Task: Play online Dominion game.
Action: Mouse moved to (577, 475)
Screenshot: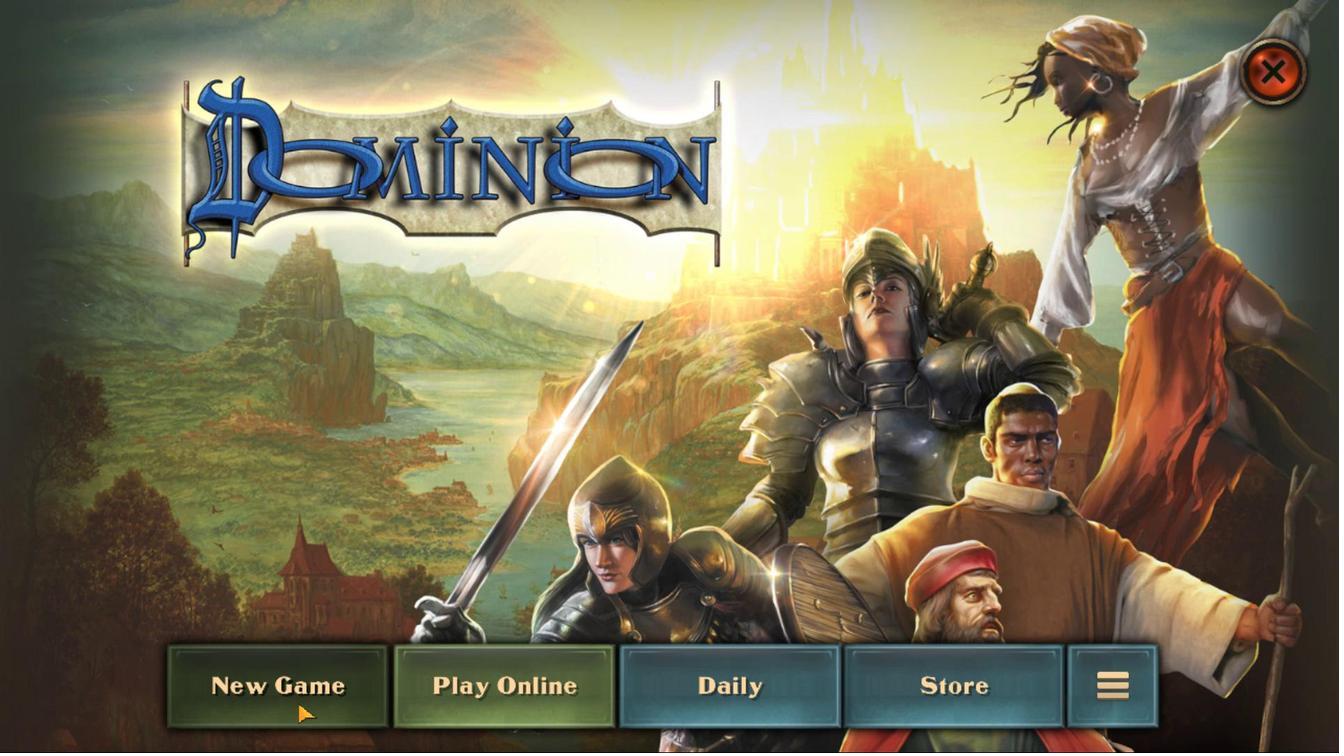 
Action: Mouse pressed left at (577, 475)
Screenshot: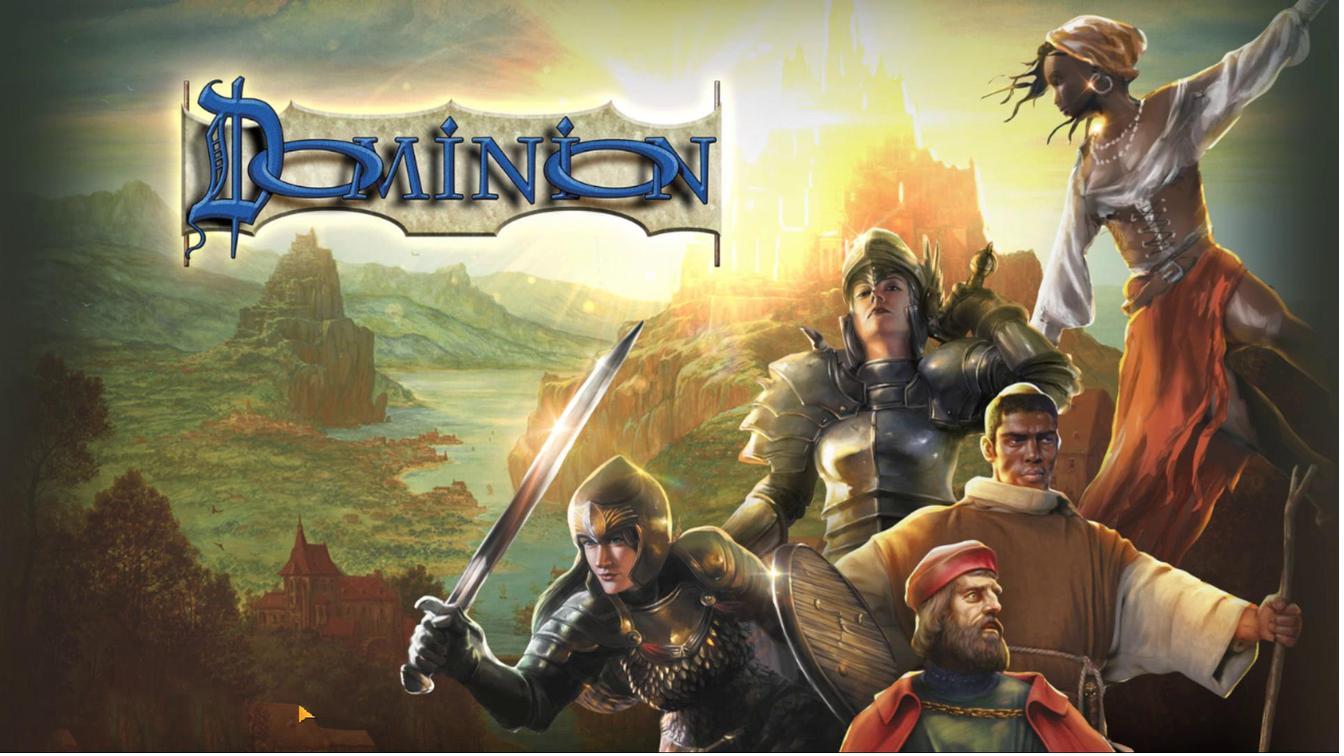 
Action: Mouse moved to (642, 471)
Screenshot: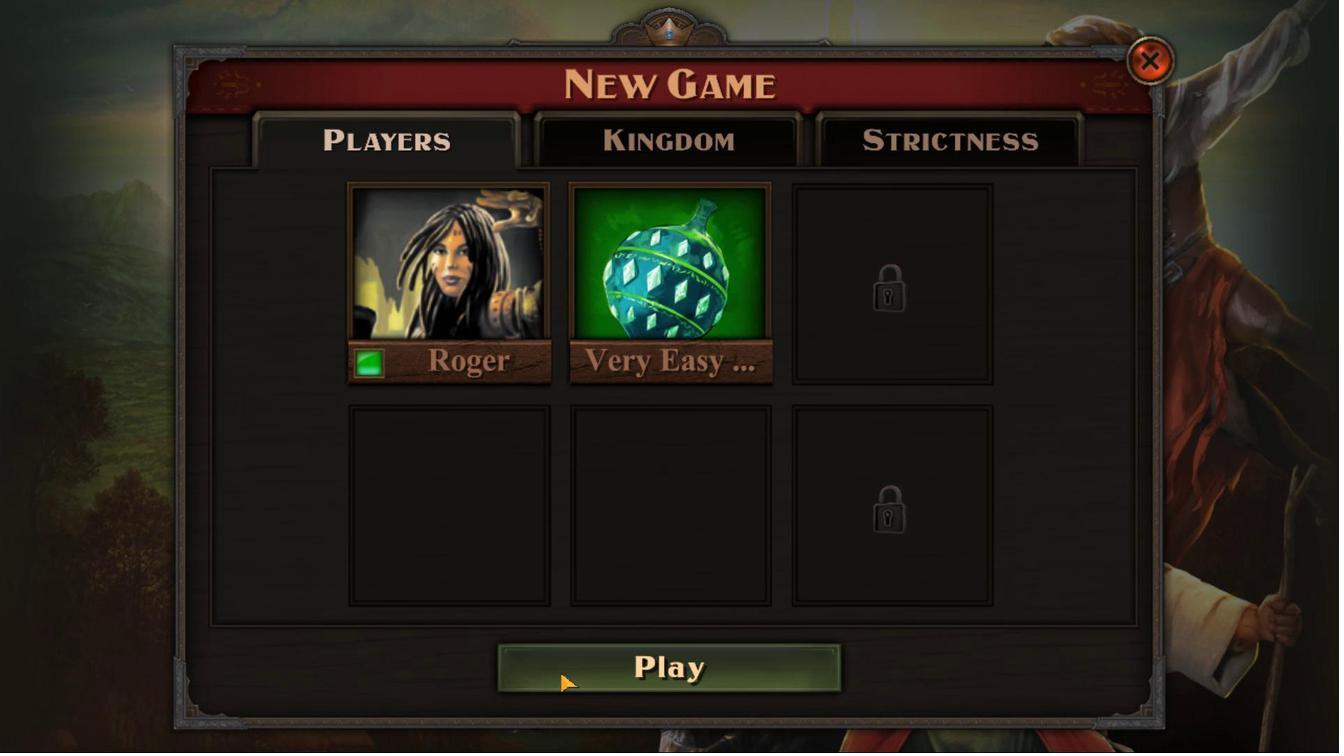 
Action: Mouse pressed left at (642, 471)
Screenshot: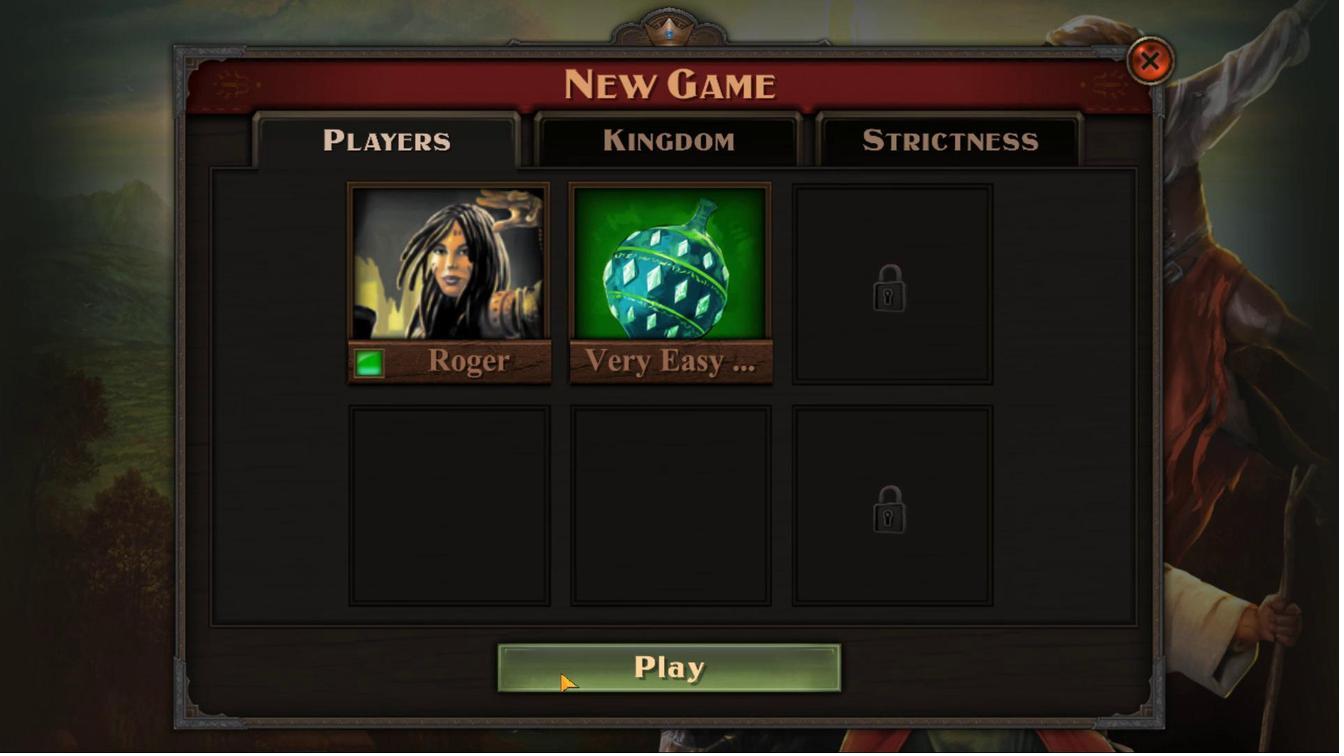 
Action: Mouse moved to (667, 473)
Screenshot: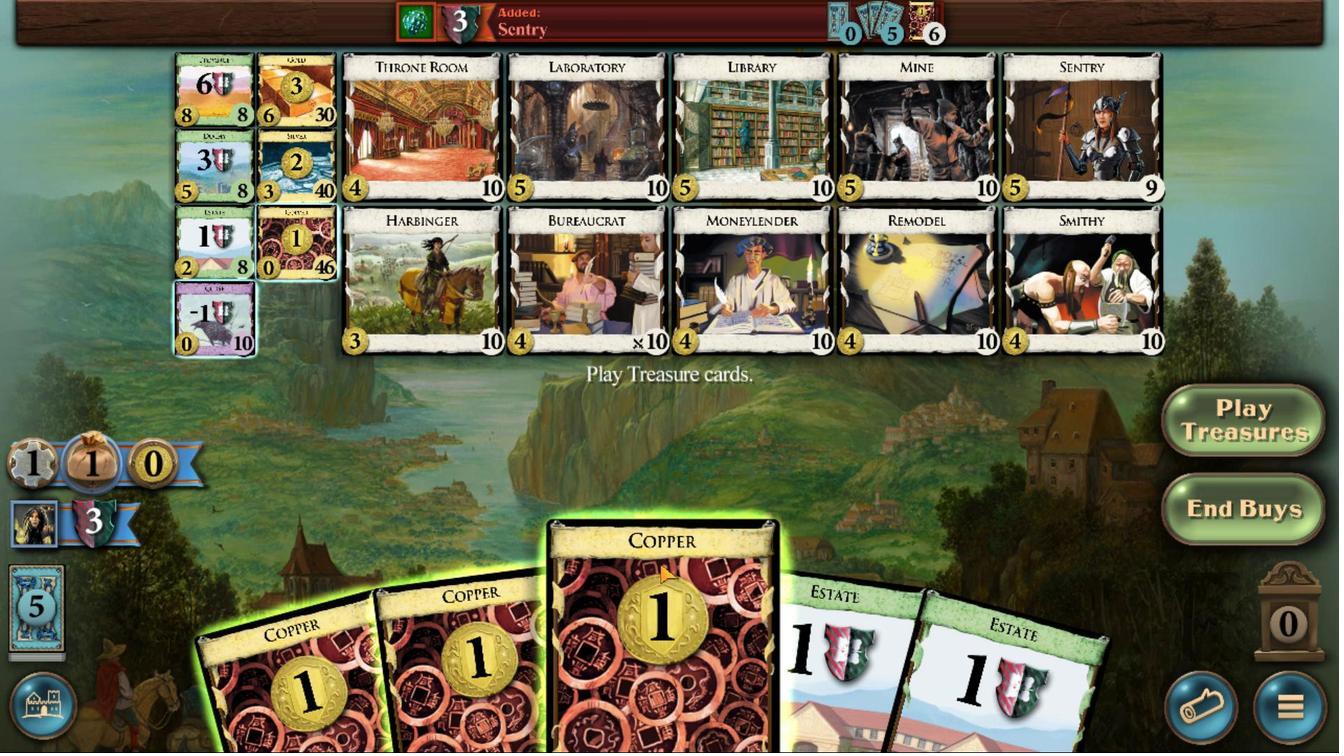 
Action: Mouse pressed left at (667, 473)
Screenshot: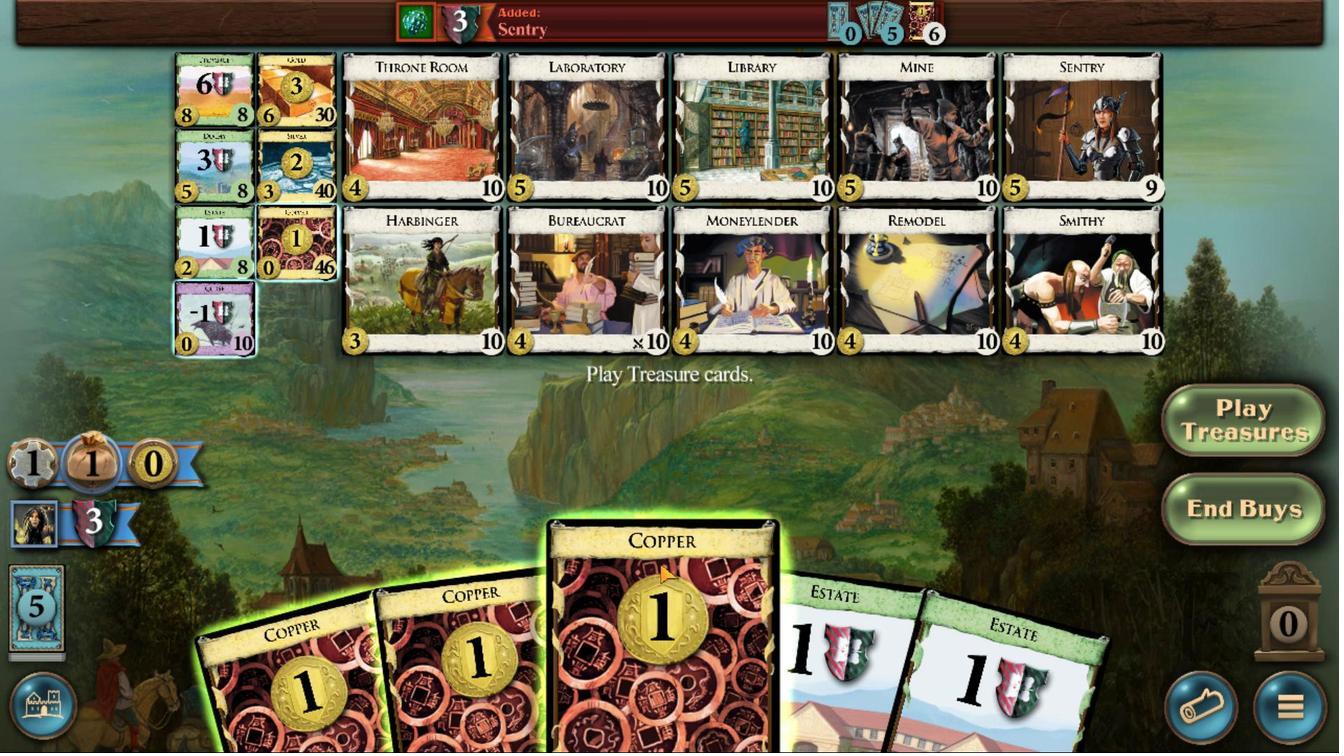 
Action: Mouse moved to (652, 466)
Screenshot: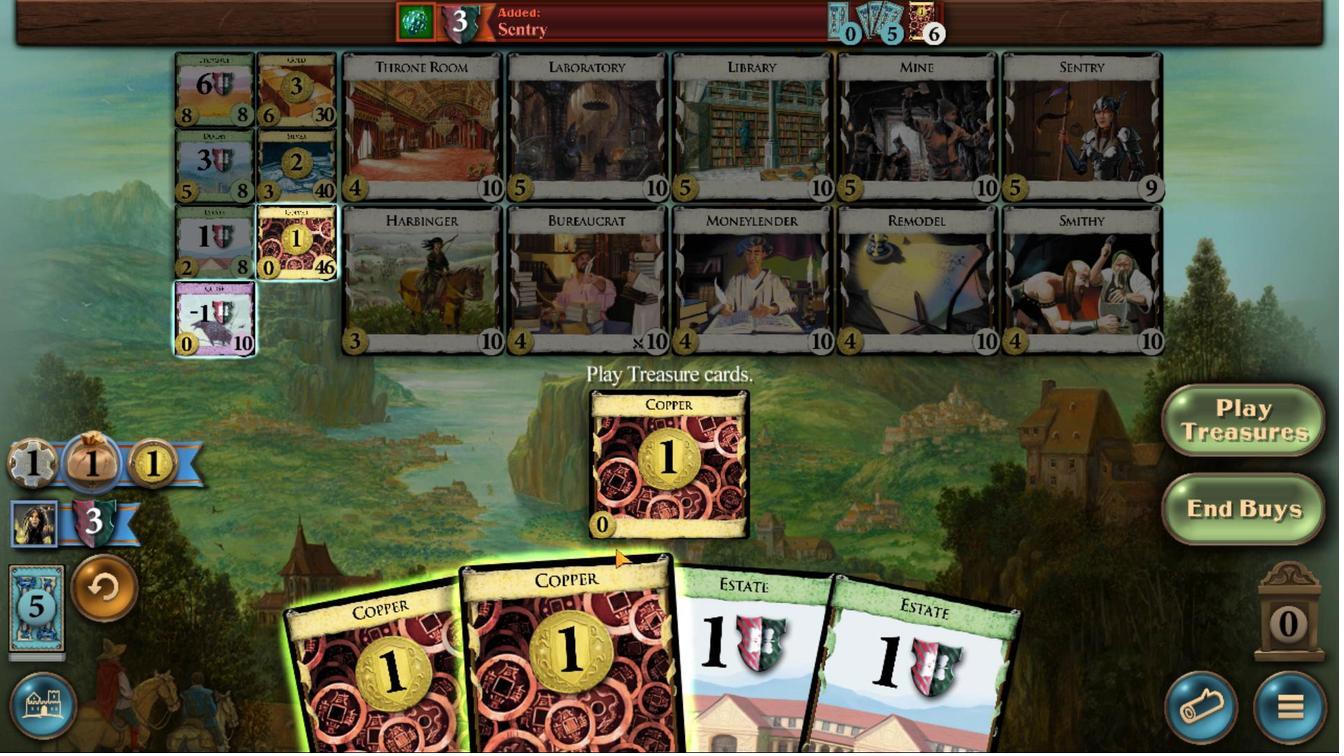 
Action: Mouse pressed left at (652, 466)
Screenshot: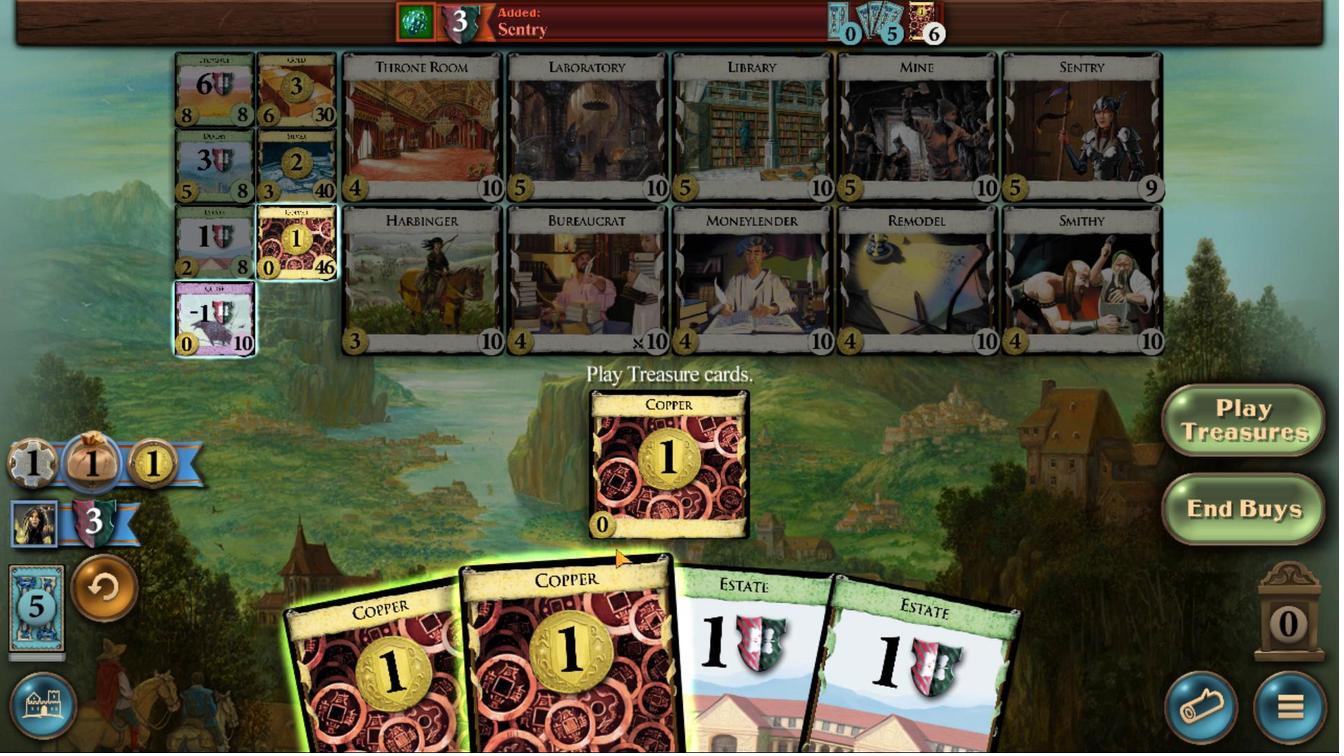
Action: Mouse moved to (614, 461)
Screenshot: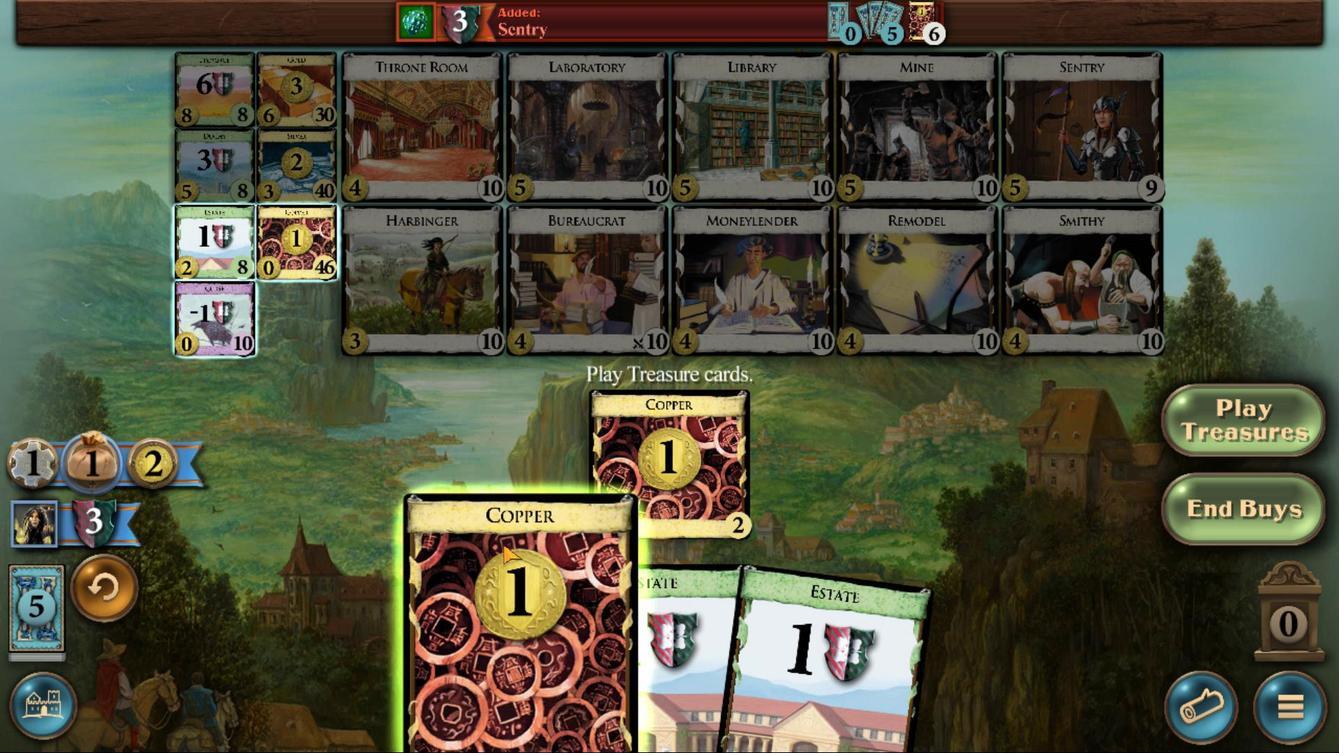 
Action: Mouse pressed left at (614, 461)
Screenshot: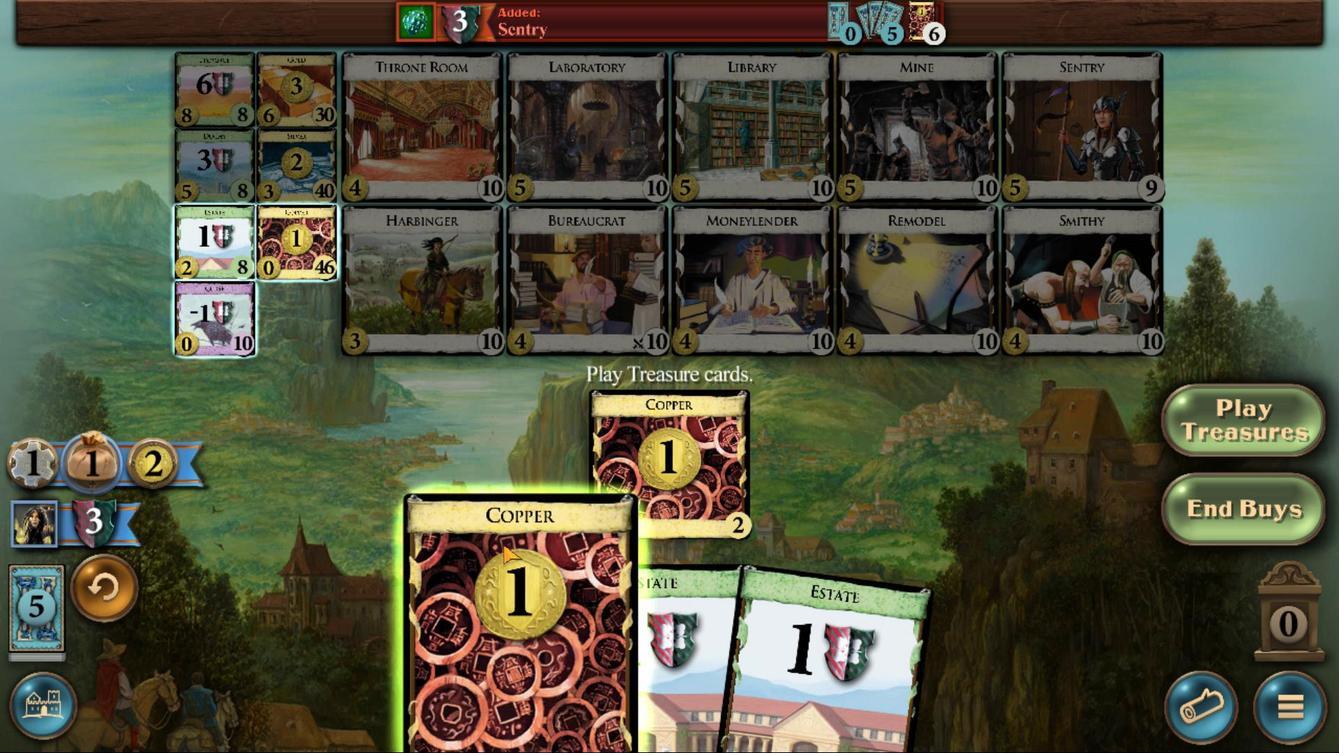 
Action: Mouse moved to (575, 393)
Screenshot: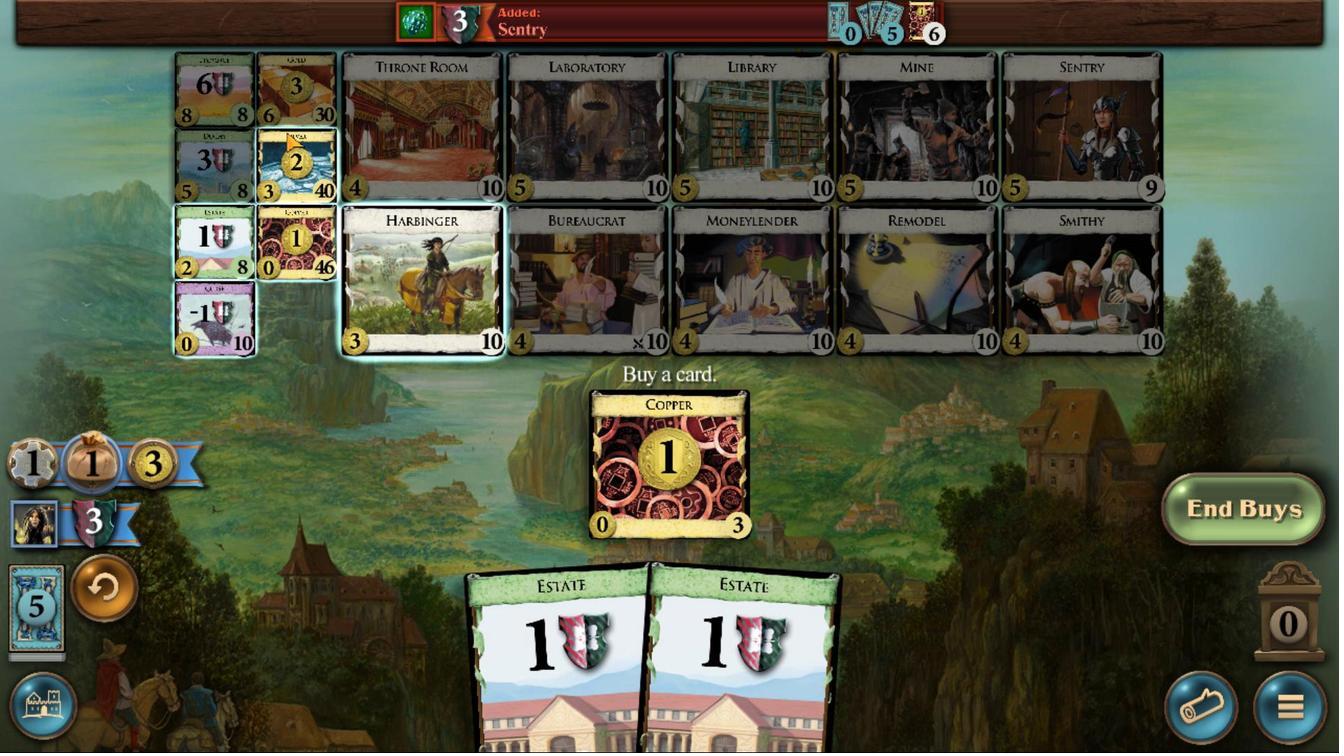 
Action: Mouse pressed left at (575, 393)
Screenshot: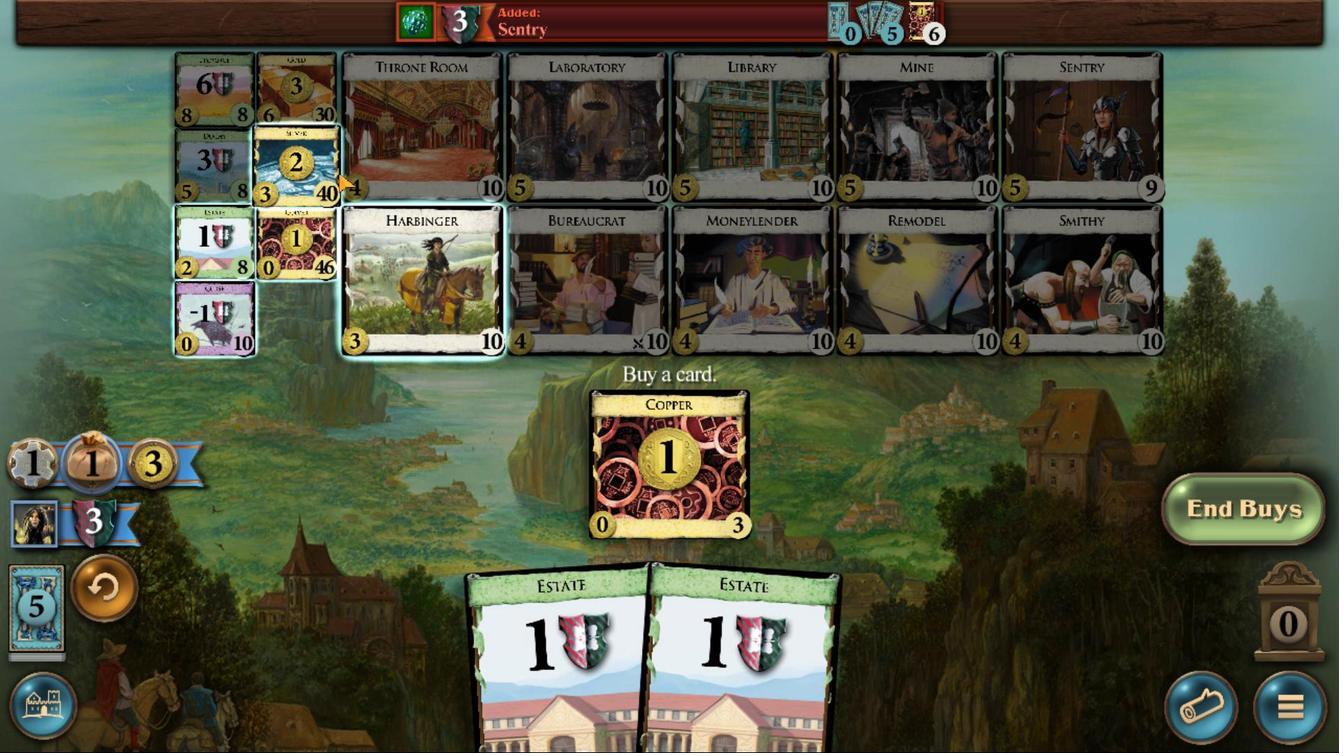 
Action: Mouse moved to (699, 461)
Screenshot: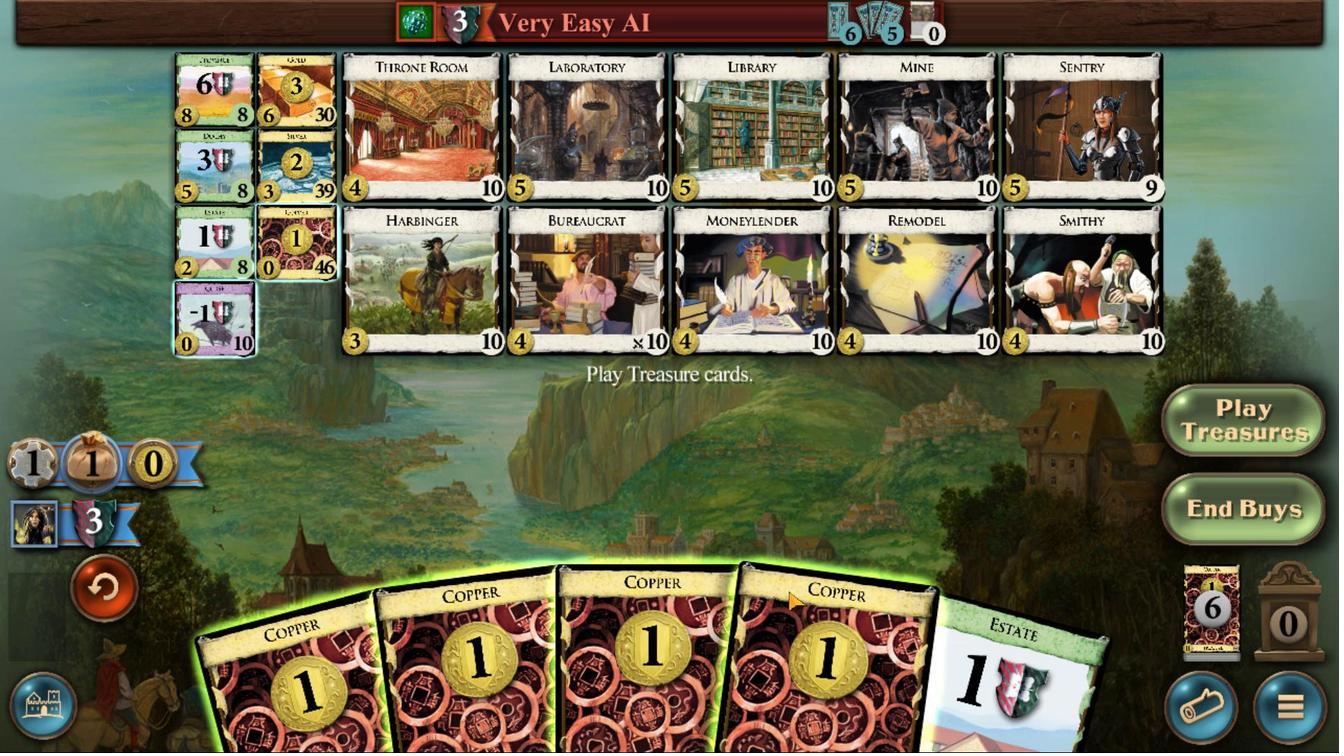 
Action: Mouse pressed left at (699, 461)
Screenshot: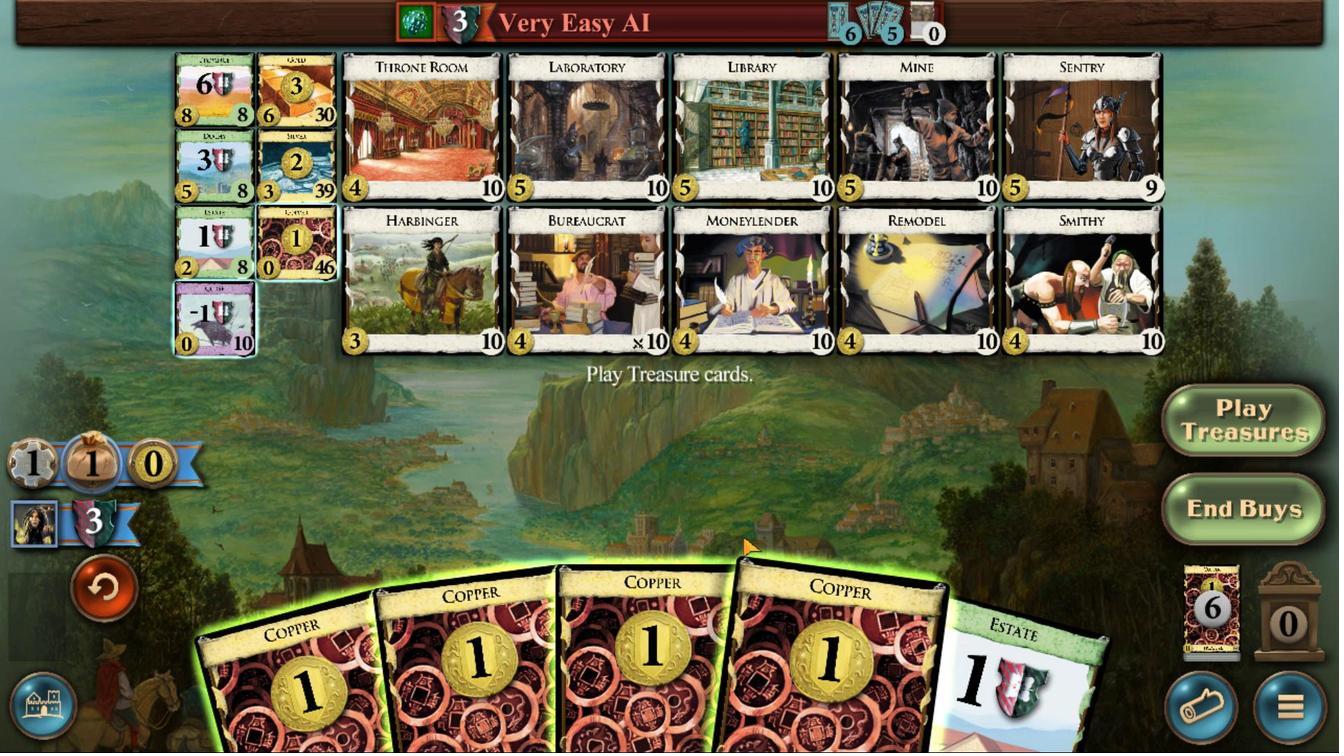 
Action: Mouse moved to (675, 460)
Screenshot: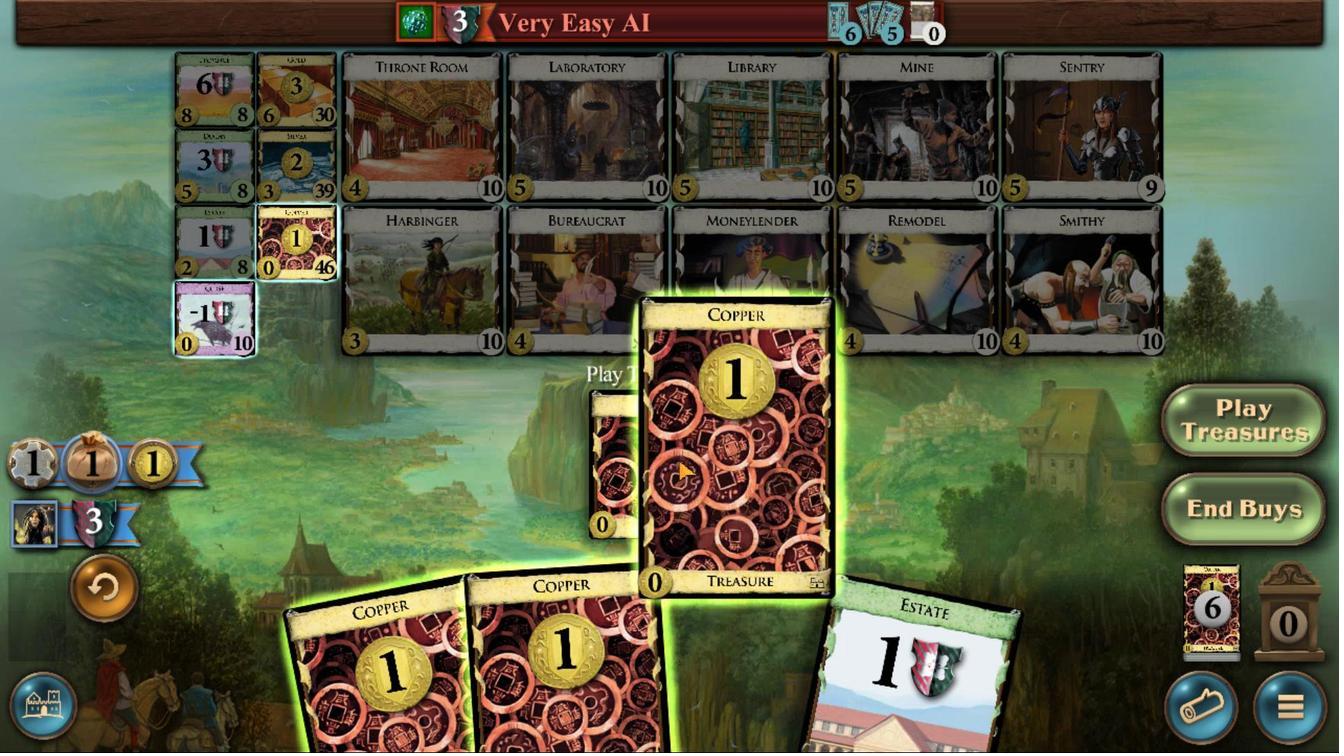 
Action: Mouse pressed left at (675, 460)
Screenshot: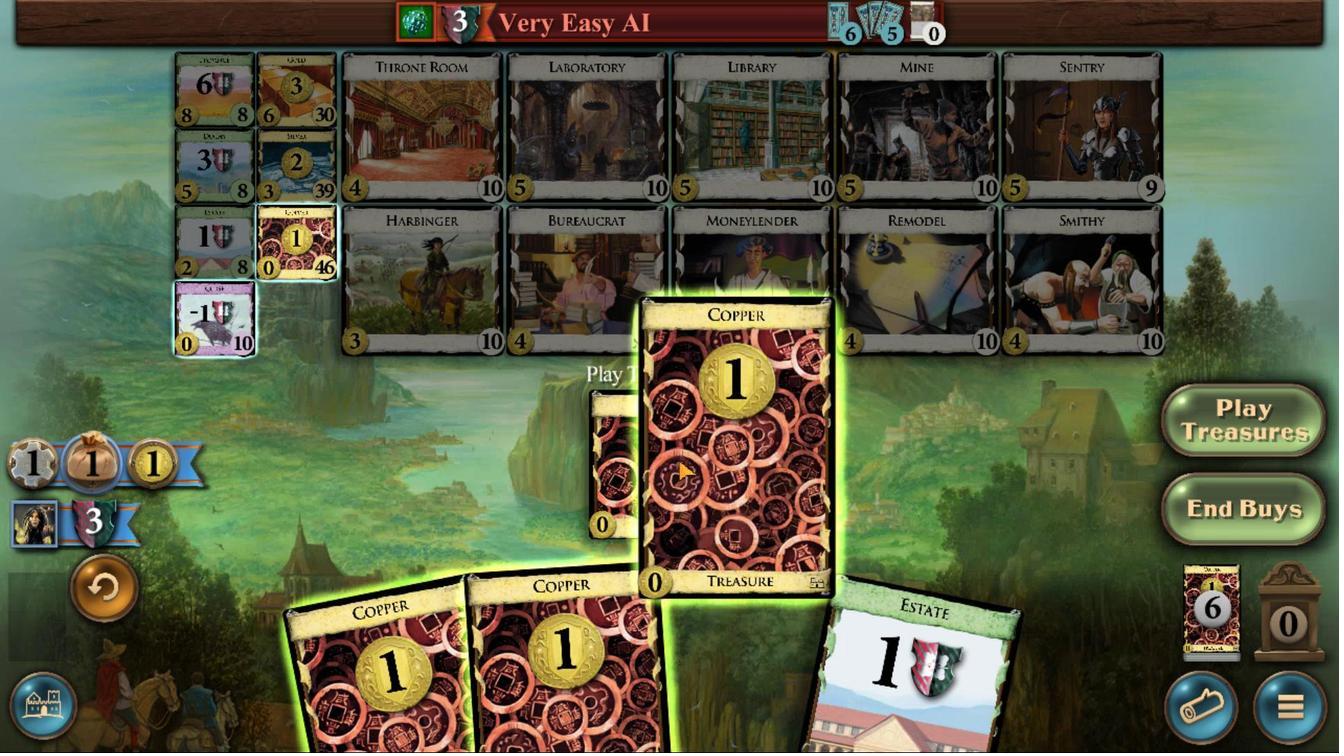 
Action: Mouse moved to (664, 461)
Screenshot: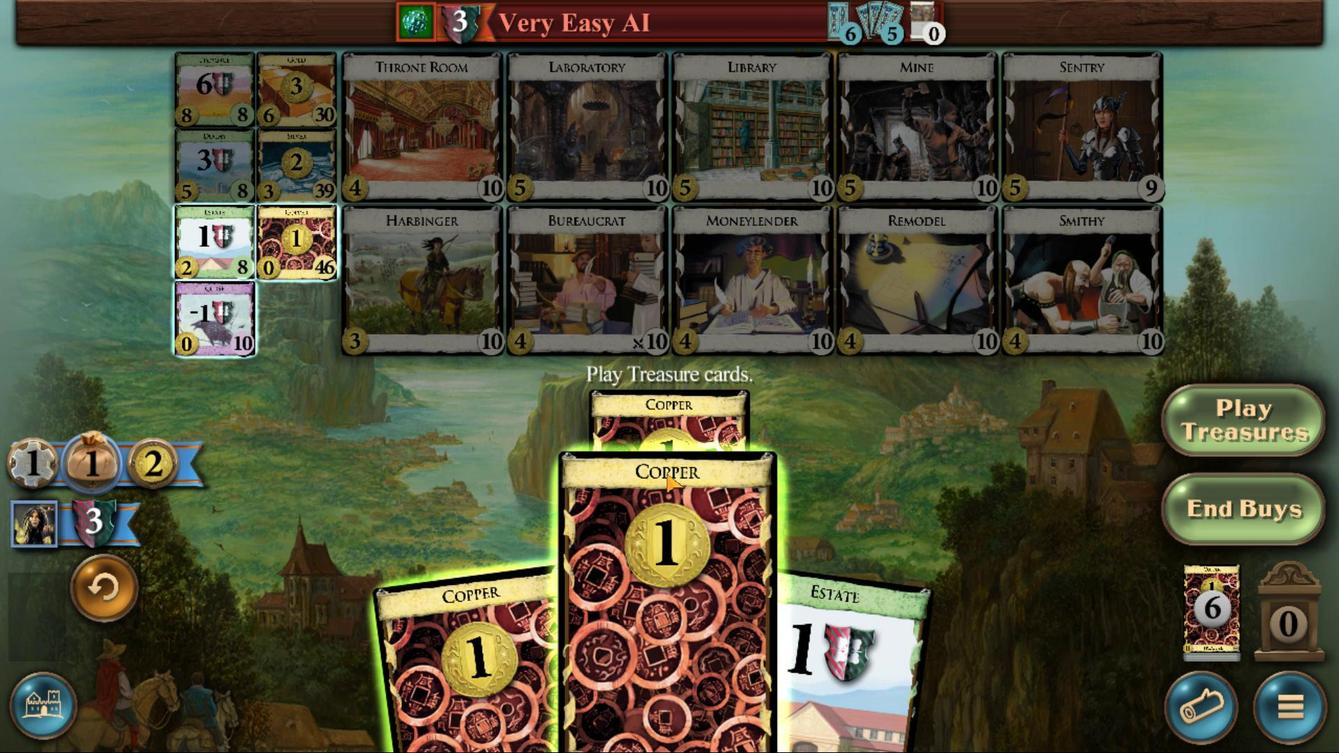 
Action: Mouse pressed left at (664, 461)
Screenshot: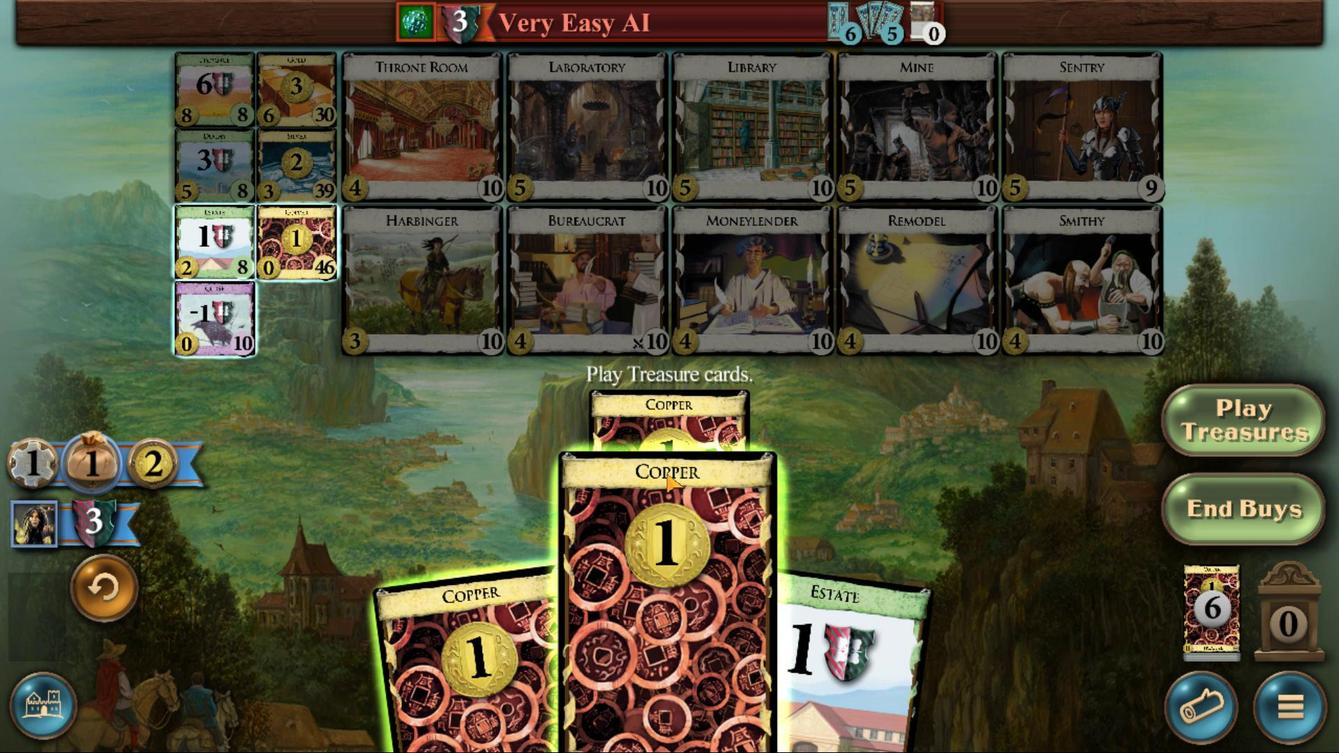 
Action: Mouse moved to (578, 395)
Screenshot: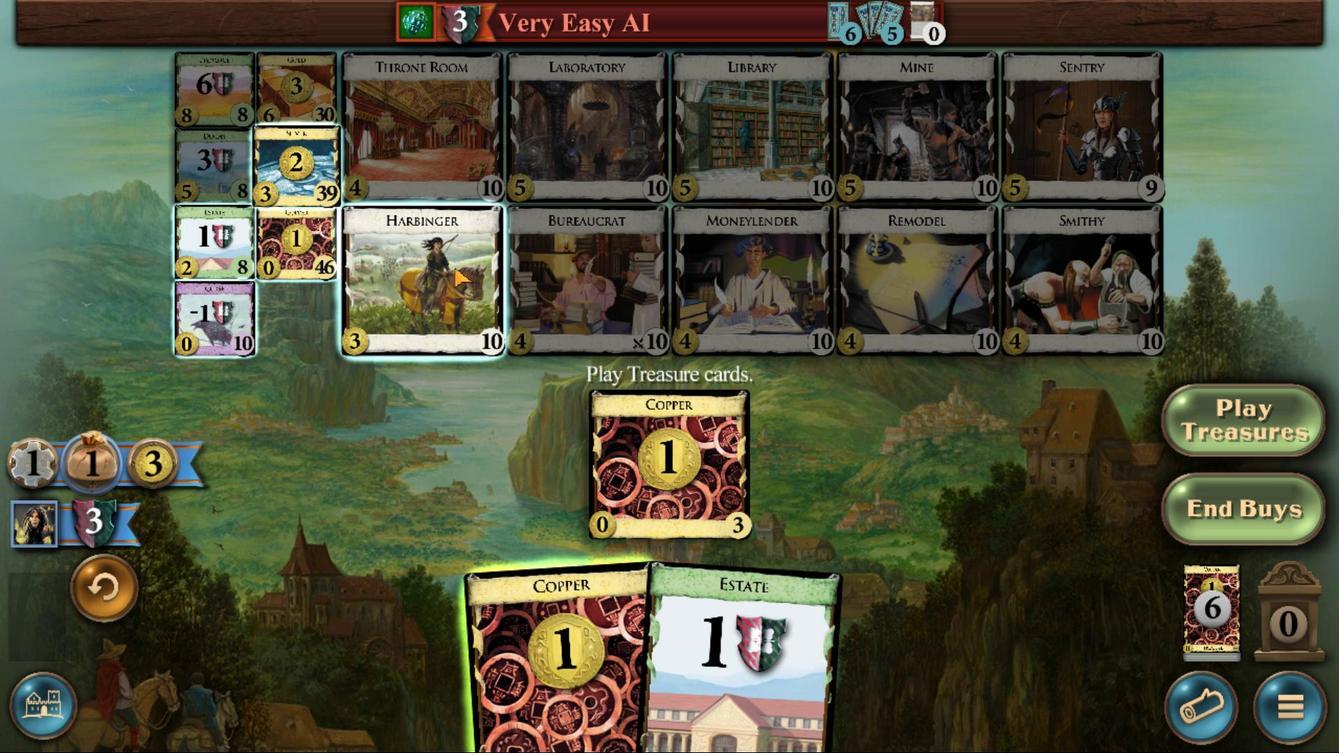 
Action: Mouse pressed left at (578, 395)
Screenshot: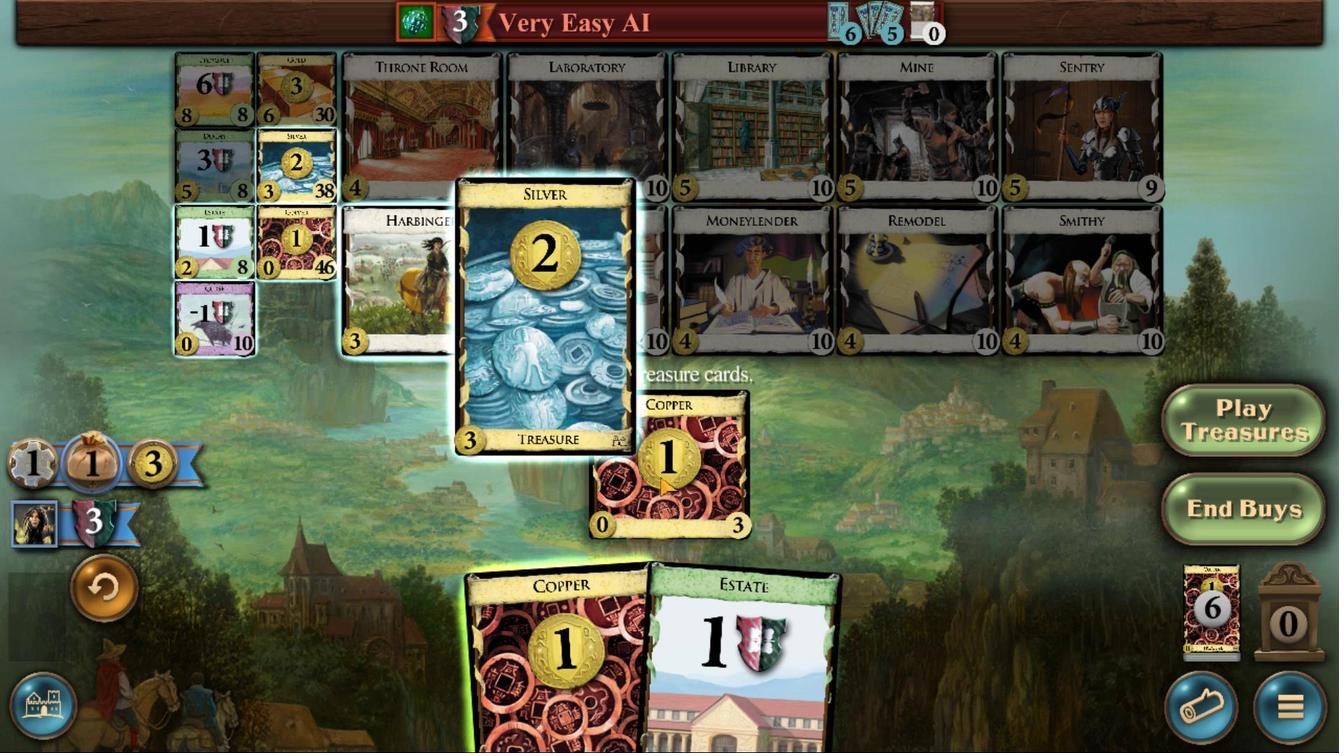 
Action: Mouse moved to (655, 463)
Screenshot: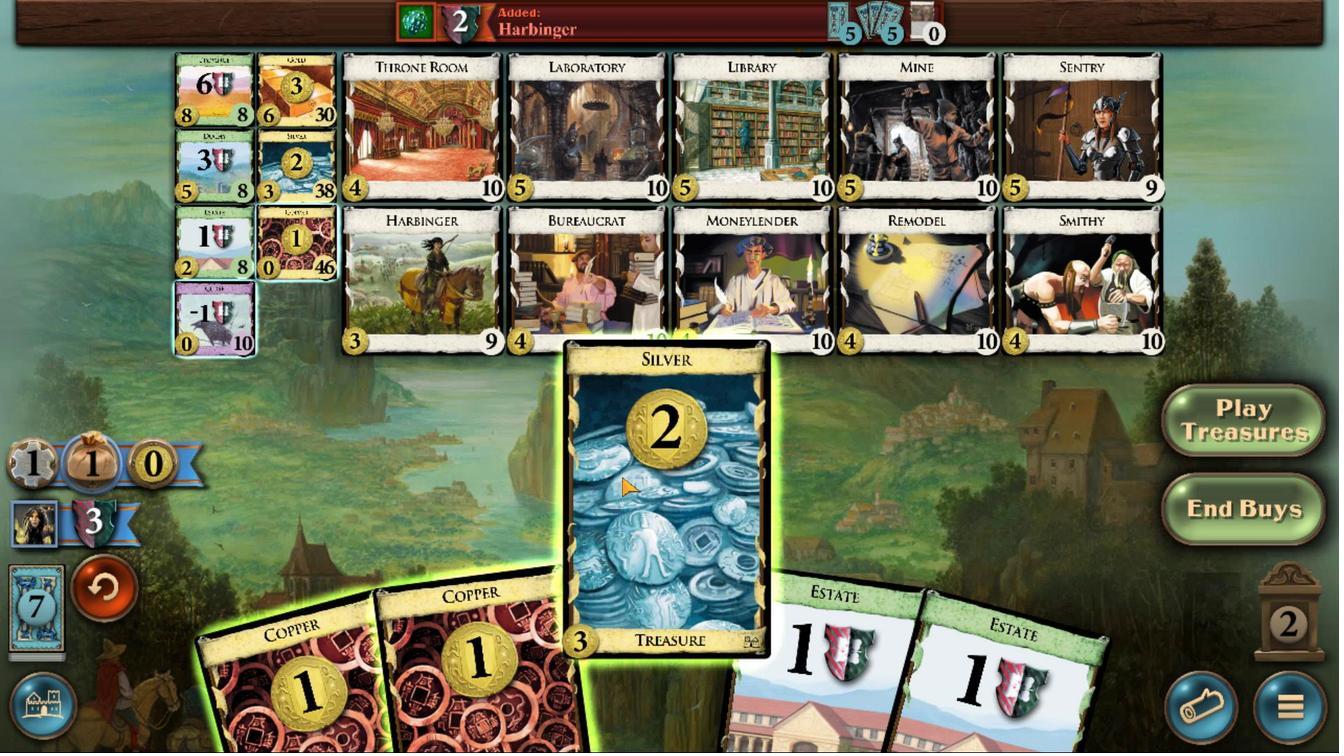 
Action: Mouse pressed left at (655, 463)
Screenshot: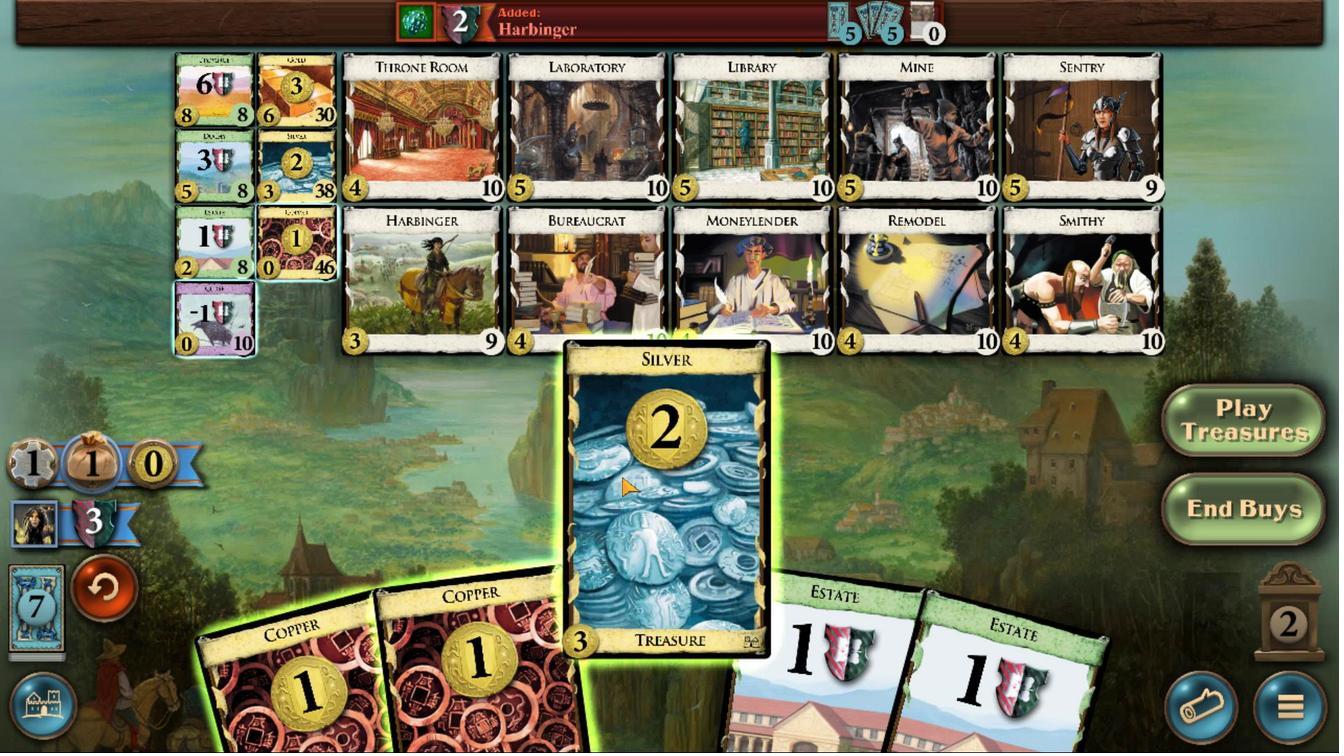 
Action: Mouse moved to (646, 460)
Screenshot: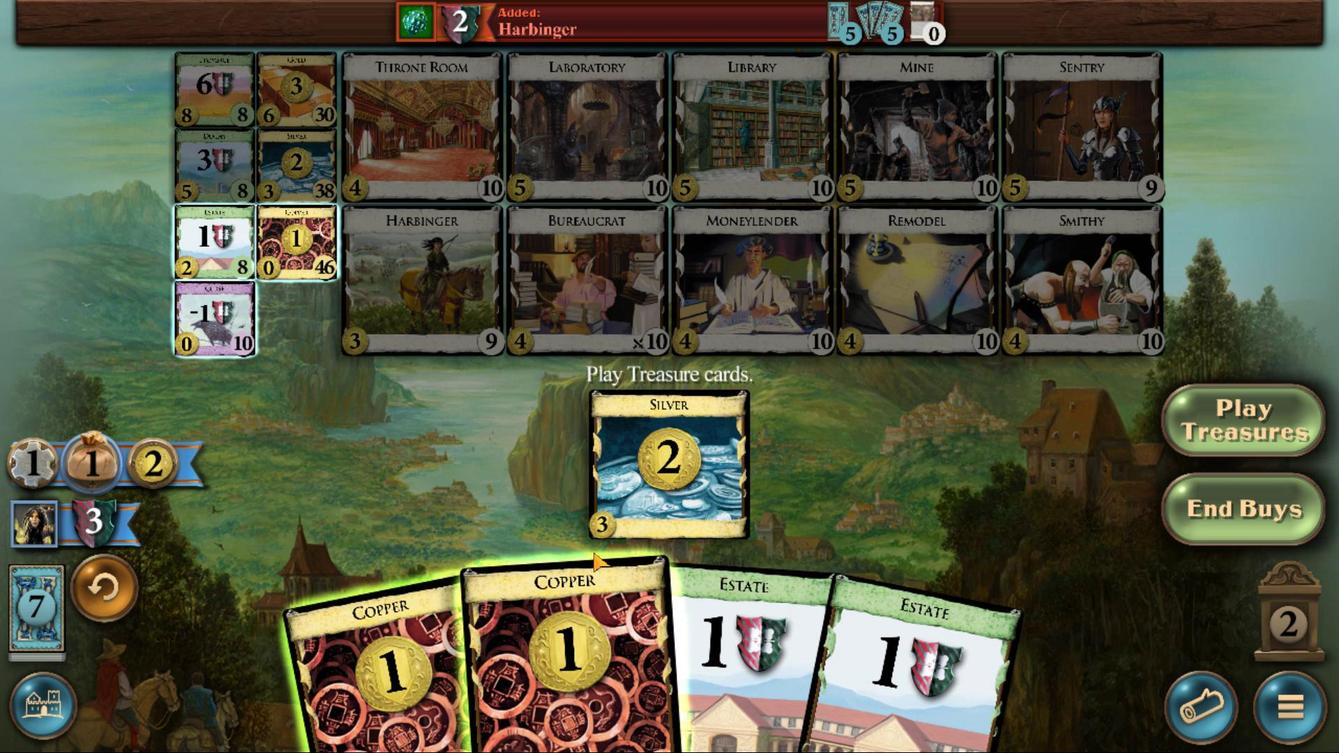 
Action: Mouse pressed left at (646, 460)
Screenshot: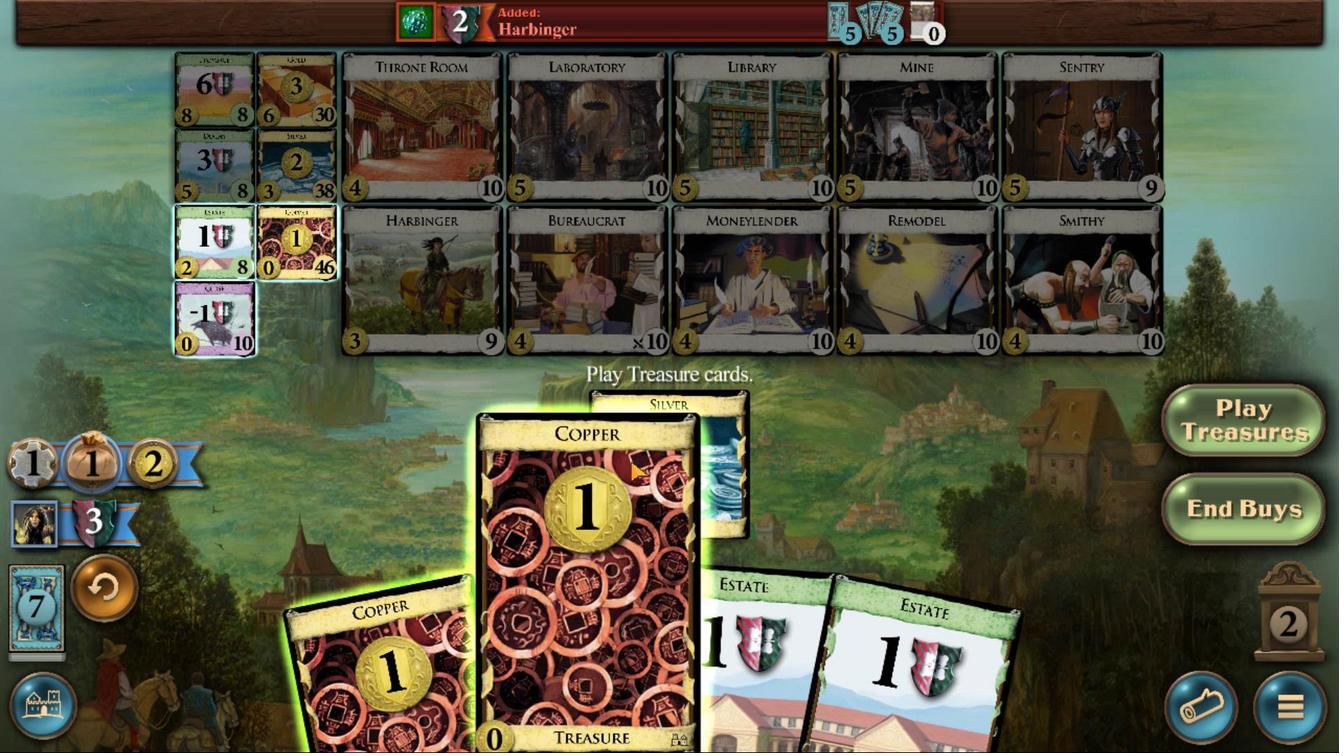 
Action: Mouse moved to (578, 393)
Screenshot: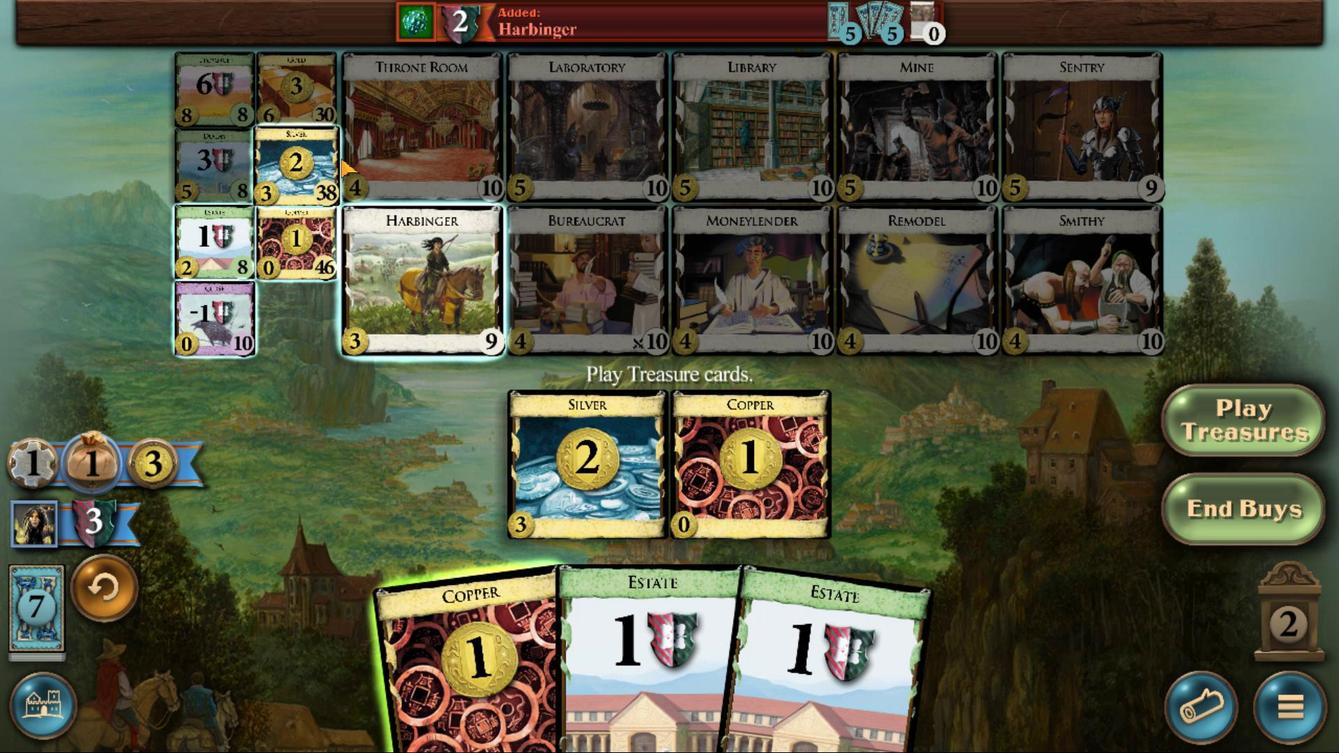 
Action: Mouse pressed left at (578, 393)
Screenshot: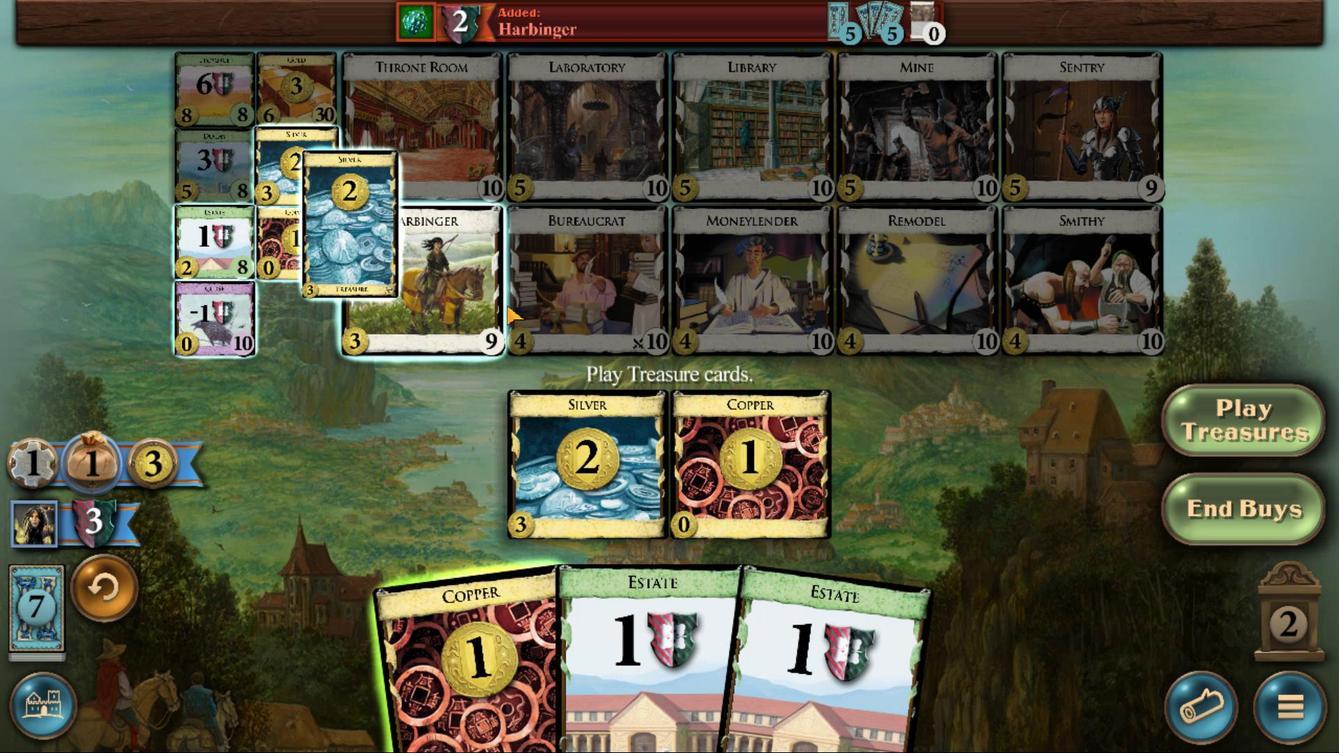 
Action: Mouse moved to (703, 461)
Screenshot: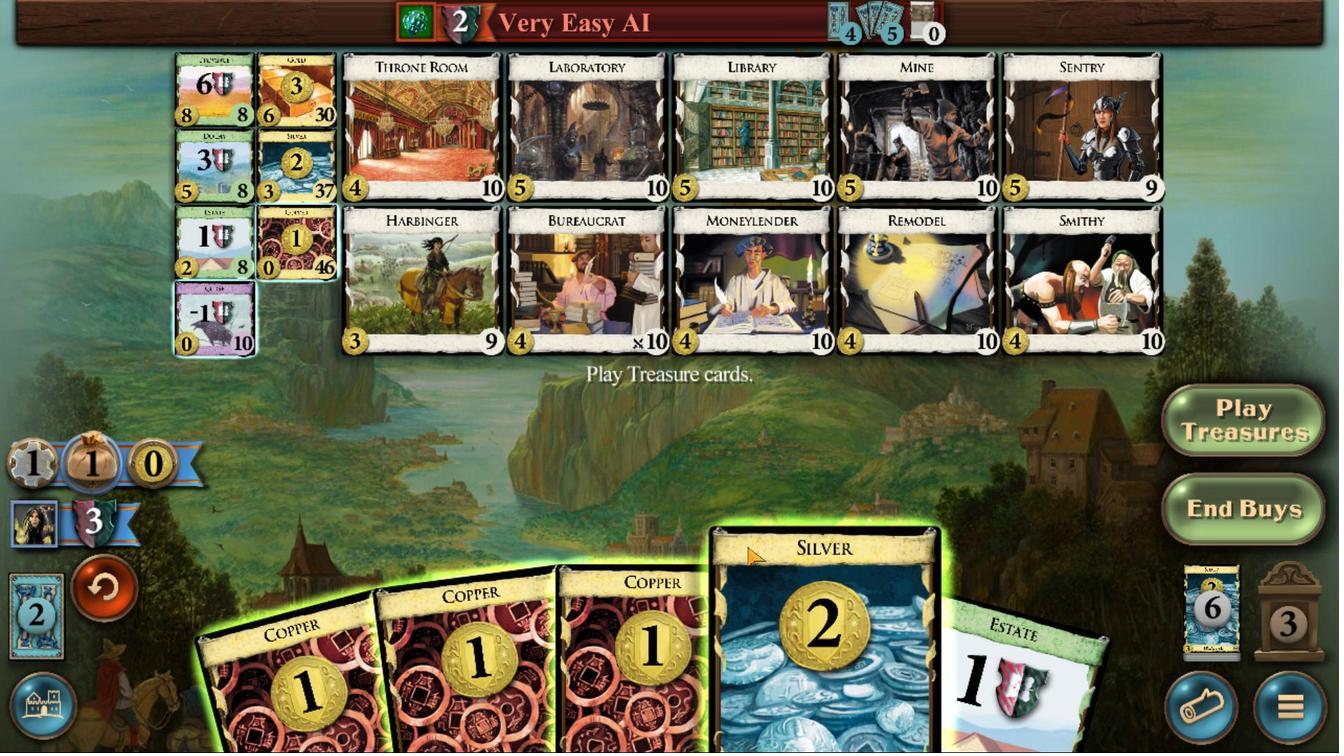 
Action: Mouse pressed left at (703, 461)
Screenshot: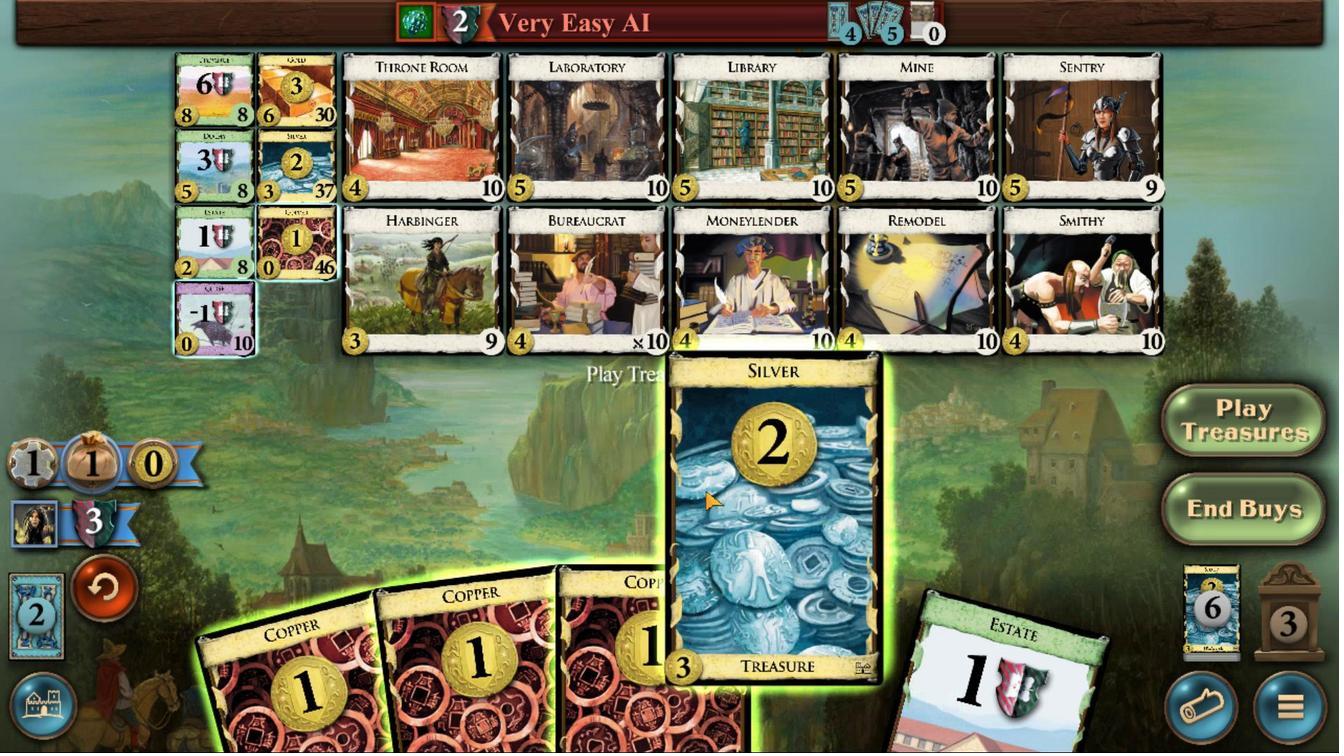 
Action: Mouse moved to (676, 457)
Screenshot: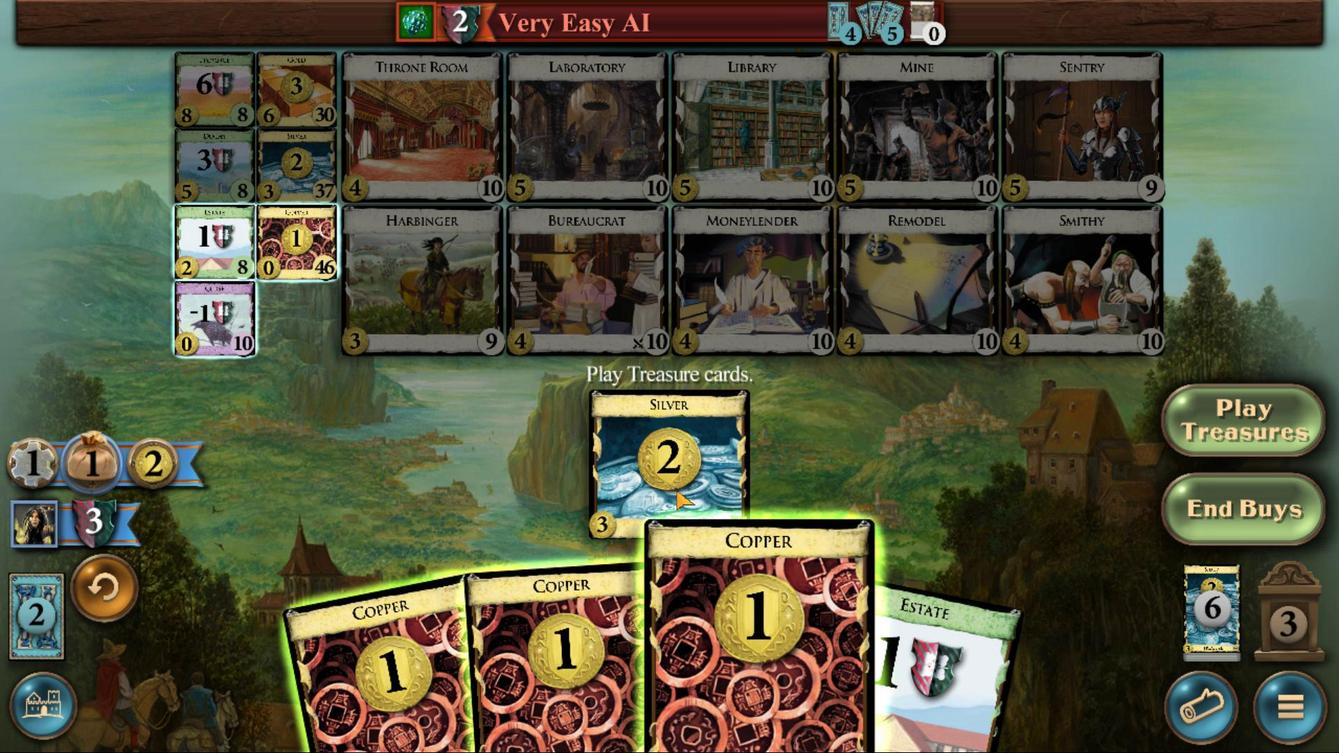 
Action: Mouse pressed left at (676, 457)
Screenshot: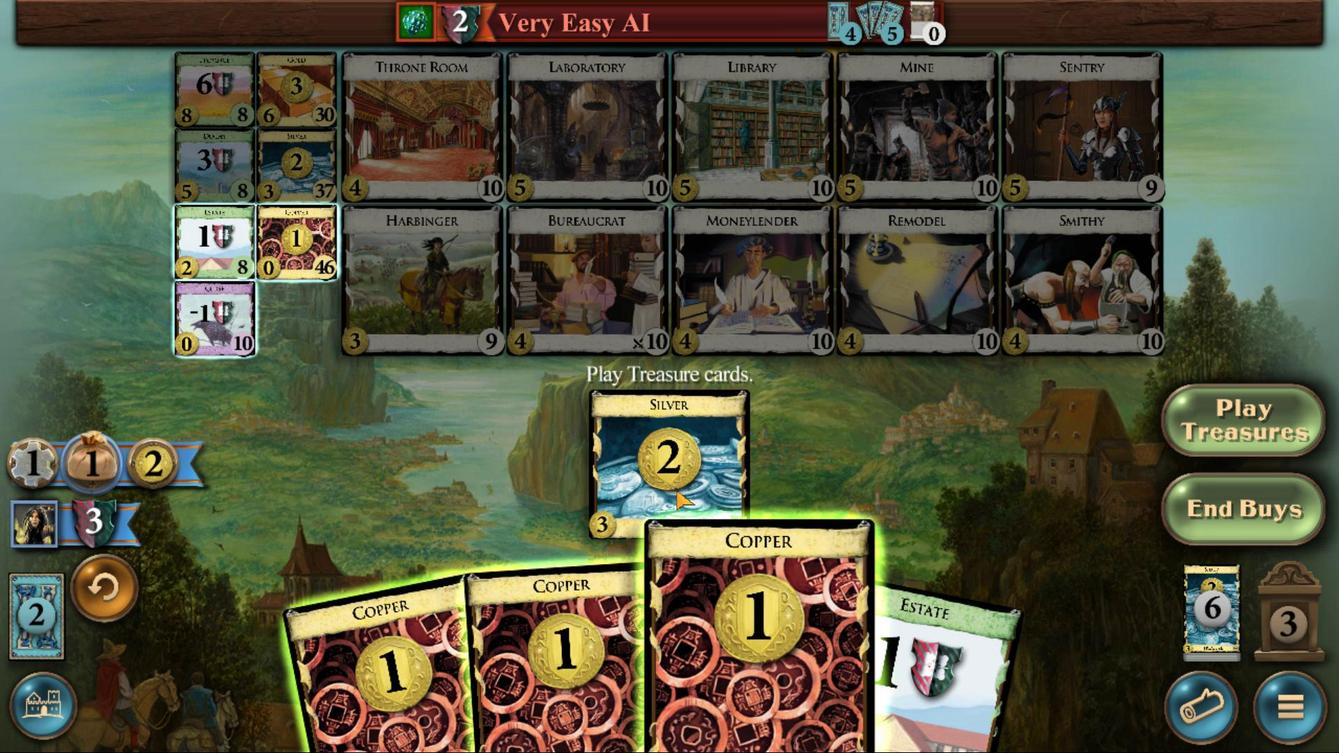 
Action: Mouse moved to (656, 460)
Screenshot: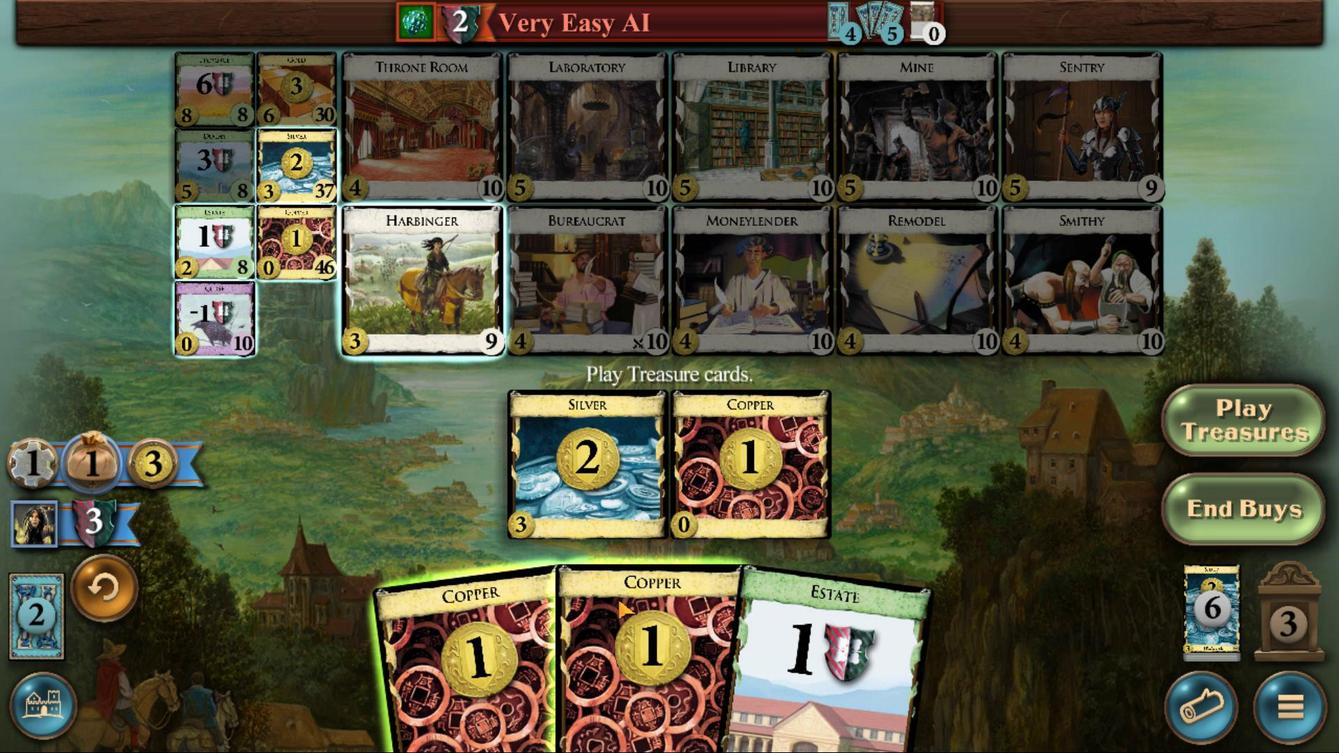
Action: Mouse pressed left at (656, 460)
Screenshot: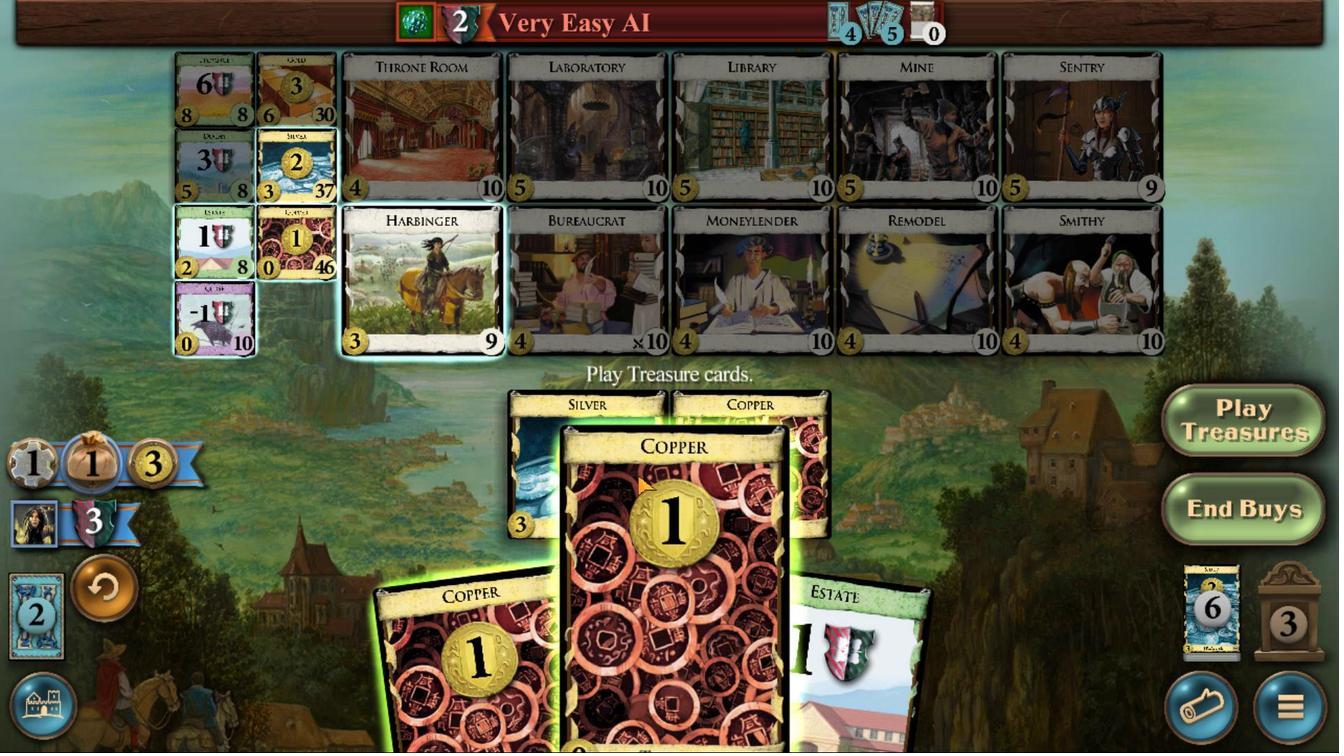 
Action: Mouse moved to (638, 466)
Screenshot: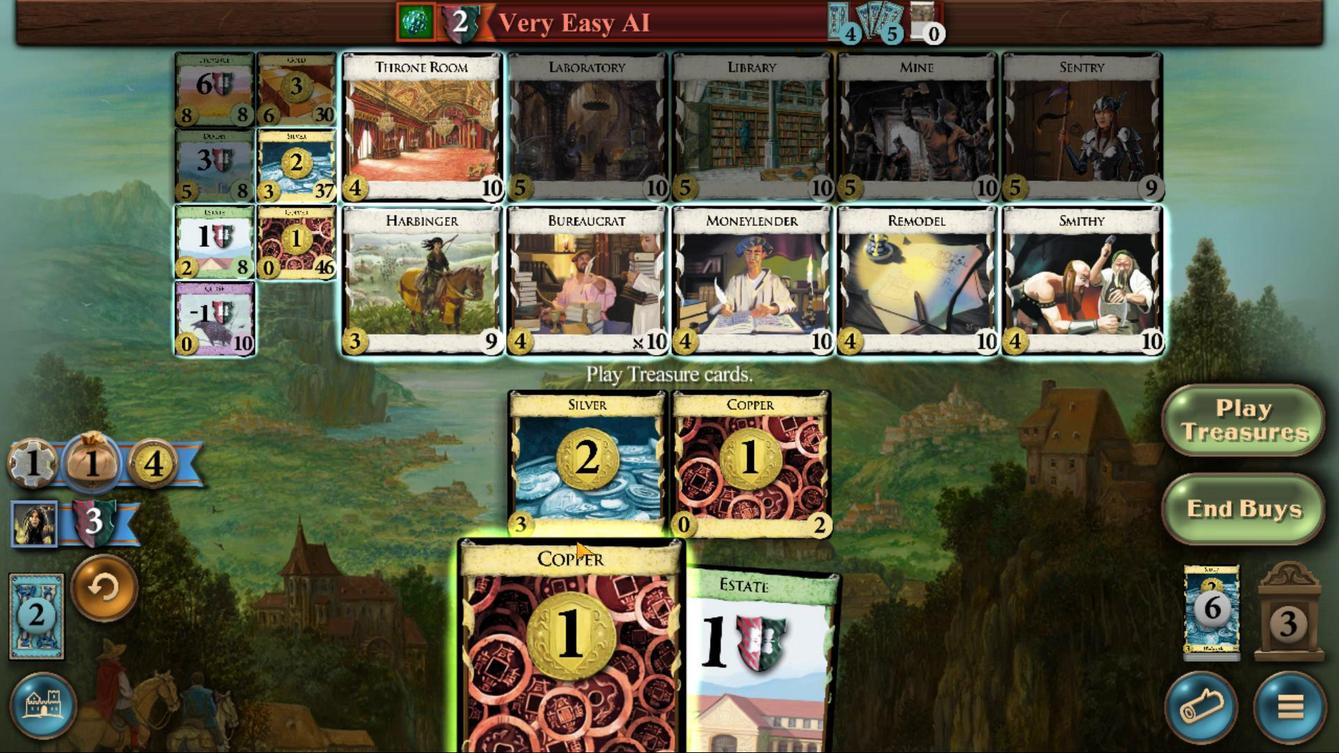 
Action: Mouse pressed left at (638, 466)
Screenshot: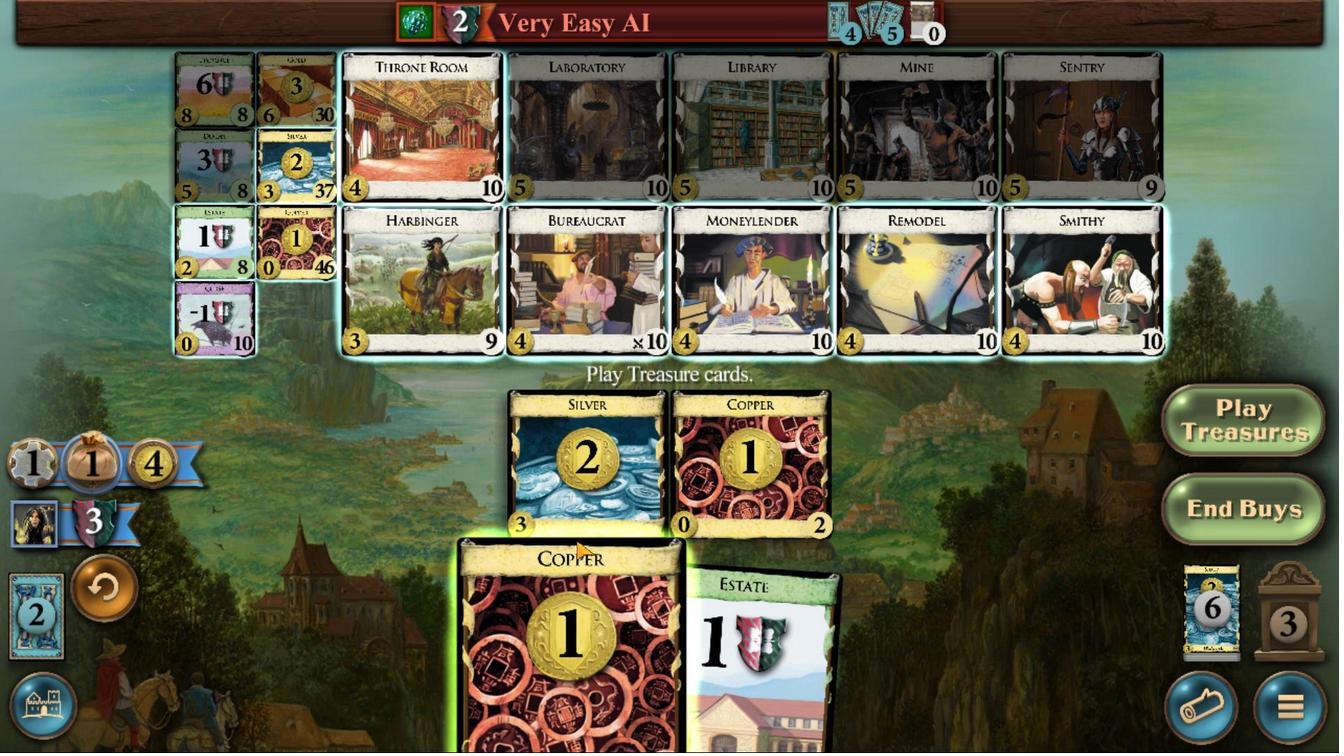 
Action: Mouse moved to (559, 394)
Screenshot: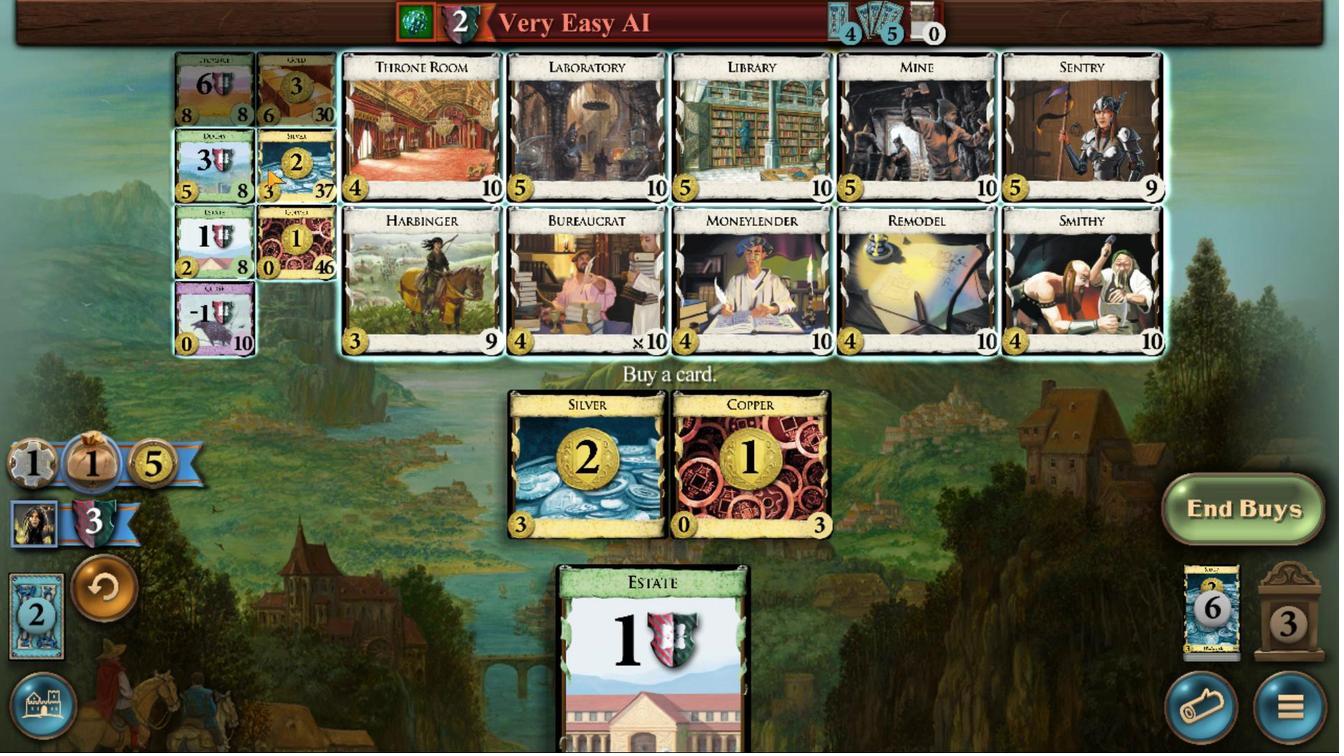 
Action: Mouse pressed left at (559, 394)
Screenshot: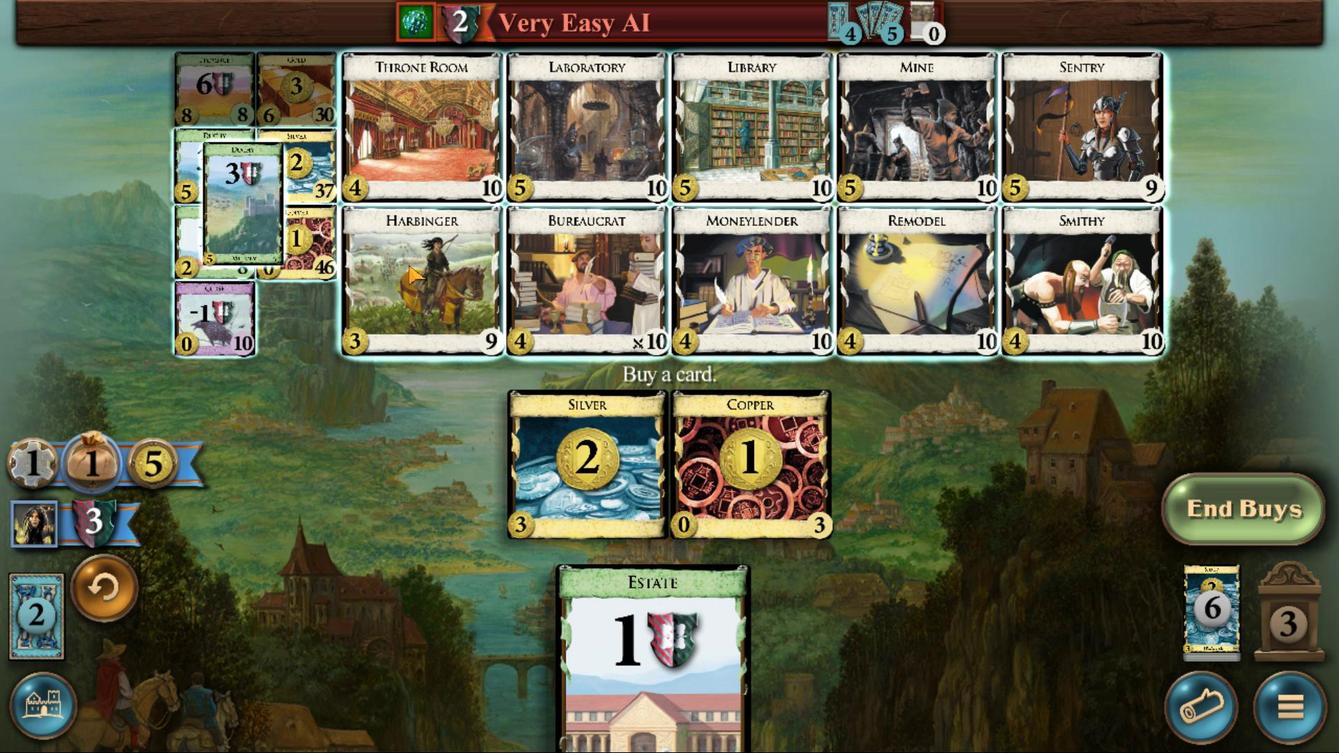 
Action: Mouse moved to (704, 461)
Screenshot: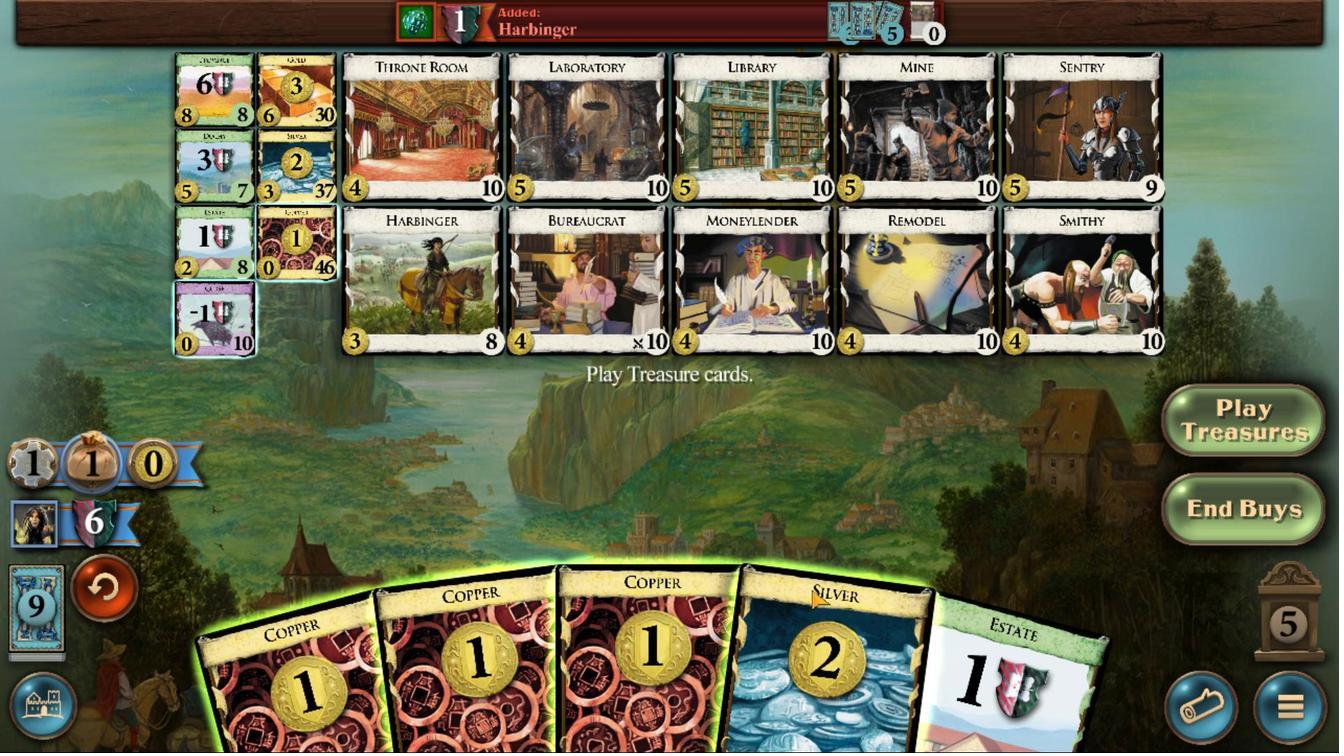 
Action: Mouse pressed left at (704, 461)
Screenshot: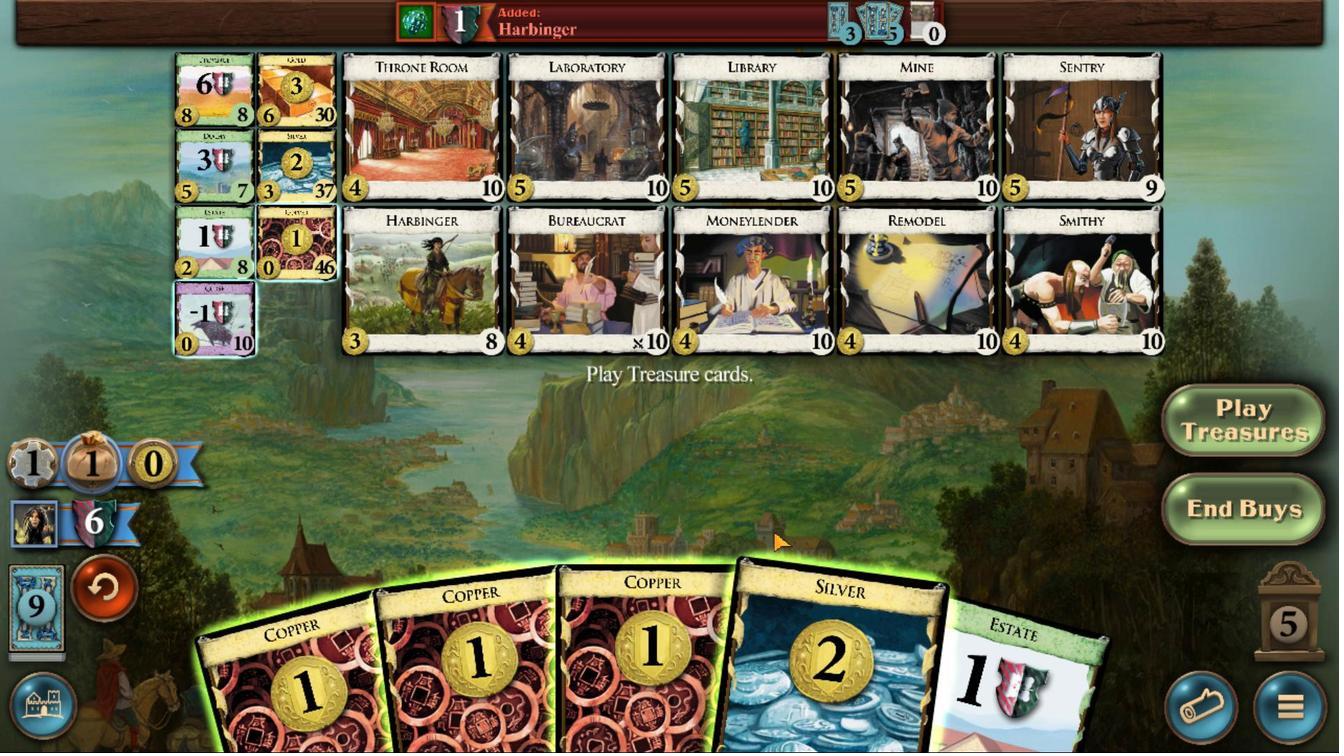 
Action: Mouse moved to (681, 461)
Screenshot: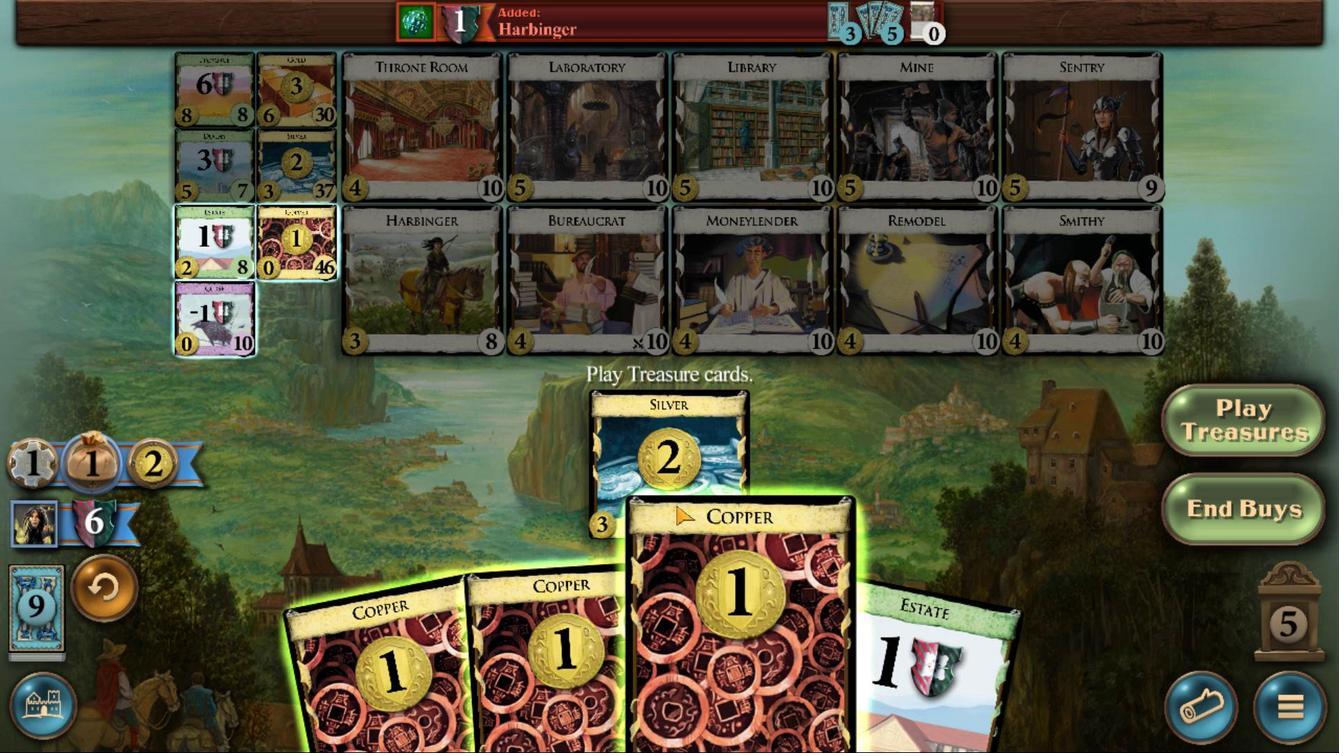 
Action: Mouse pressed left at (681, 461)
Screenshot: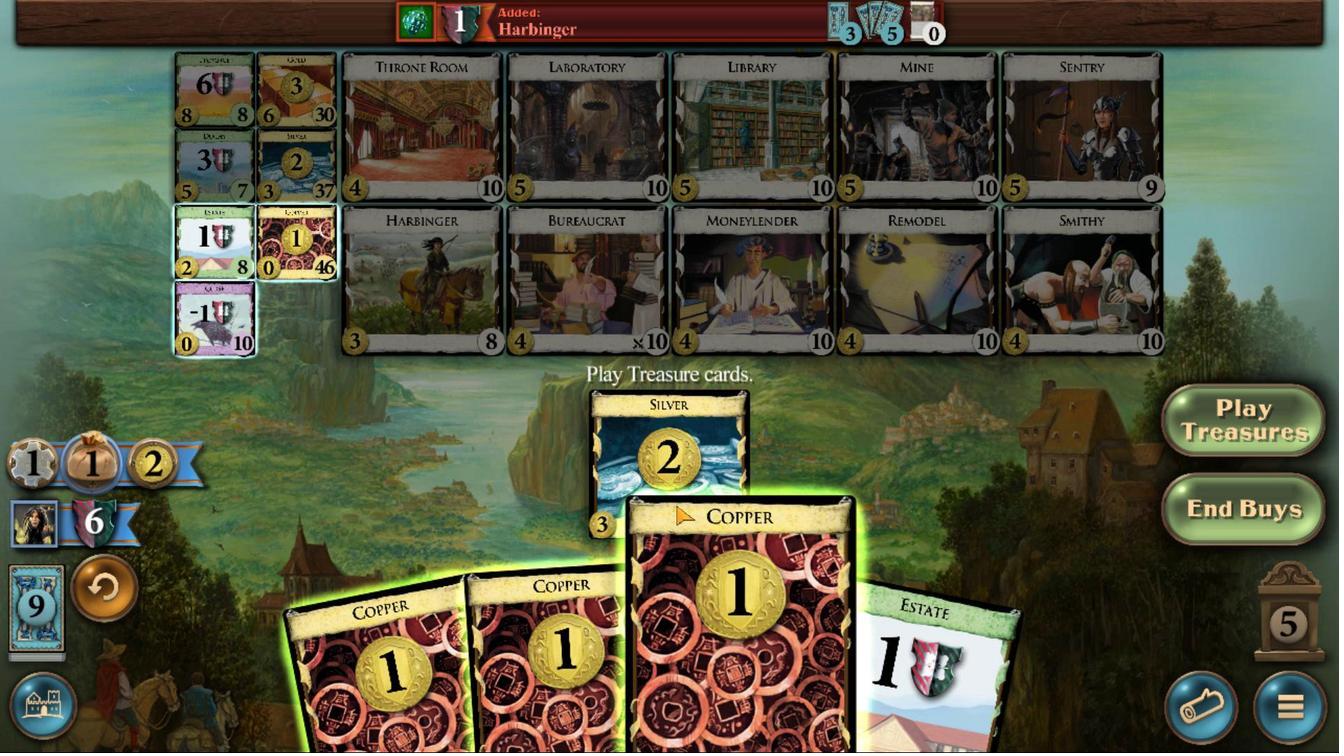
Action: Mouse moved to (658, 459)
Screenshot: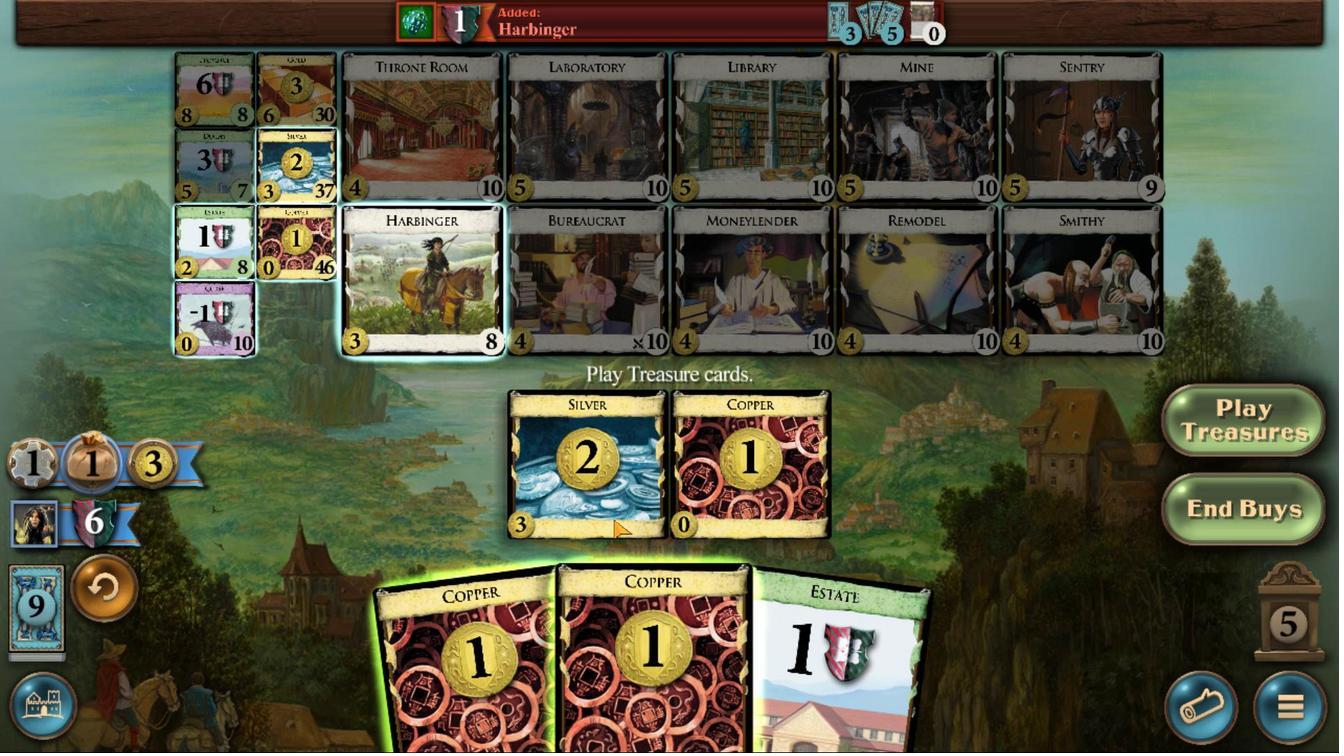 
Action: Mouse pressed left at (658, 459)
Screenshot: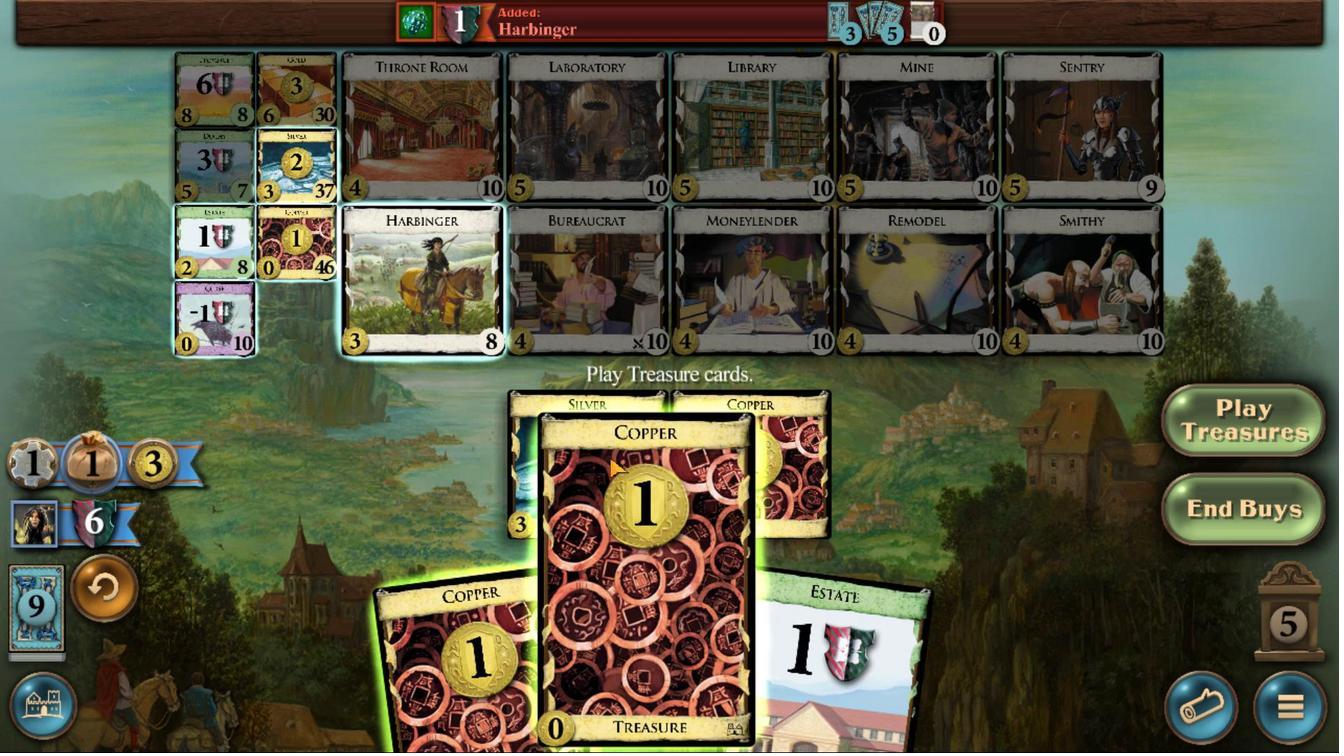 
Action: Mouse moved to (640, 459)
Screenshot: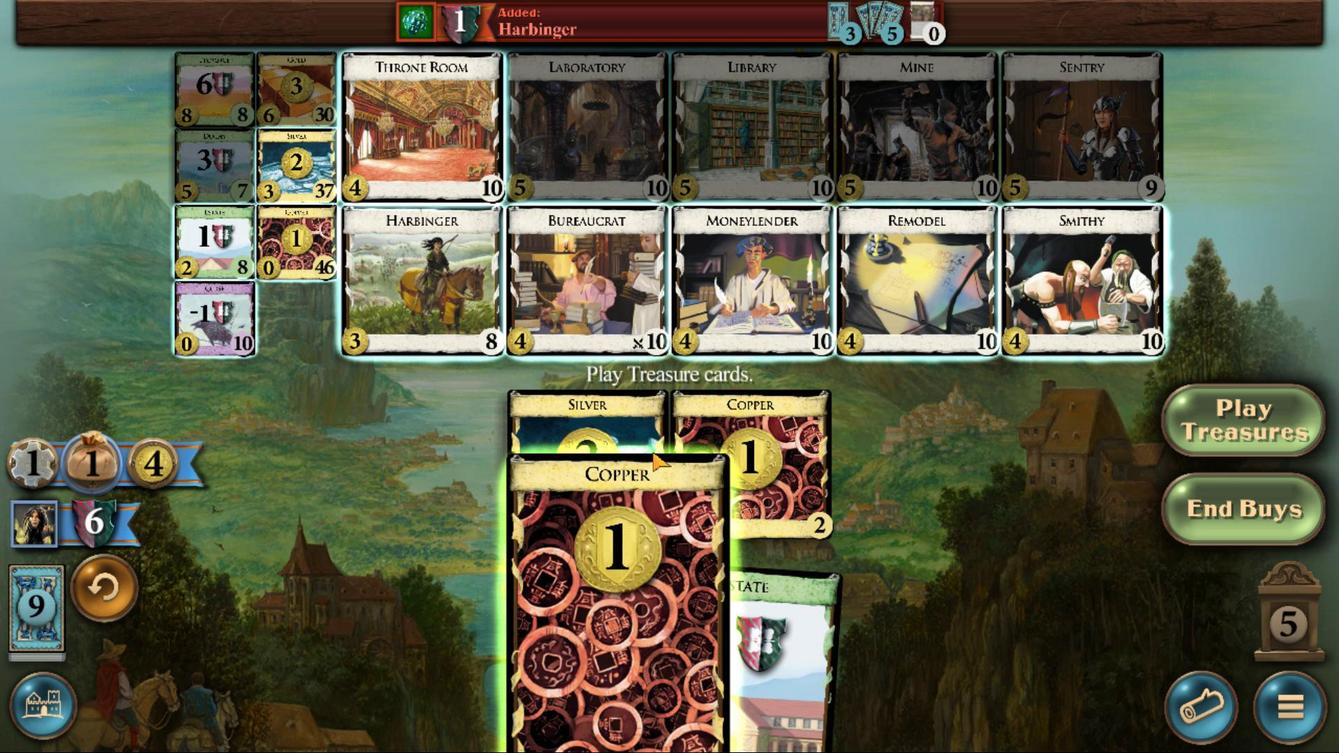 
Action: Mouse pressed left at (640, 459)
Screenshot: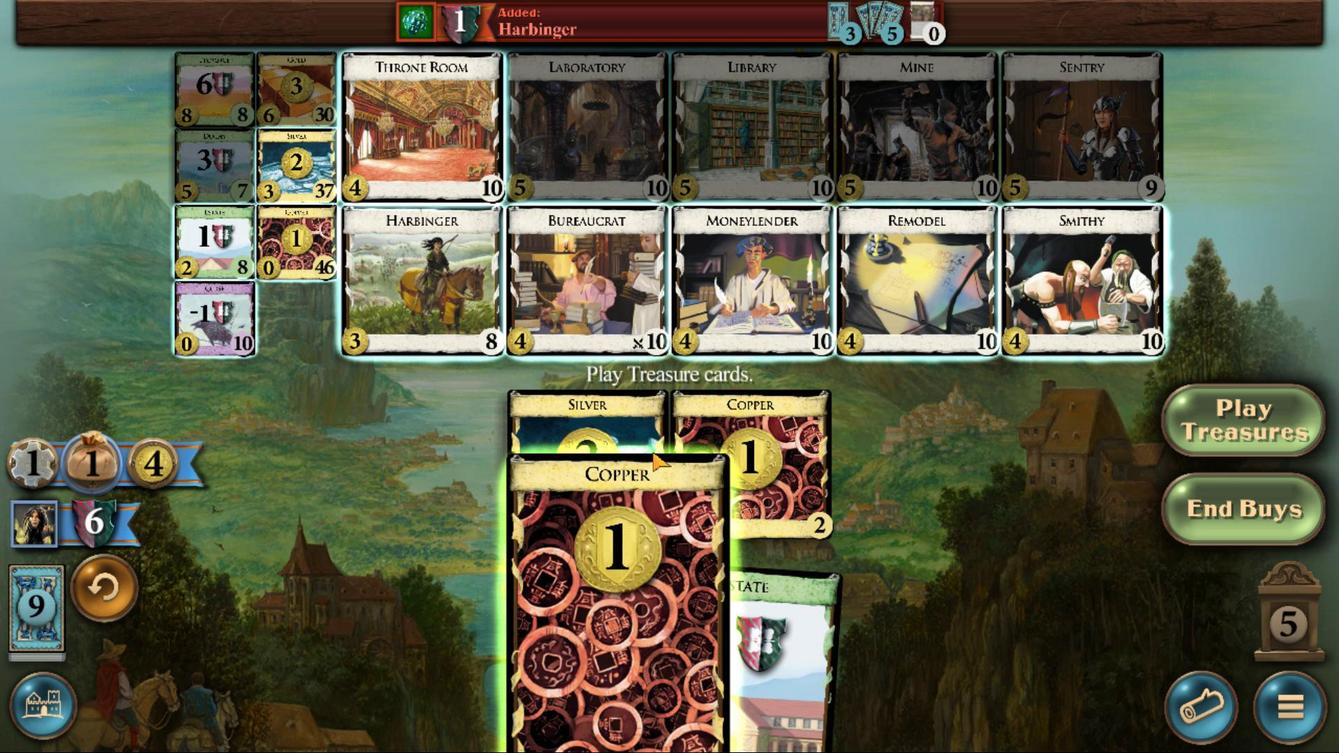 
Action: Mouse moved to (563, 394)
Screenshot: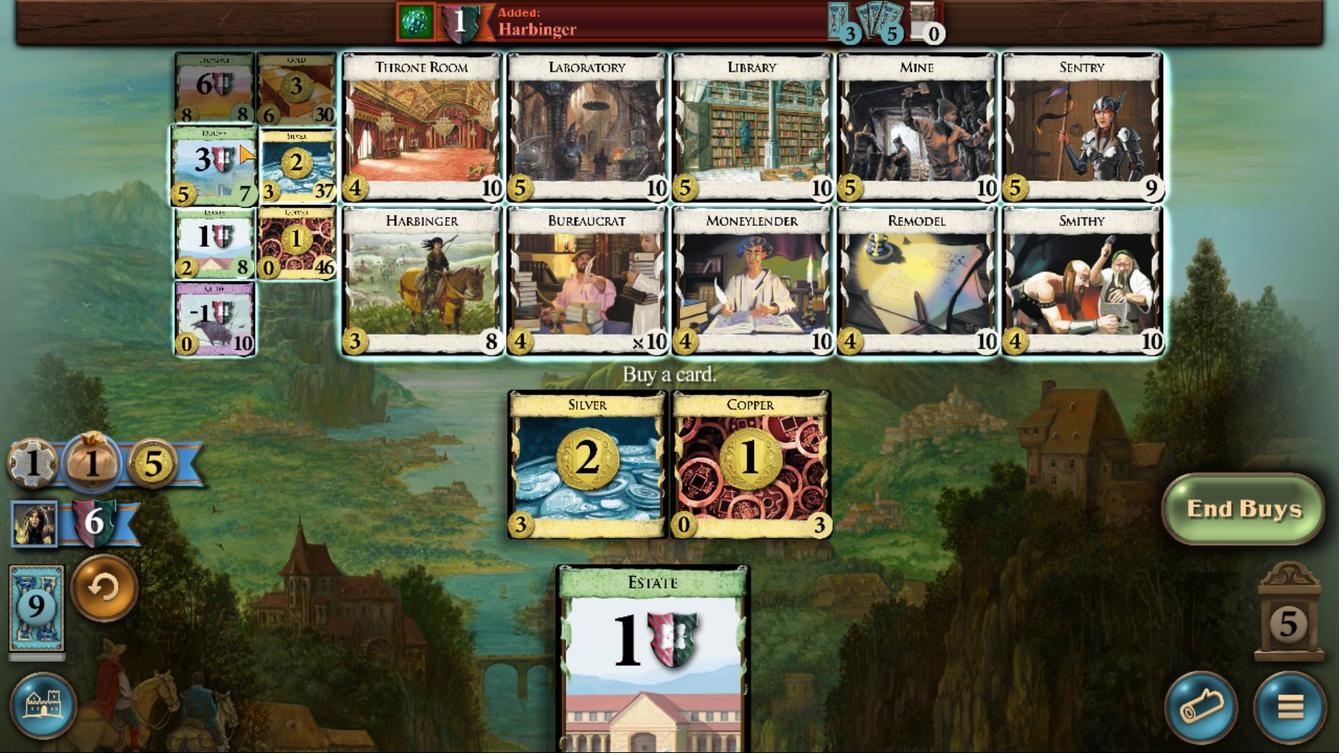 
Action: Mouse pressed left at (563, 394)
Screenshot: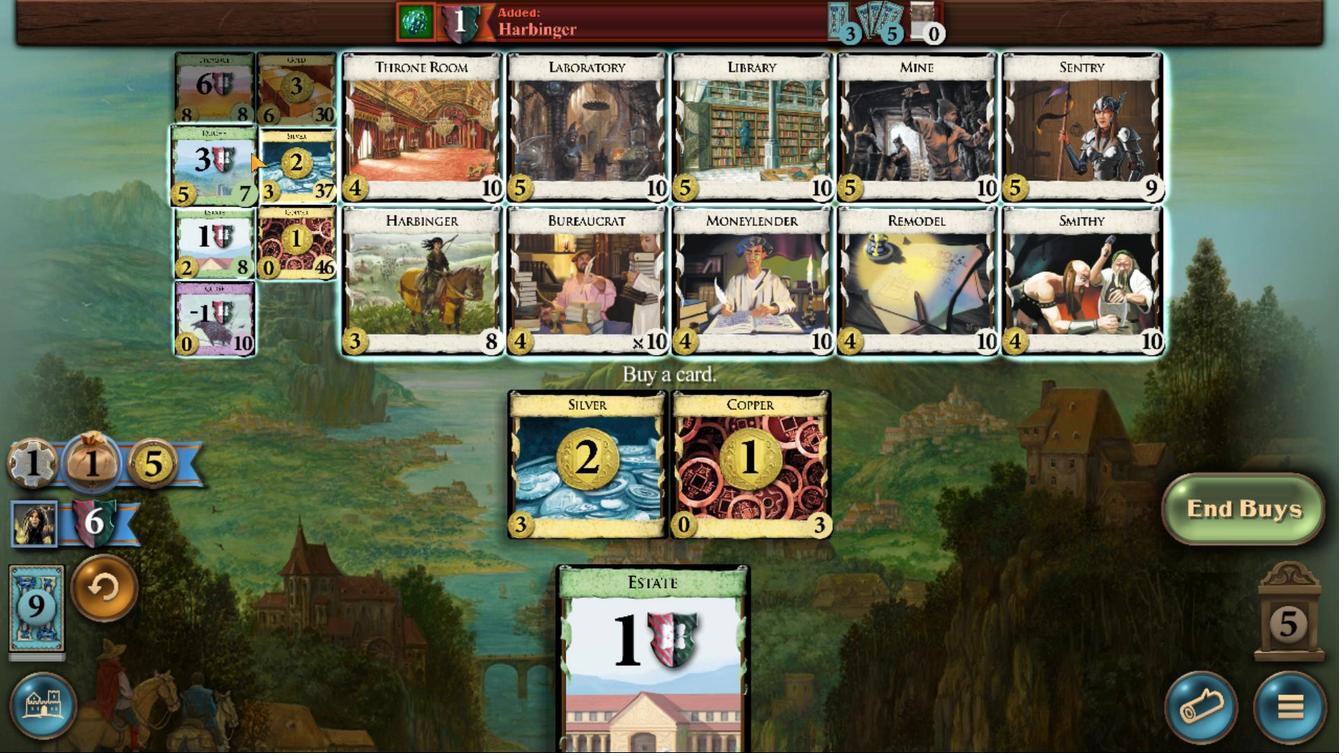 
Action: Mouse moved to (694, 462)
Screenshot: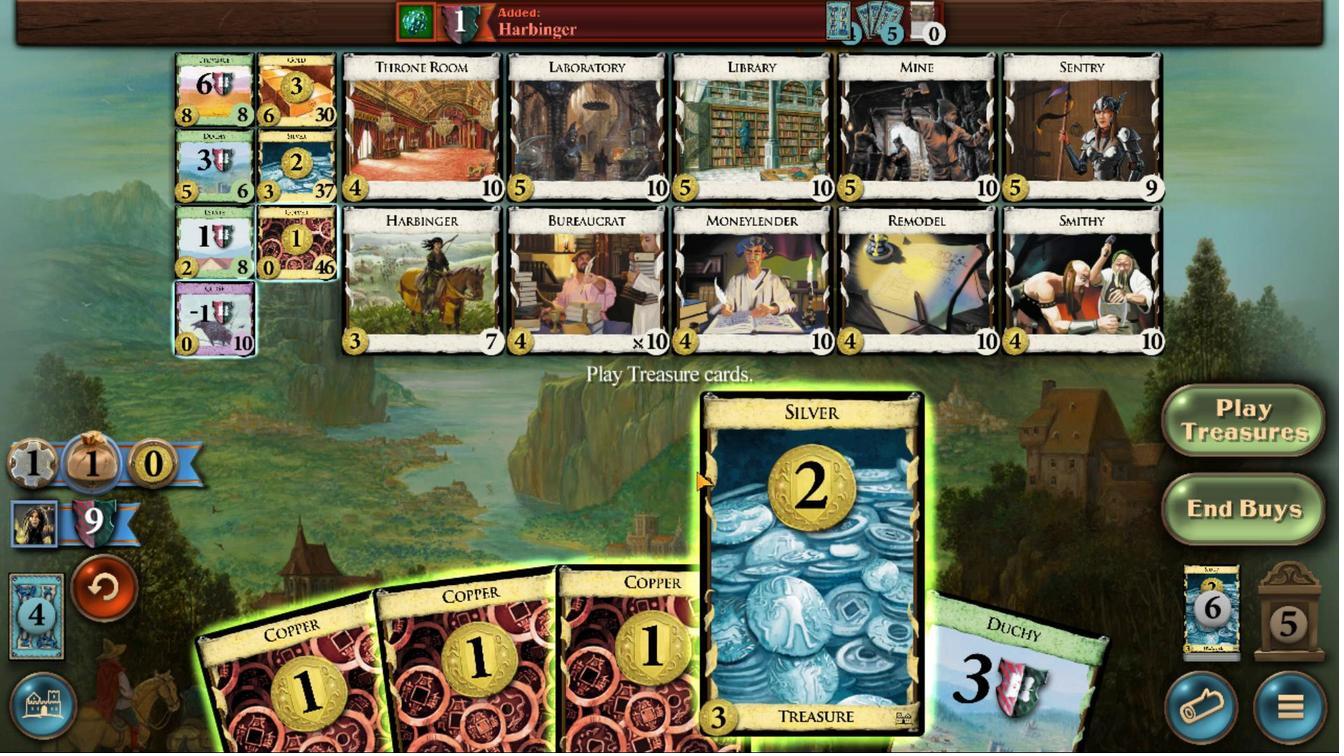 
Action: Mouse pressed left at (694, 462)
Screenshot: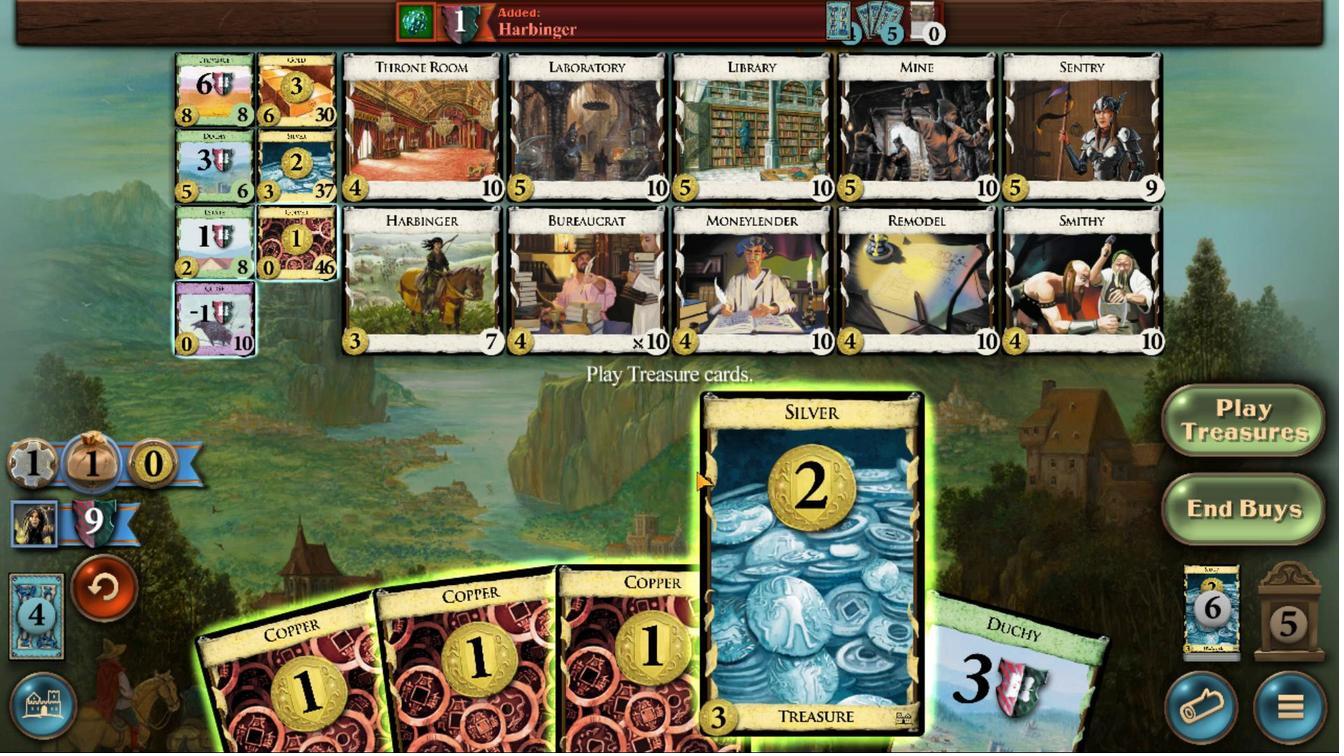 
Action: Mouse moved to (681, 461)
Screenshot: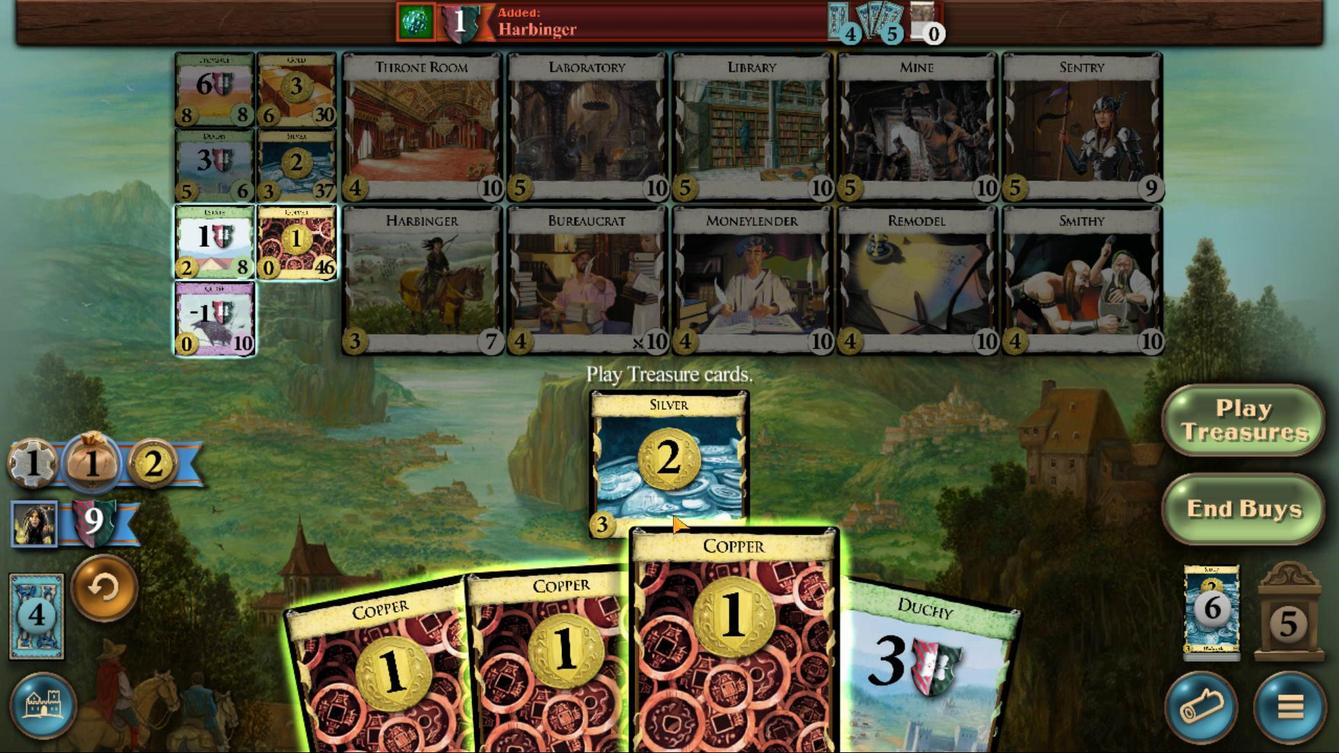 
Action: Mouse pressed left at (681, 461)
Screenshot: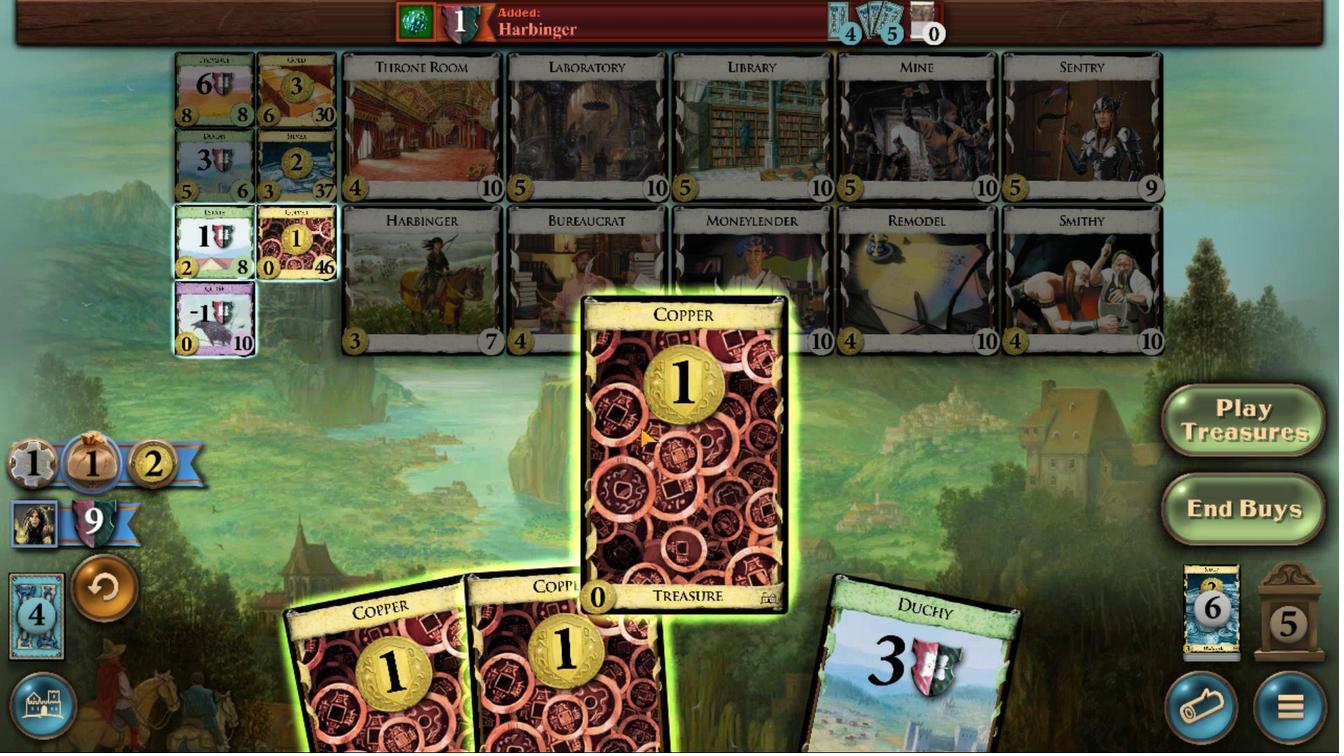 
Action: Mouse moved to (661, 460)
Screenshot: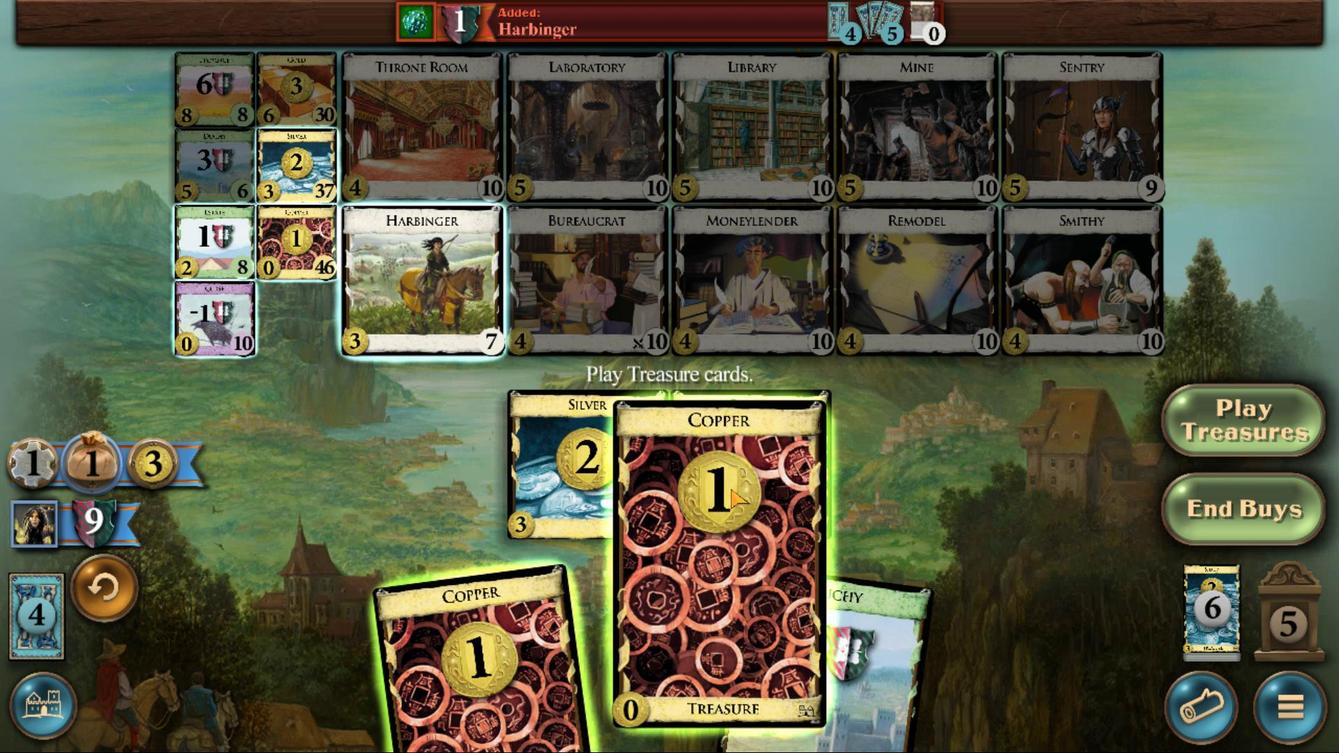 
Action: Mouse pressed left at (661, 460)
Screenshot: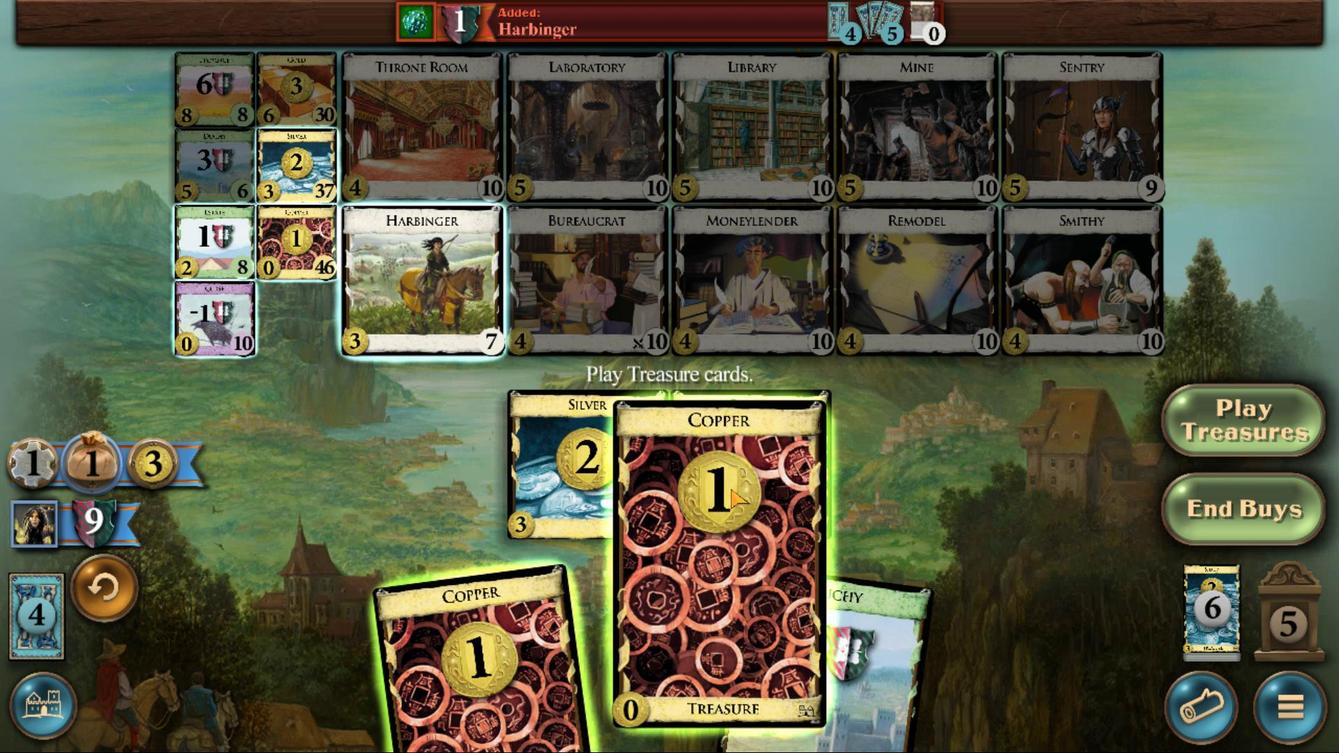 
Action: Mouse moved to (648, 461)
Screenshot: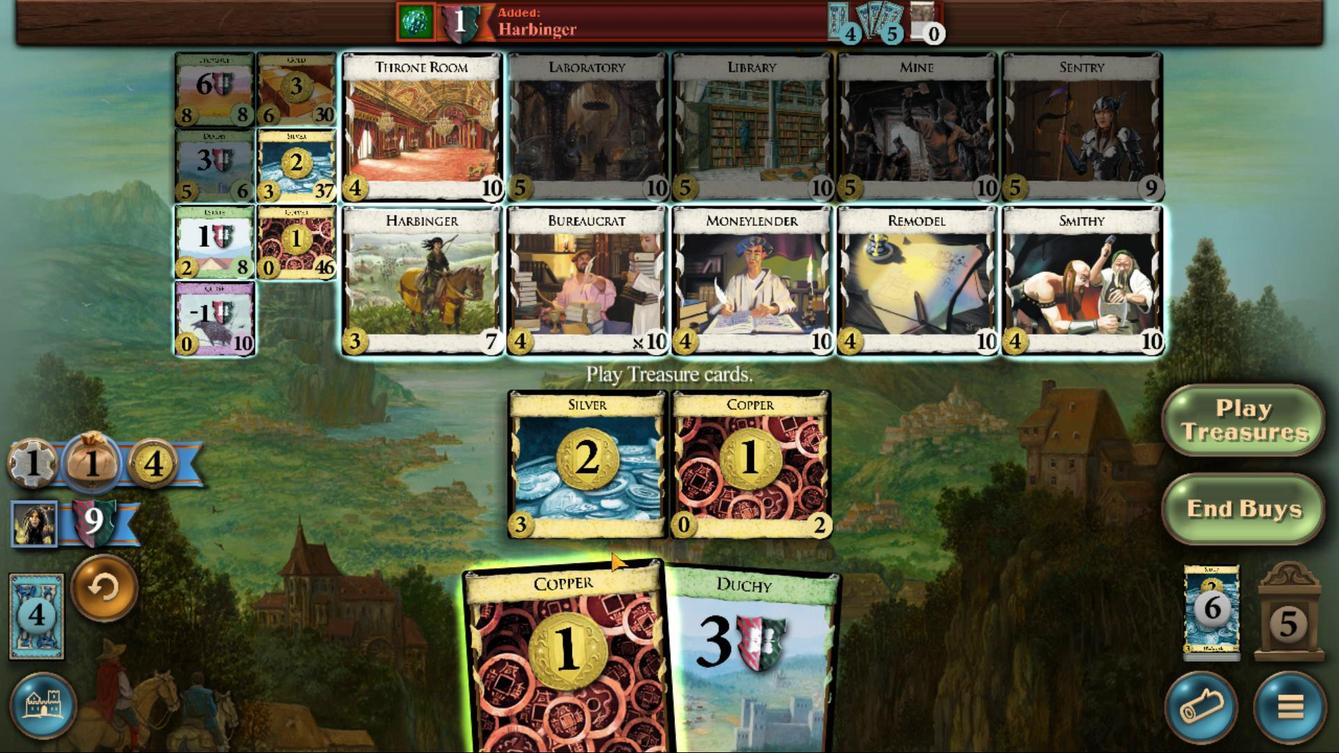 
Action: Mouse pressed left at (648, 461)
Screenshot: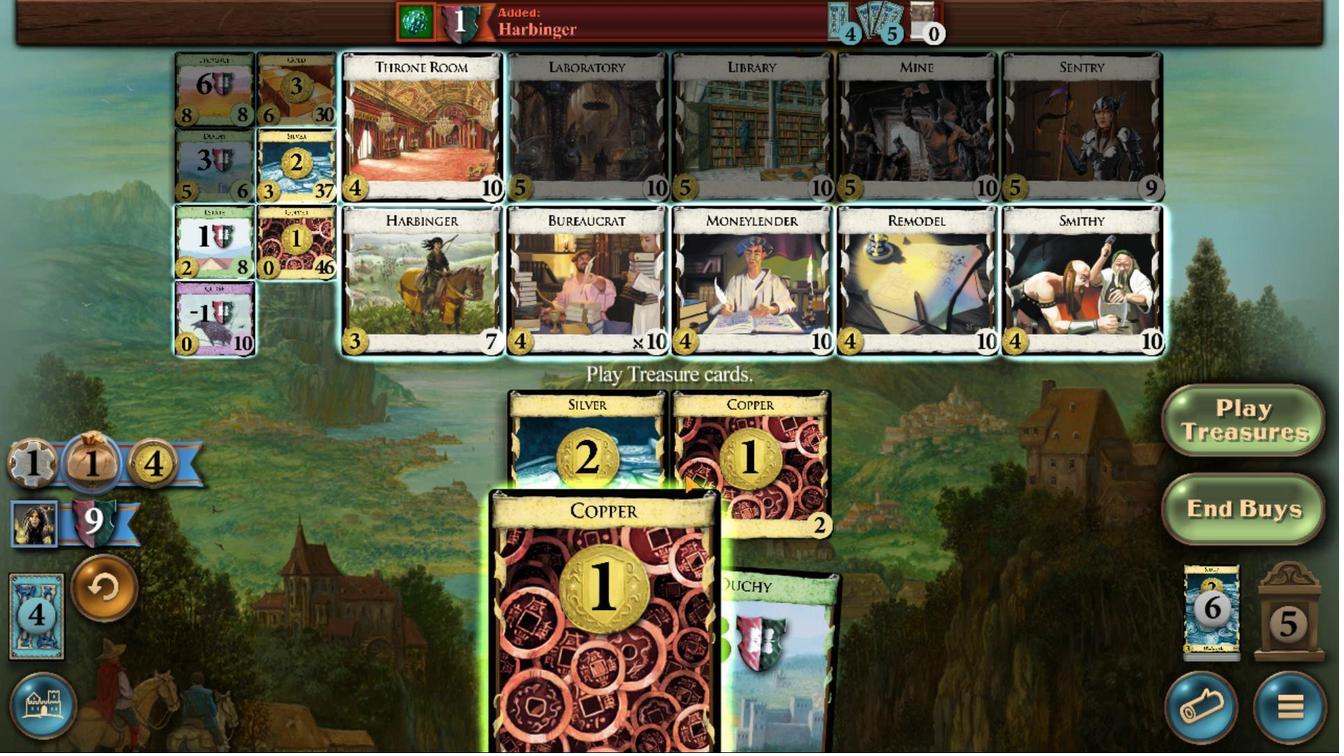 
Action: Mouse moved to (552, 394)
Screenshot: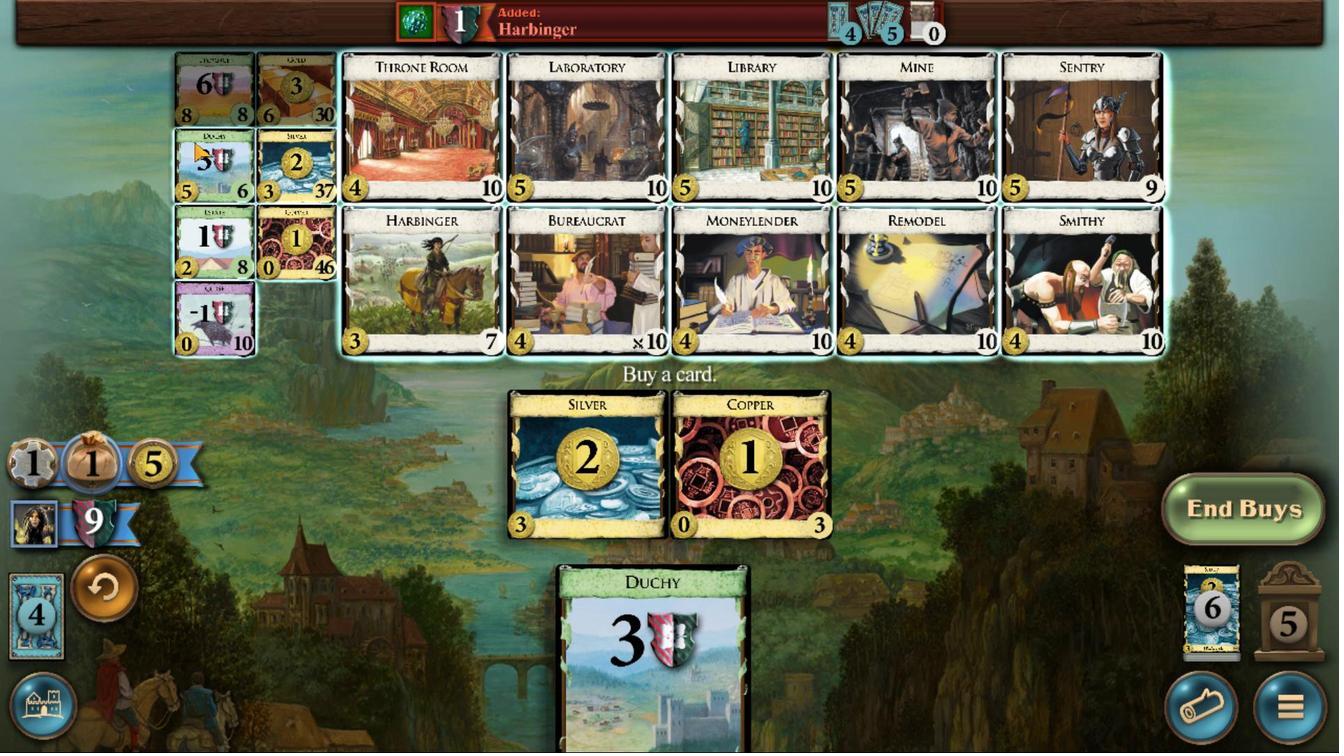 
Action: Mouse pressed left at (552, 394)
Screenshot: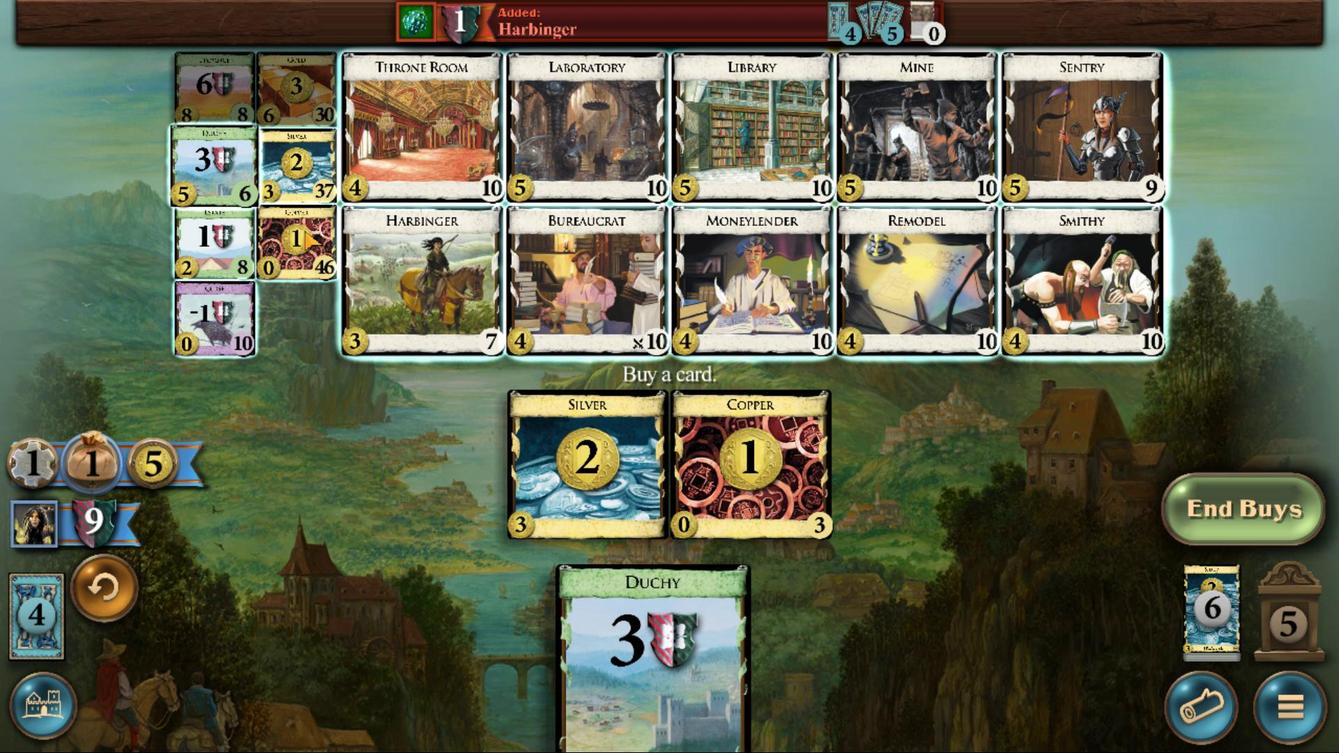 
Action: Mouse moved to (617, 459)
Screenshot: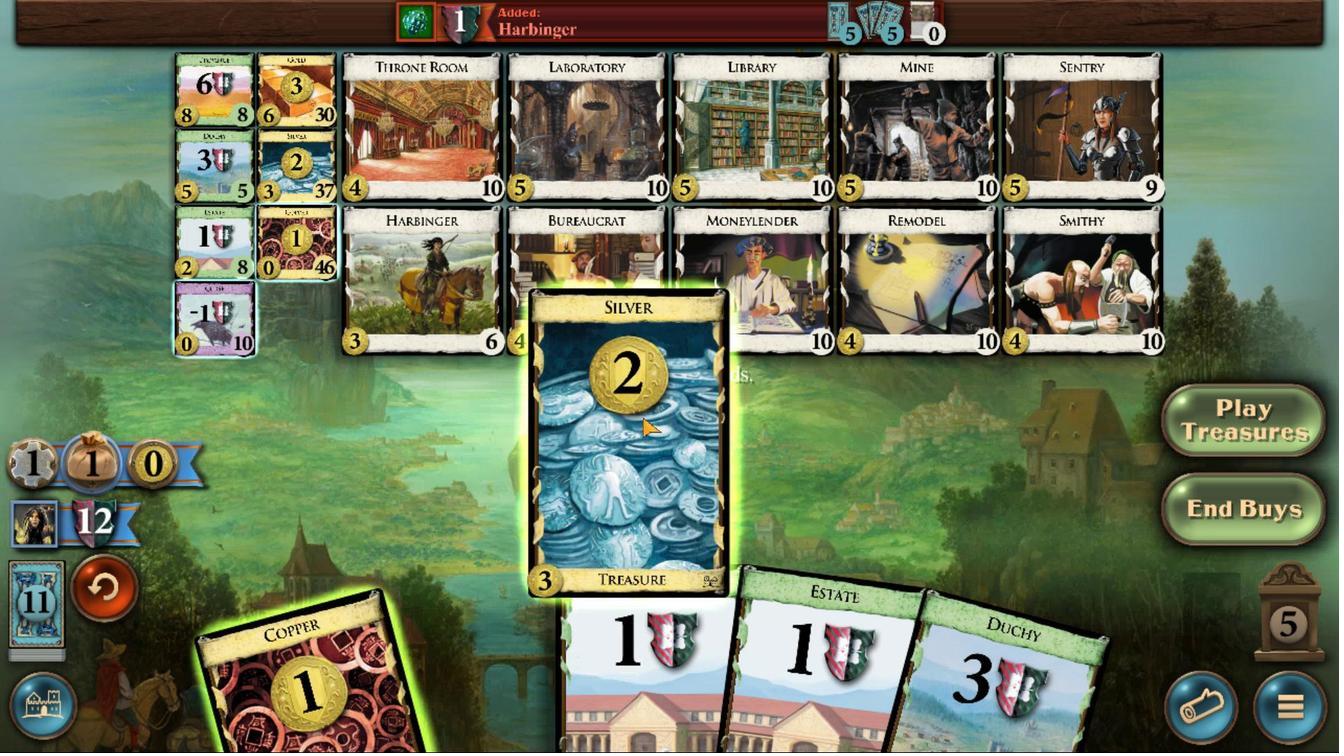 
Action: Mouse pressed left at (617, 459)
Screenshot: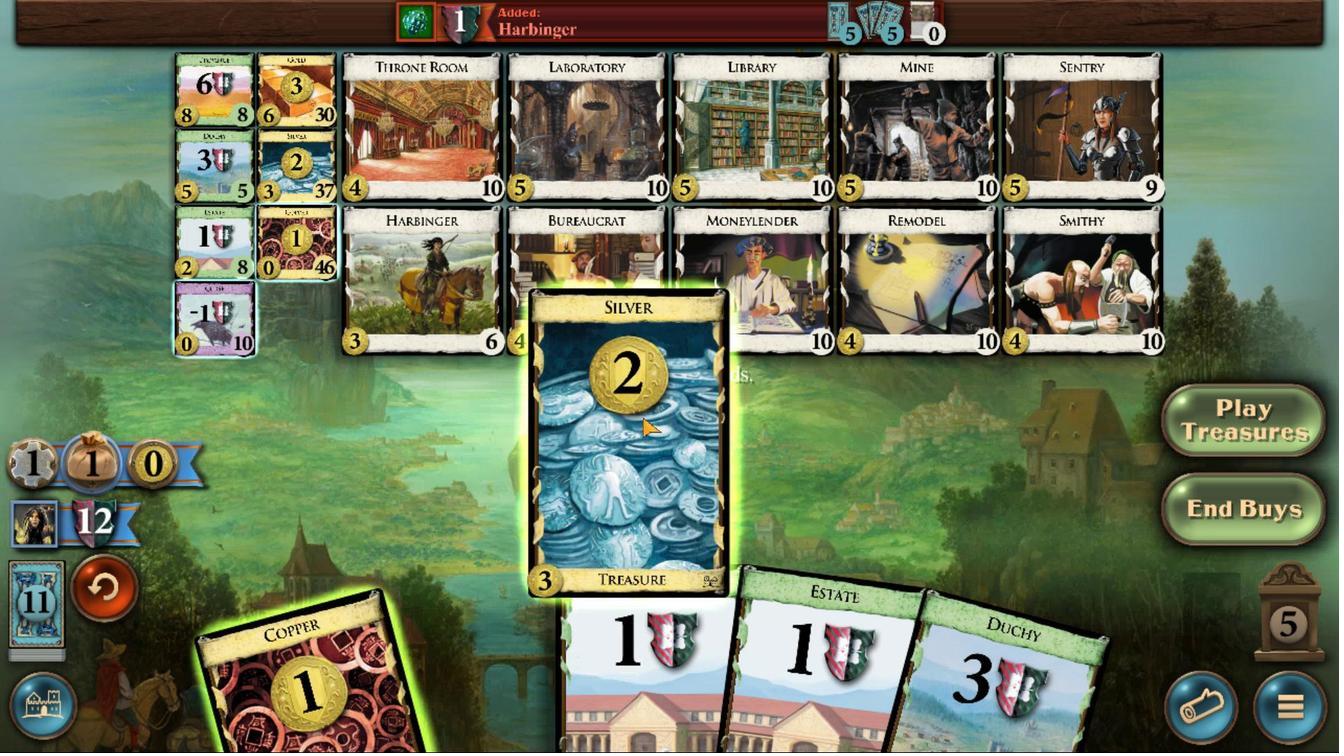 
Action: Mouse moved to (599, 462)
Screenshot: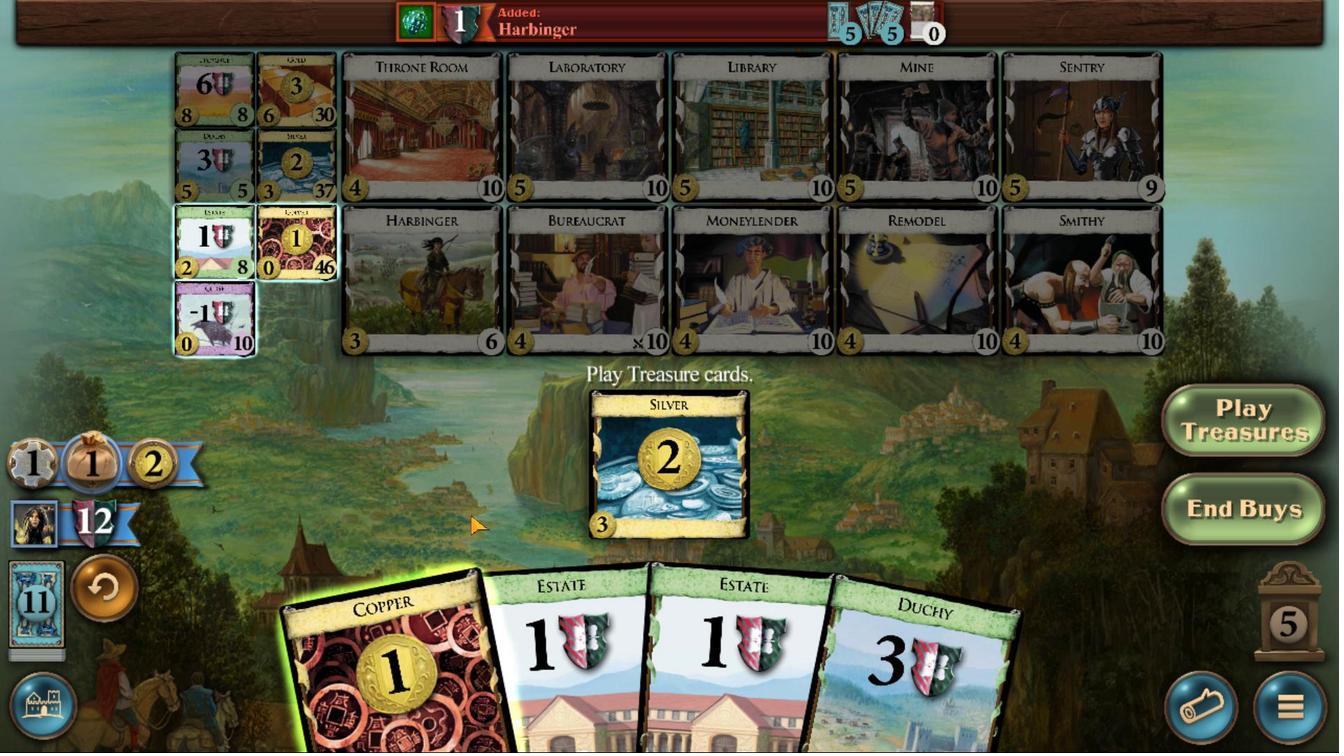 
Action: Mouse pressed left at (599, 462)
Screenshot: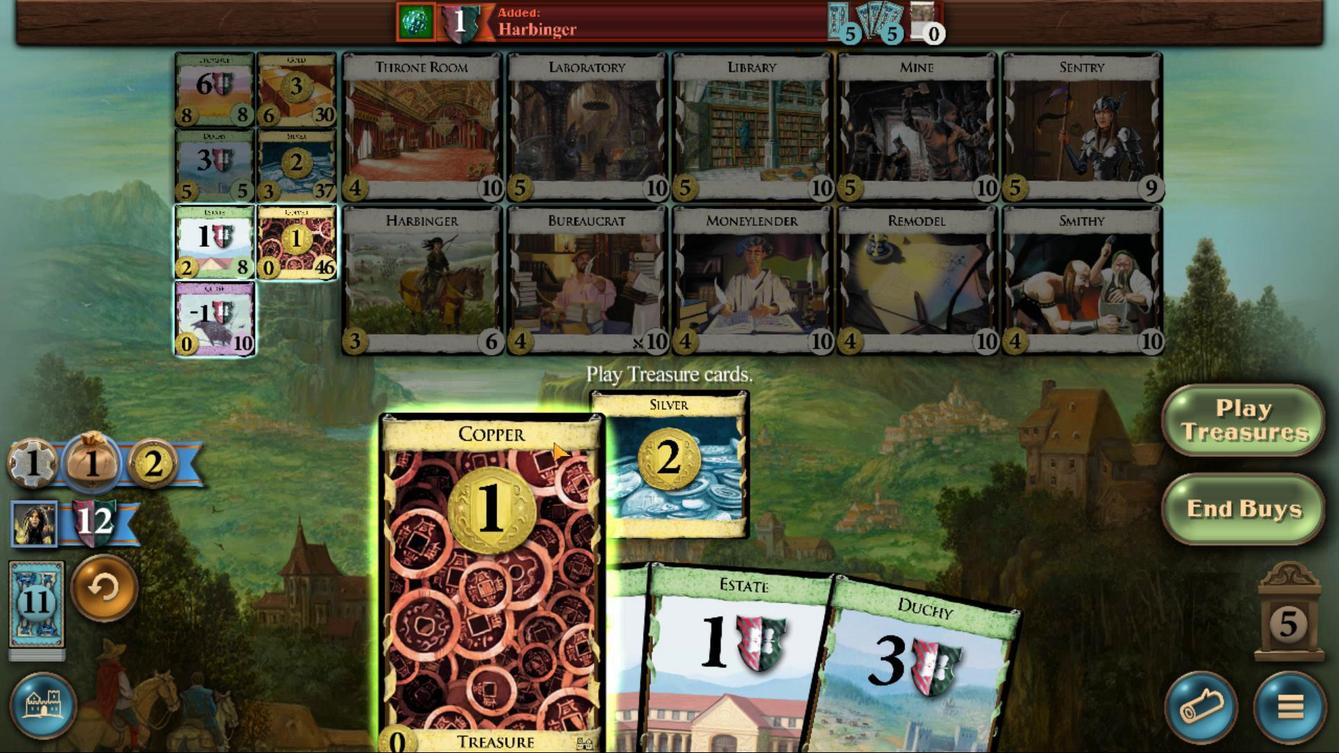 
Action: Mouse moved to (575, 393)
Screenshot: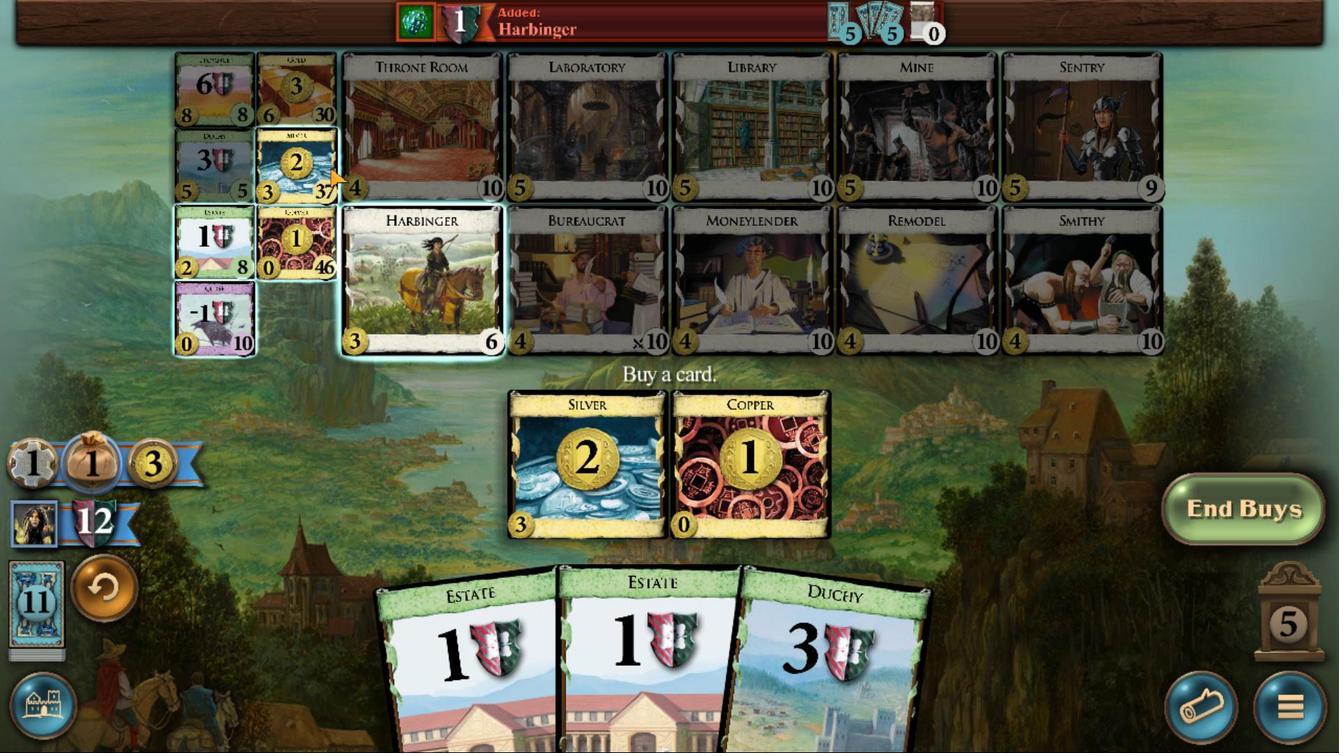 
Action: Mouse pressed left at (575, 393)
Screenshot: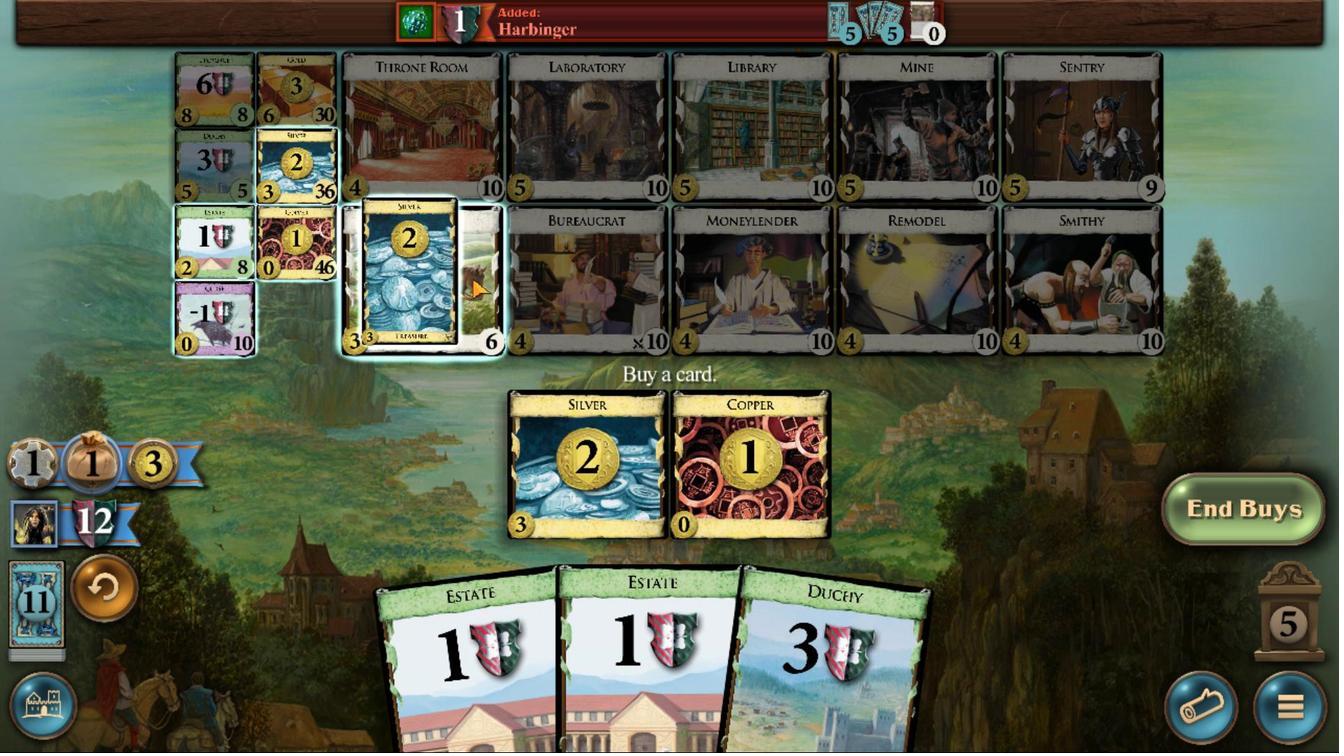 
Action: Mouse moved to (579, 408)
Screenshot: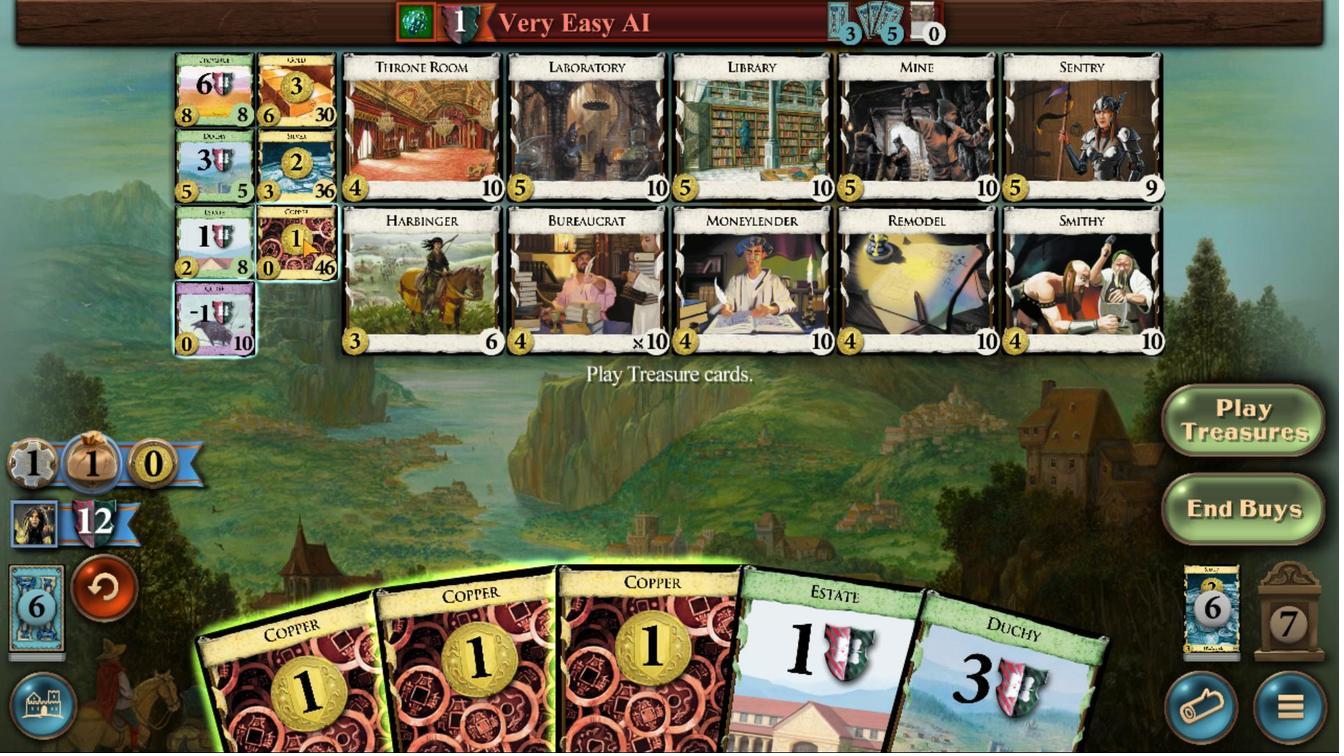
Action: Mouse pressed left at (579, 408)
Screenshot: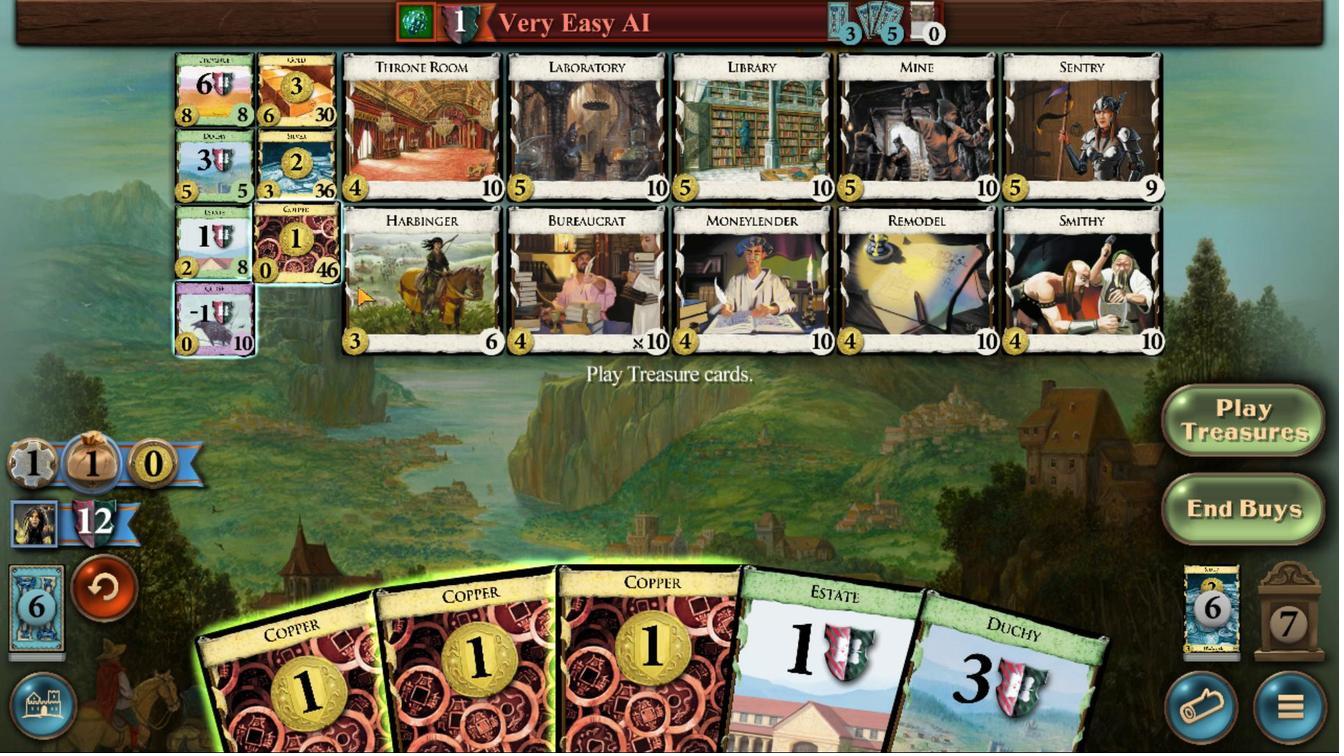 
Action: Mouse moved to (662, 470)
Screenshot: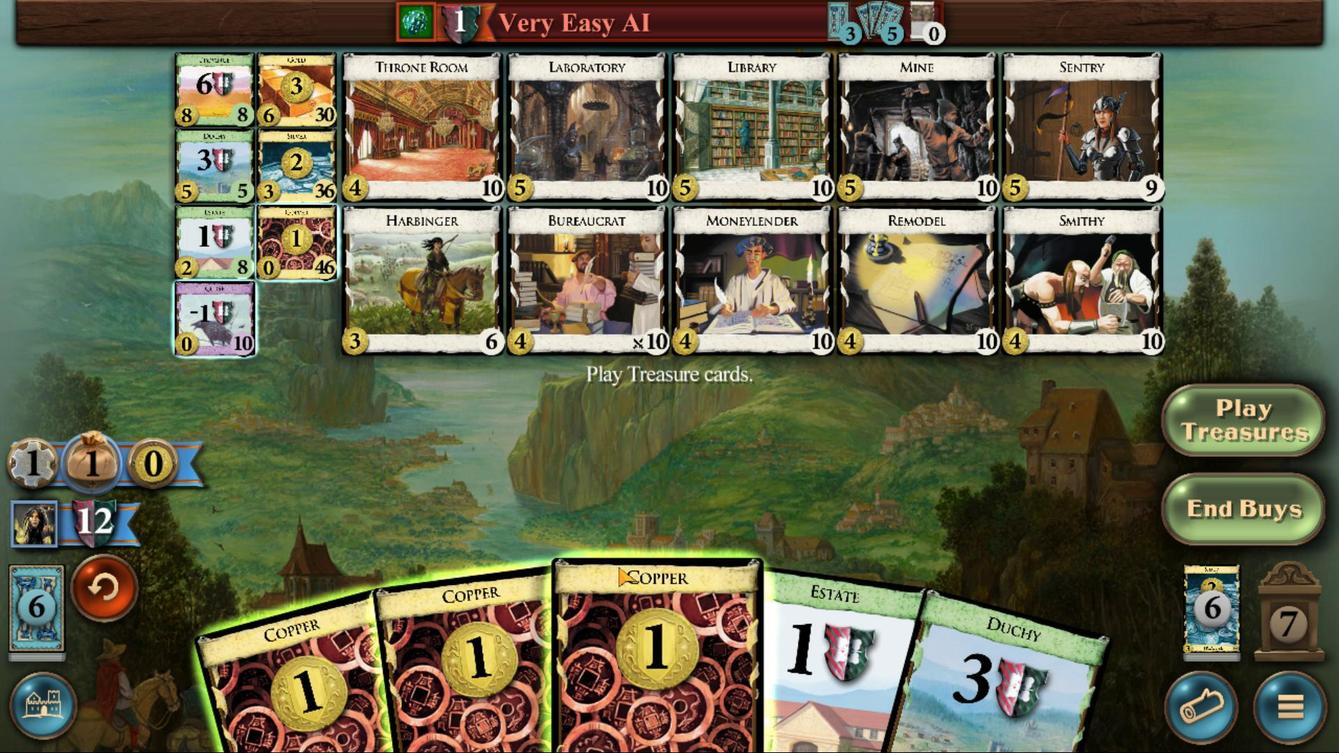 
Action: Mouse pressed left at (662, 470)
Screenshot: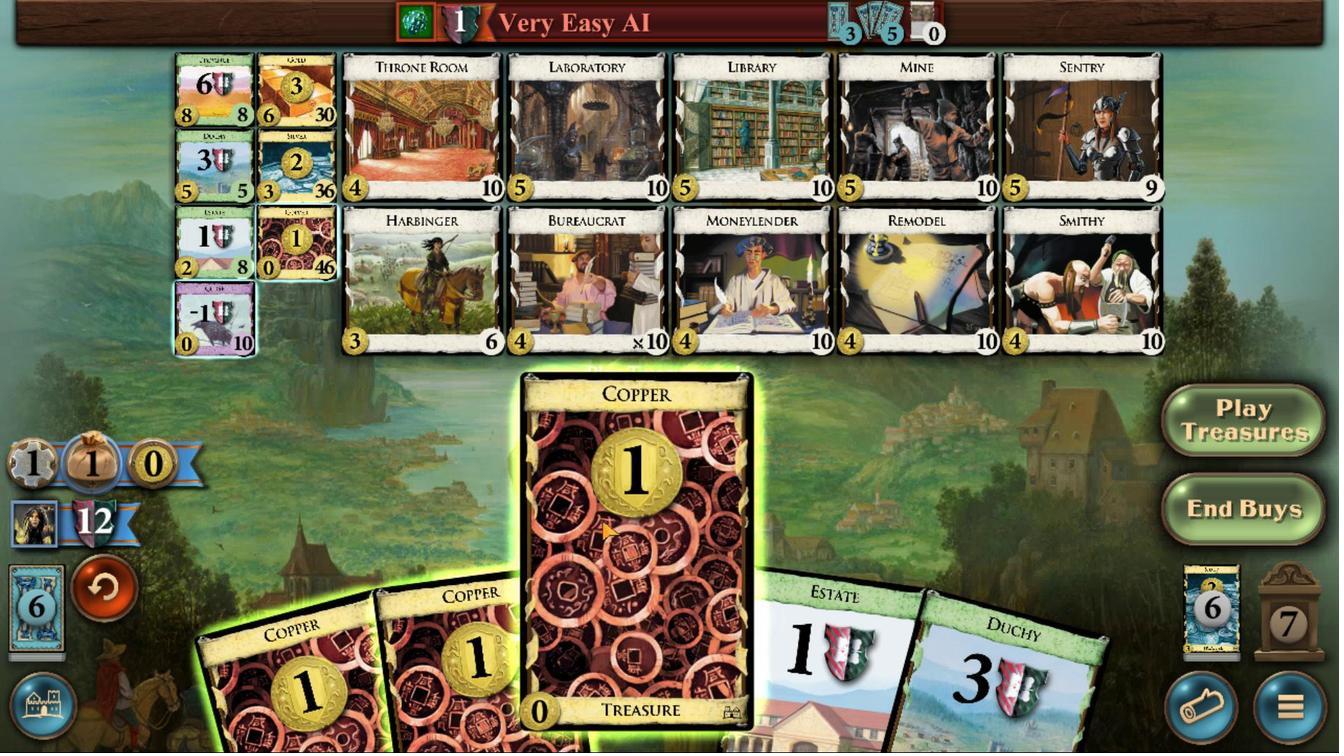 
Action: Mouse moved to (639, 468)
Screenshot: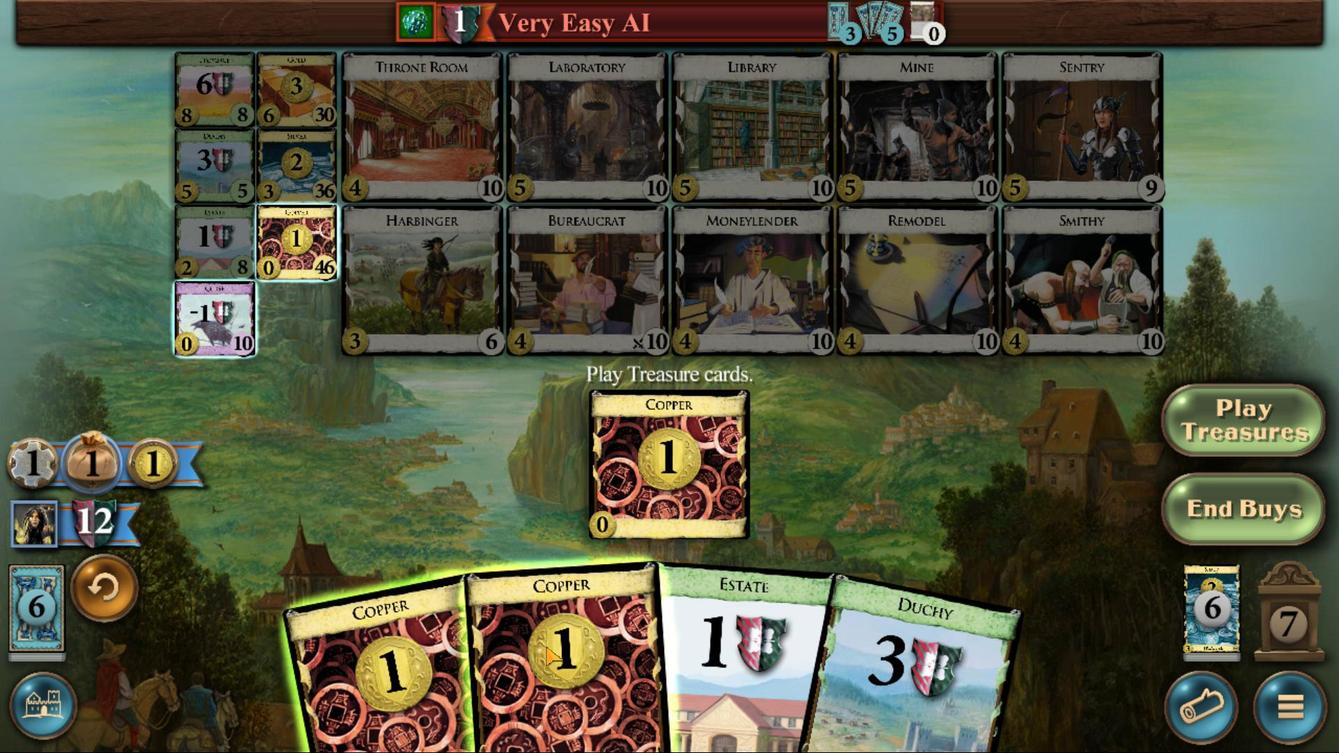 
Action: Mouse pressed left at (639, 468)
Screenshot: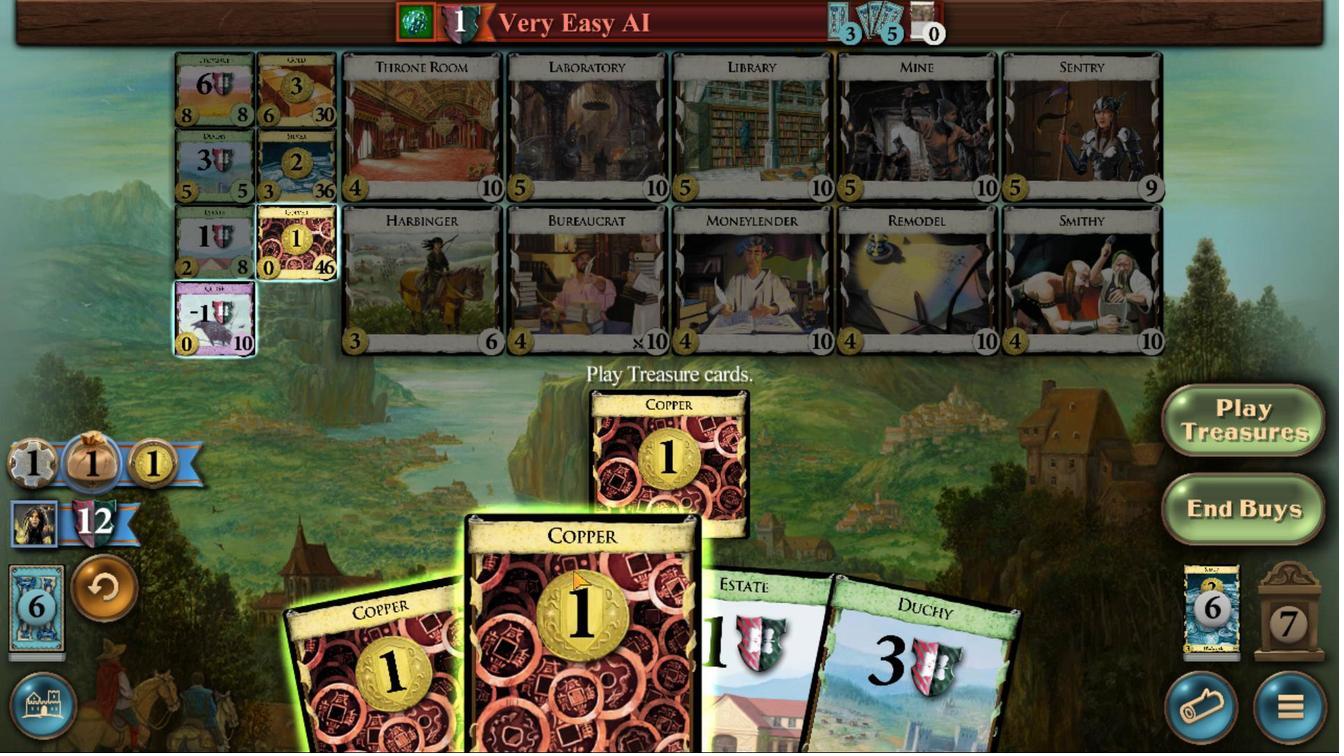 
Action: Mouse moved to (615, 479)
Screenshot: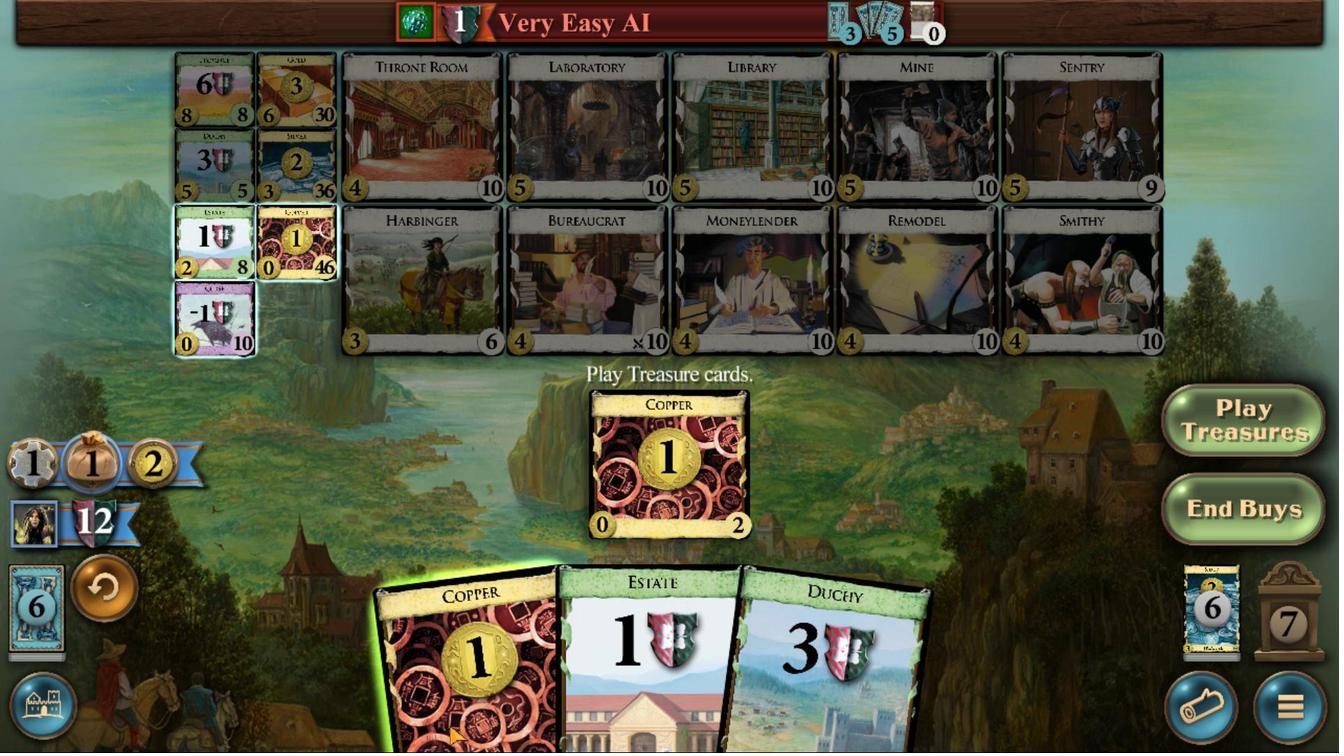 
Action: Mouse pressed left at (615, 479)
Screenshot: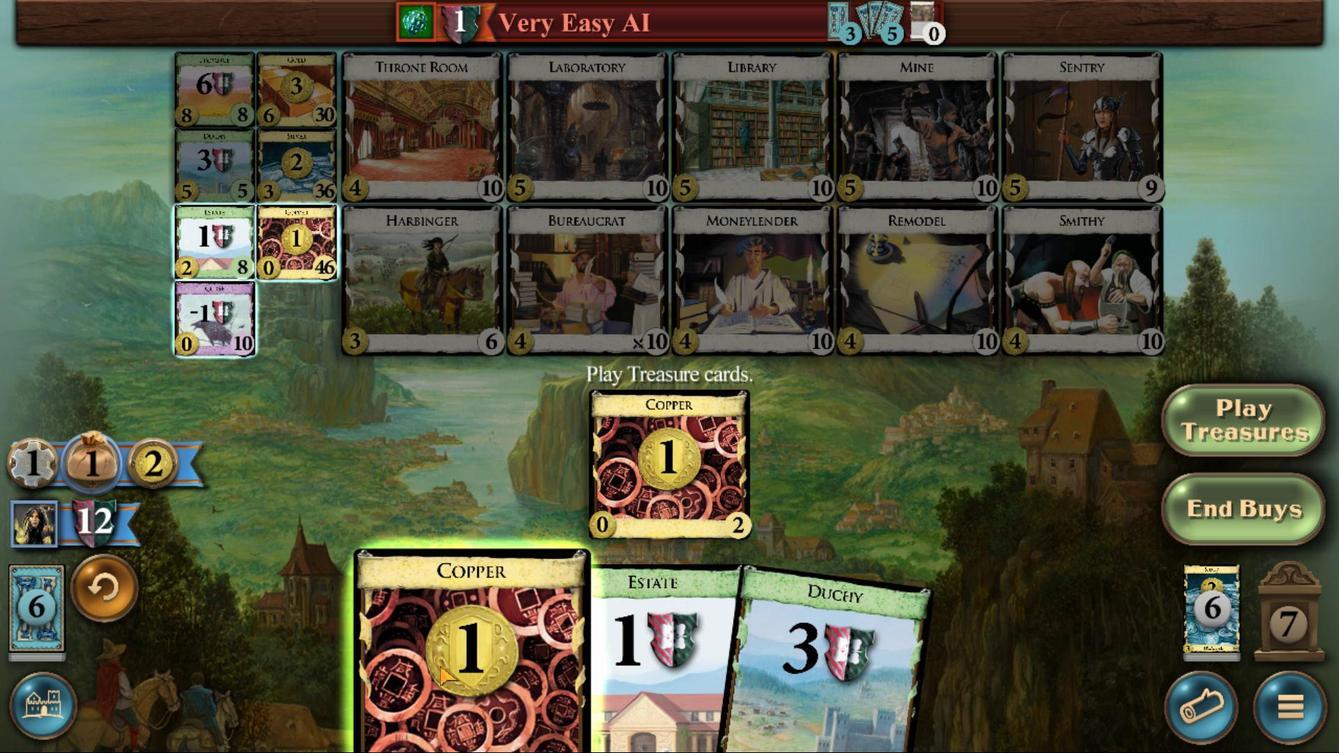 
Action: Mouse moved to (575, 395)
Screenshot: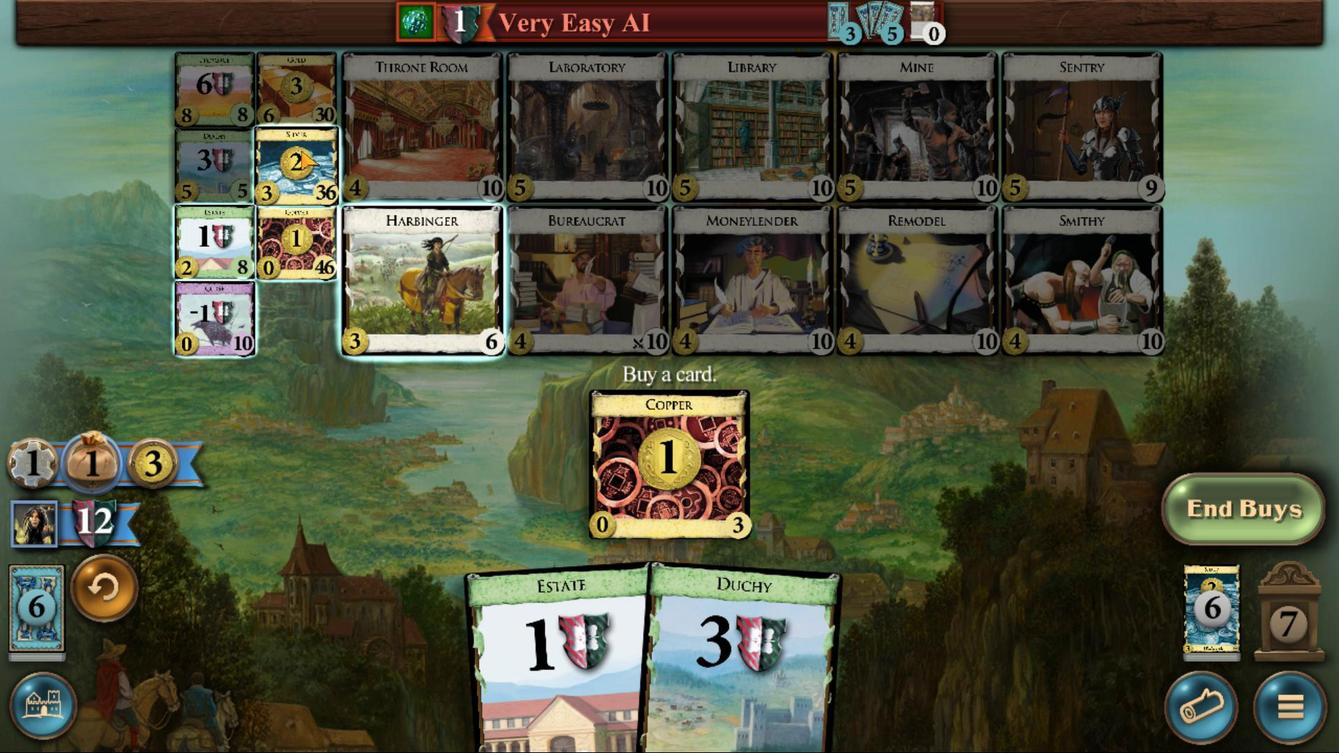
Action: Mouse pressed left at (575, 395)
Screenshot: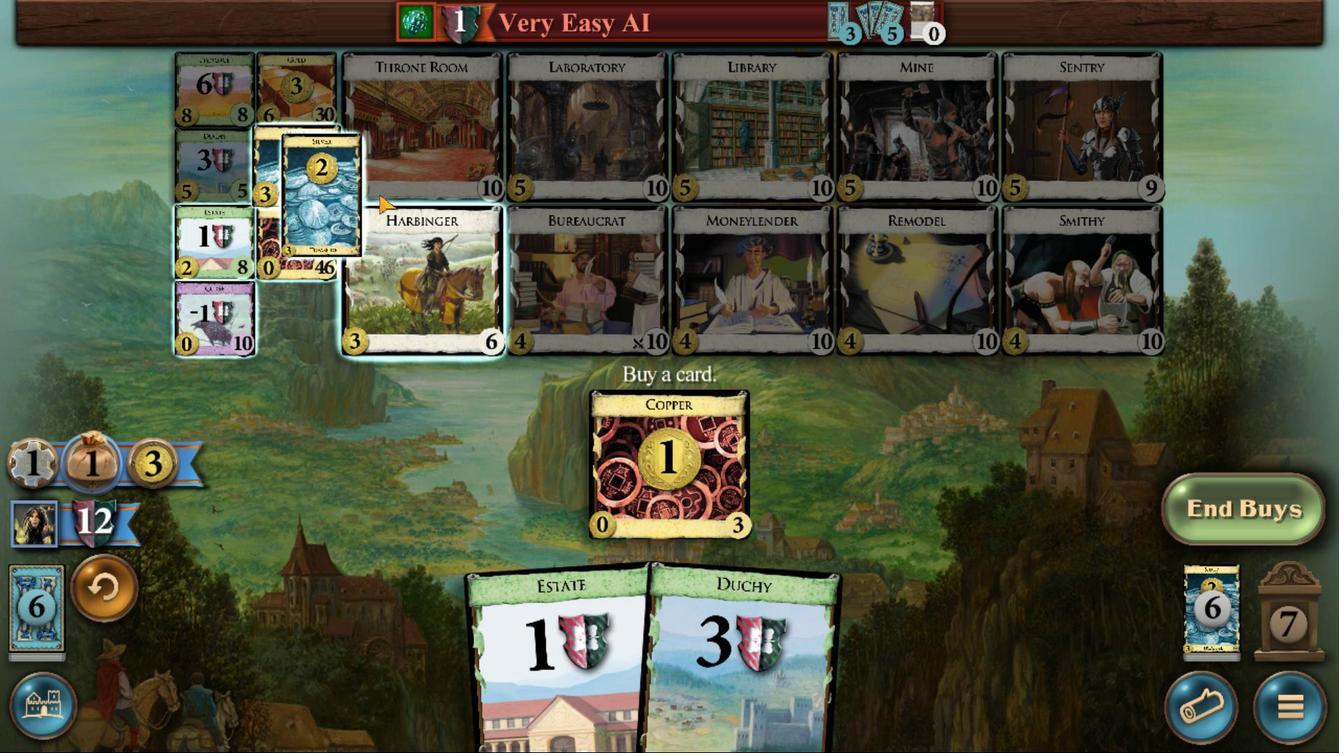 
Action: Mouse moved to (711, 461)
Screenshot: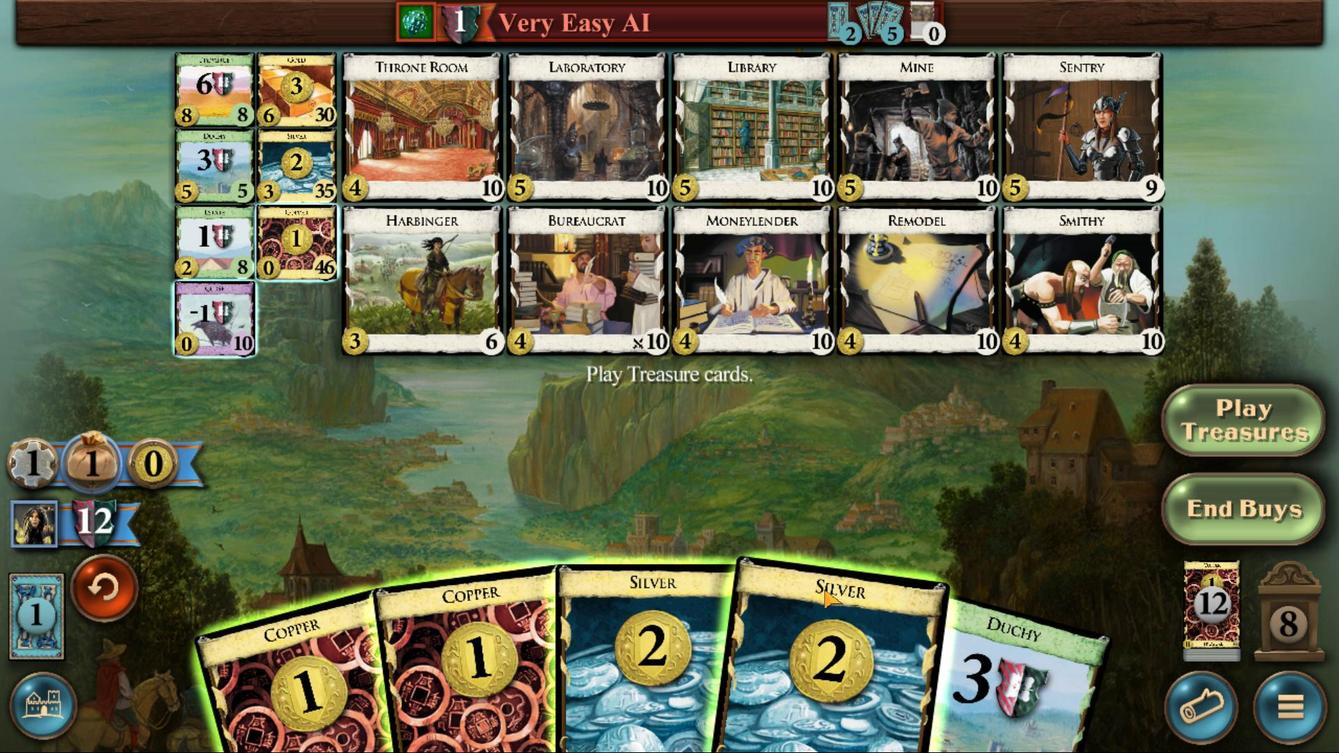 
Action: Mouse pressed left at (711, 461)
Screenshot: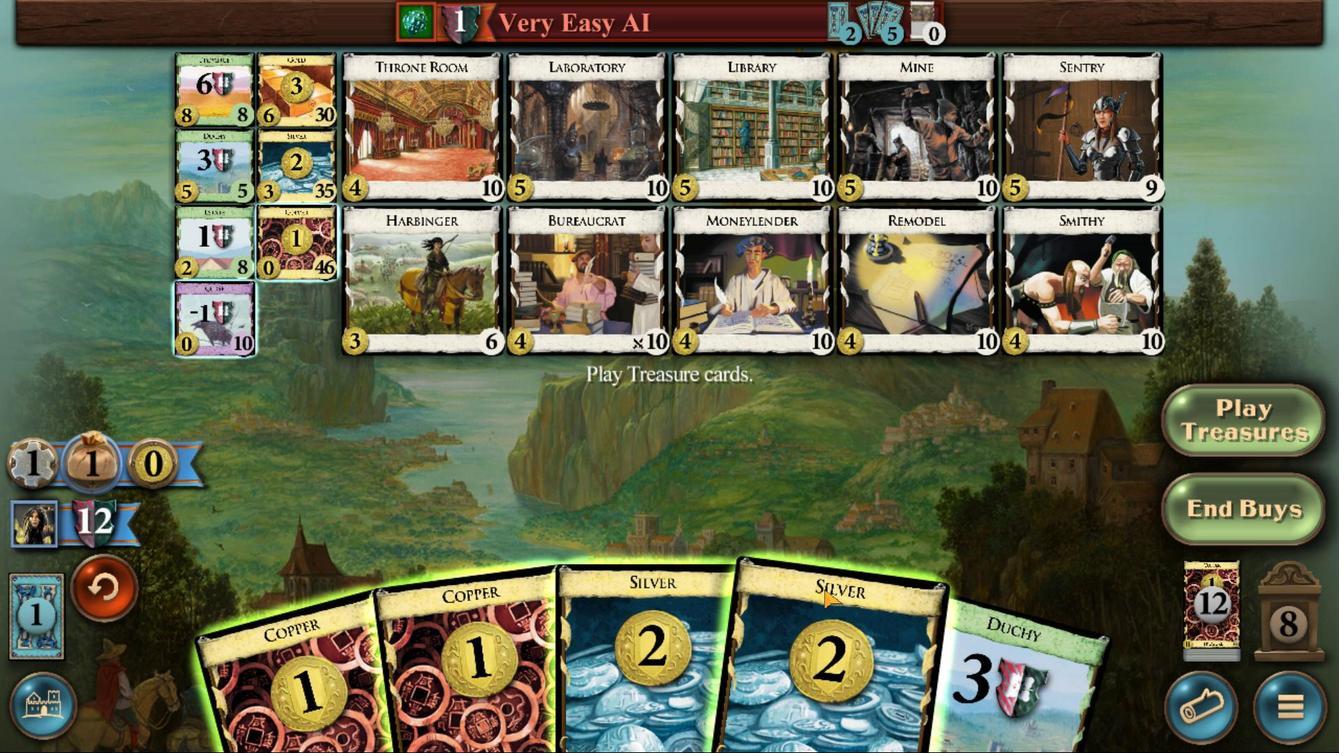 
Action: Mouse moved to (685, 460)
Screenshot: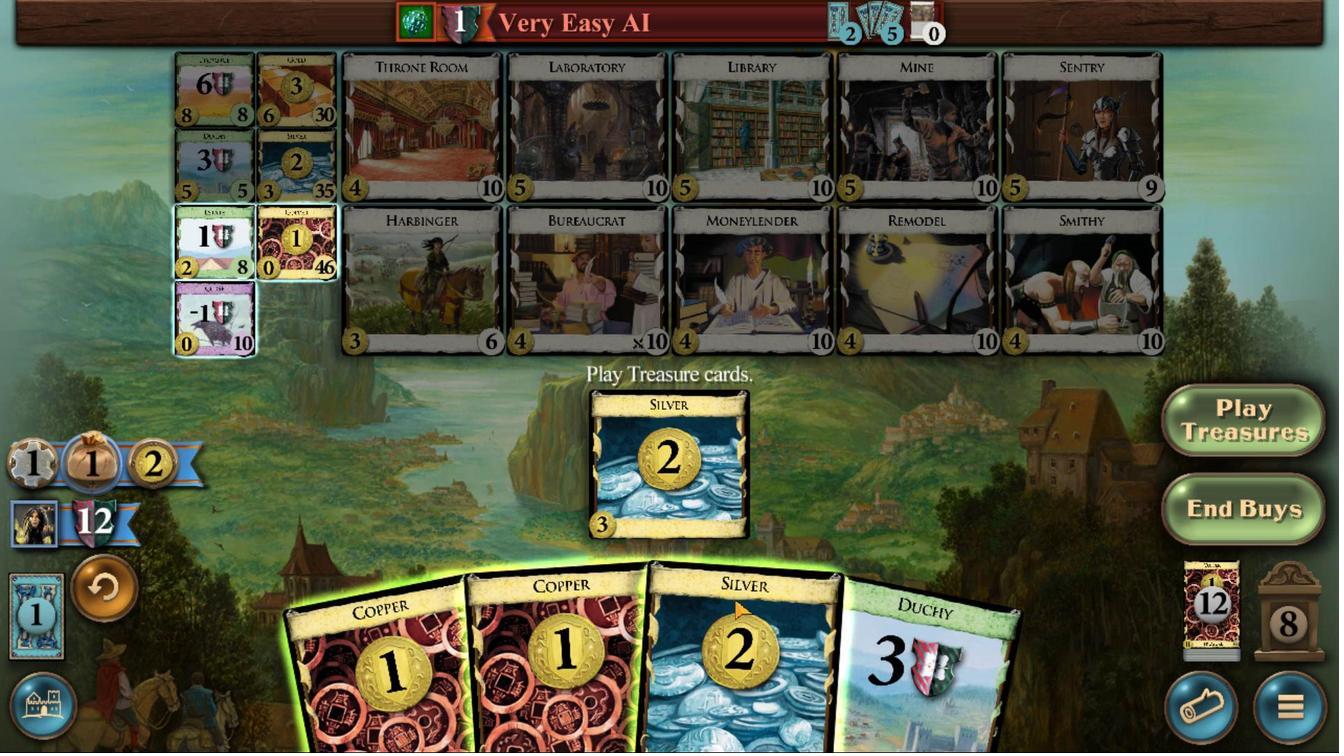 
Action: Mouse pressed left at (685, 460)
Screenshot: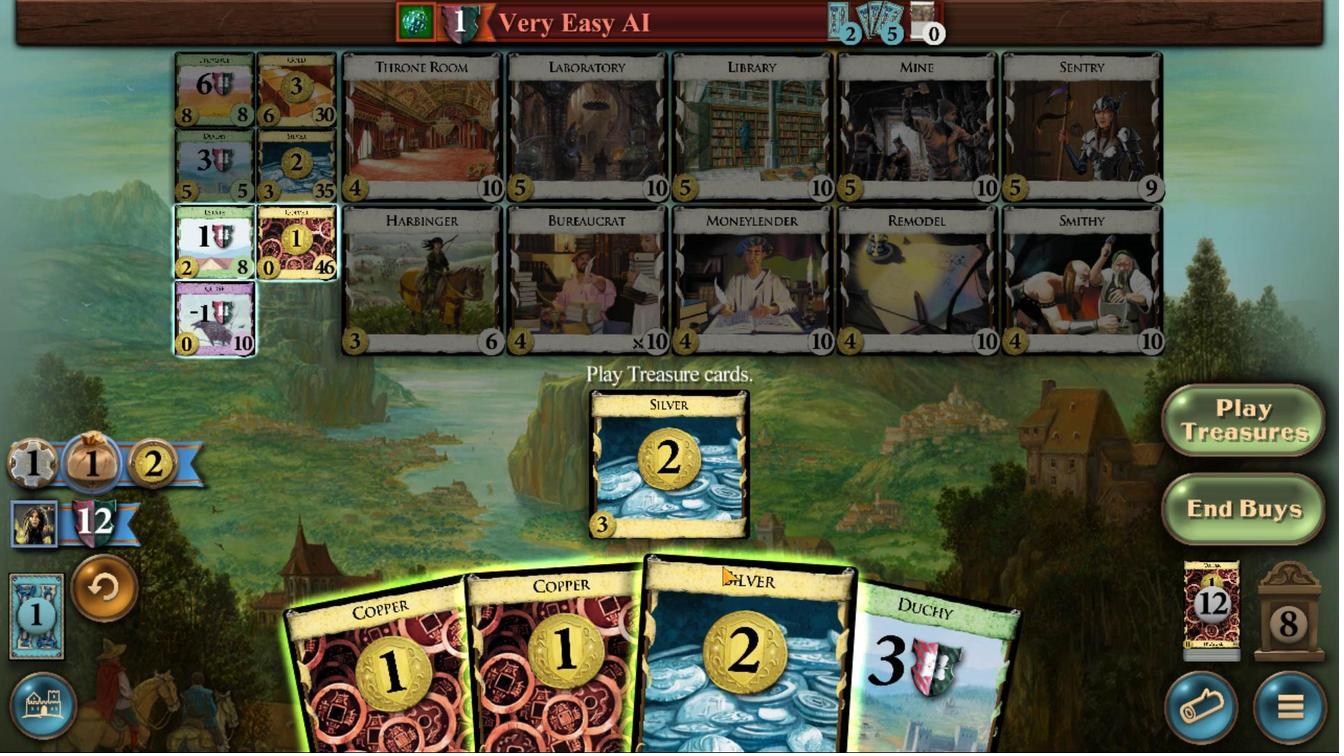 
Action: Mouse moved to (663, 457)
Screenshot: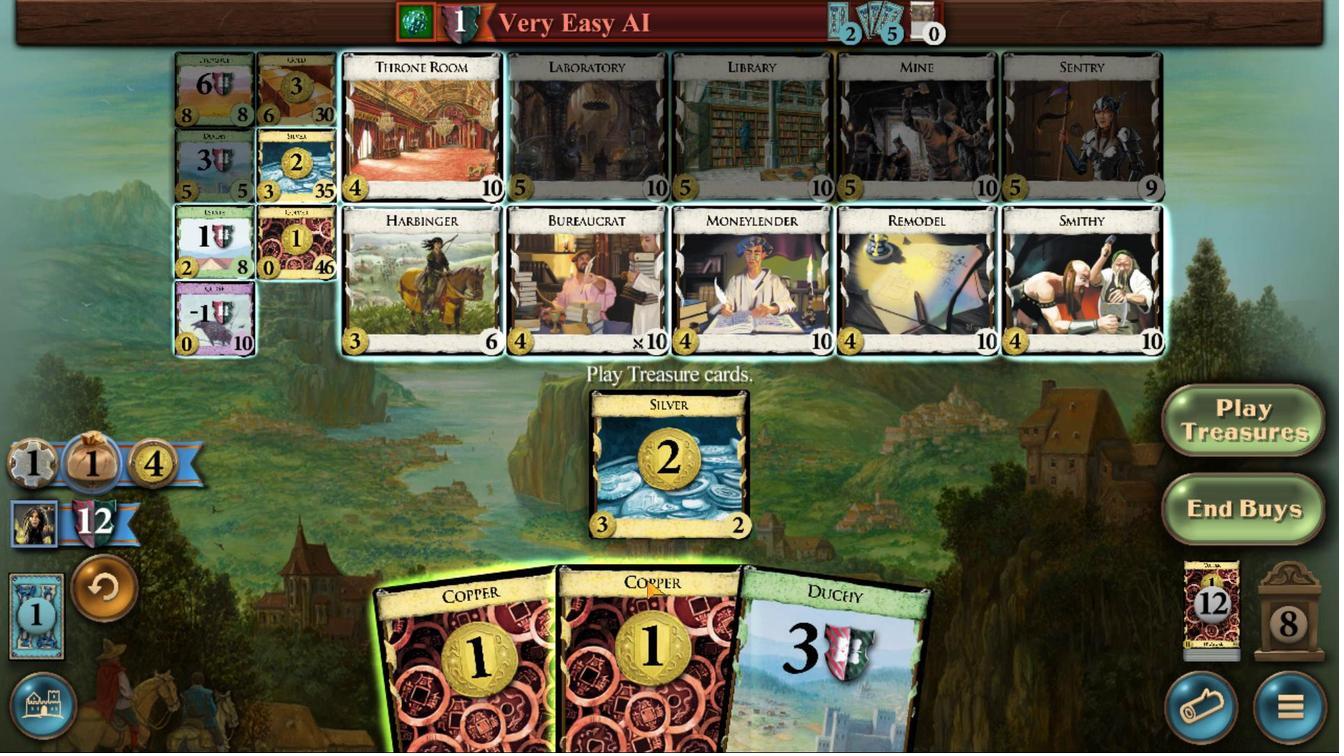 
Action: Mouse pressed left at (663, 457)
Screenshot: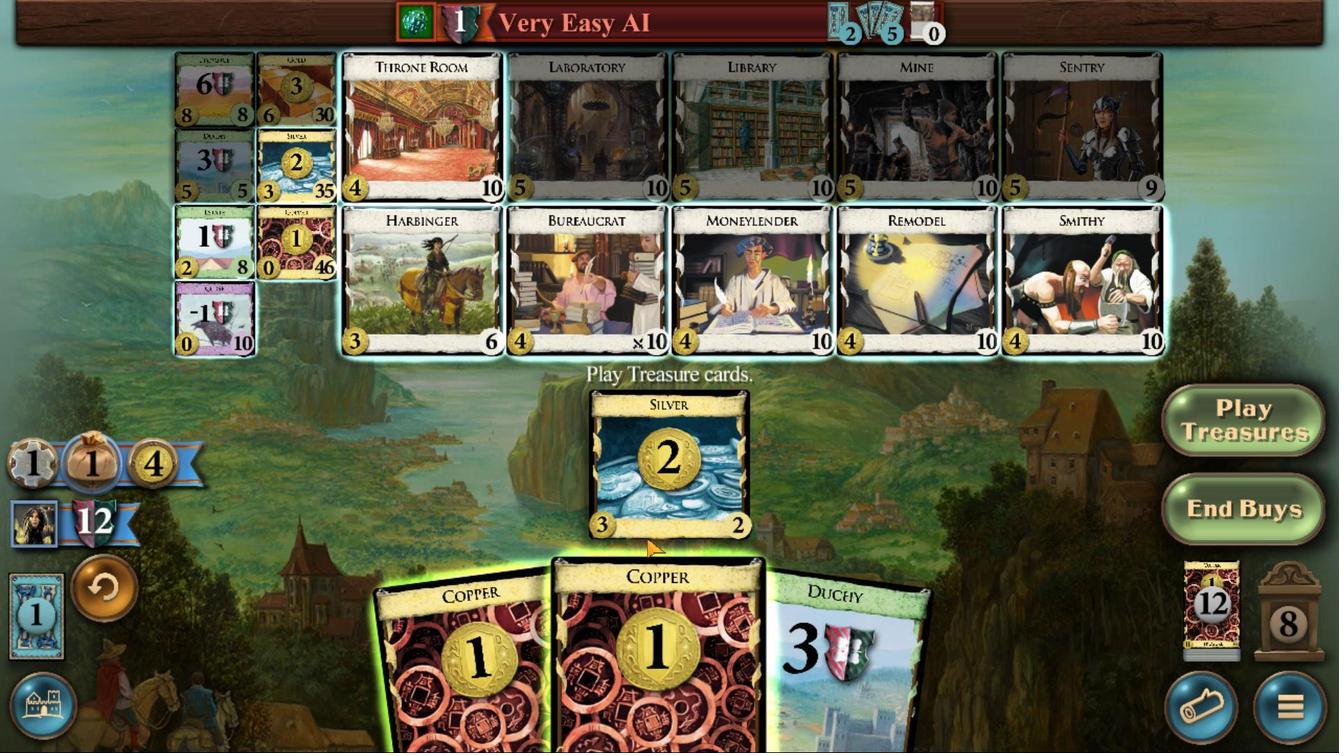 
Action: Mouse moved to (642, 466)
Screenshot: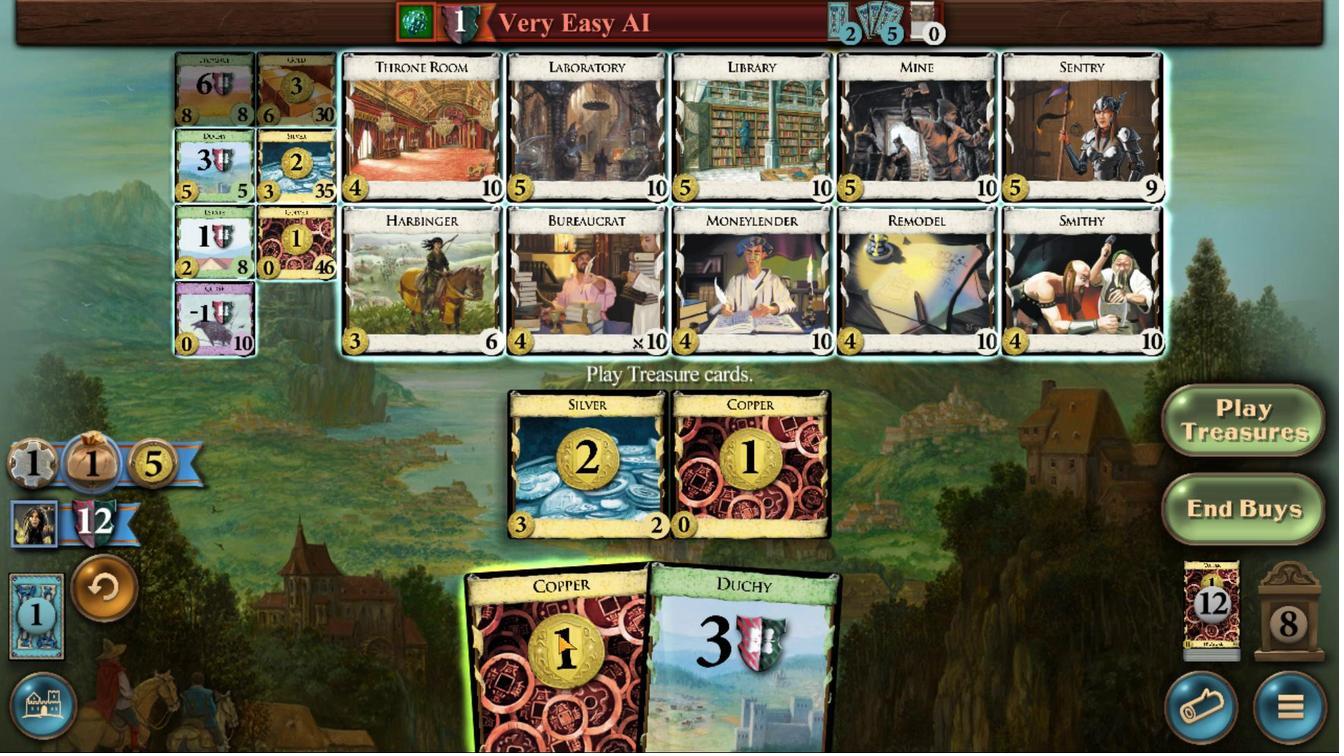 
Action: Mouse pressed left at (642, 466)
Screenshot: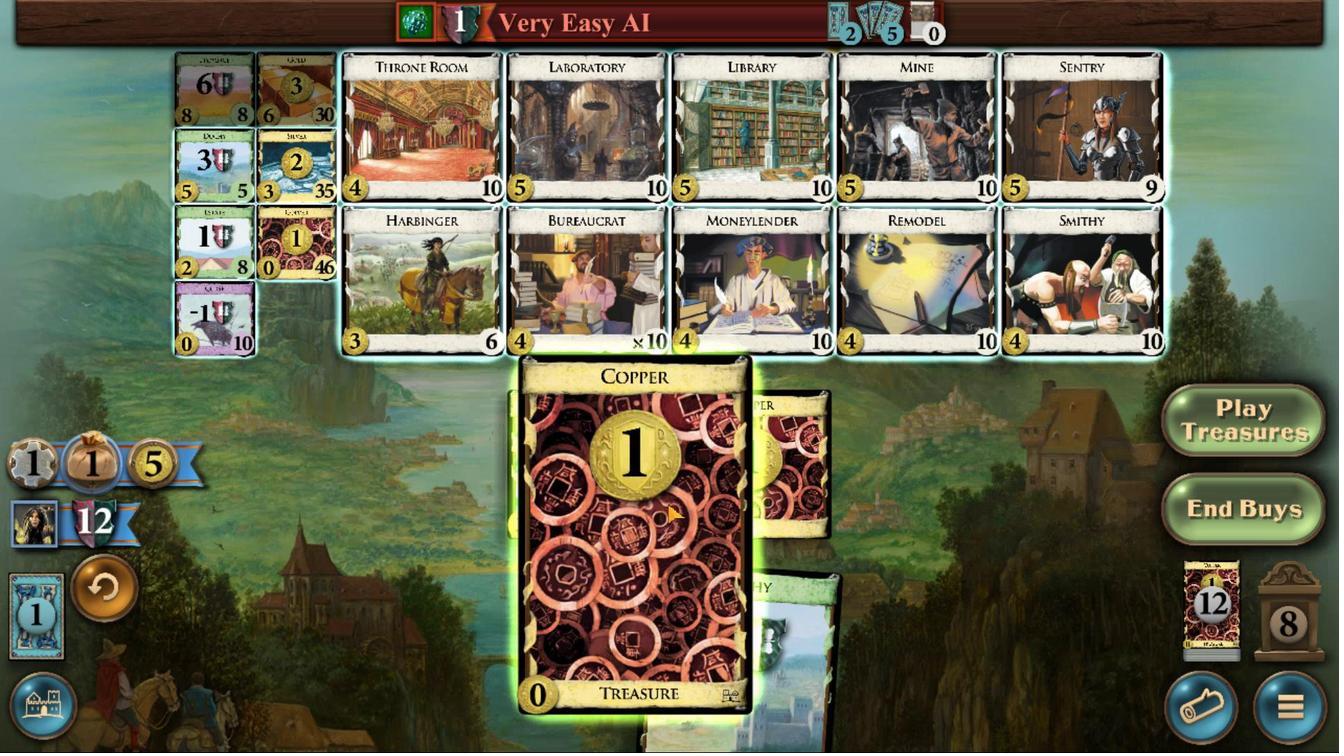 
Action: Mouse moved to (575, 384)
Screenshot: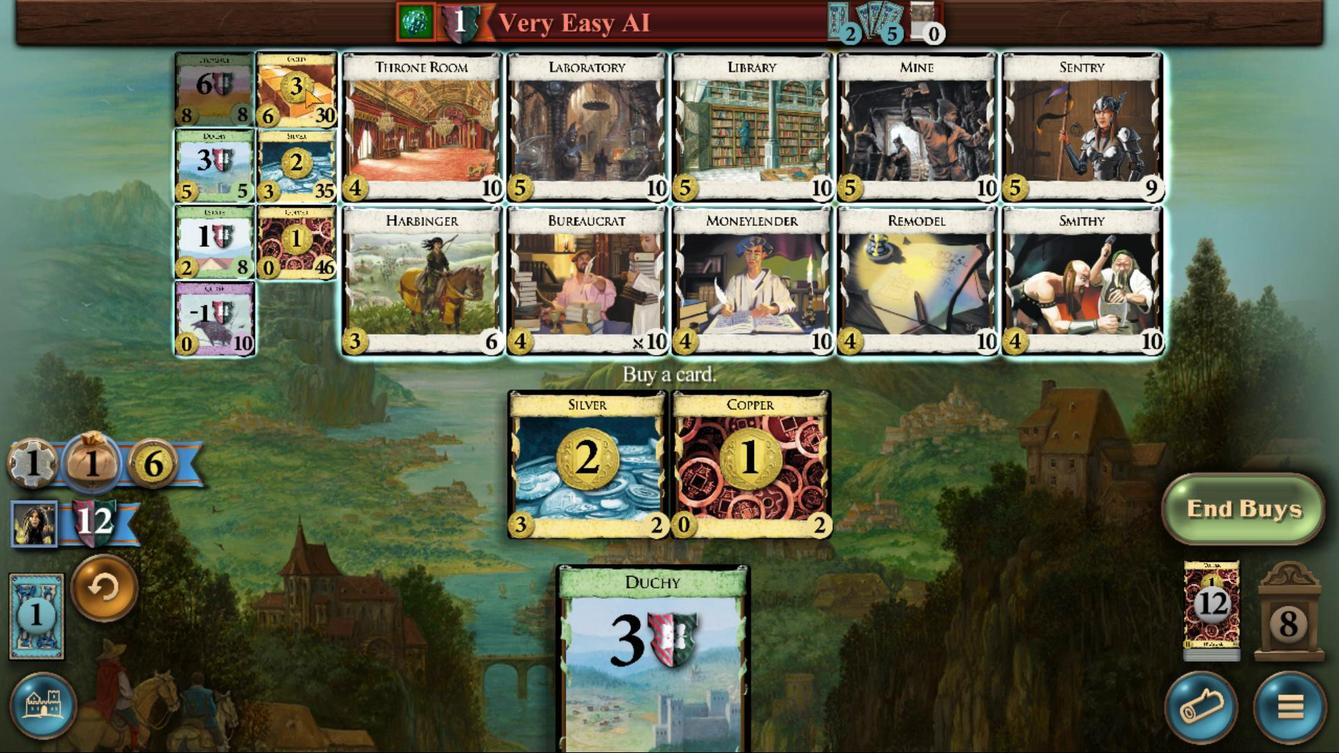 
Action: Mouse pressed left at (575, 384)
Screenshot: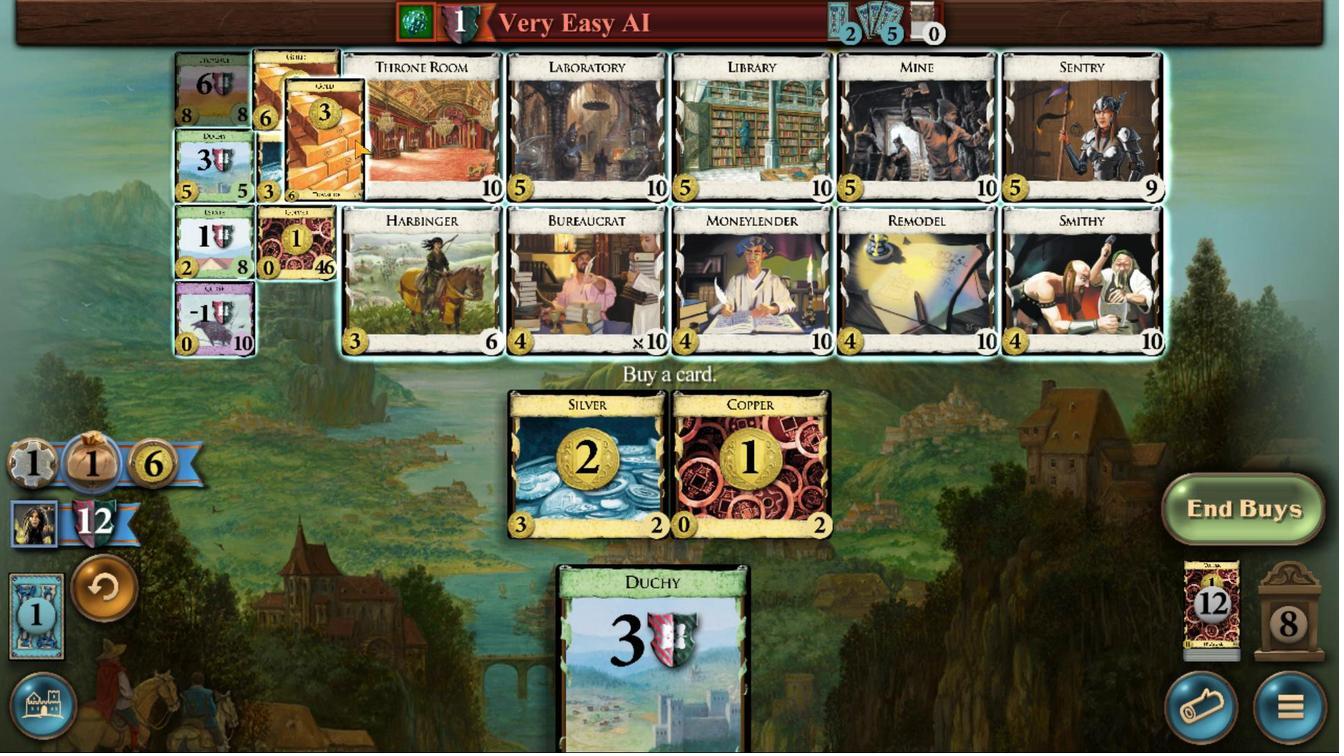
Action: Mouse moved to (709, 462)
Screenshot: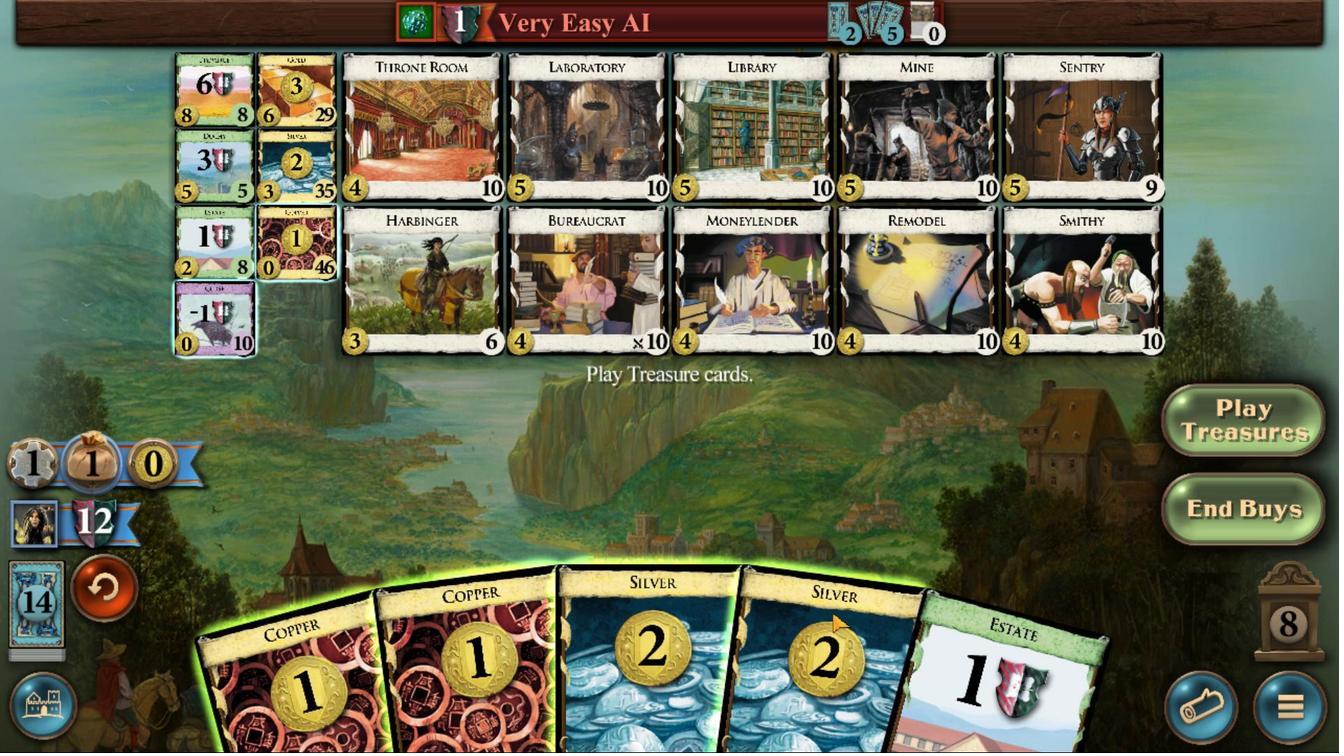 
Action: Mouse pressed left at (709, 462)
Screenshot: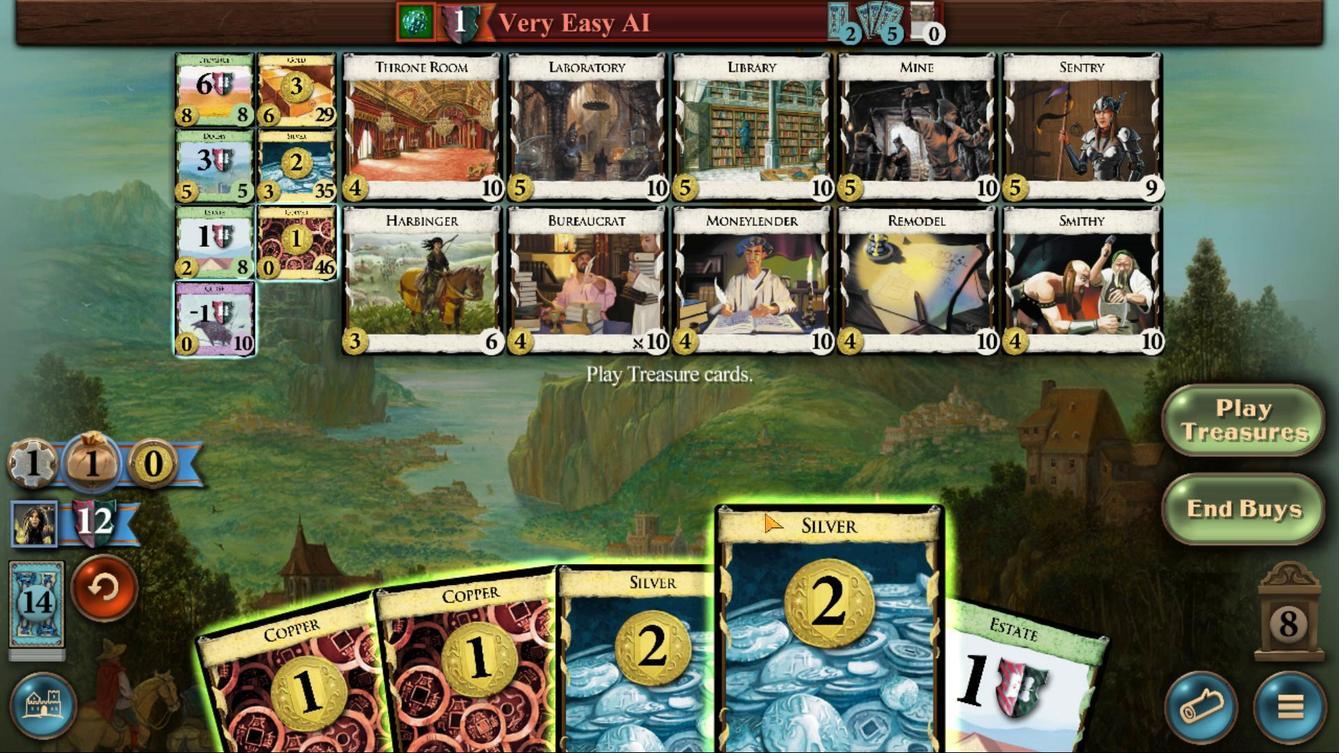 
Action: Mouse moved to (684, 459)
Screenshot: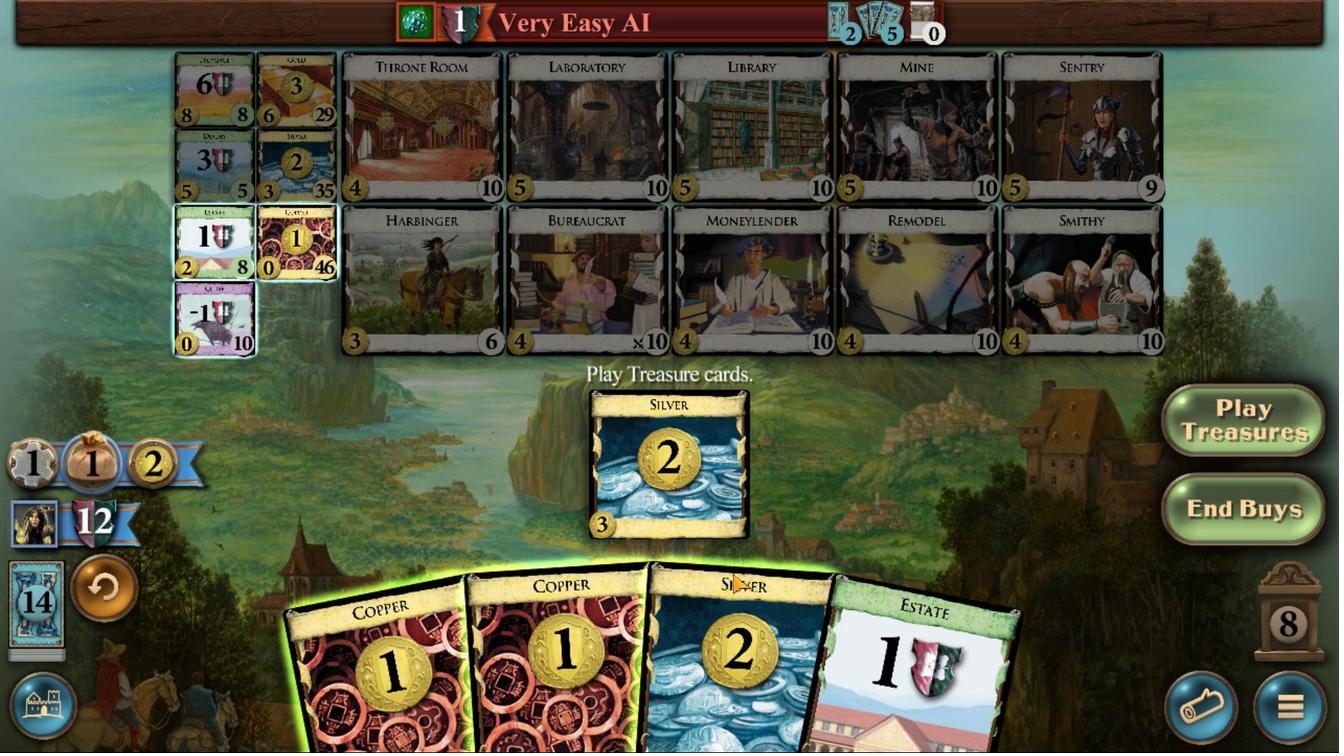 
Action: Mouse pressed left at (684, 459)
Screenshot: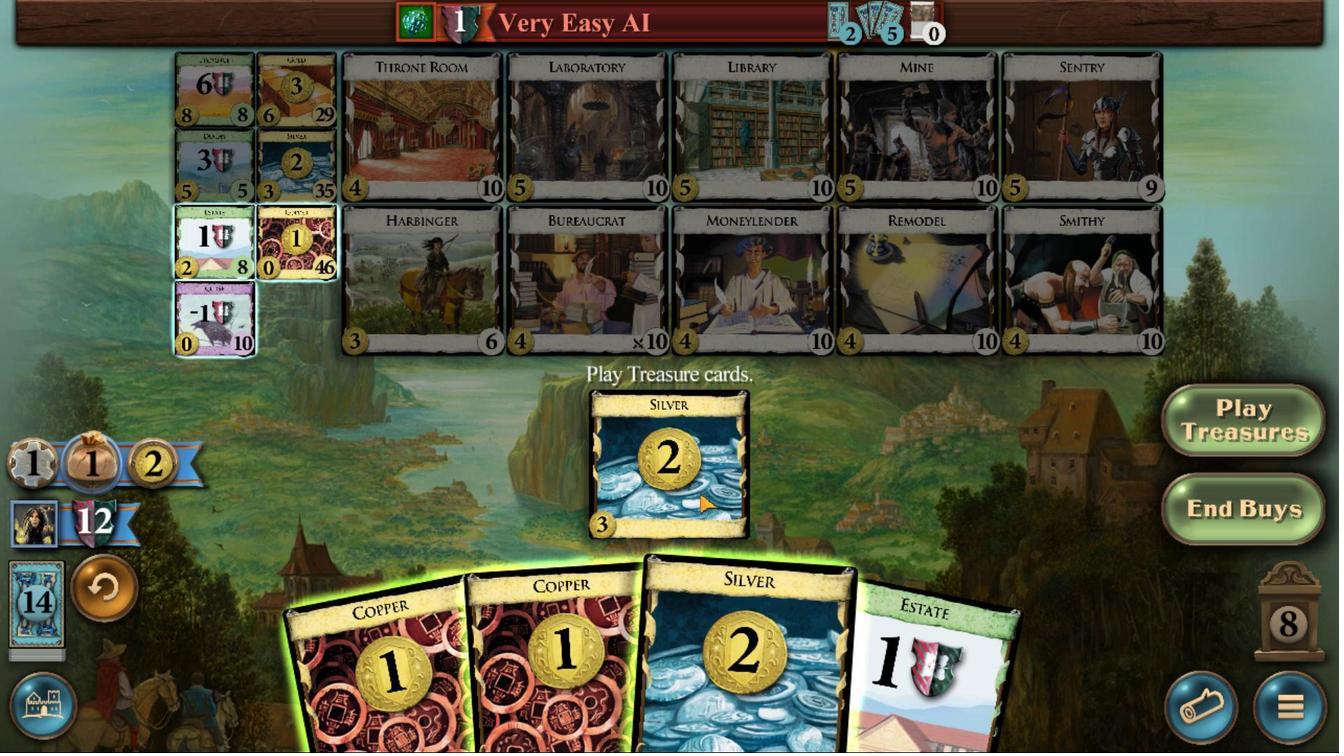 
Action: Mouse moved to (662, 461)
Screenshot: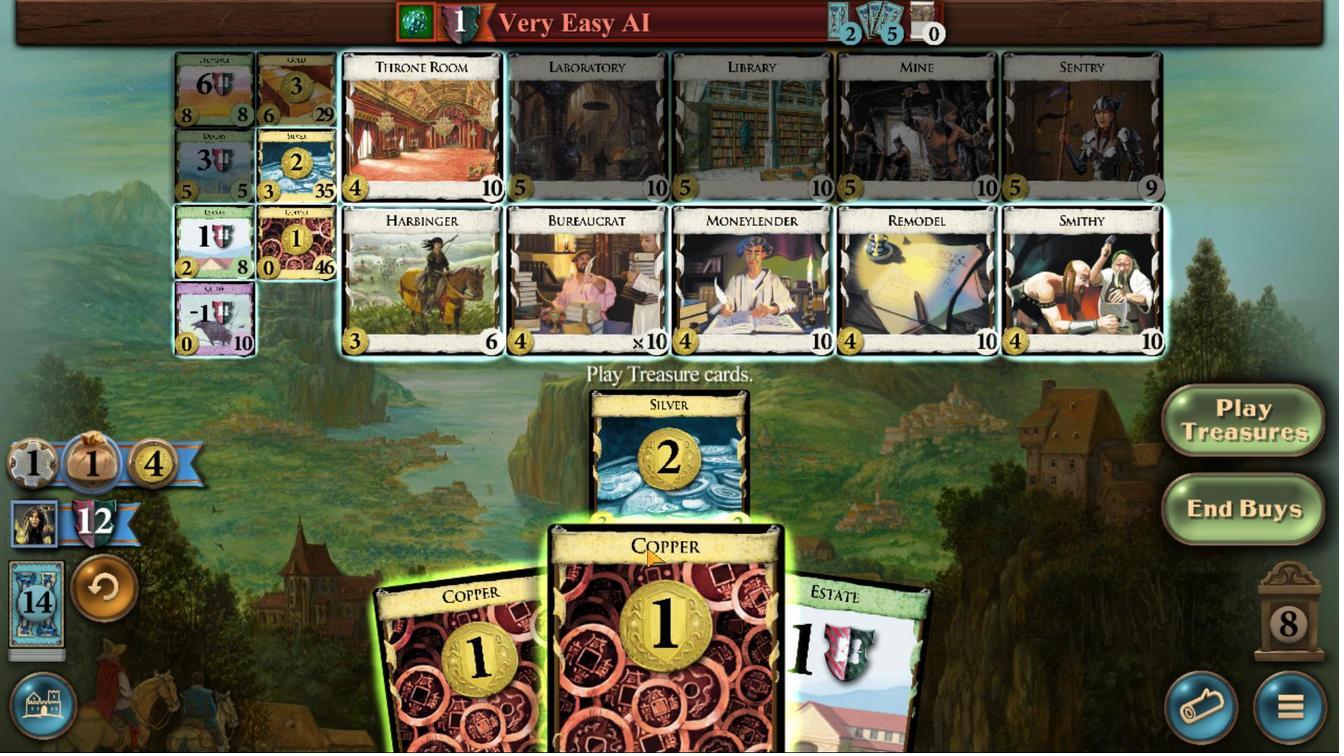 
Action: Mouse pressed left at (662, 461)
Screenshot: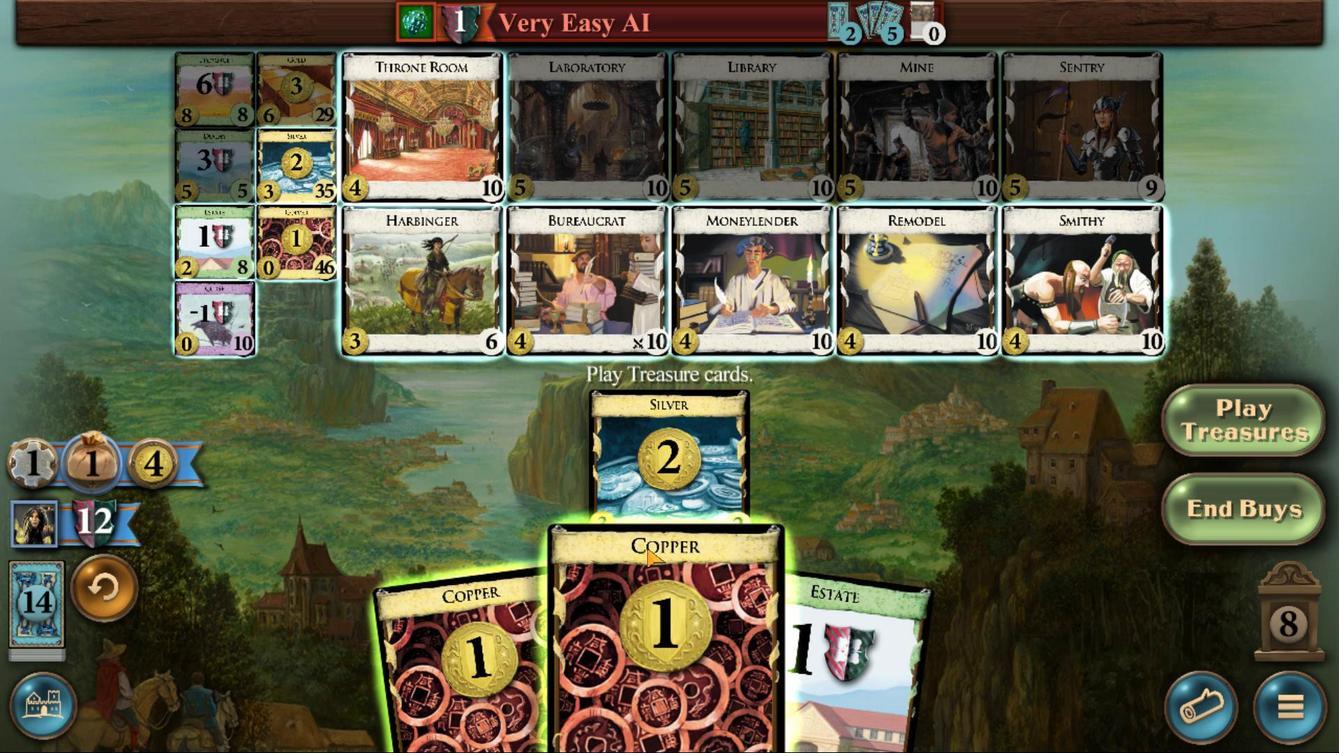 
Action: Mouse moved to (644, 460)
Screenshot: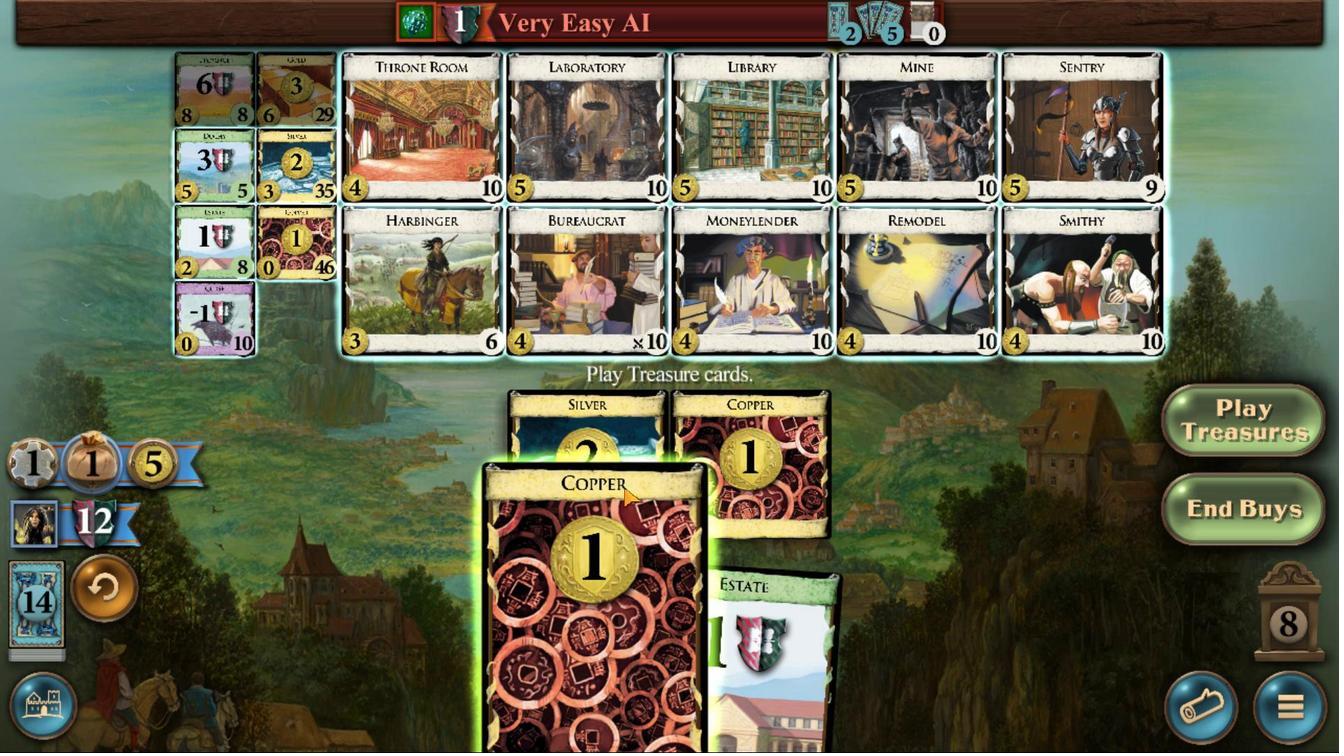 
Action: Mouse pressed left at (644, 460)
Screenshot: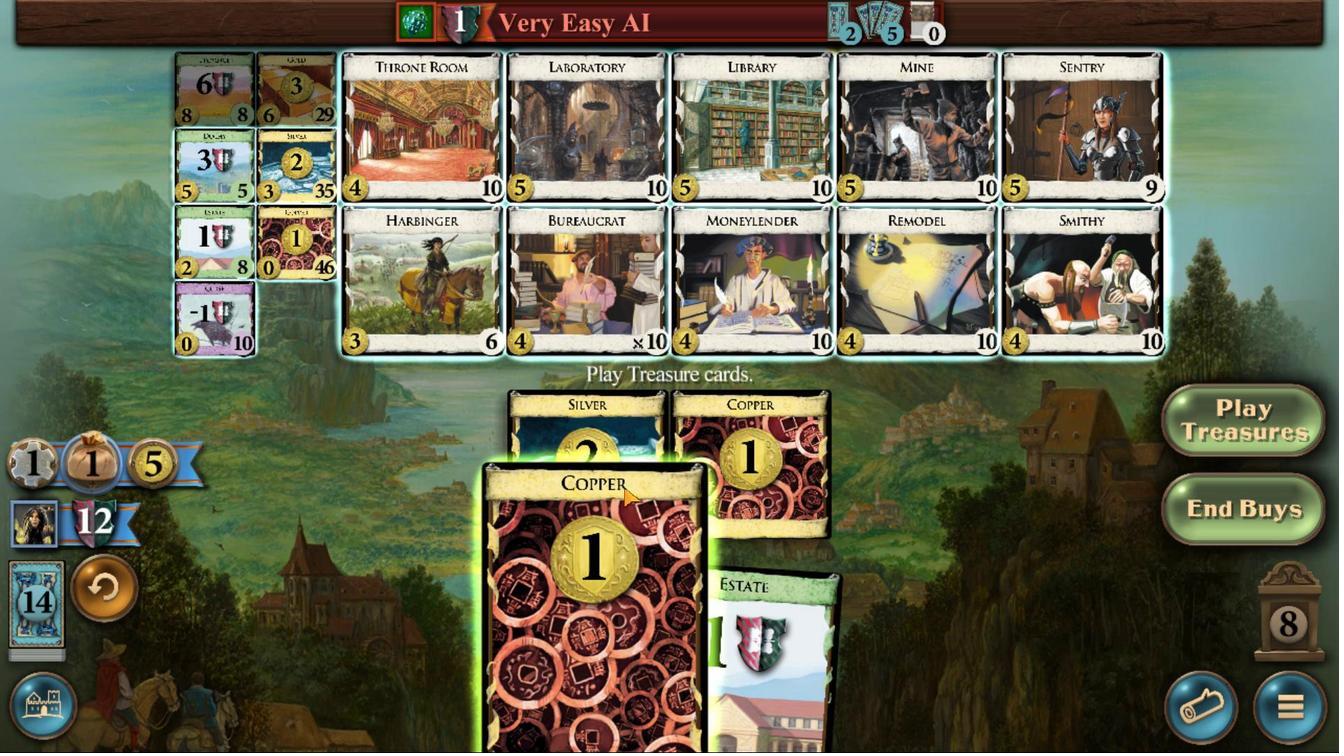 
Action: Mouse moved to (577, 385)
Screenshot: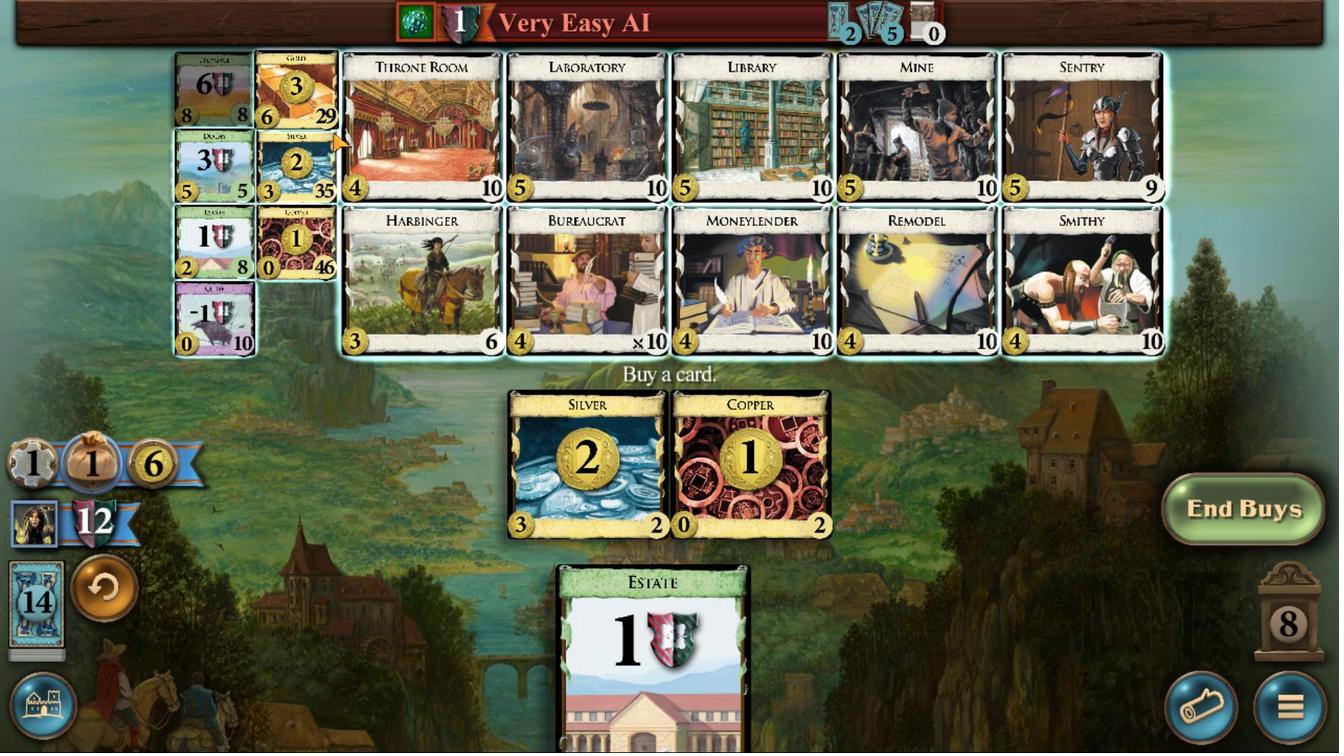 
Action: Mouse pressed left at (577, 385)
Screenshot: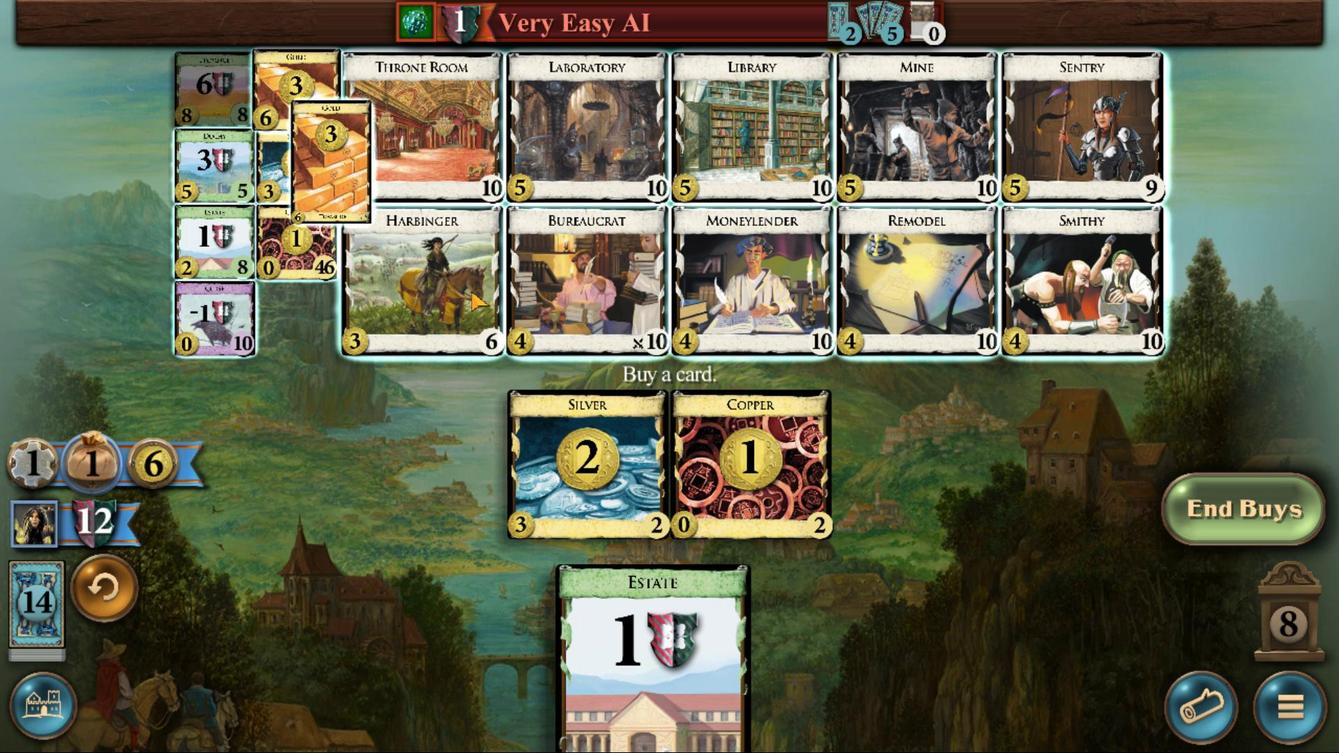 
Action: Mouse moved to (714, 464)
Screenshot: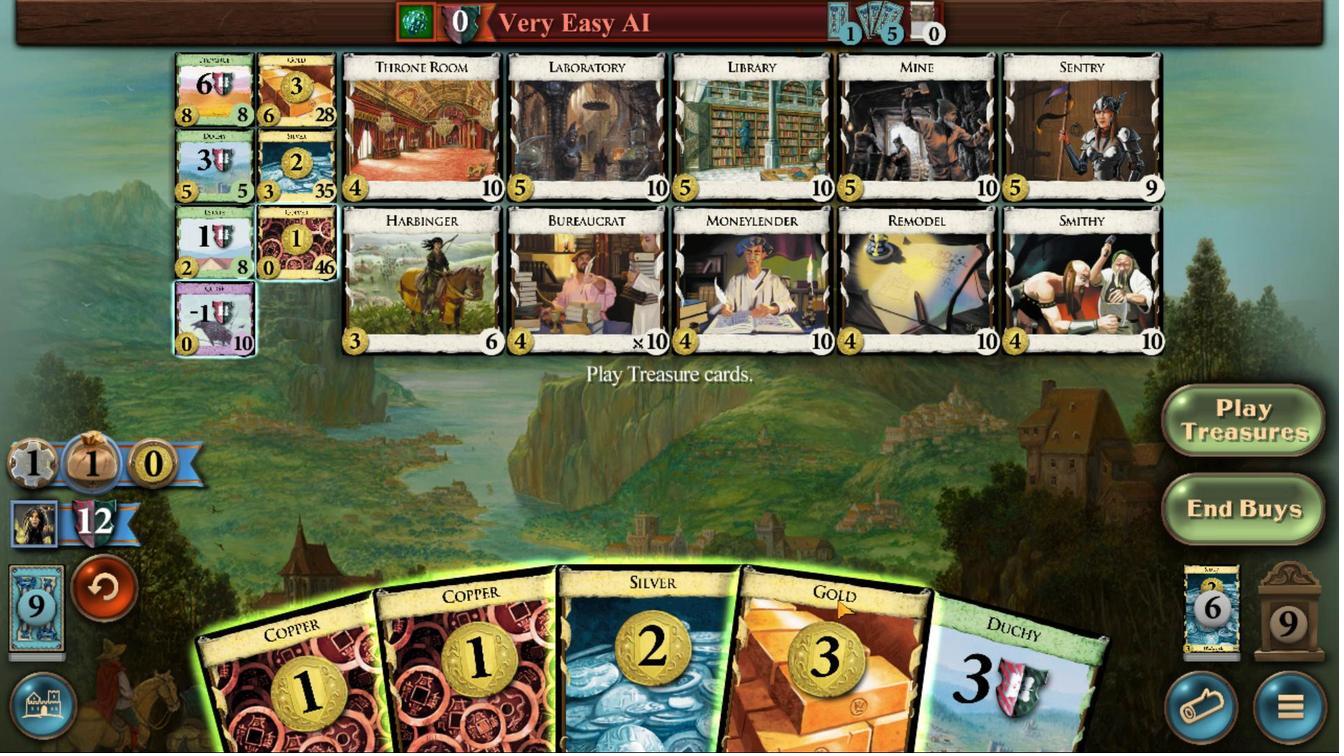 
Action: Mouse pressed left at (714, 464)
Screenshot: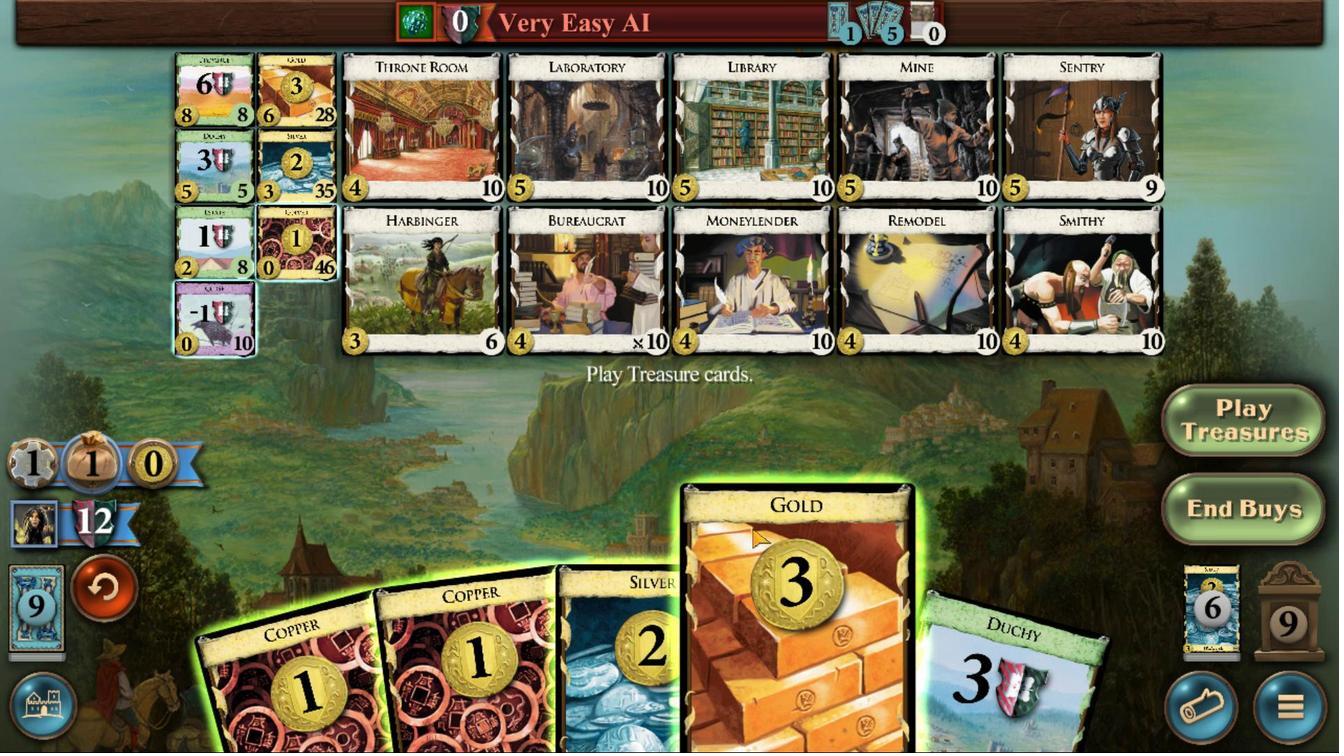 
Action: Mouse moved to (677, 457)
Screenshot: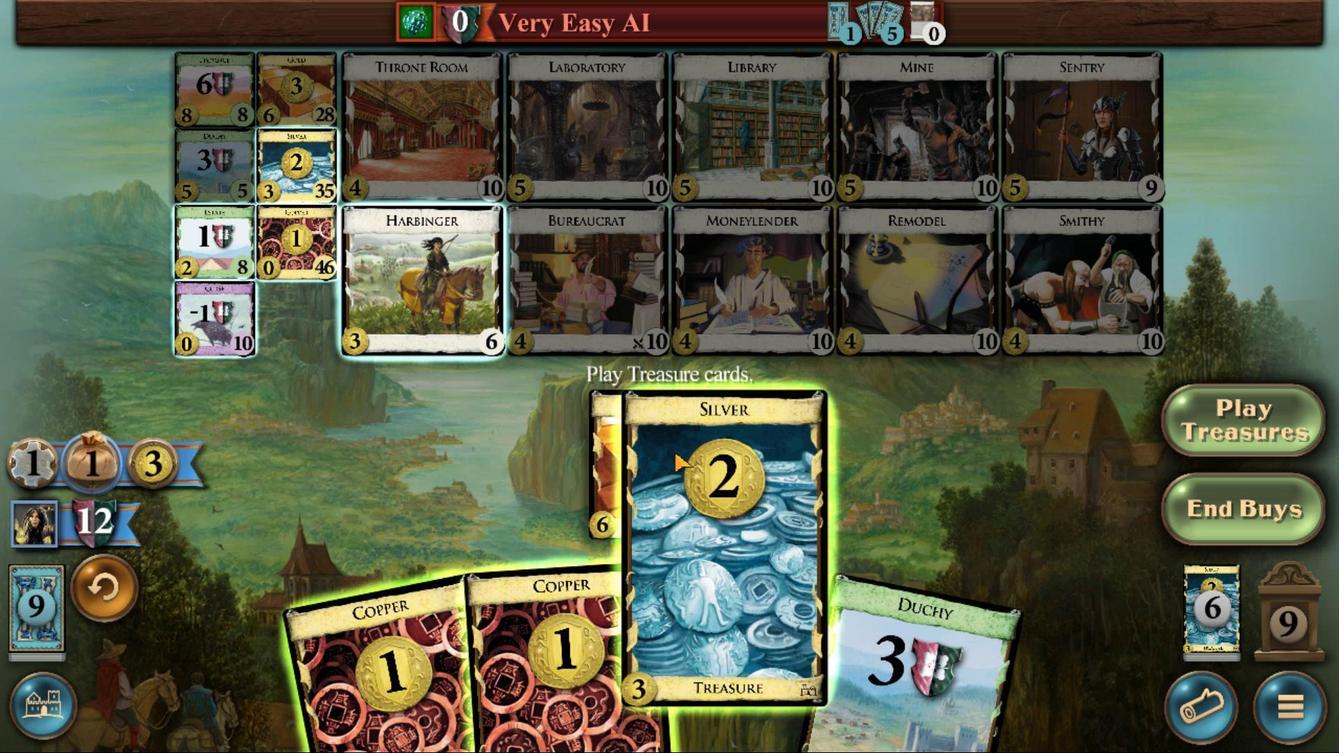 
Action: Mouse pressed left at (677, 457)
Screenshot: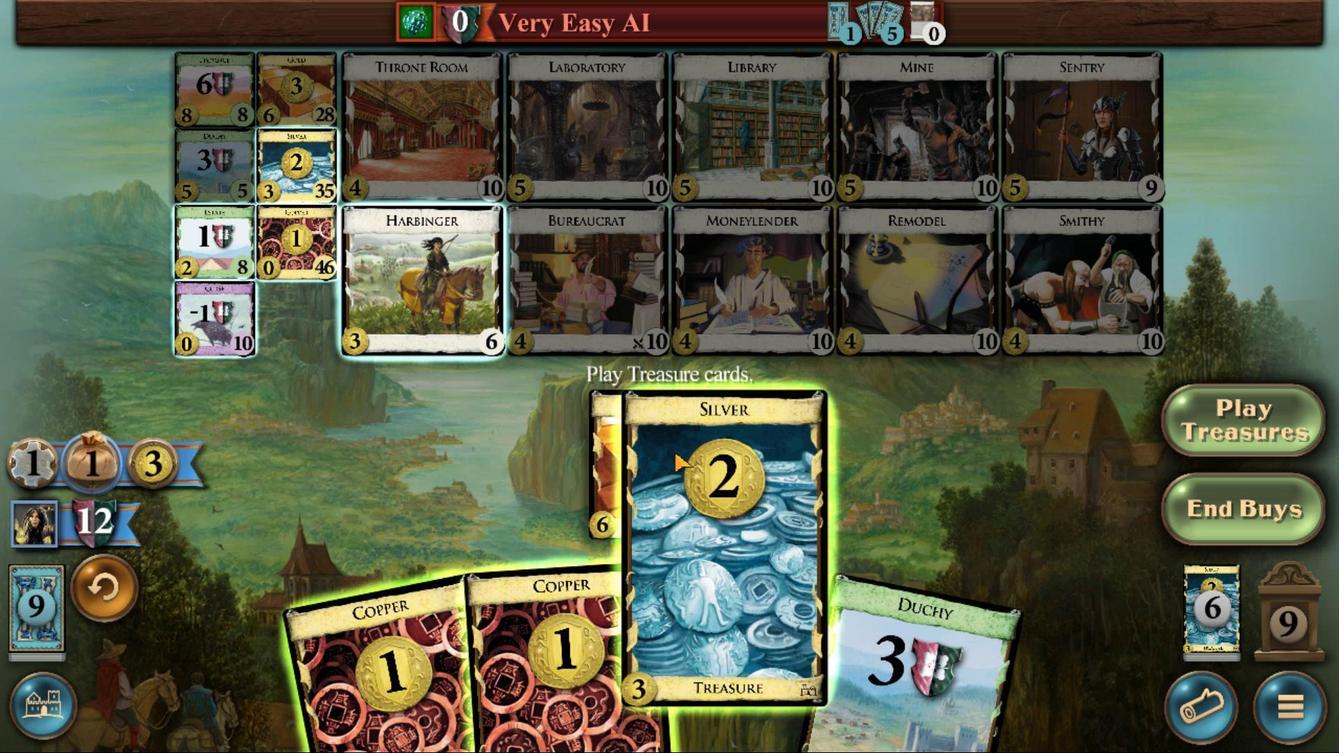 
Action: Mouse moved to (658, 458)
Screenshot: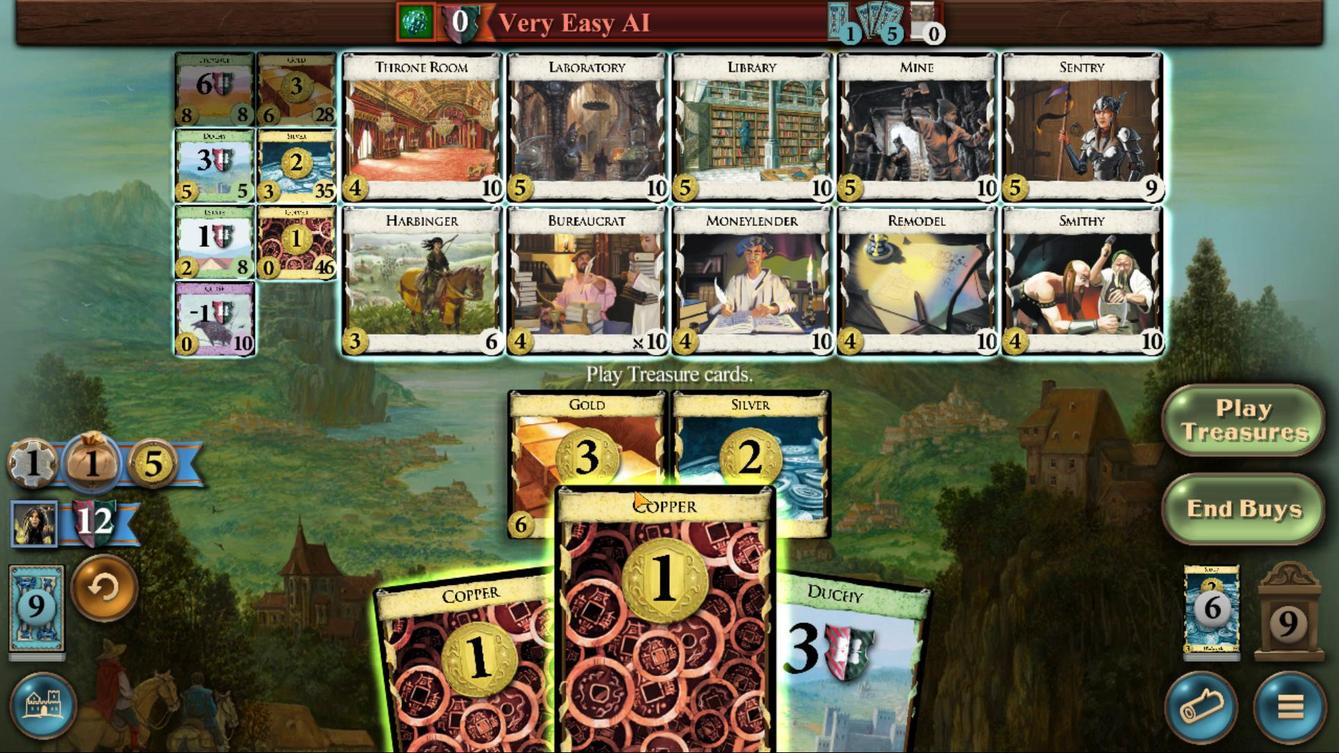 
Action: Mouse pressed left at (658, 458)
Screenshot: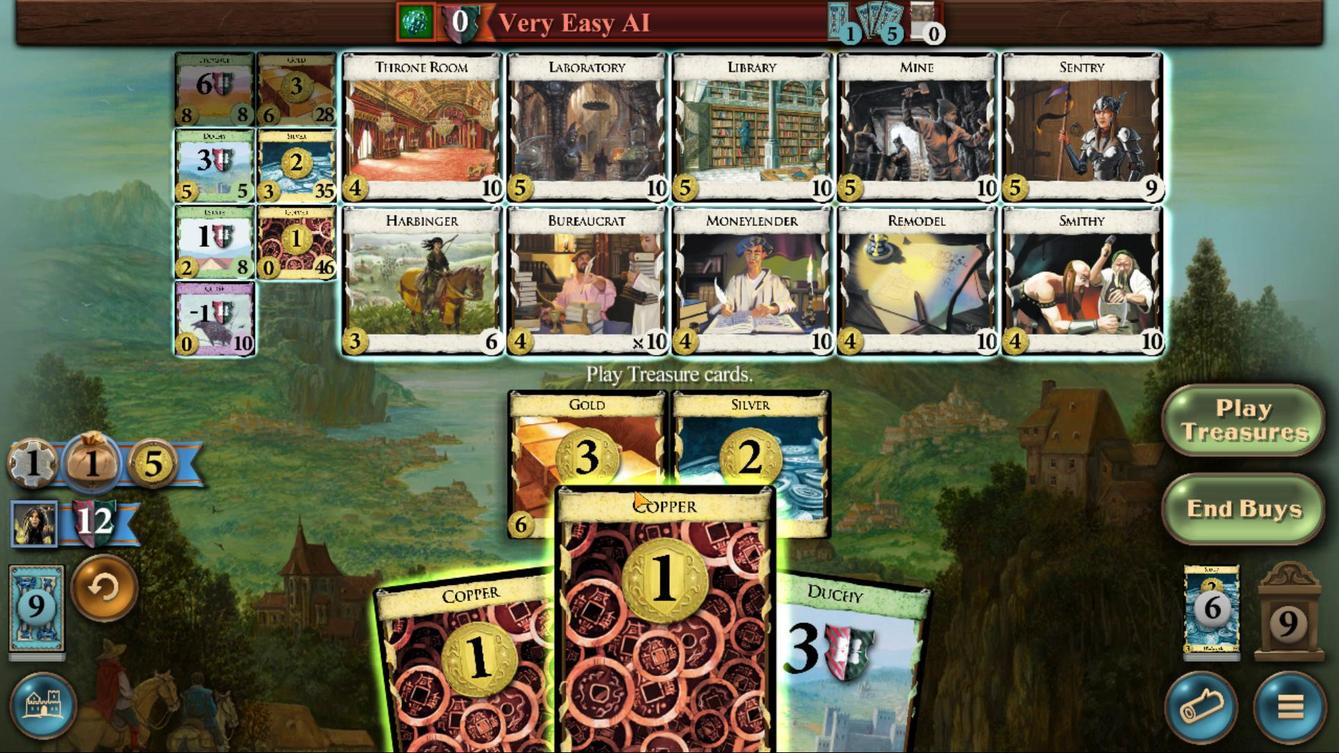 
Action: Mouse moved to (630, 469)
Screenshot: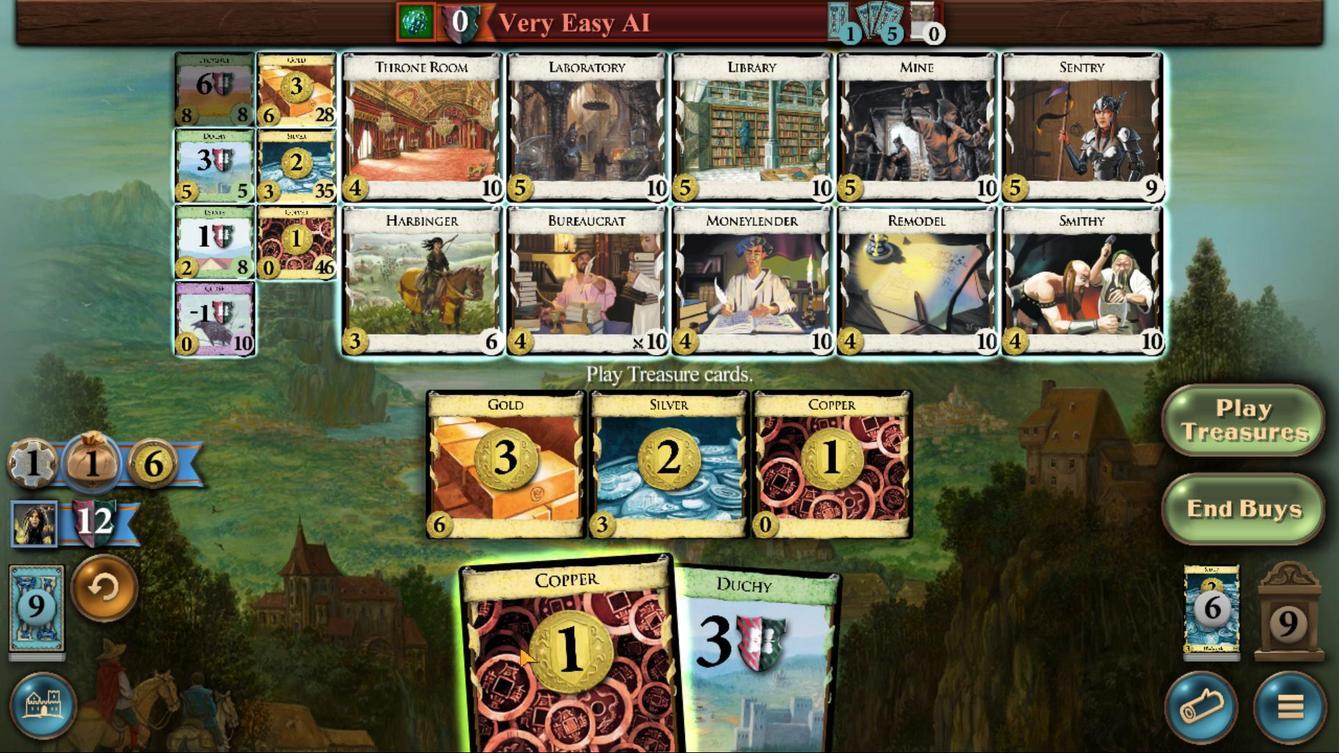 
Action: Mouse pressed left at (630, 469)
Screenshot: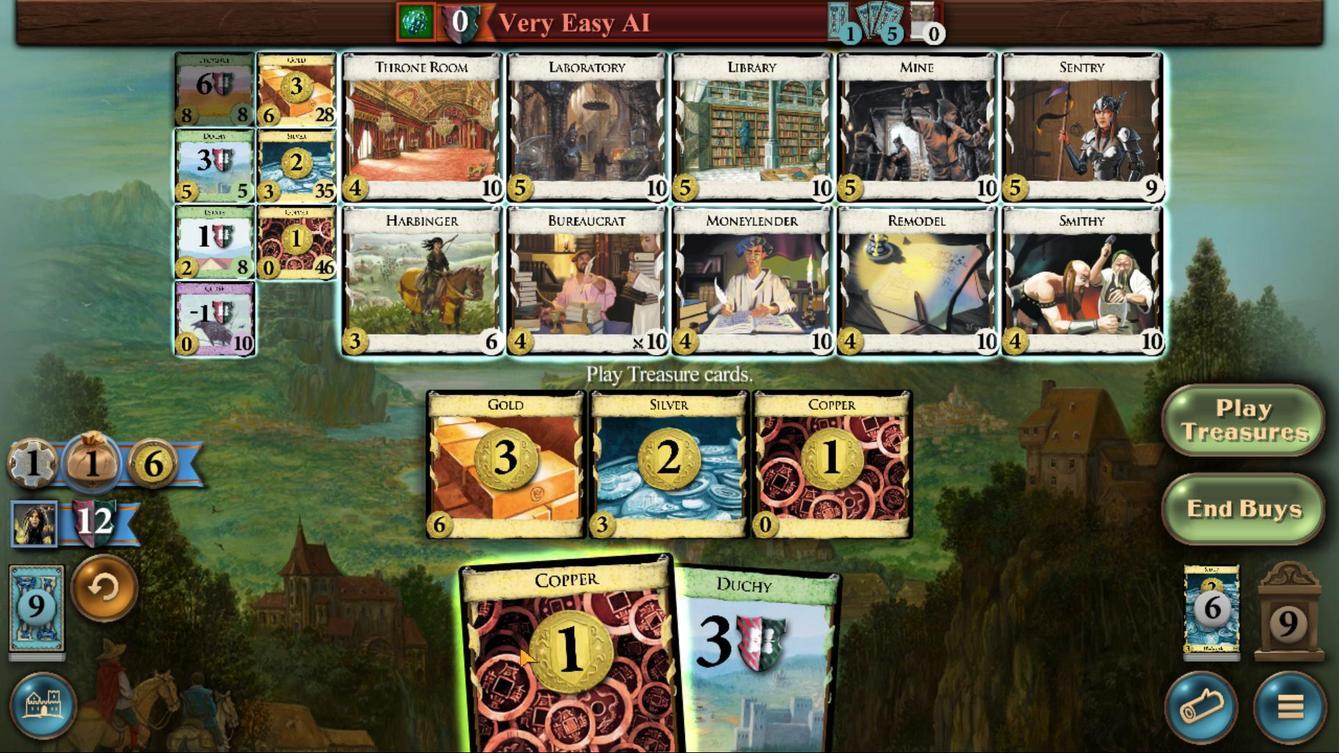 
Action: Mouse moved to (584, 436)
Screenshot: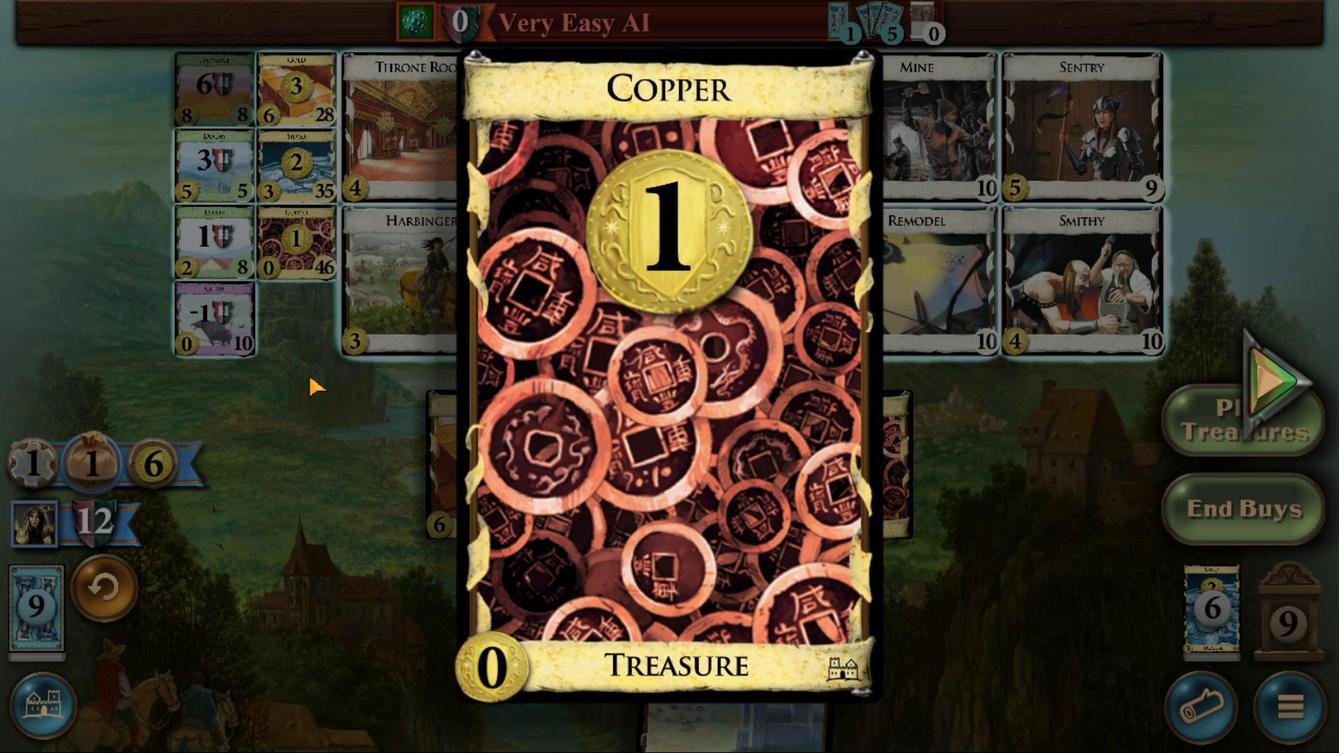 
Action: Mouse pressed left at (584, 436)
Screenshot: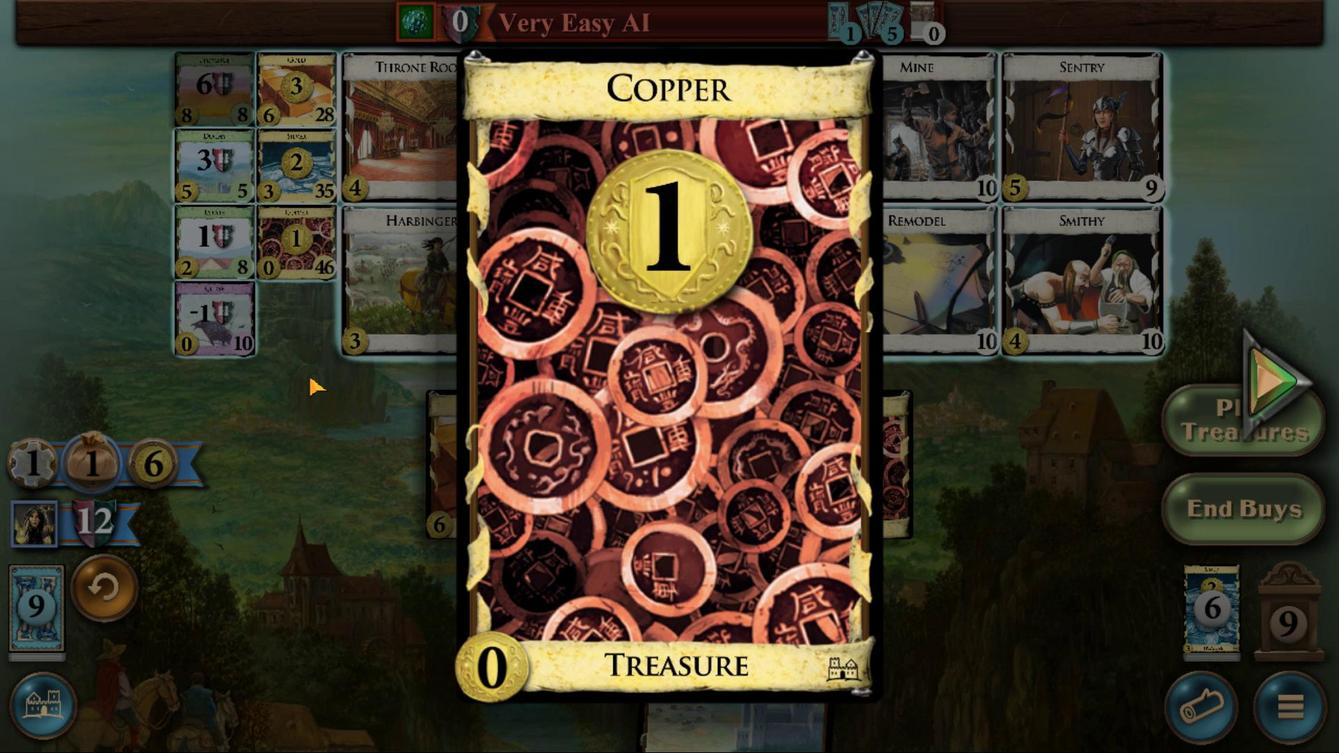 
Action: Mouse moved to (577, 387)
Screenshot: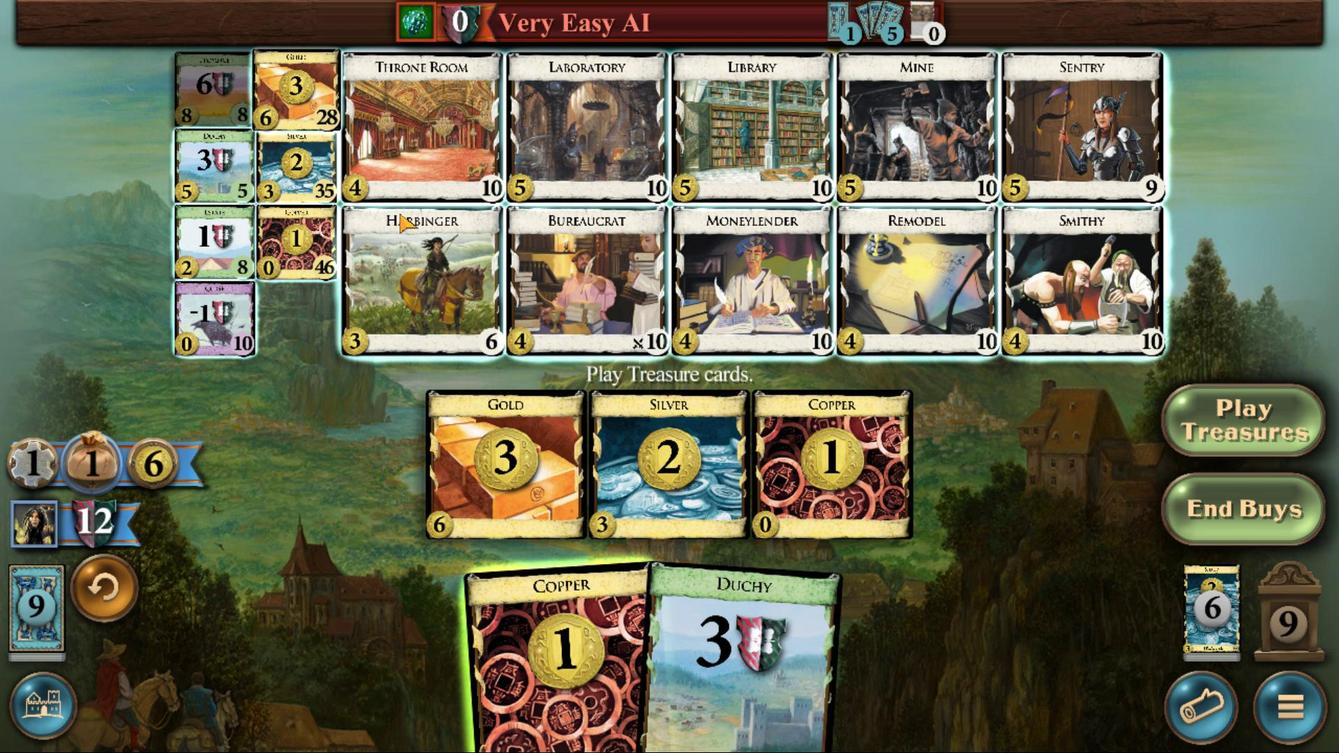 
Action: Mouse pressed left at (577, 387)
Screenshot: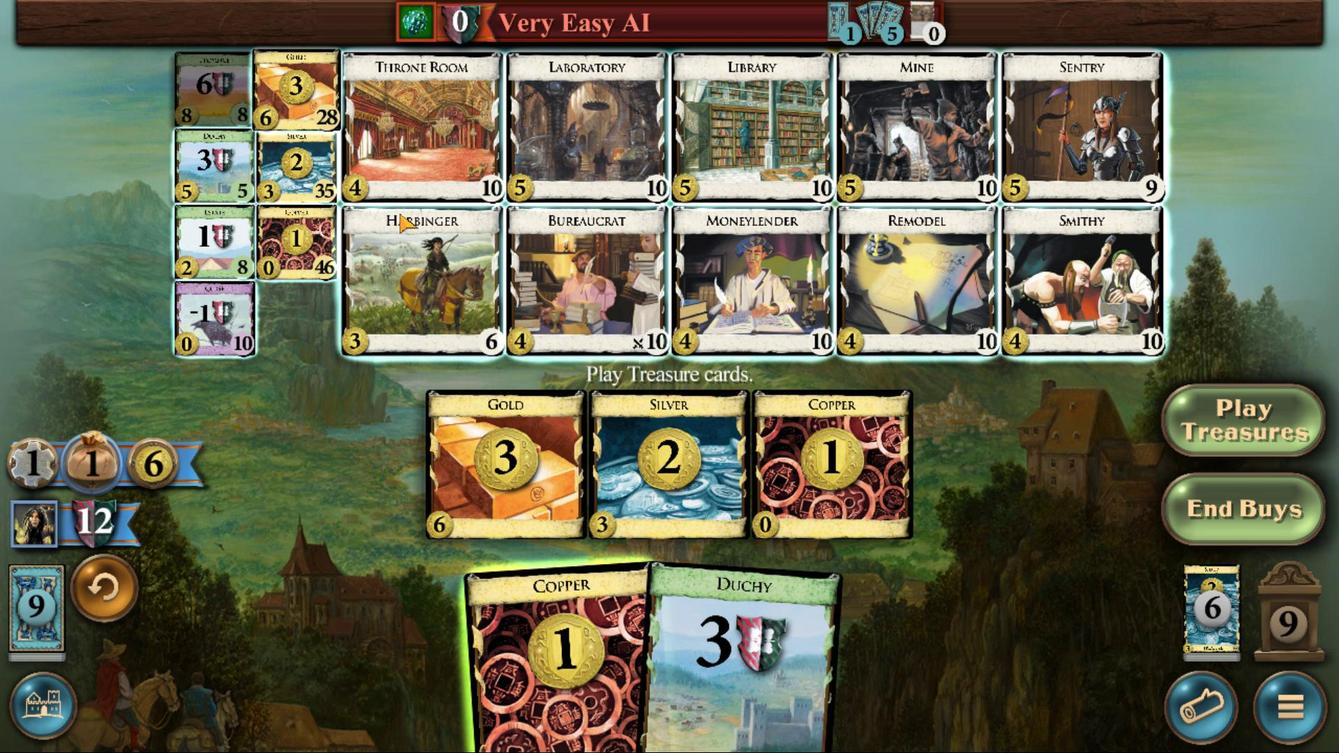 
Action: Mouse moved to (622, 464)
Screenshot: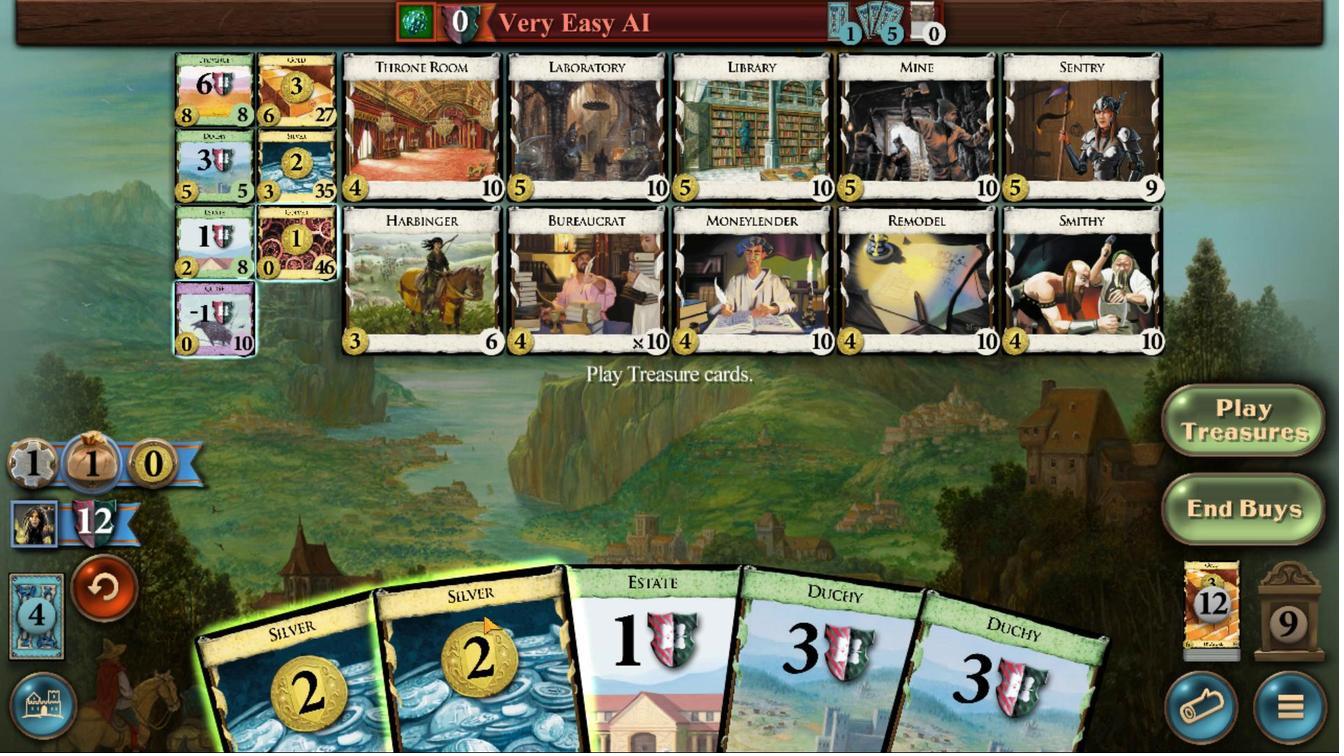 
Action: Mouse pressed left at (622, 464)
Screenshot: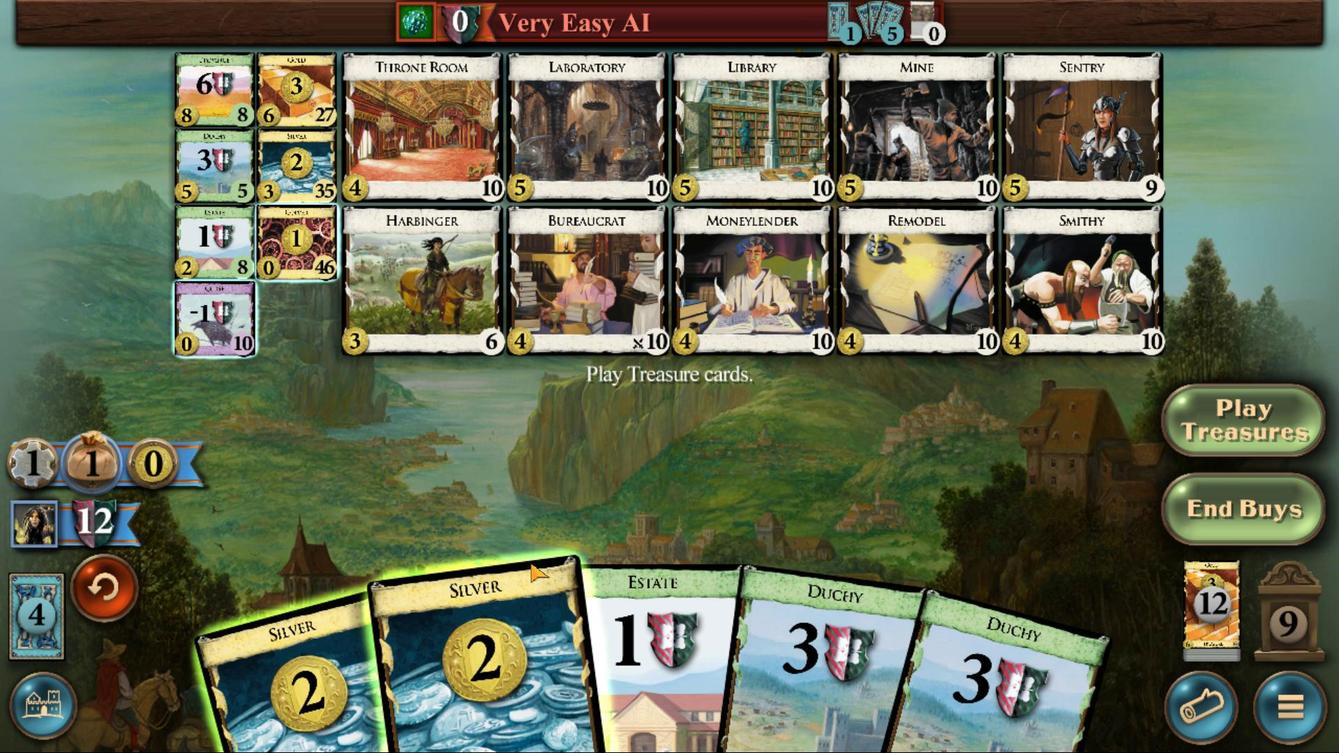 
Action: Mouse moved to (561, 410)
Screenshot: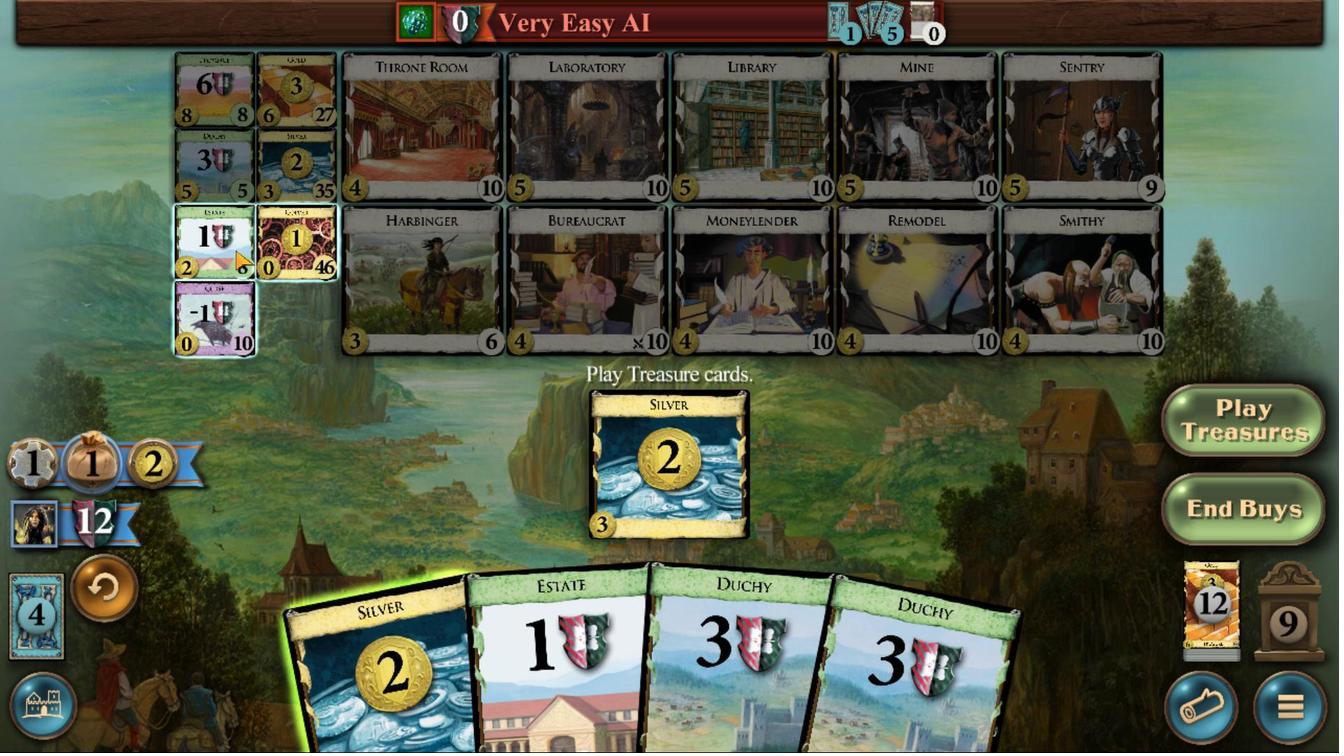 
Action: Mouse pressed left at (561, 410)
Screenshot: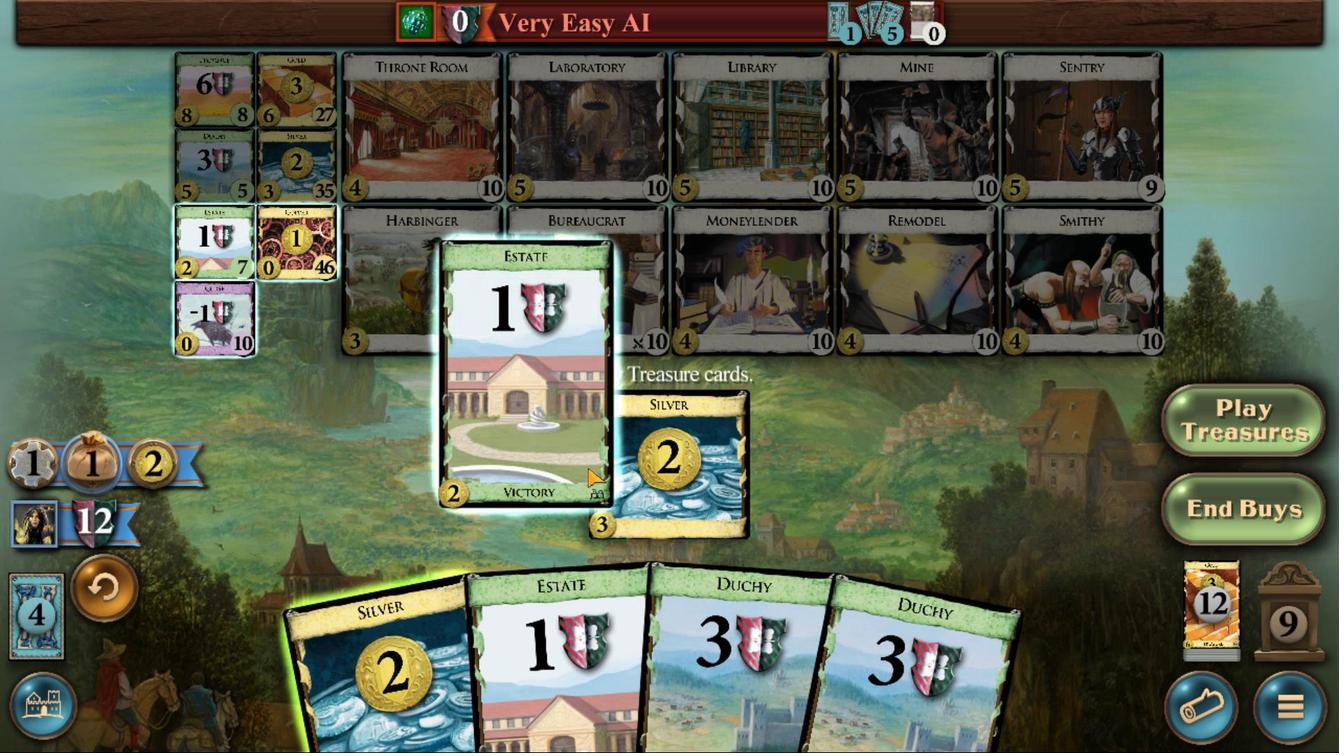 
Action: Mouse moved to (664, 463)
Screenshot: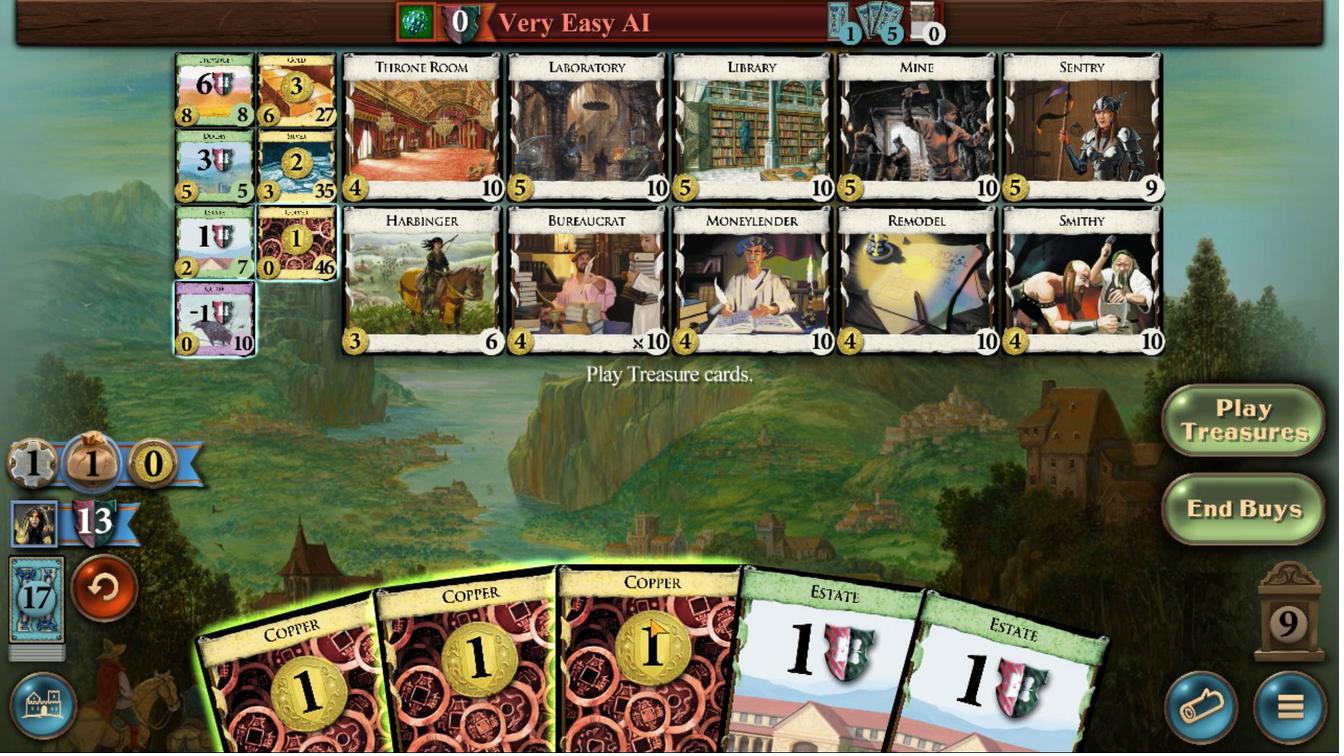 
Action: Mouse pressed left at (664, 463)
Screenshot: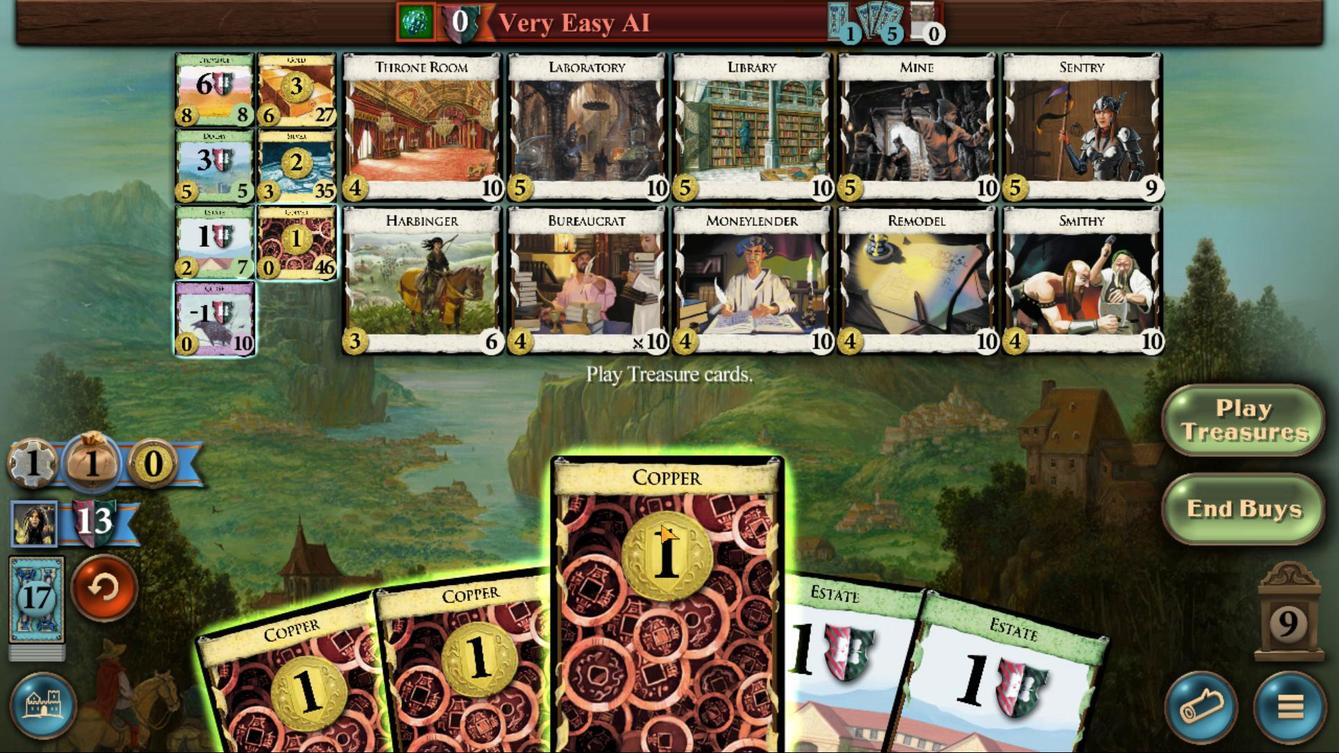 
Action: Mouse moved to (635, 467)
Screenshot: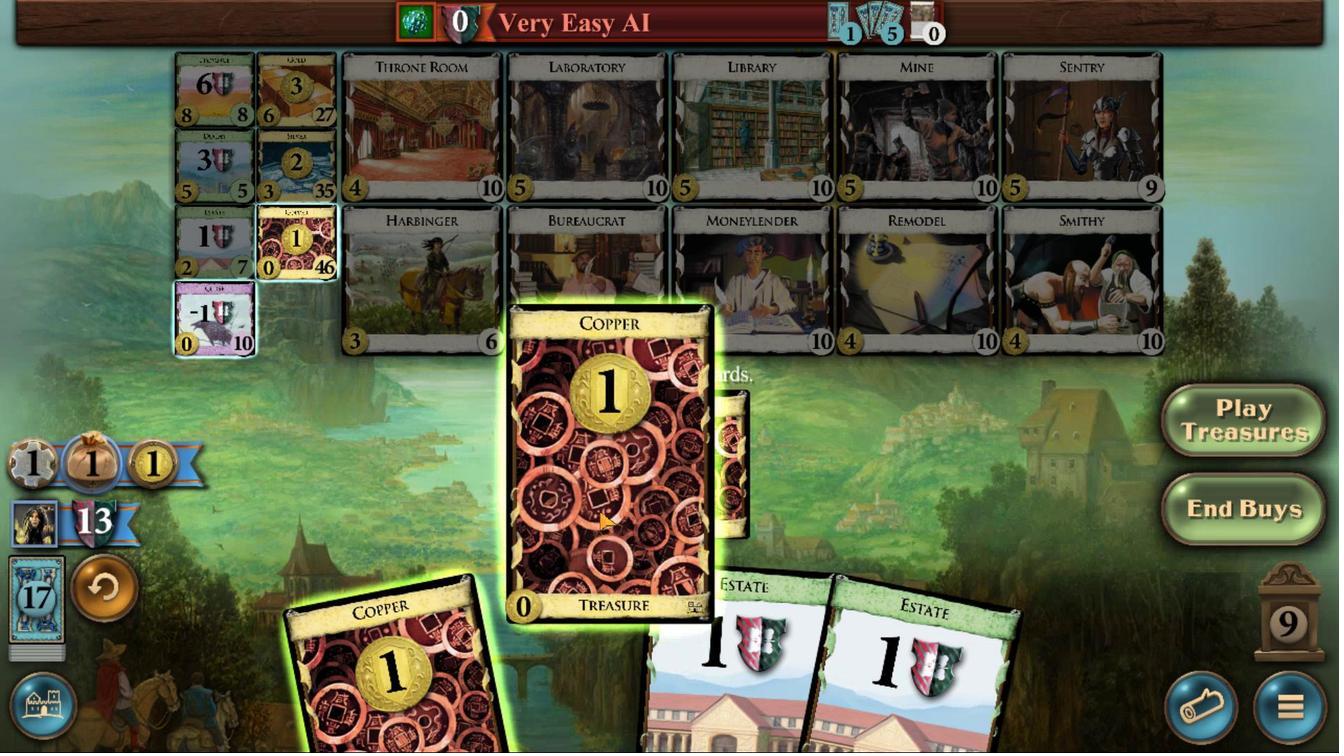 
Action: Mouse pressed left at (635, 467)
Screenshot: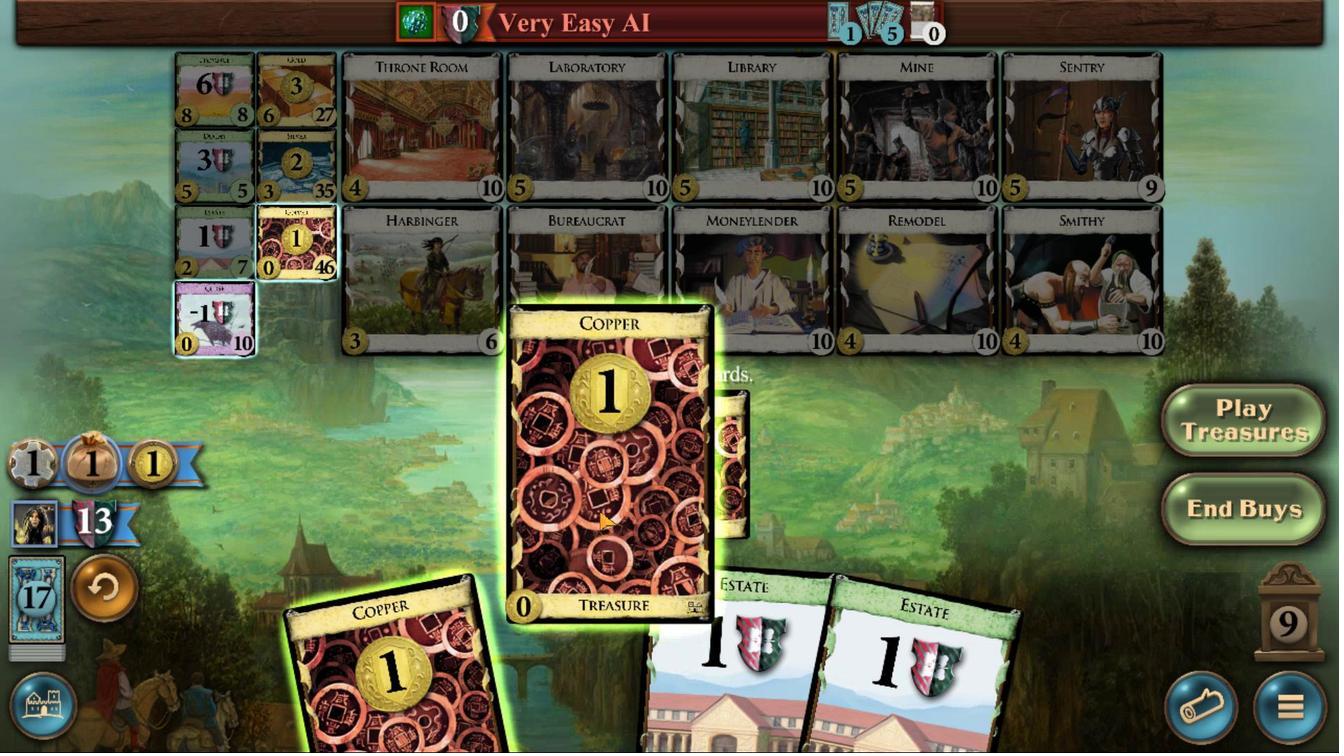 
Action: Mouse moved to (622, 463)
Screenshot: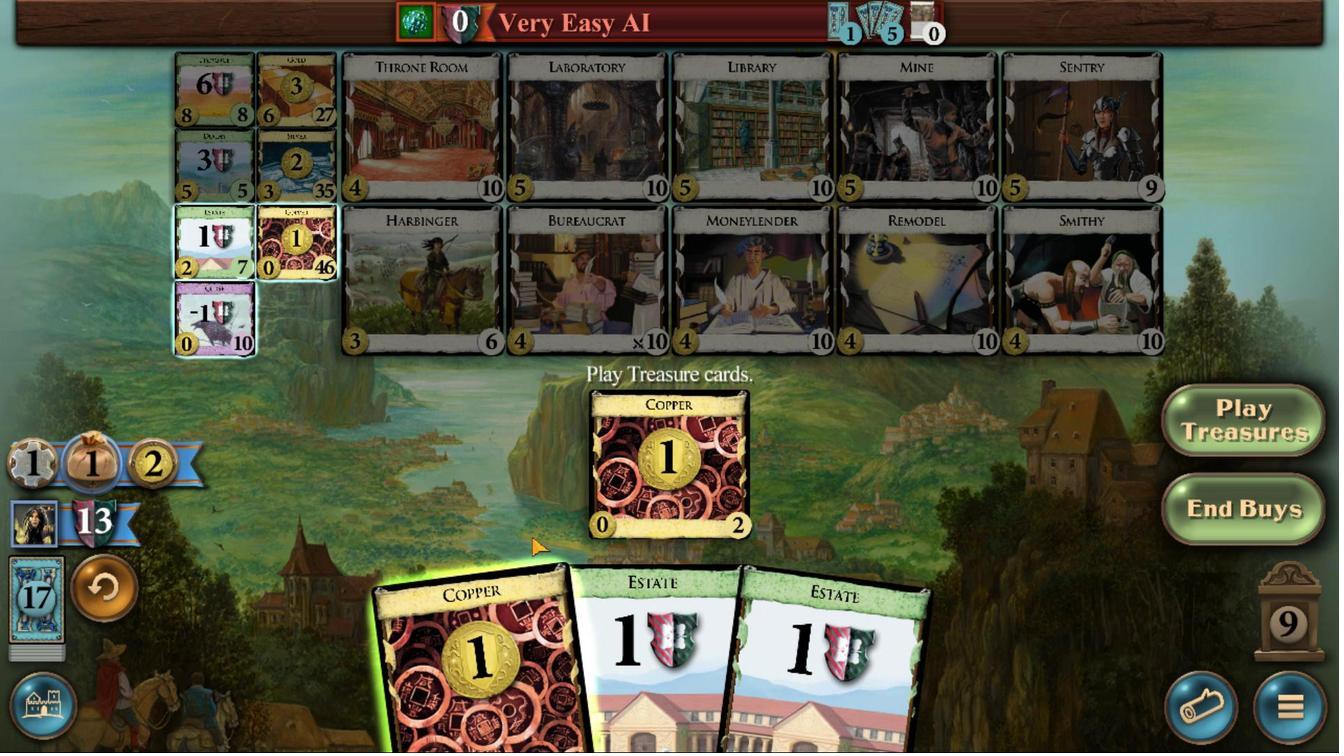 
Action: Mouse pressed left at (622, 463)
Screenshot: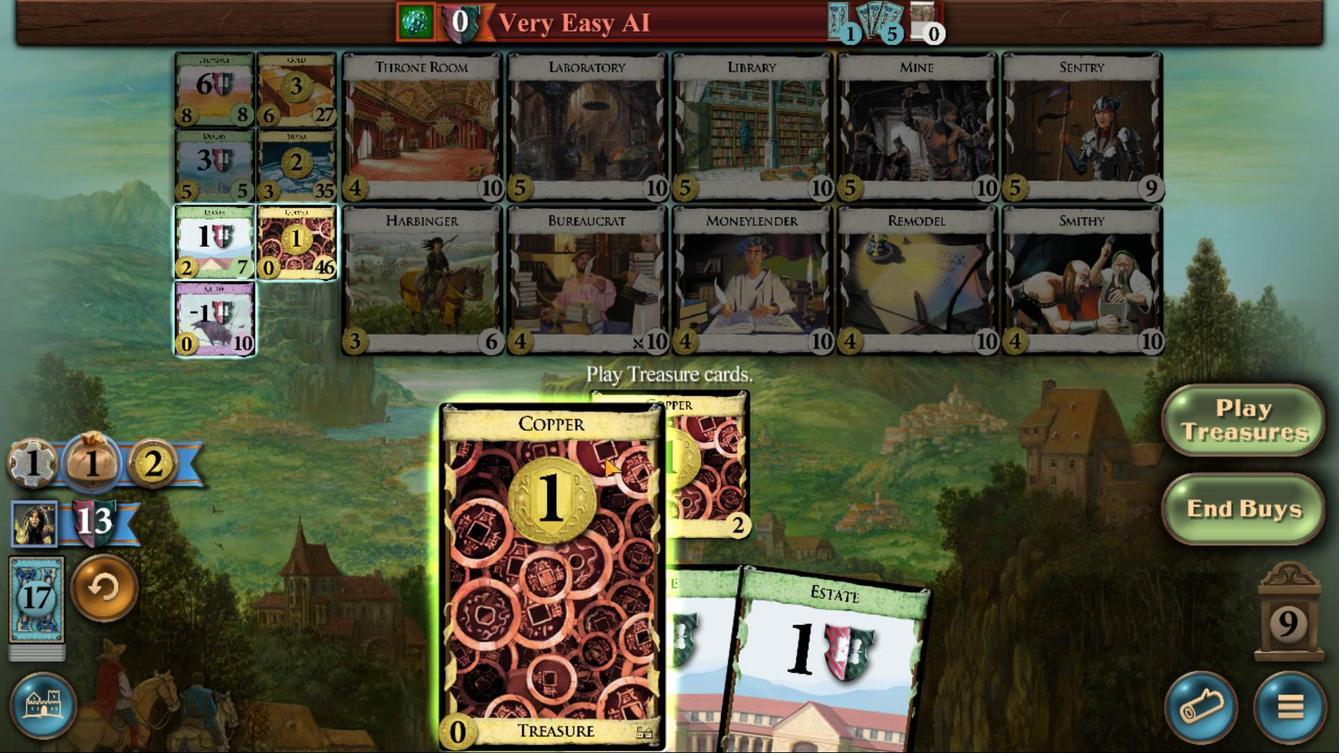 
Action: Mouse moved to (575, 395)
Screenshot: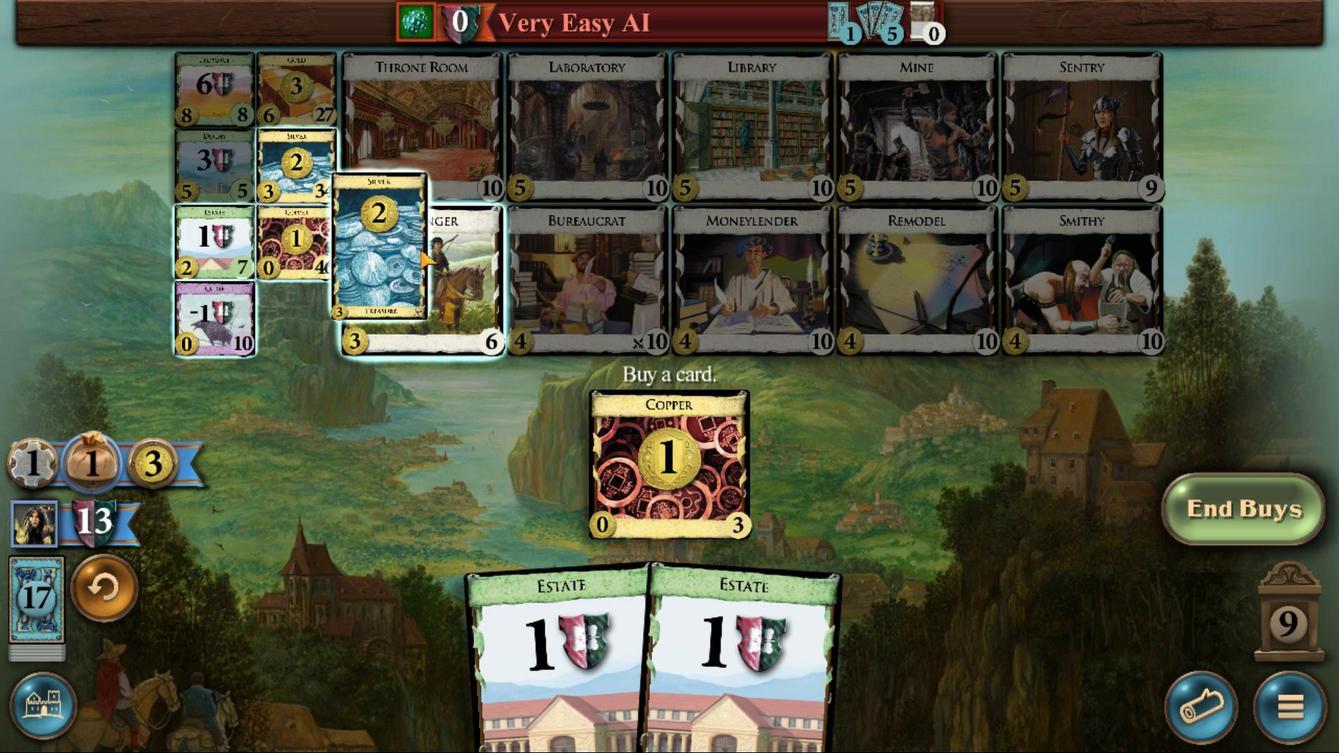 
Action: Mouse pressed left at (575, 395)
Screenshot: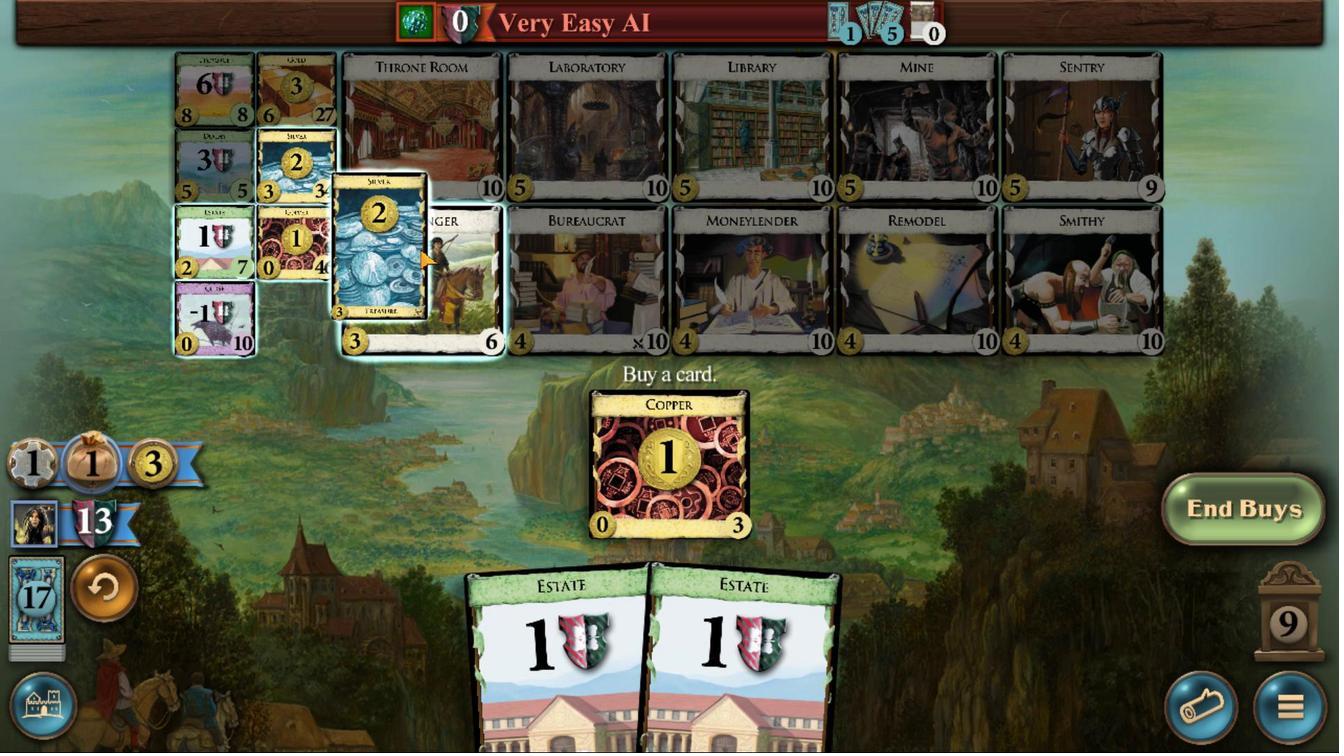 
Action: Mouse moved to (665, 459)
Screenshot: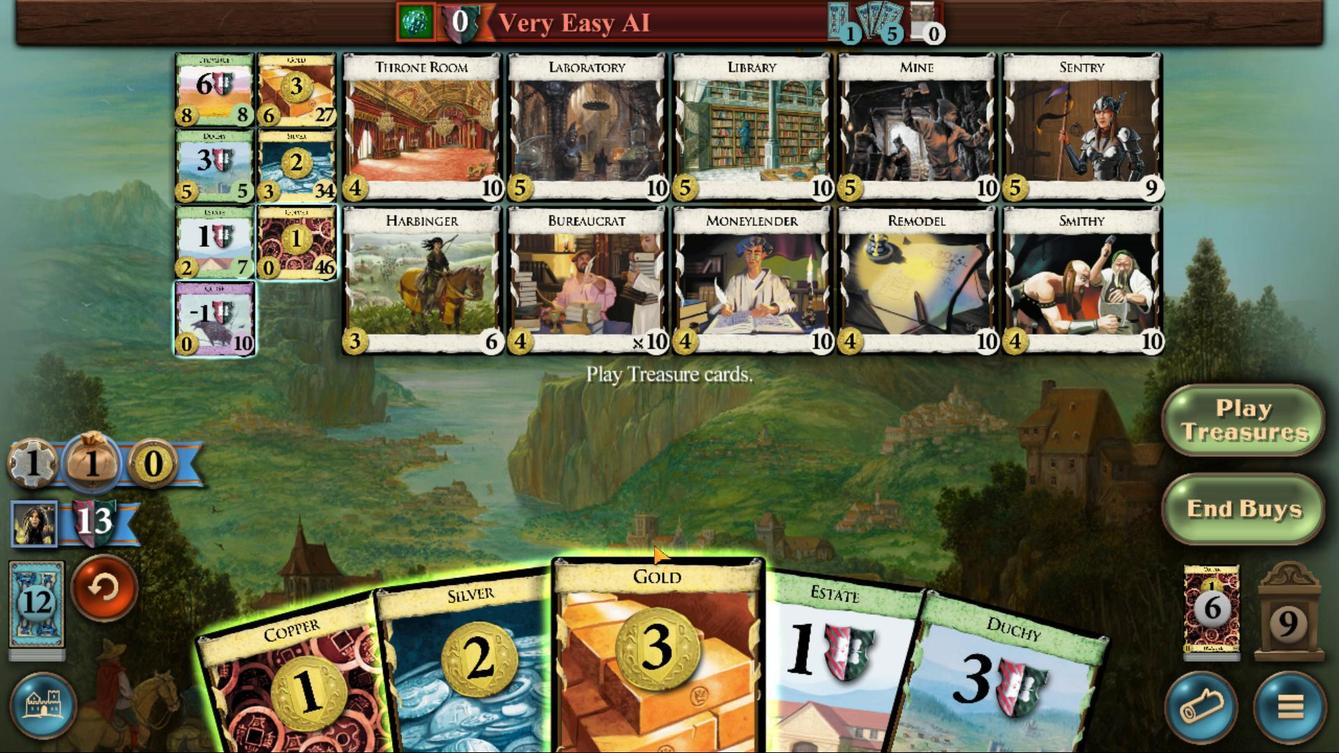 
Action: Mouse pressed left at (665, 459)
Screenshot: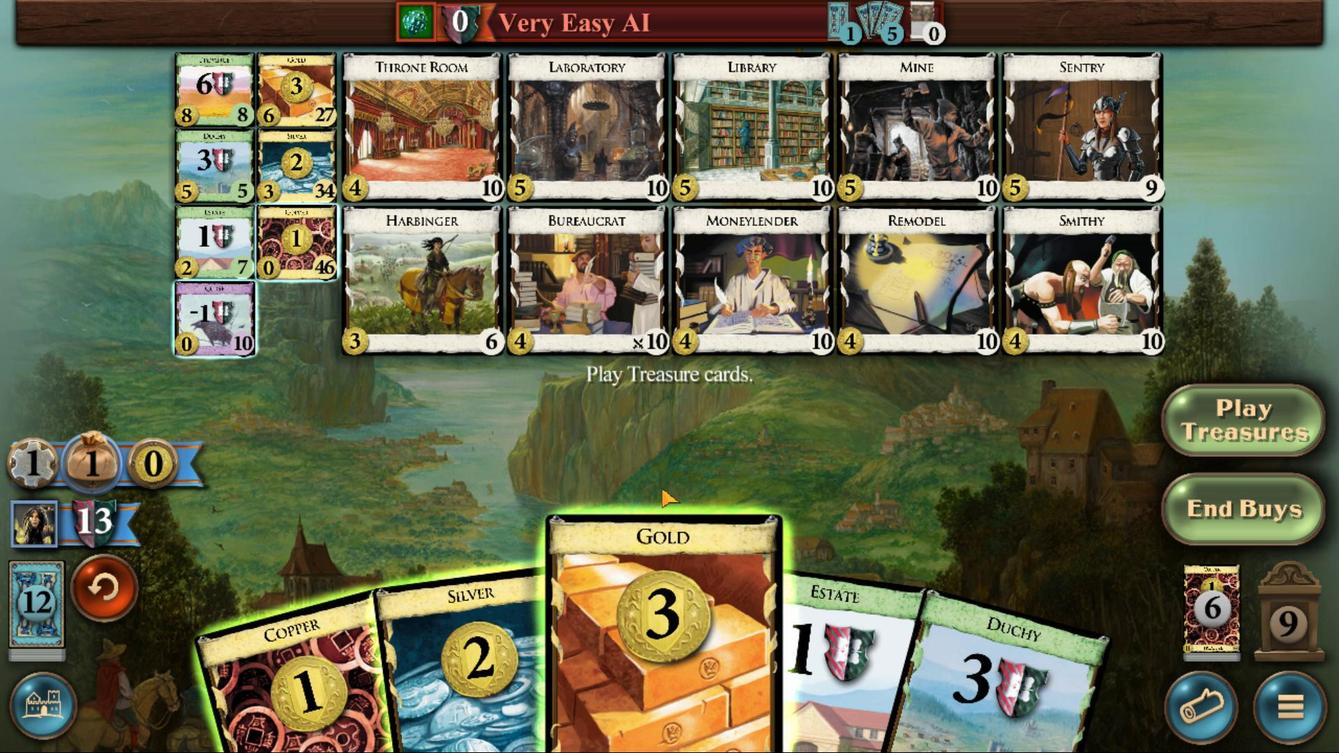 
Action: Mouse moved to (642, 460)
Screenshot: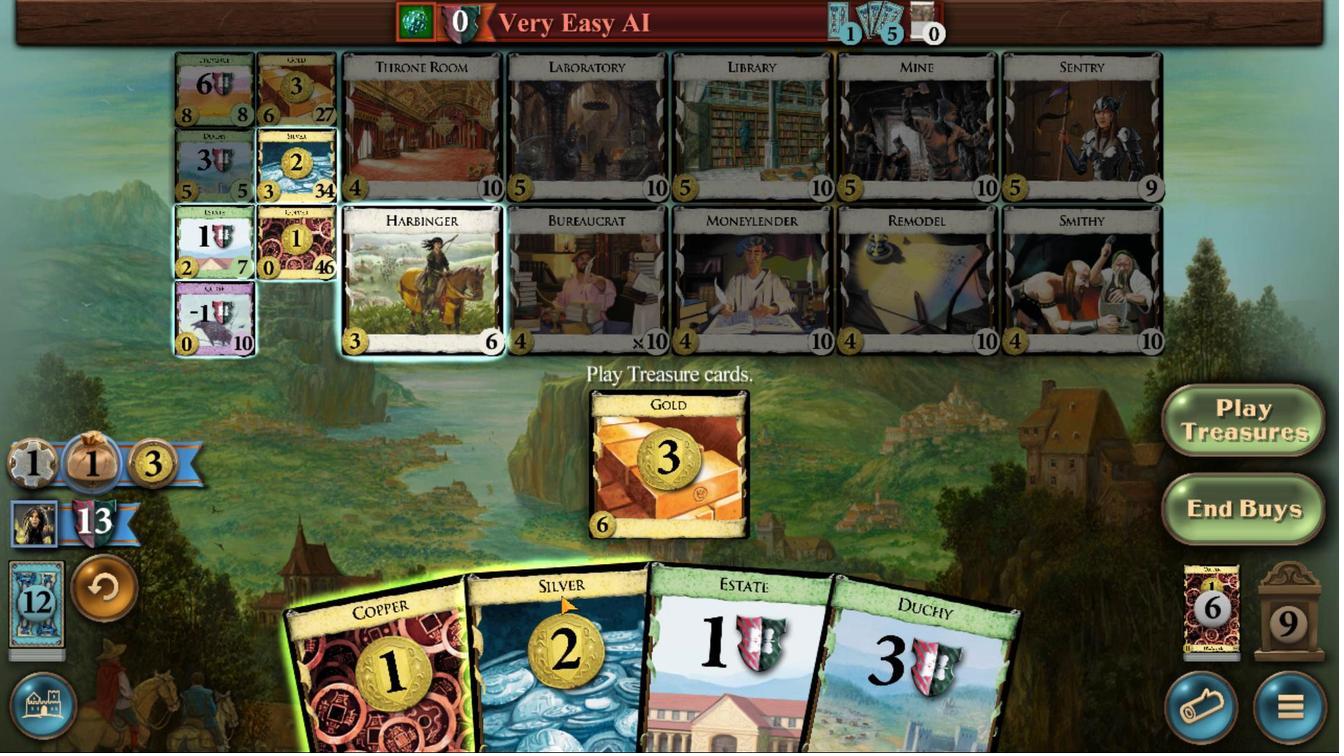 
Action: Mouse pressed left at (642, 460)
Screenshot: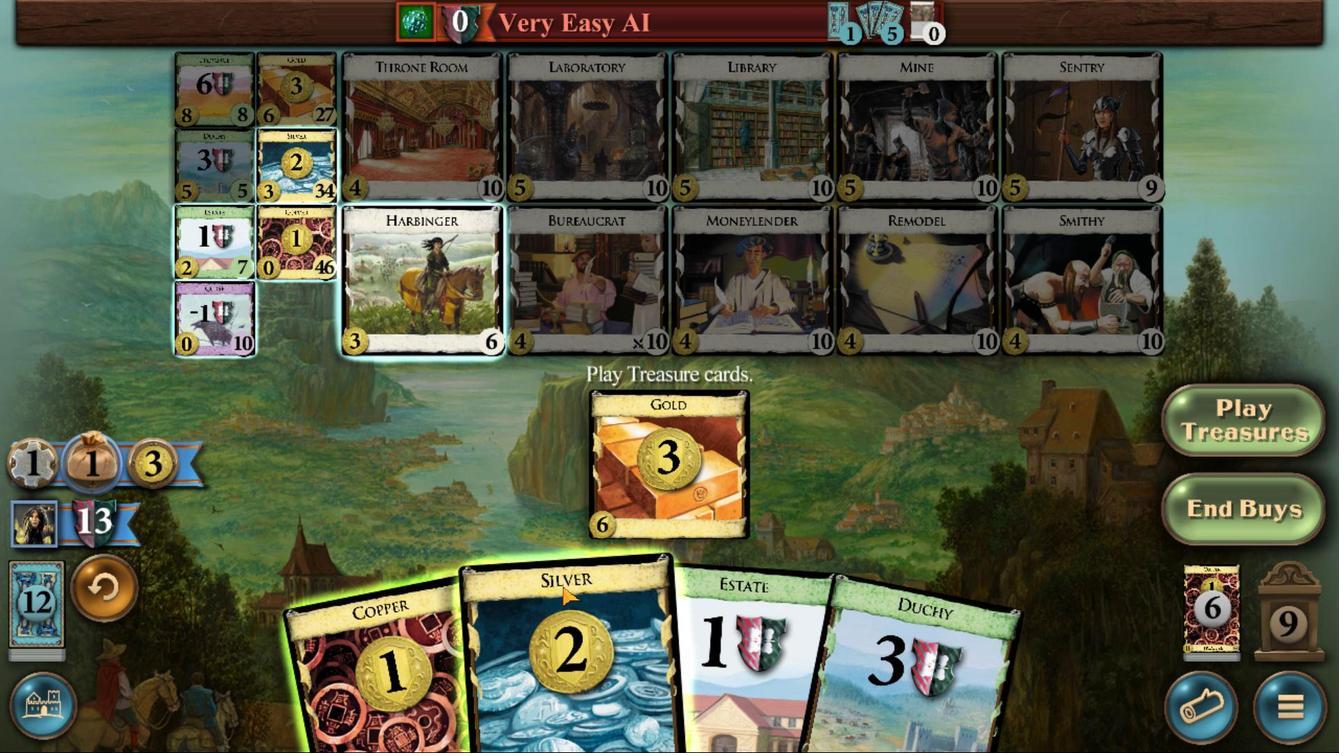 
Action: Mouse moved to (616, 460)
Screenshot: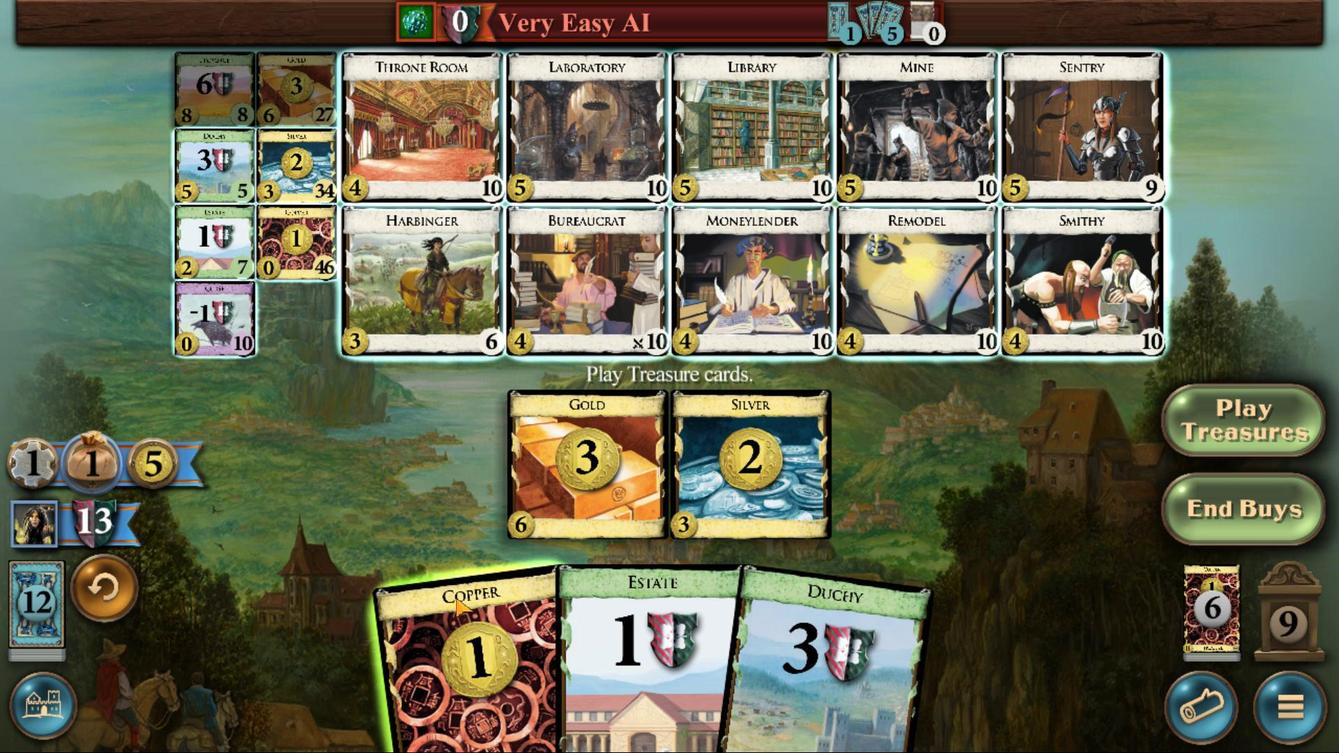
Action: Mouse pressed left at (616, 460)
Screenshot: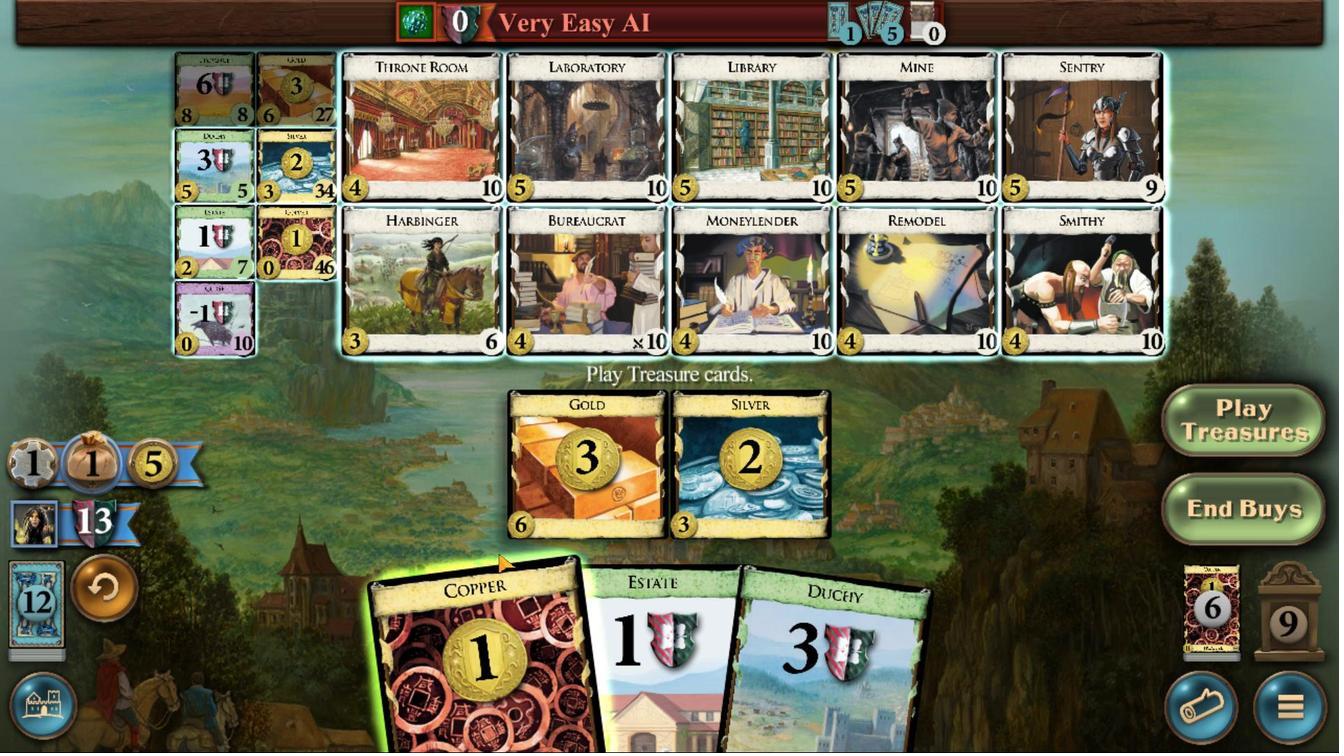 
Action: Mouse moved to (577, 385)
Screenshot: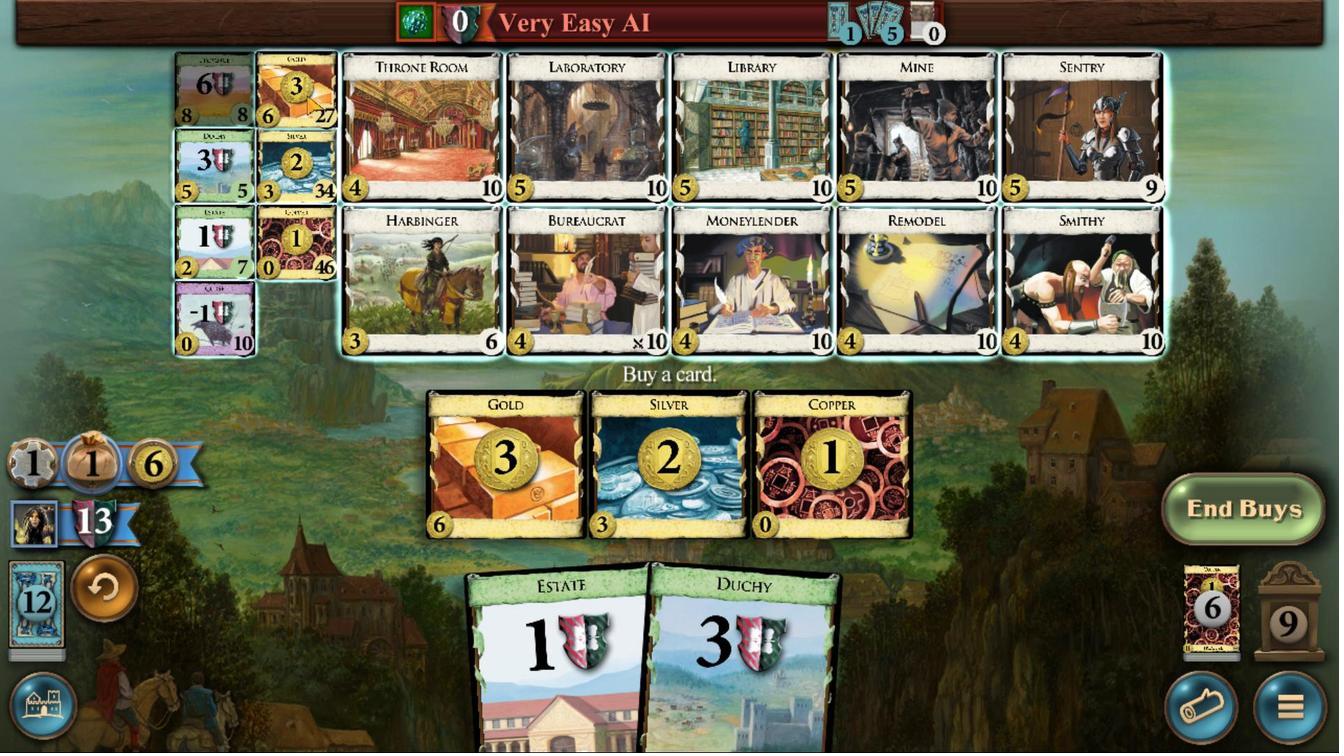 
Action: Mouse pressed left at (577, 385)
Screenshot: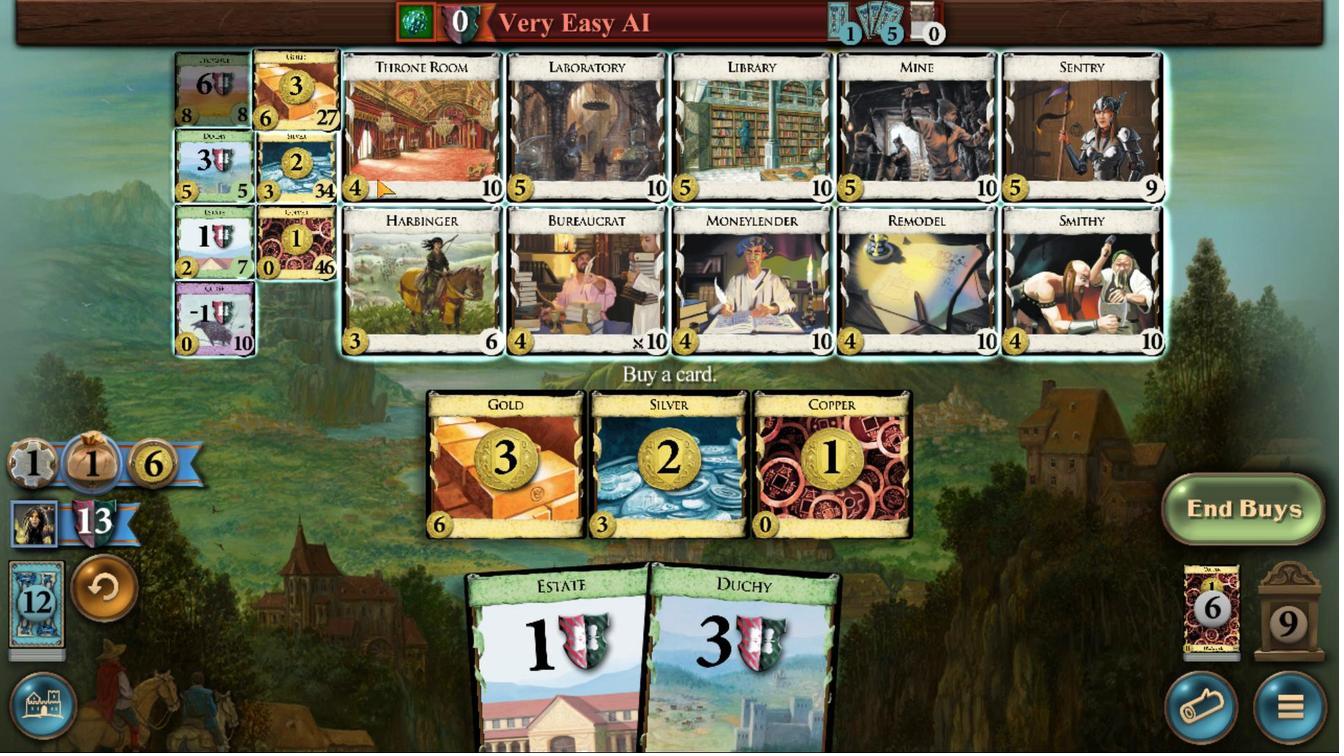 
Action: Mouse moved to (660, 457)
Screenshot: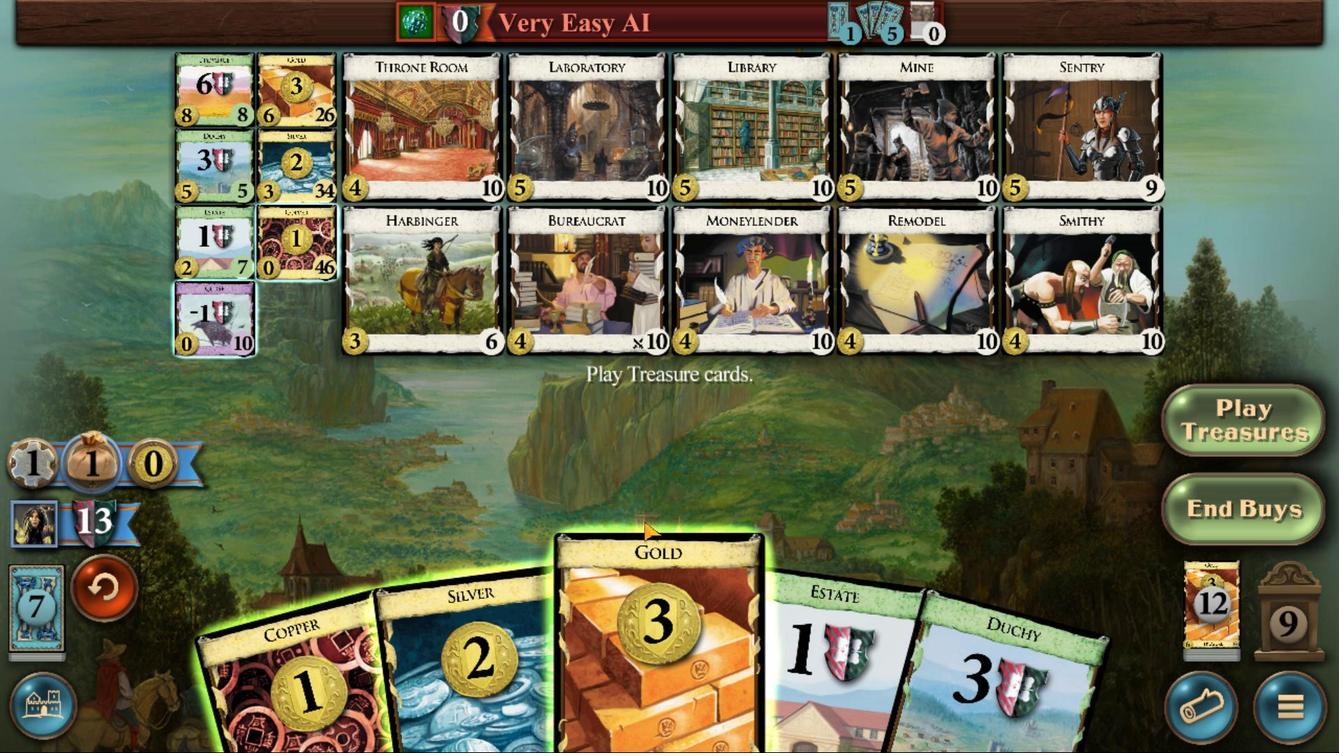 
Action: Mouse pressed left at (660, 457)
Screenshot: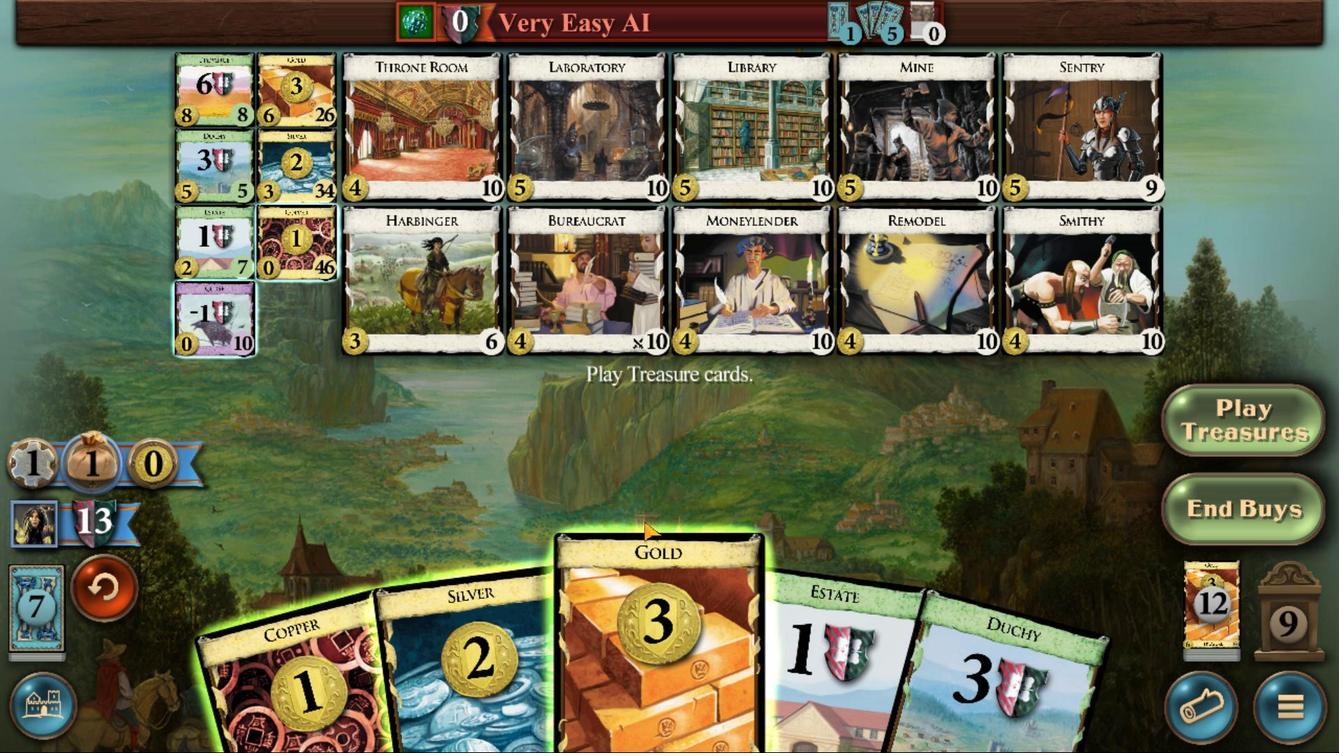 
Action: Mouse moved to (644, 459)
Screenshot: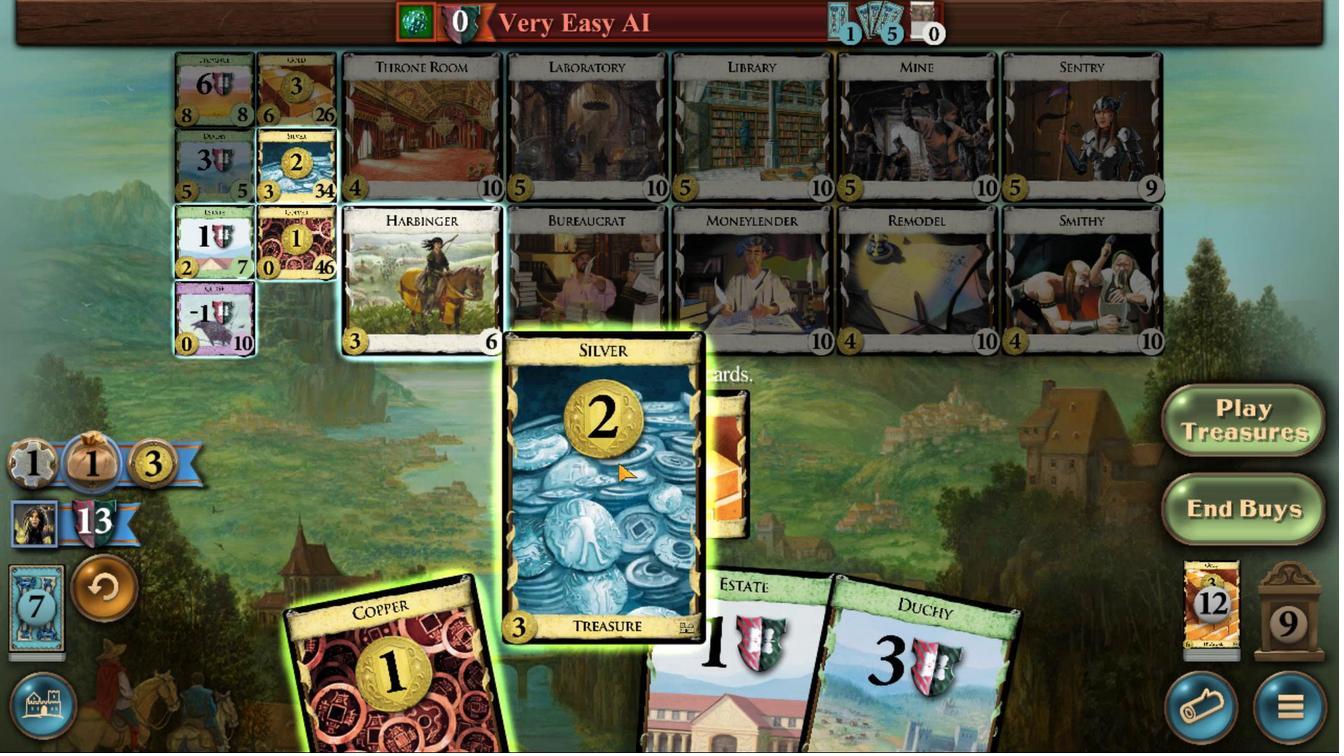 
Action: Mouse pressed left at (644, 459)
Screenshot: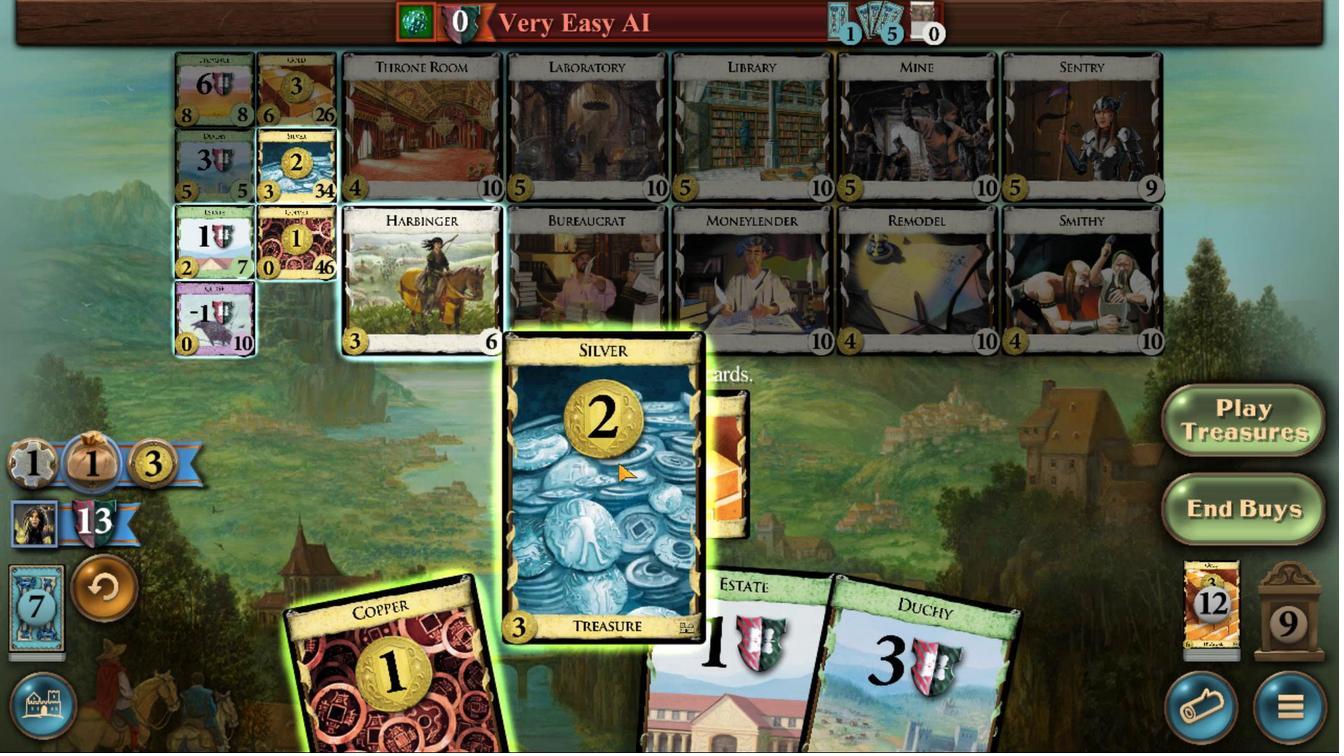 
Action: Mouse moved to (624, 461)
Screenshot: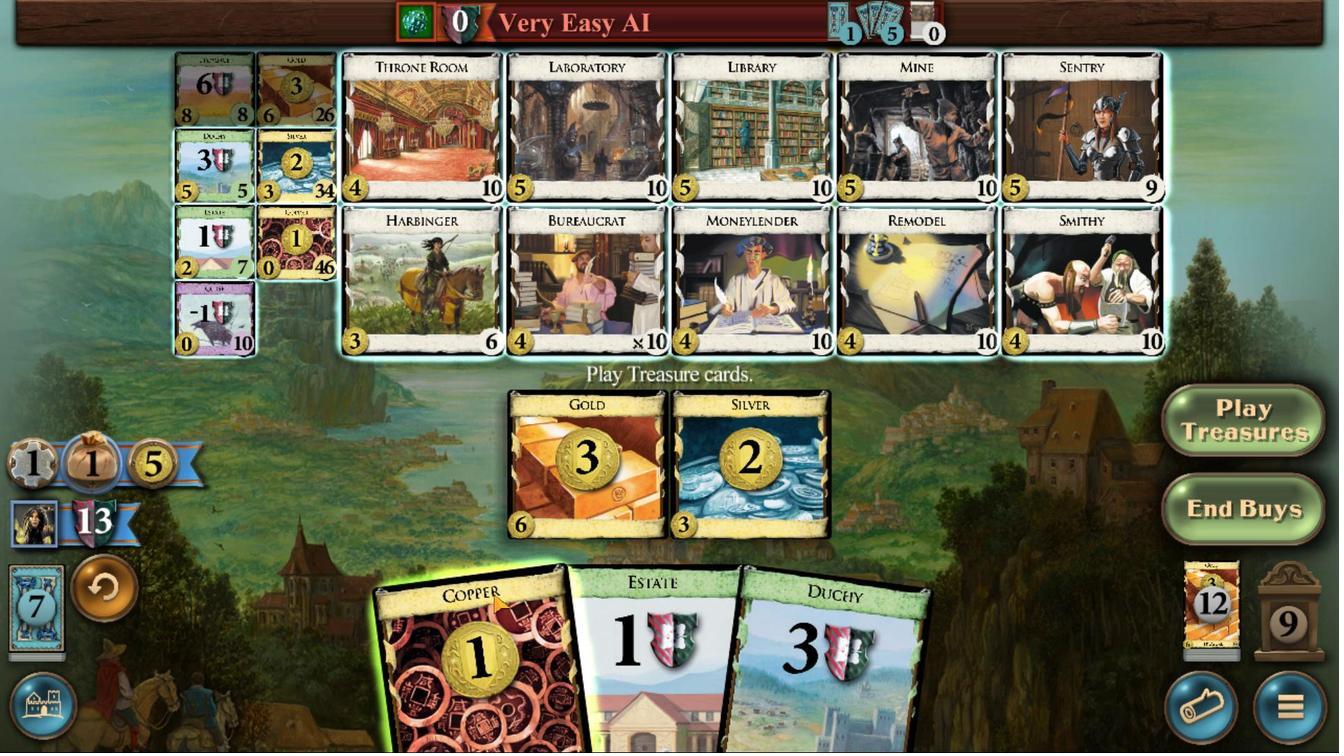 
Action: Mouse pressed left at (624, 461)
Screenshot: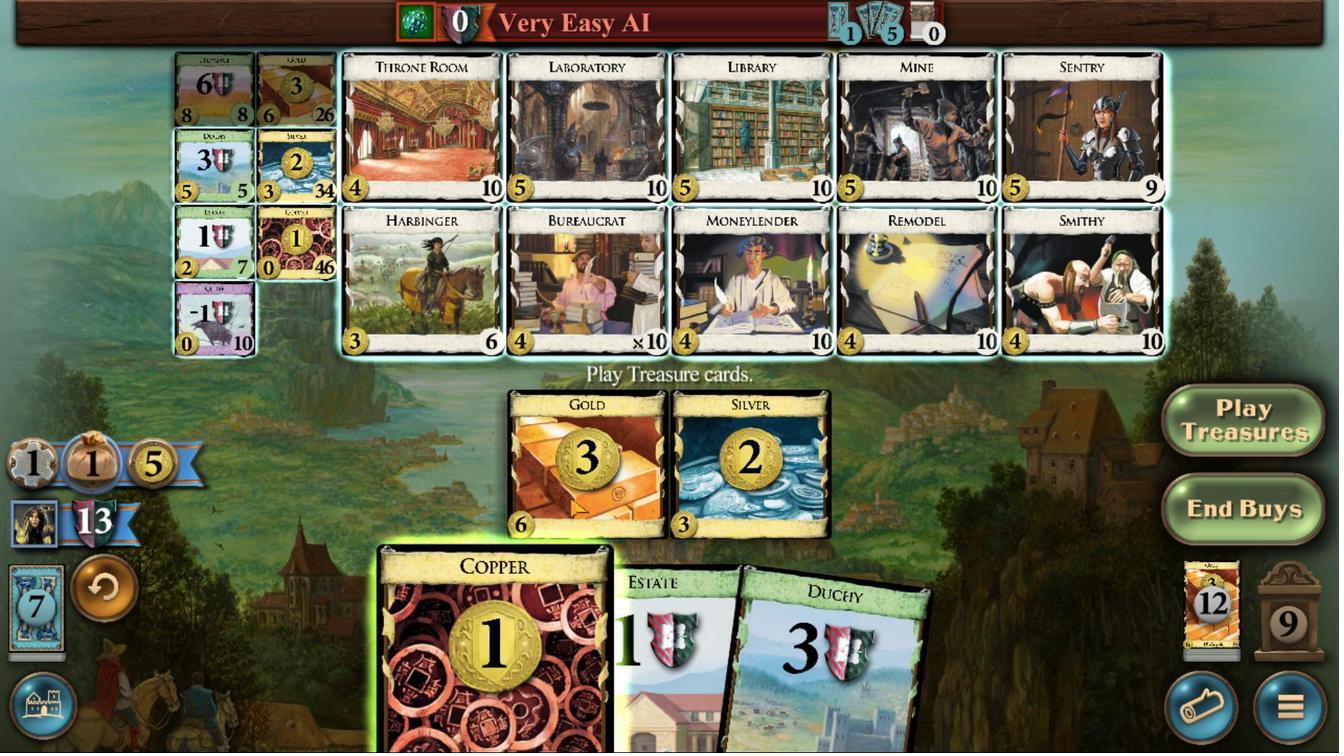 
Action: Mouse moved to (579, 385)
Screenshot: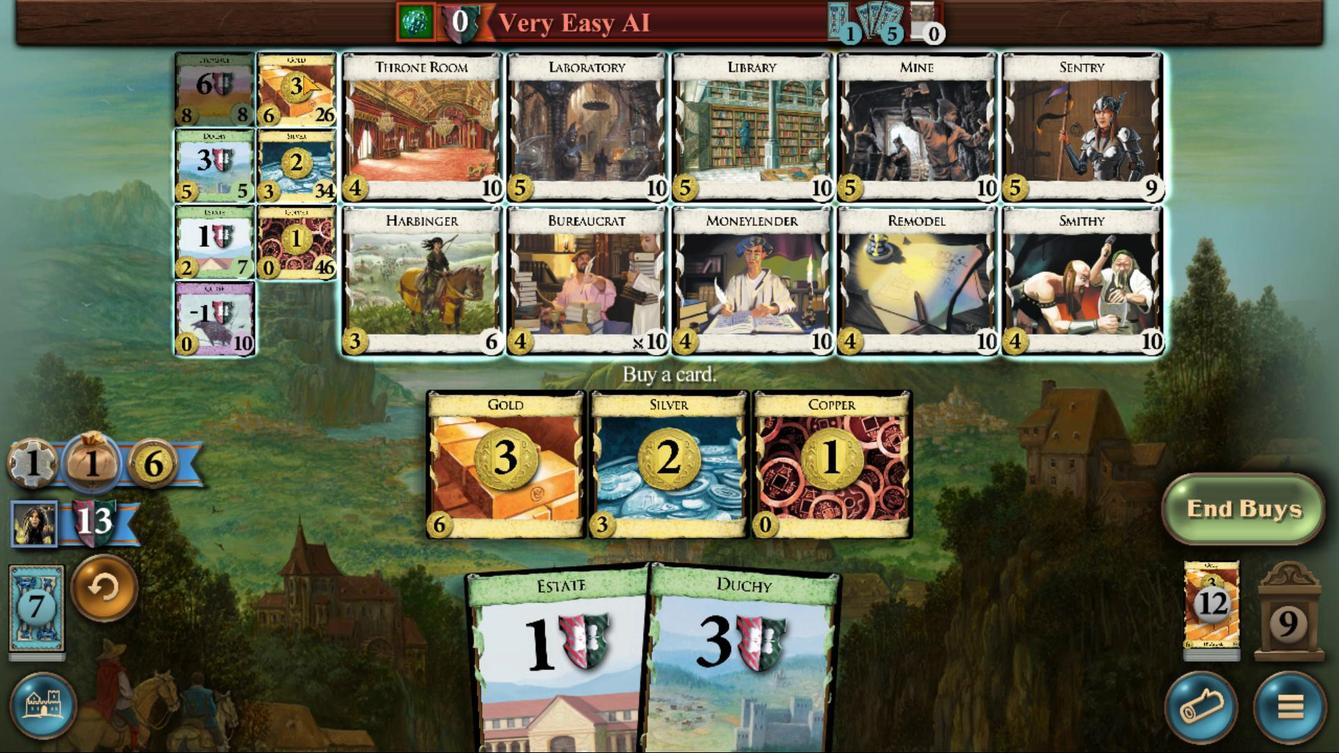 
Action: Mouse pressed left at (579, 385)
Screenshot: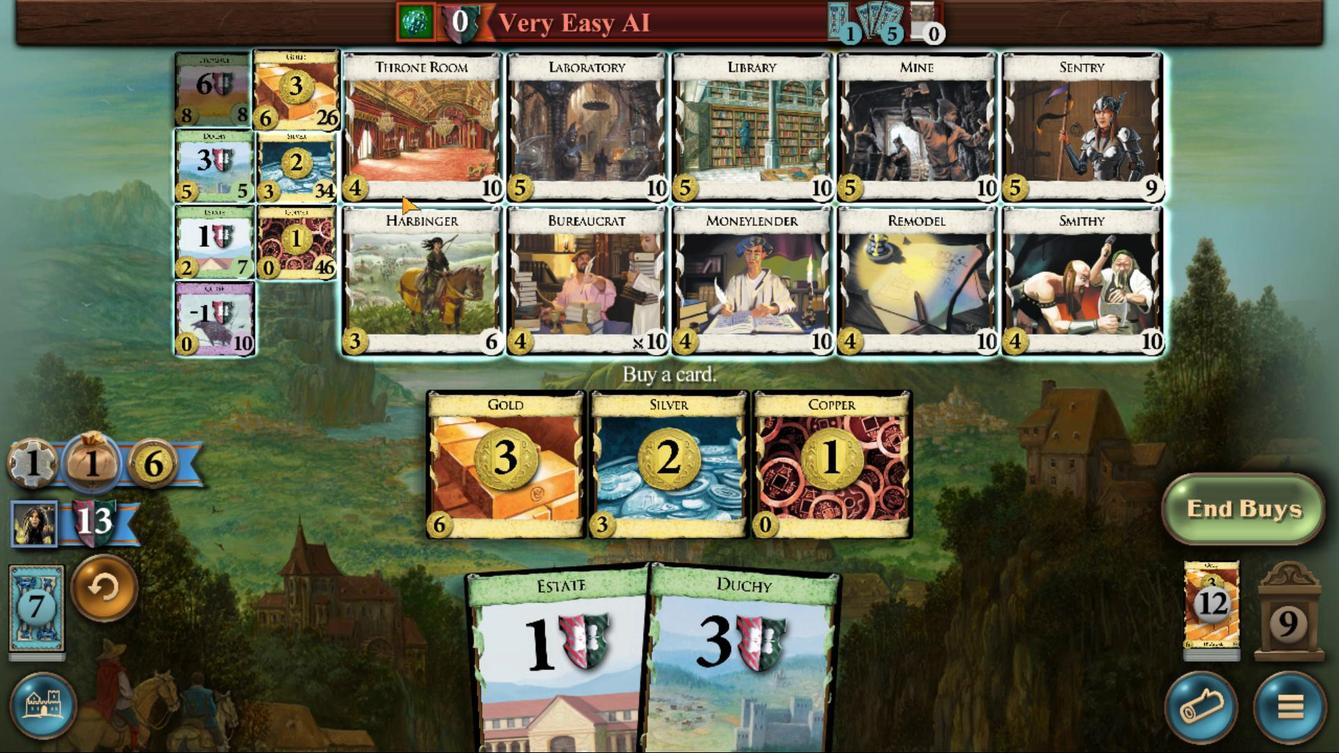 
Action: Mouse moved to (703, 460)
Screenshot: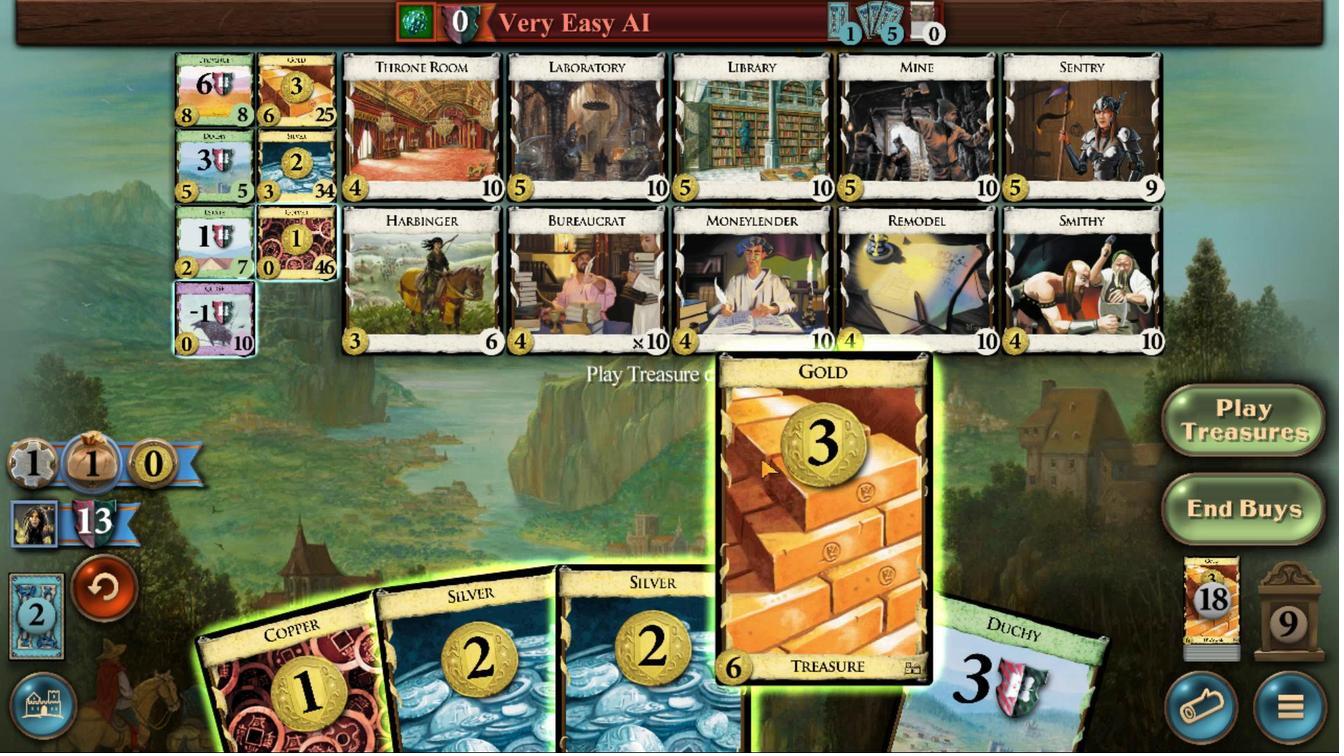 
Action: Mouse pressed left at (703, 460)
Screenshot: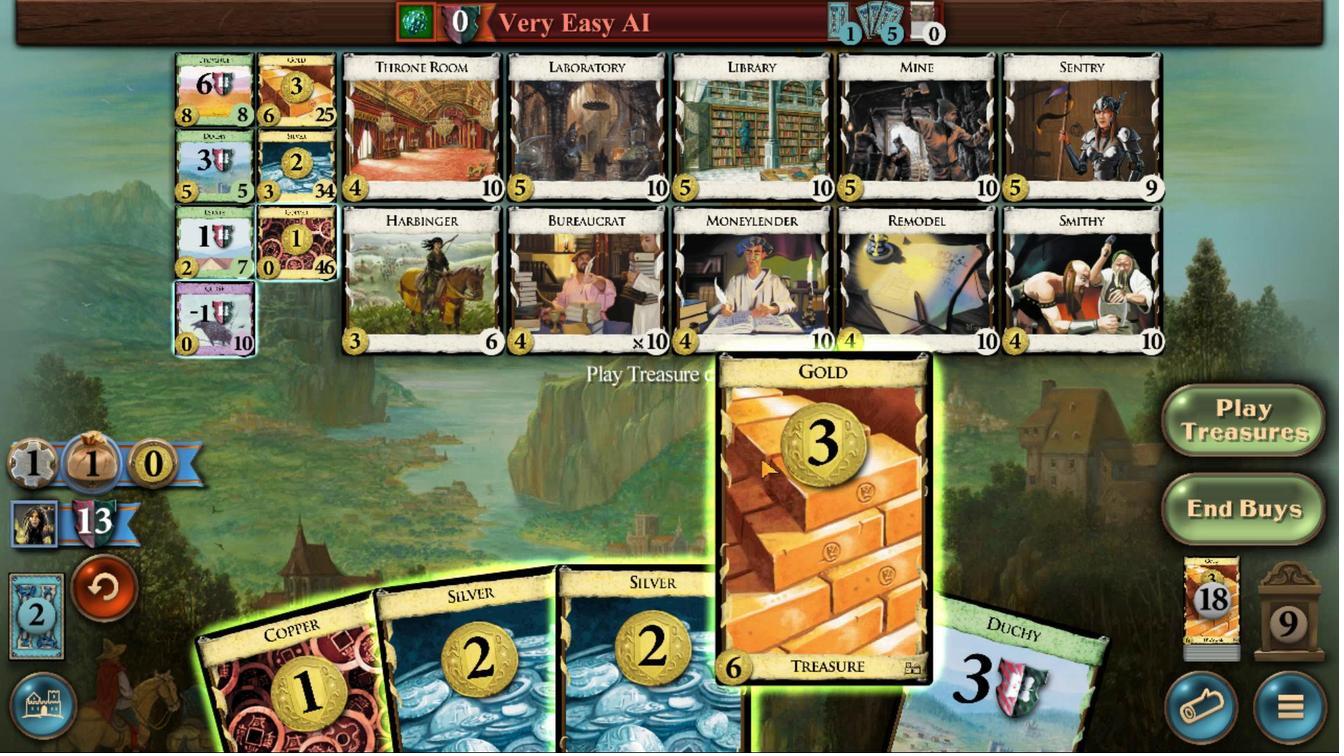 
Action: Mouse moved to (687, 461)
Screenshot: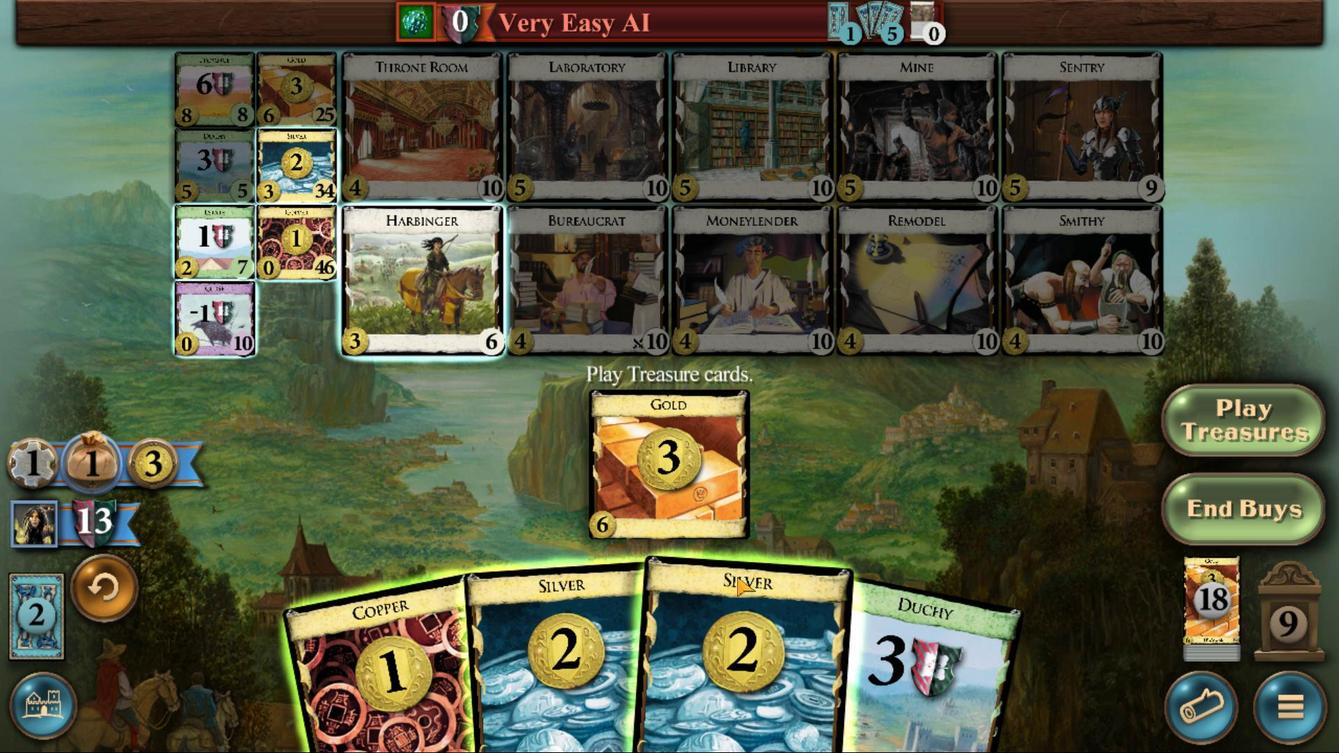 
Action: Mouse pressed left at (687, 461)
Screenshot: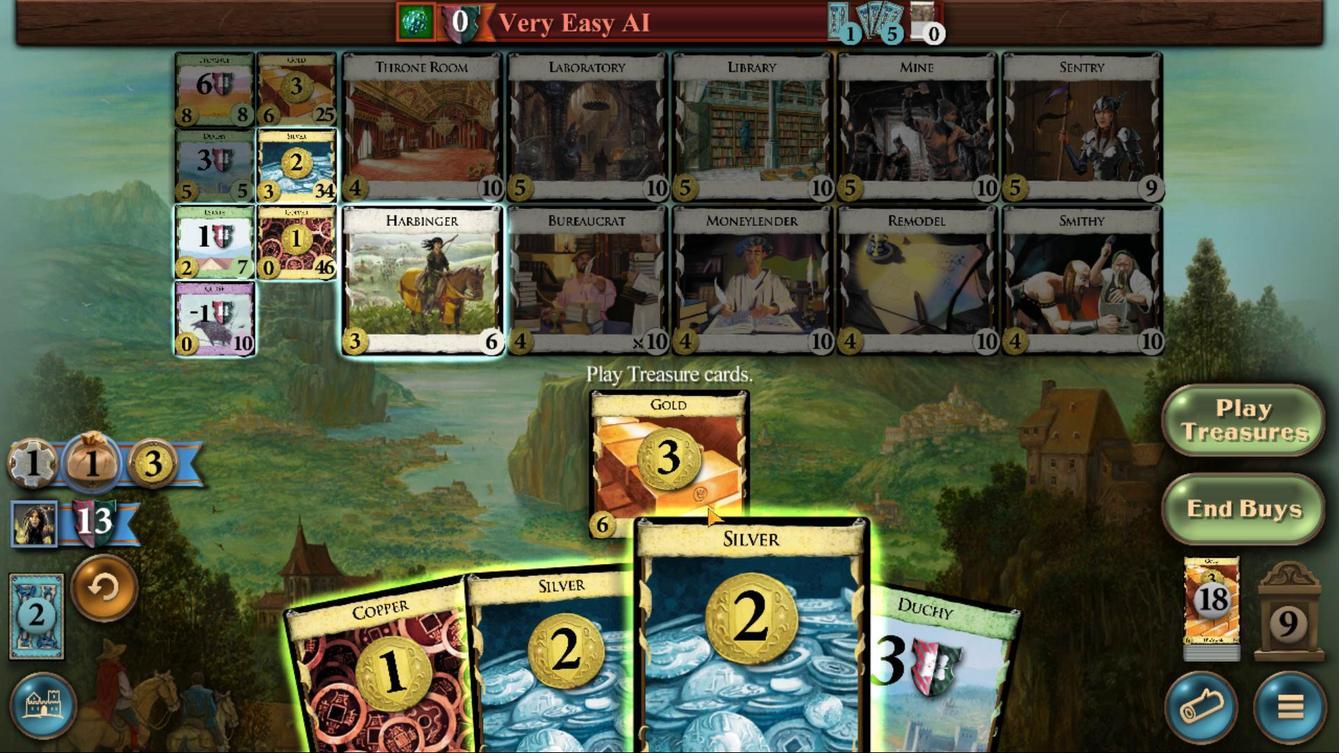 
Action: Mouse moved to (662, 461)
Screenshot: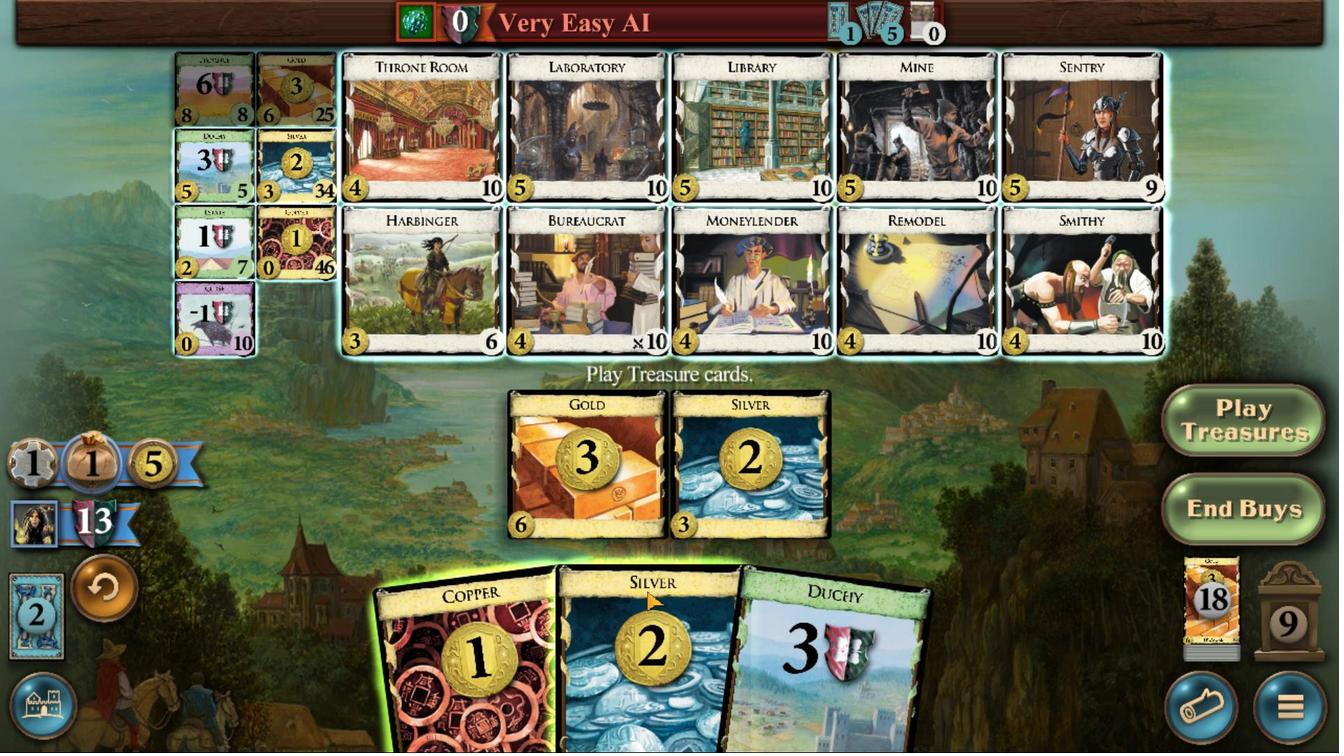 
Action: Mouse pressed left at (662, 461)
Screenshot: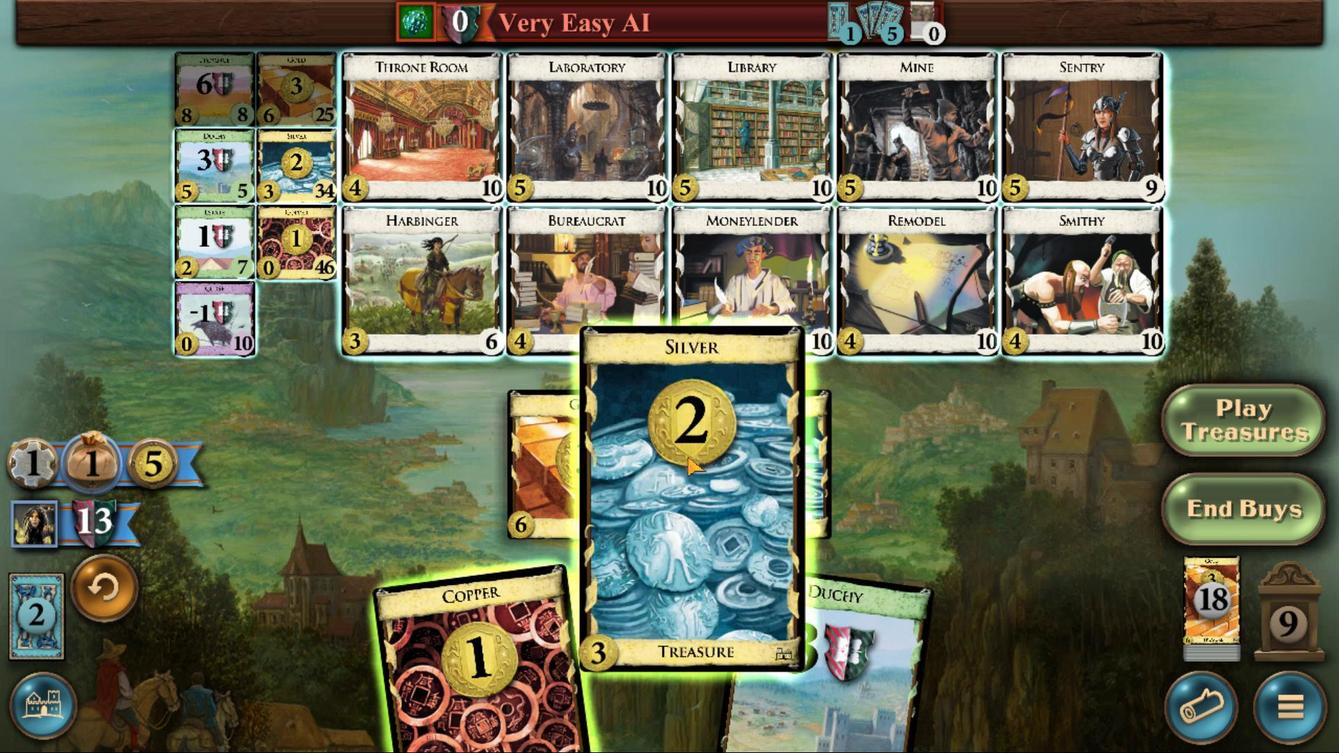
Action: Mouse moved to (640, 464)
Screenshot: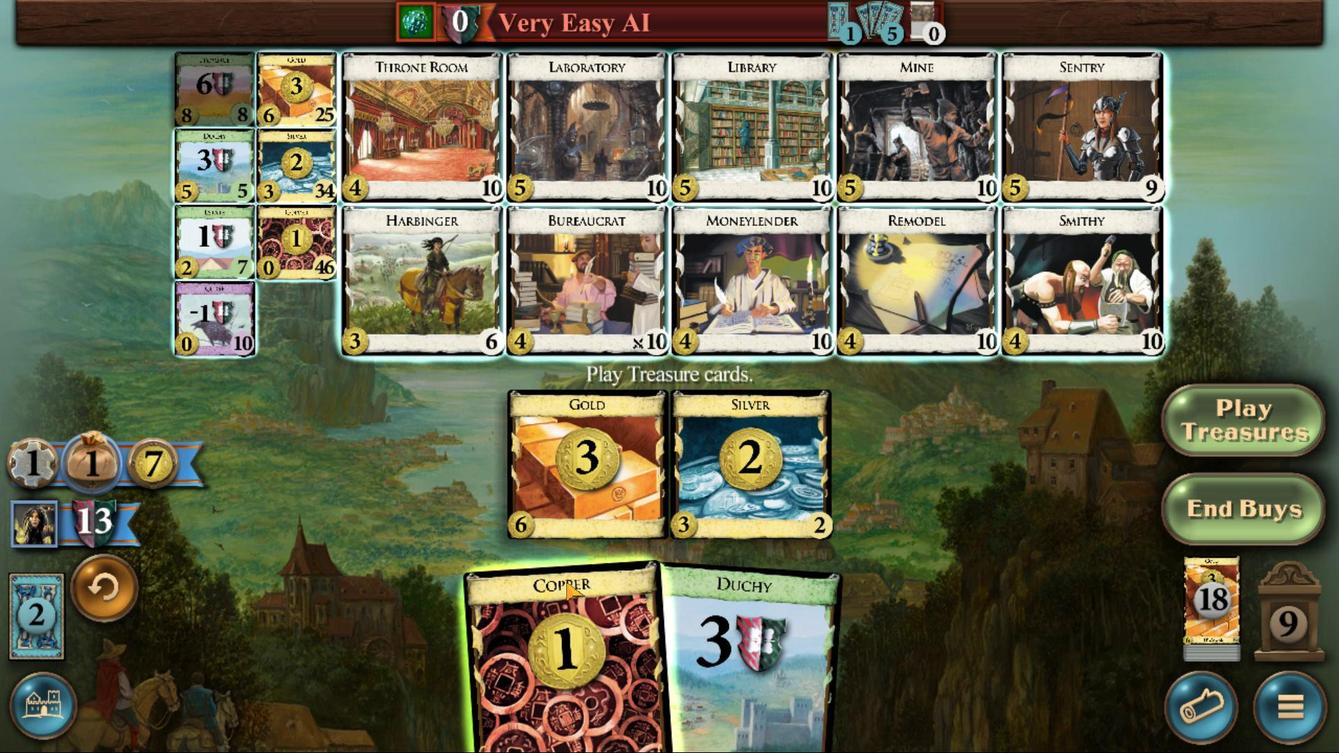 
Action: Mouse pressed left at (640, 464)
Screenshot: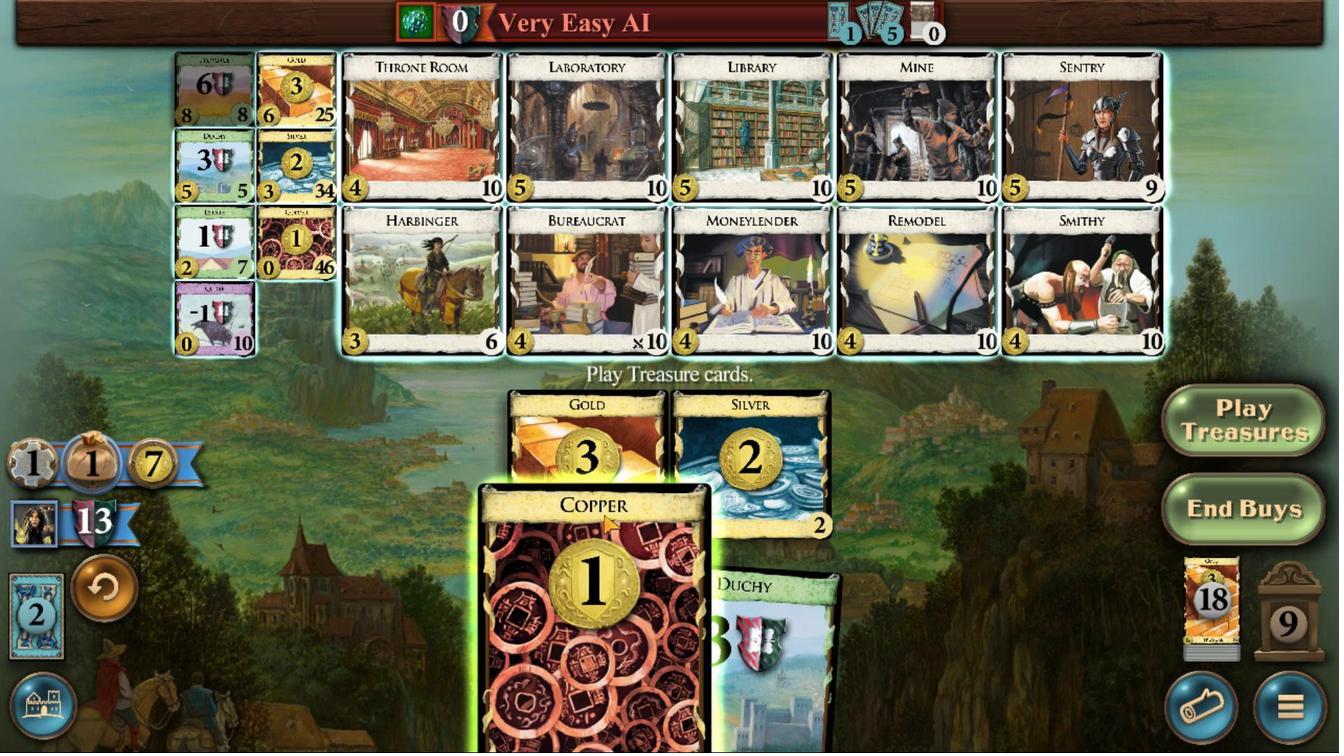 
Action: Mouse moved to (556, 383)
Screenshot: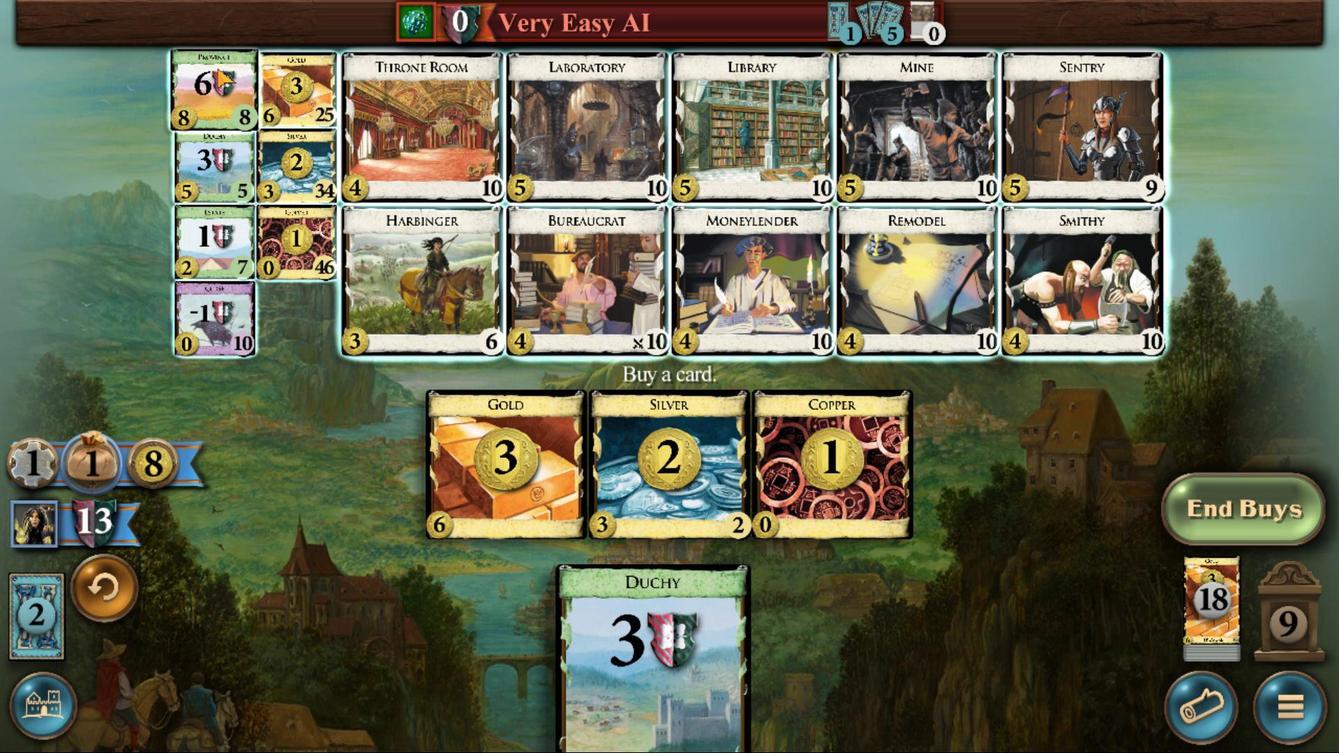 
Action: Mouse pressed left at (556, 383)
Screenshot: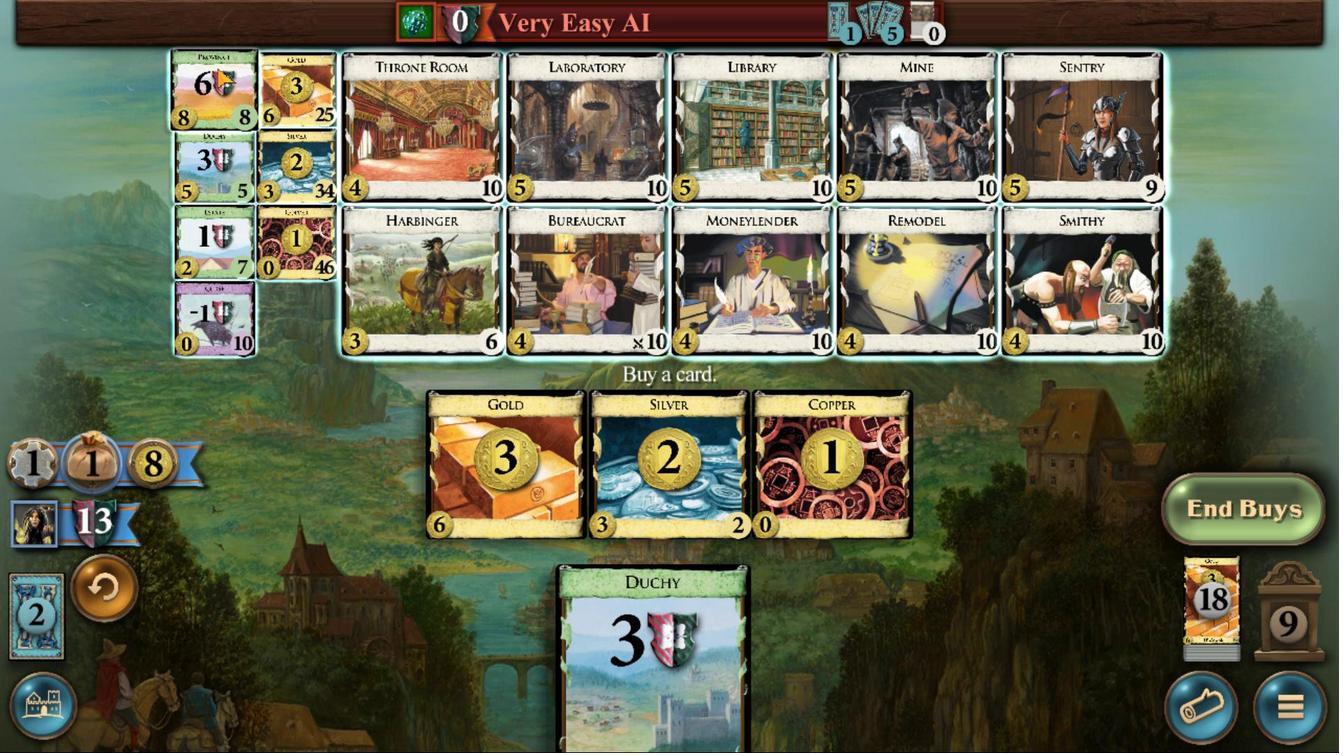 
Action: Mouse moved to (654, 443)
Screenshot: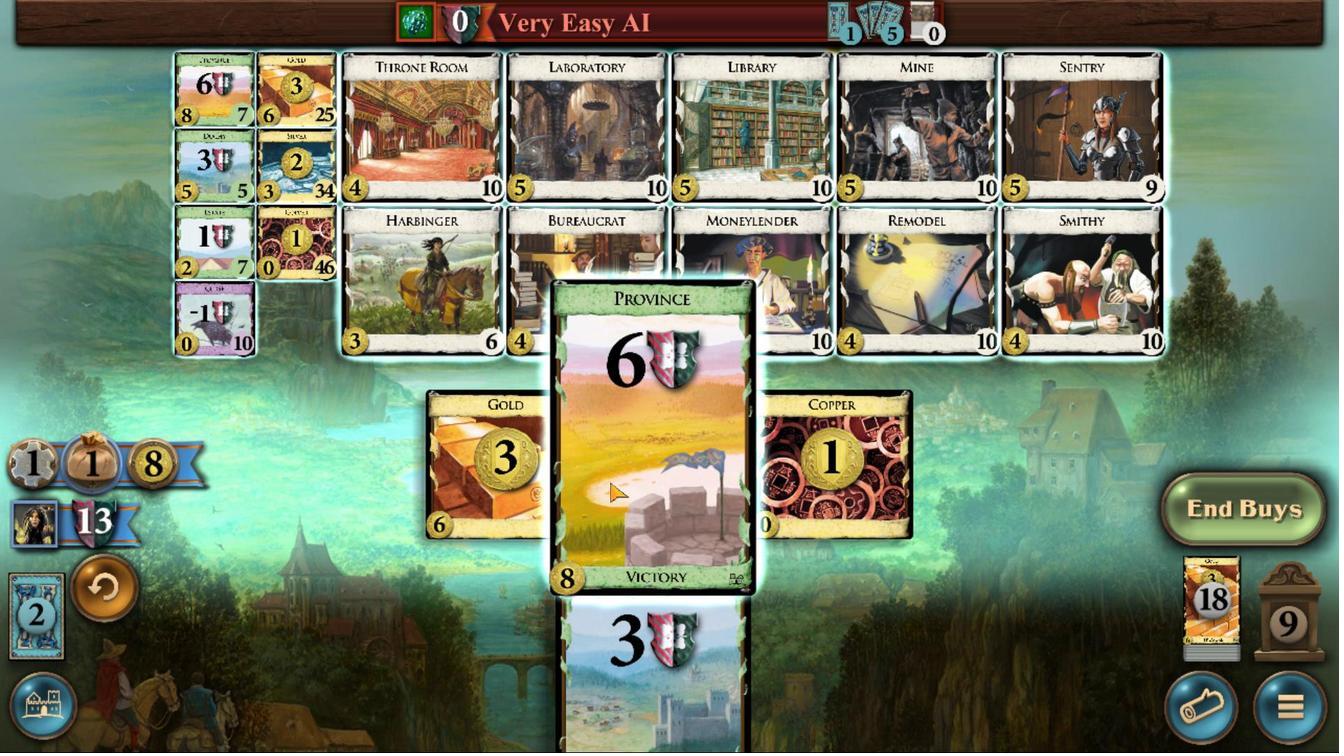 
Action: Mouse pressed left at (654, 443)
Screenshot: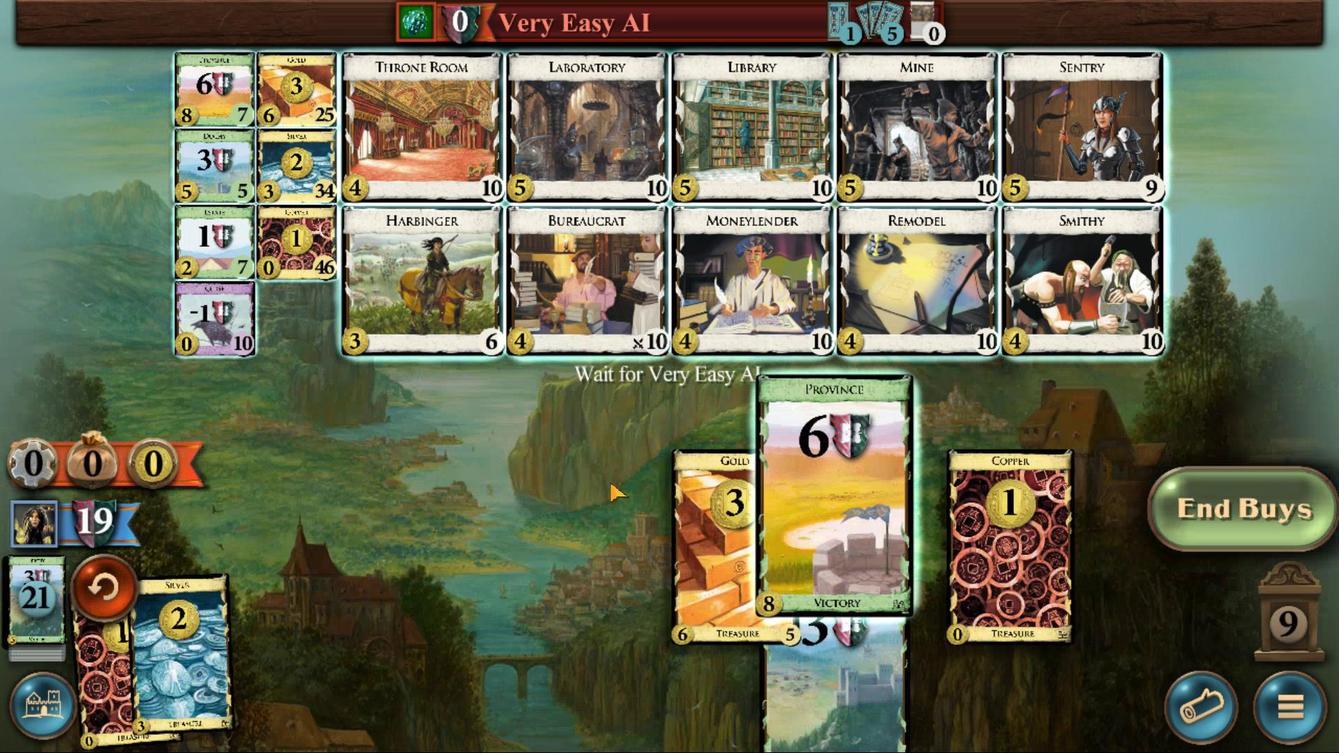 
Action: Mouse moved to (621, 460)
Screenshot: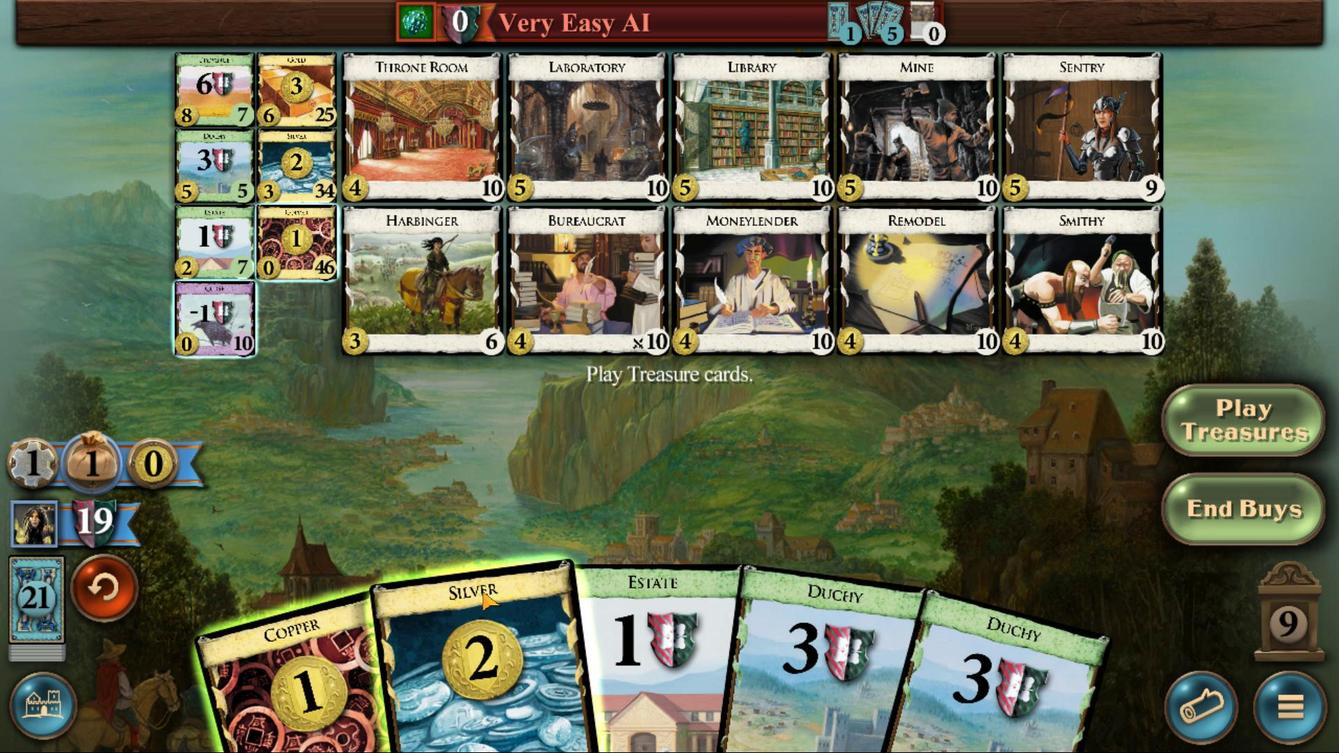 
Action: Mouse pressed left at (621, 460)
Screenshot: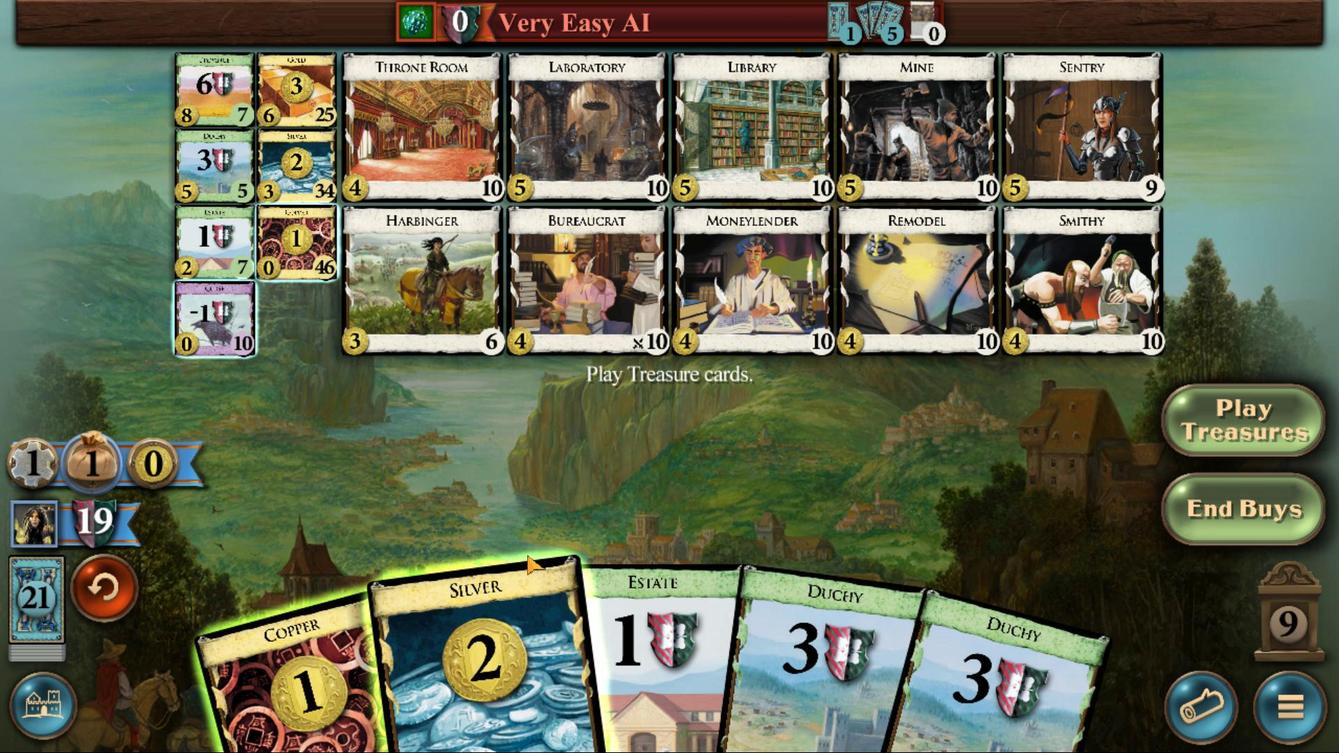 
Action: Mouse moved to (605, 460)
Screenshot: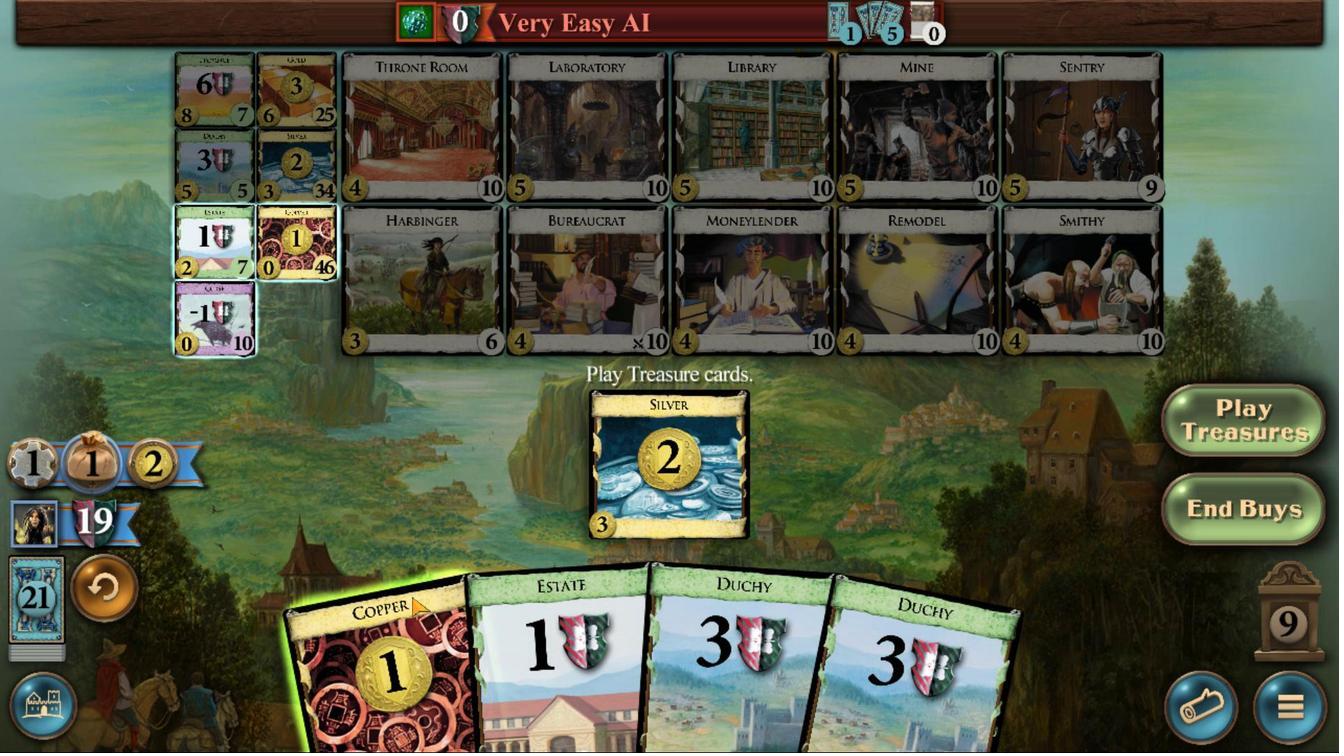 
Action: Mouse pressed left at (605, 460)
Screenshot: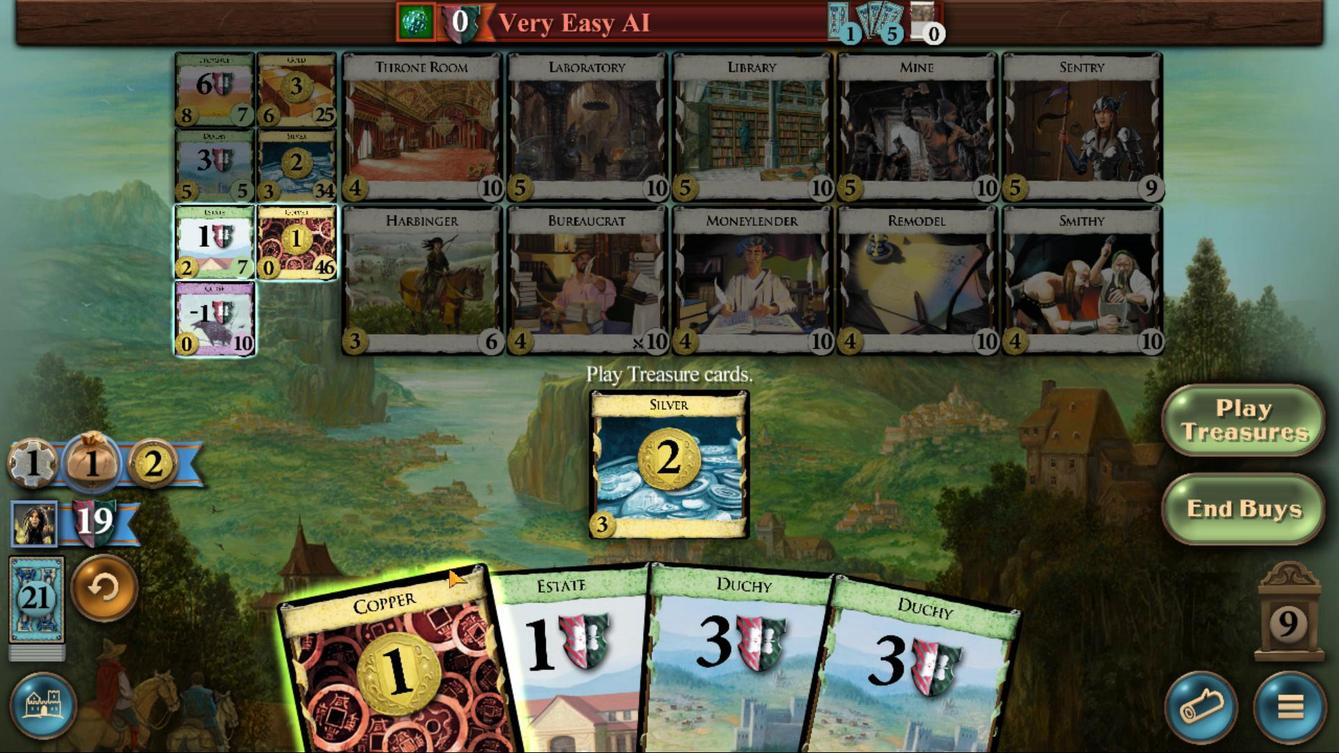 
Action: Mouse moved to (577, 393)
Screenshot: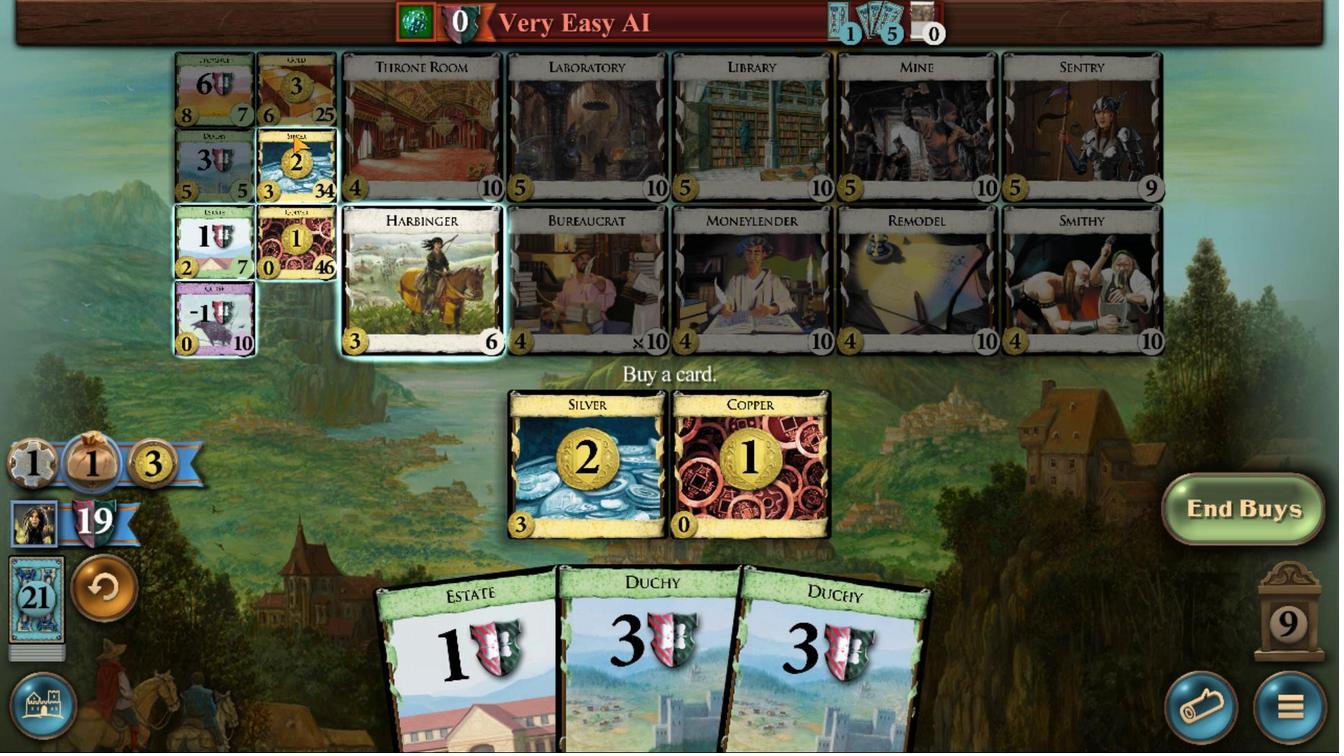 
Action: Mouse pressed left at (577, 393)
Screenshot: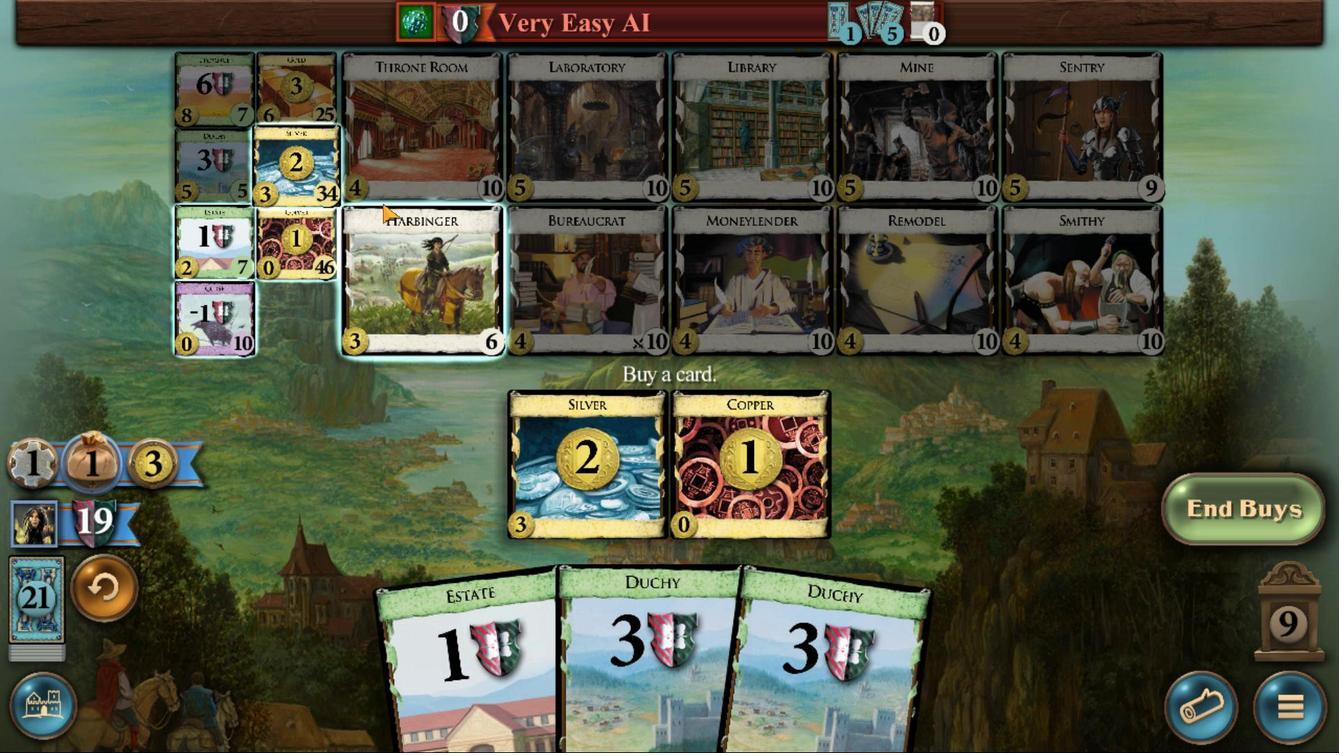
Action: Mouse moved to (665, 461)
Screenshot: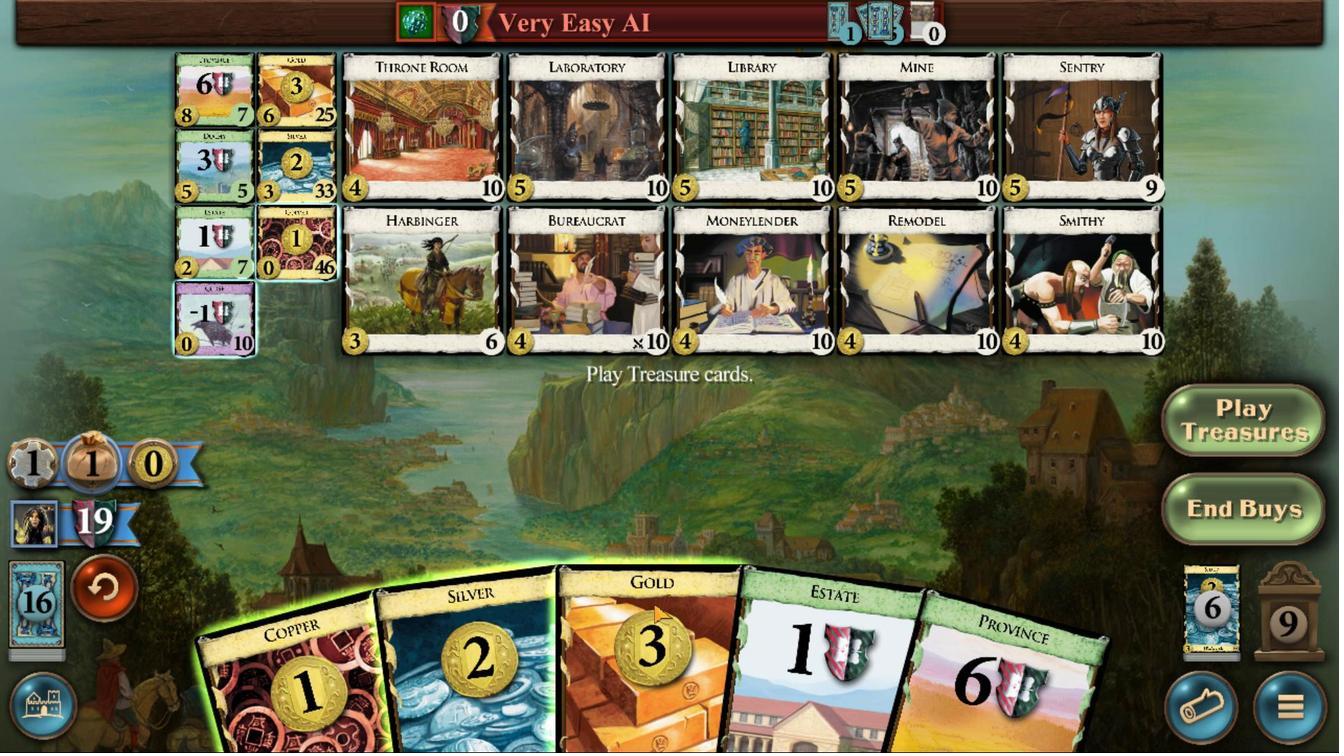 
Action: Mouse pressed left at (665, 461)
Screenshot: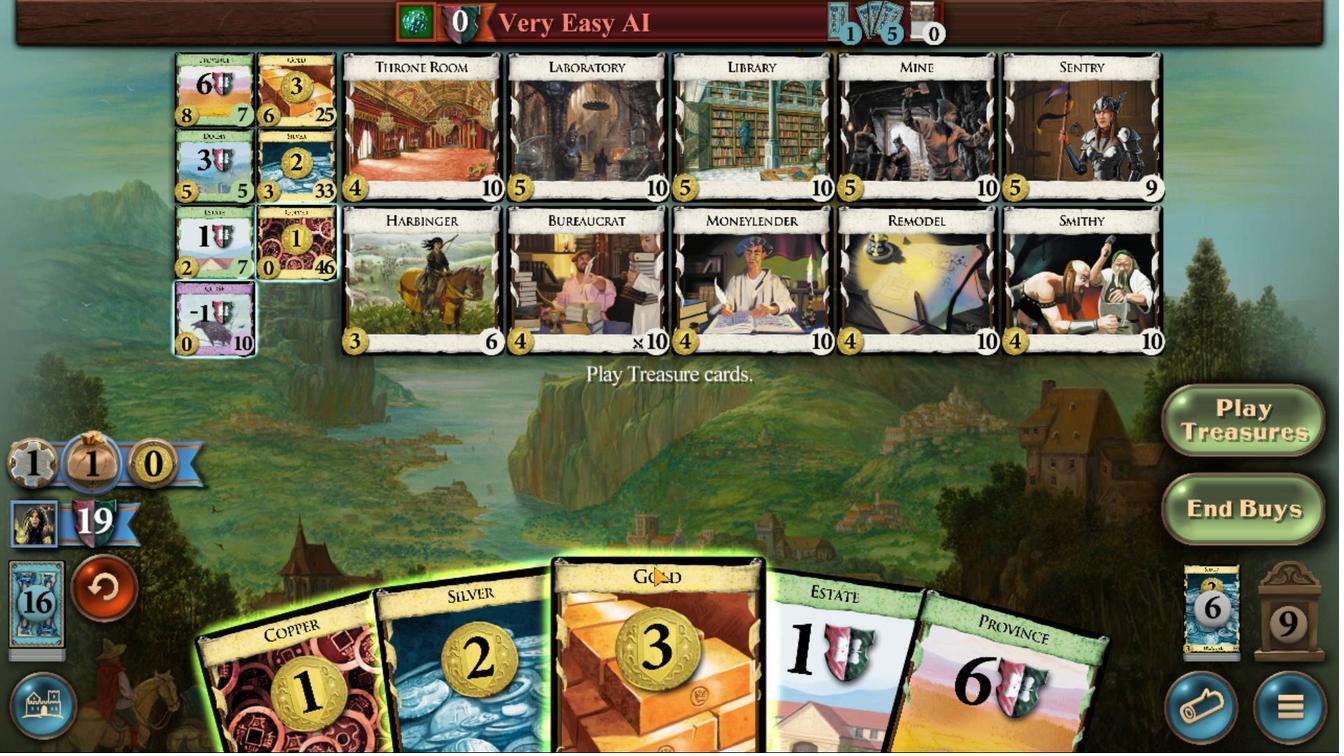 
Action: Mouse moved to (644, 458)
Screenshot: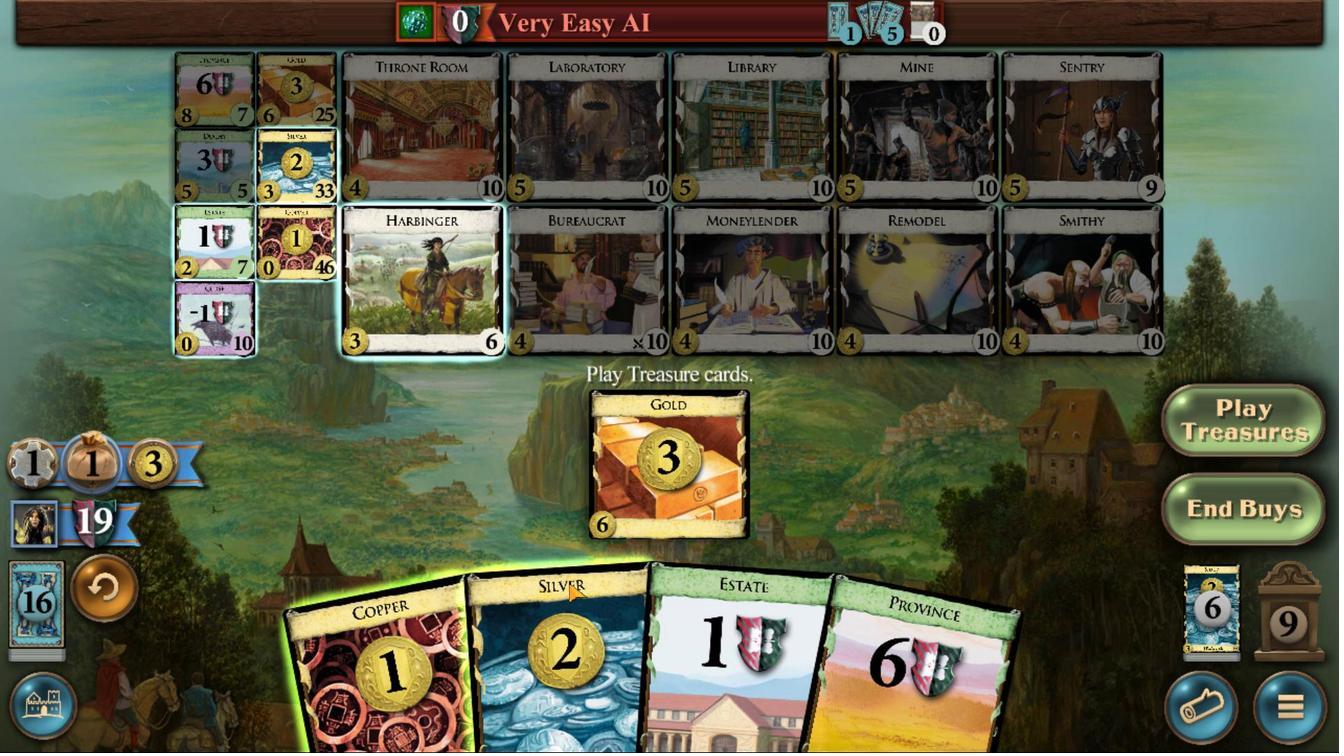 
Action: Mouse pressed left at (644, 458)
Screenshot: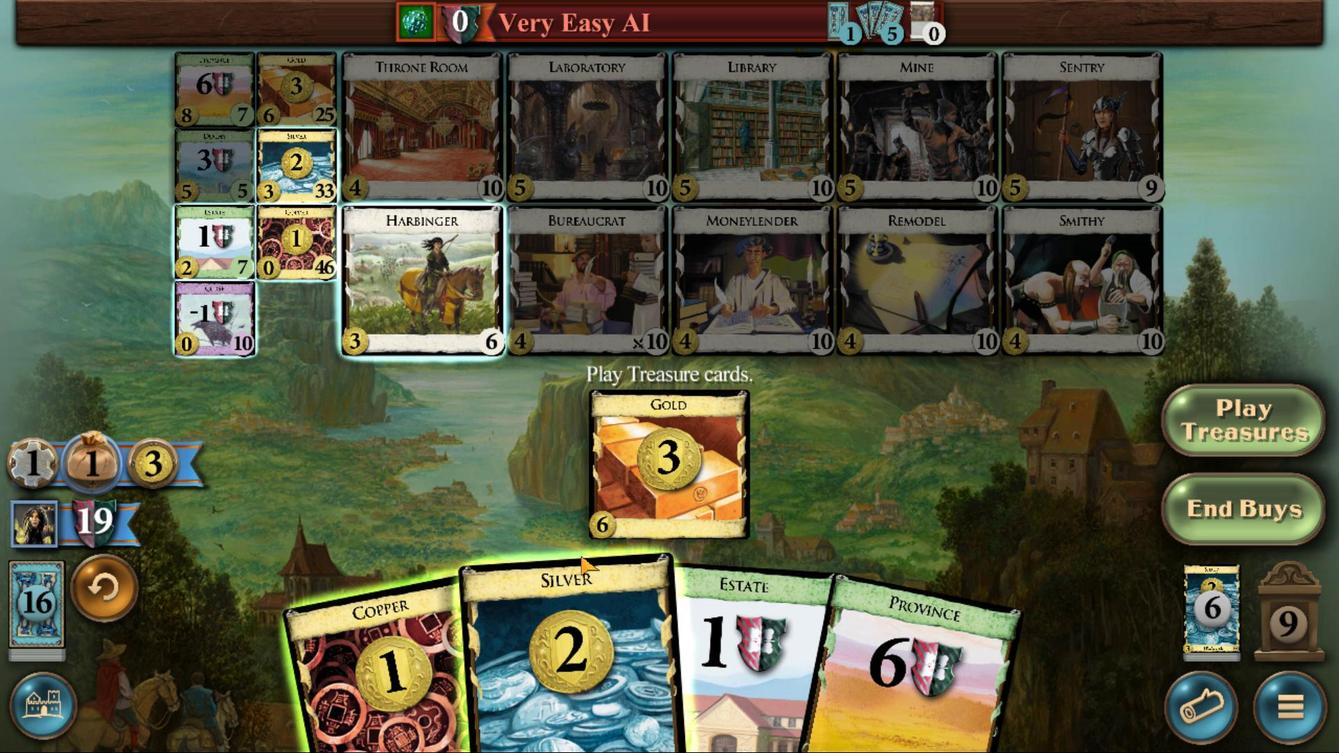 
Action: Mouse moved to (618, 460)
Screenshot: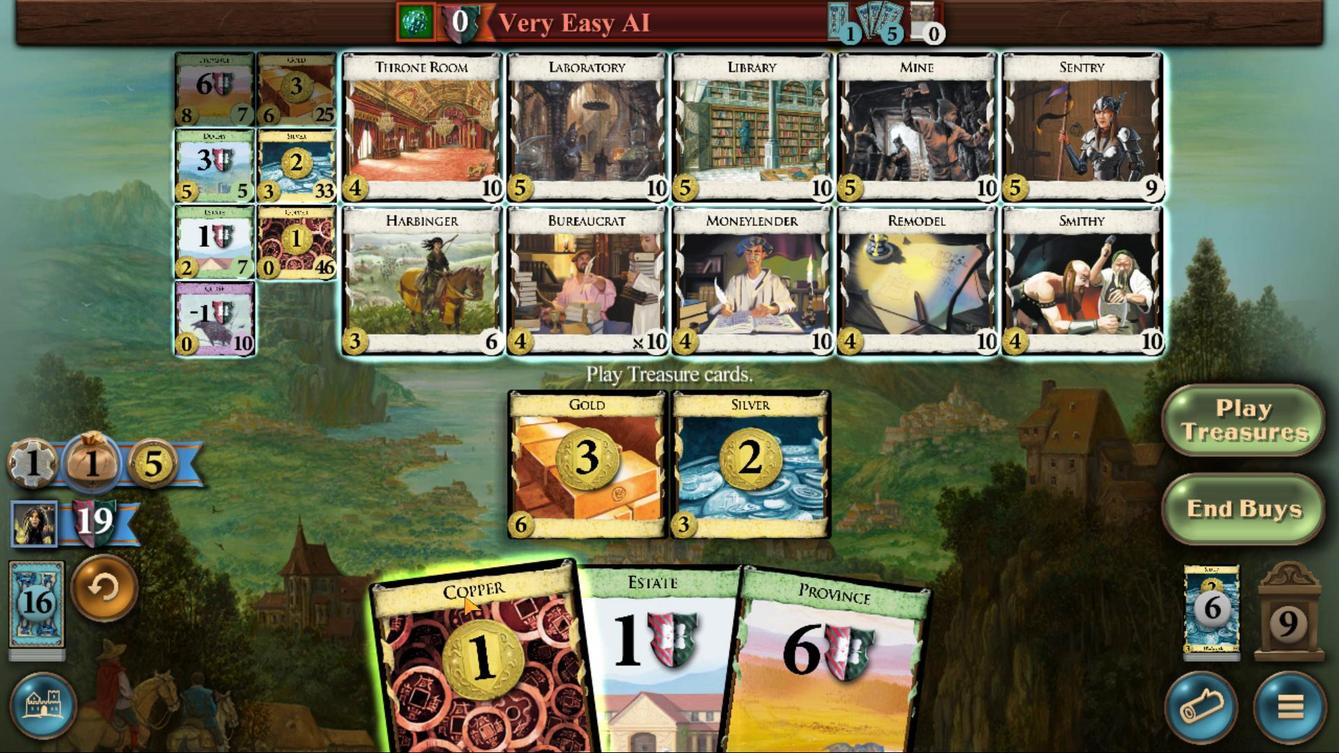 
Action: Mouse pressed left at (618, 460)
Screenshot: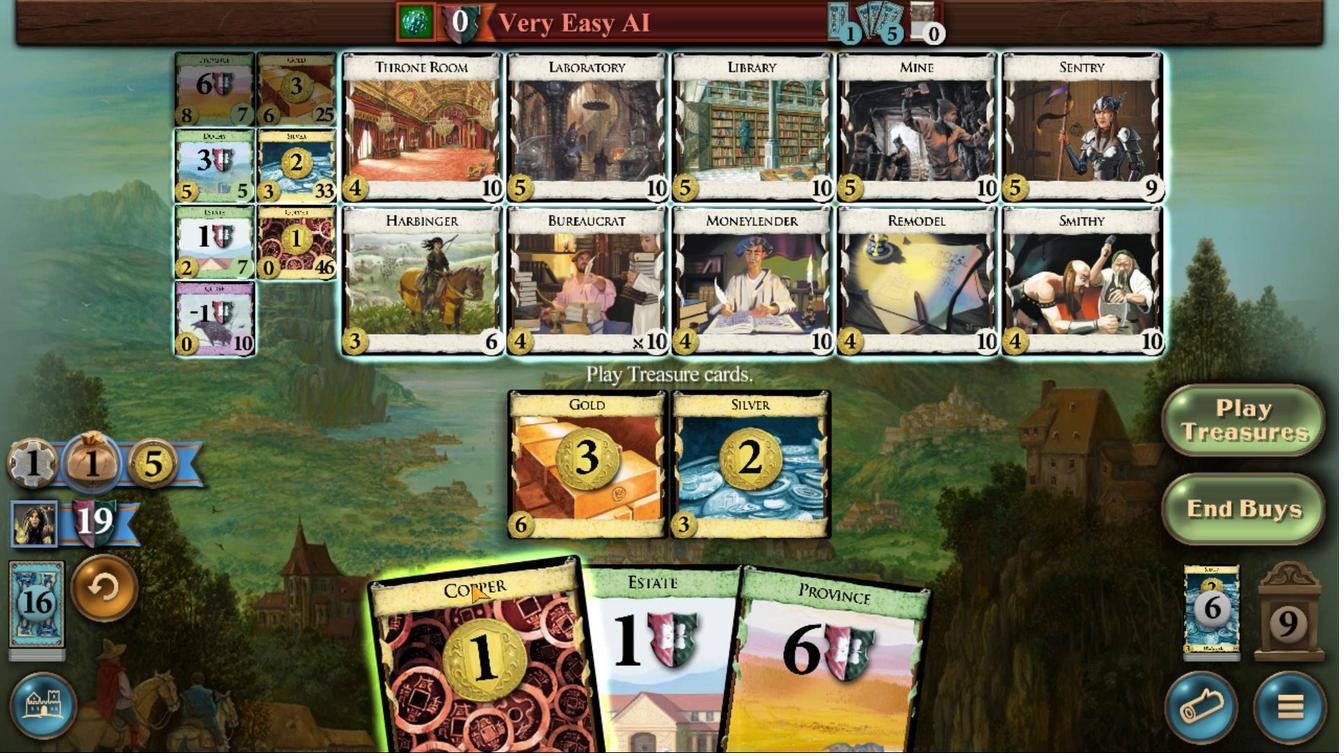 
Action: Mouse moved to (576, 382)
Screenshot: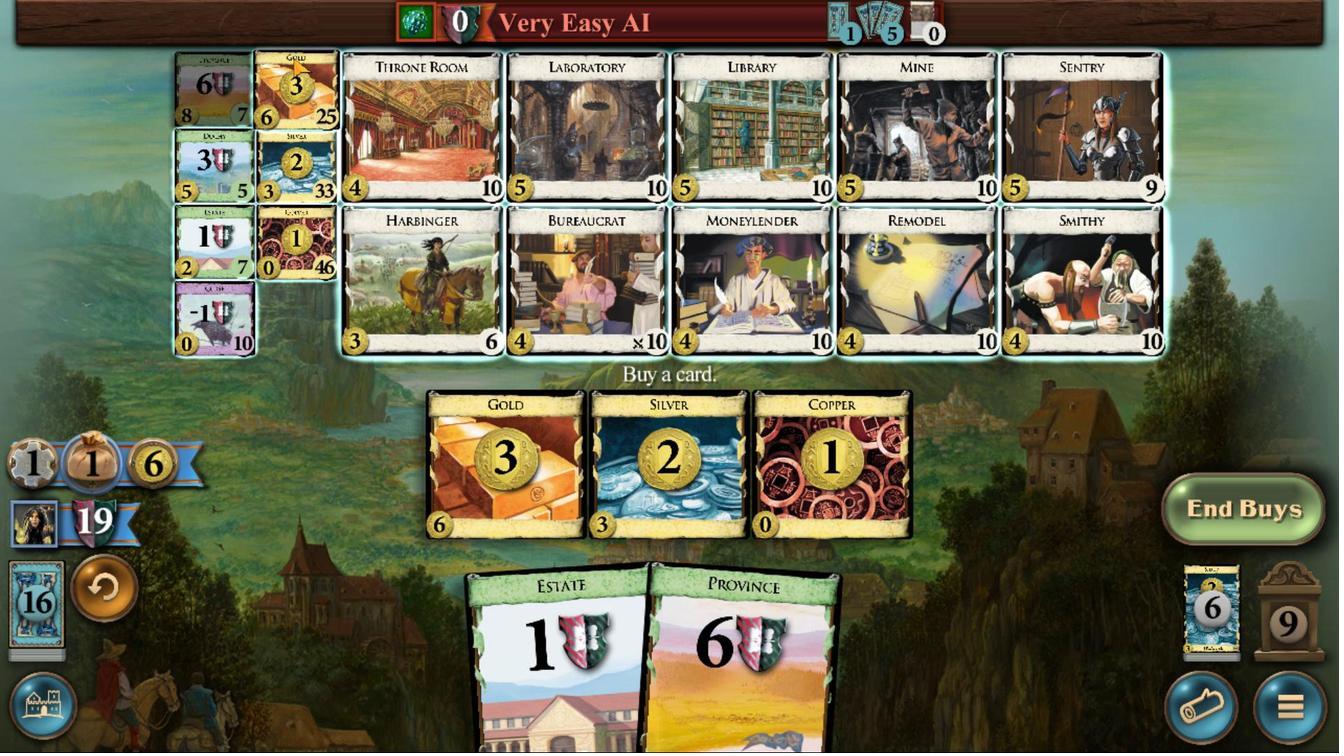 
Action: Mouse pressed left at (576, 382)
Screenshot: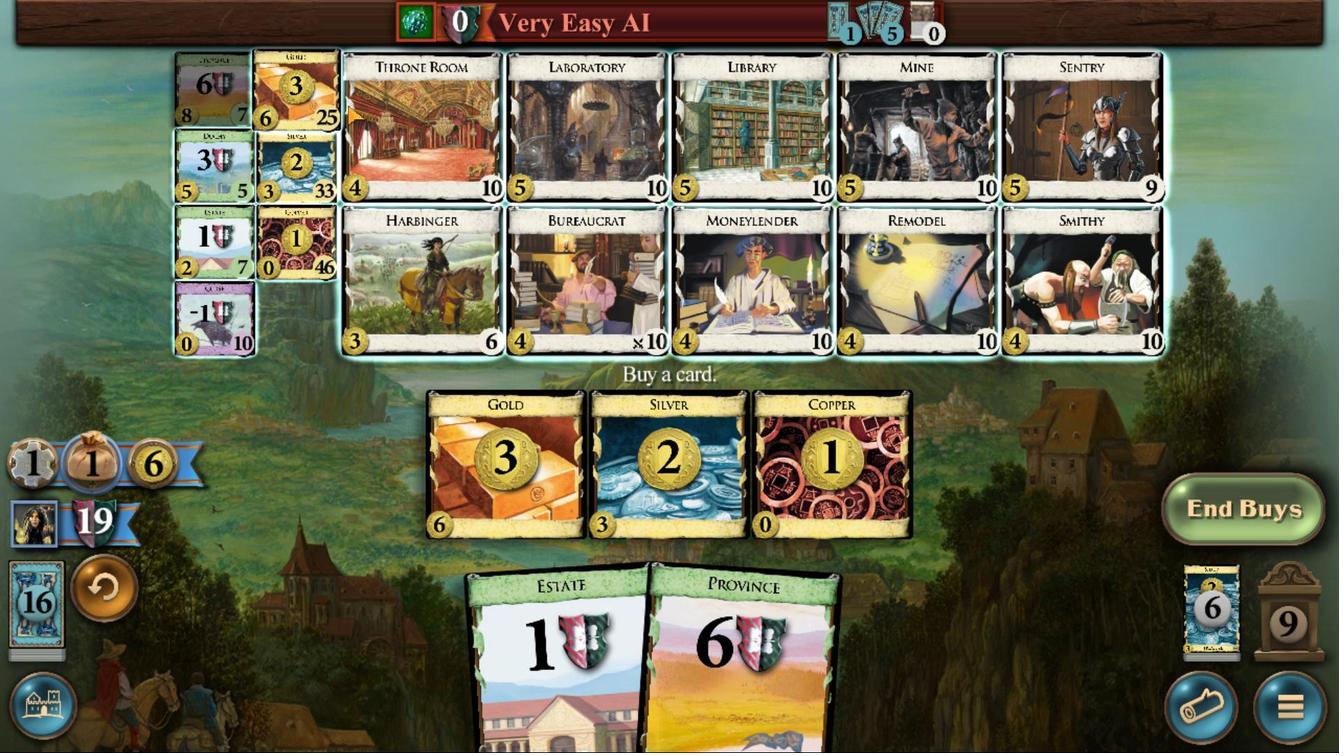 
Action: Mouse moved to (702, 462)
Screenshot: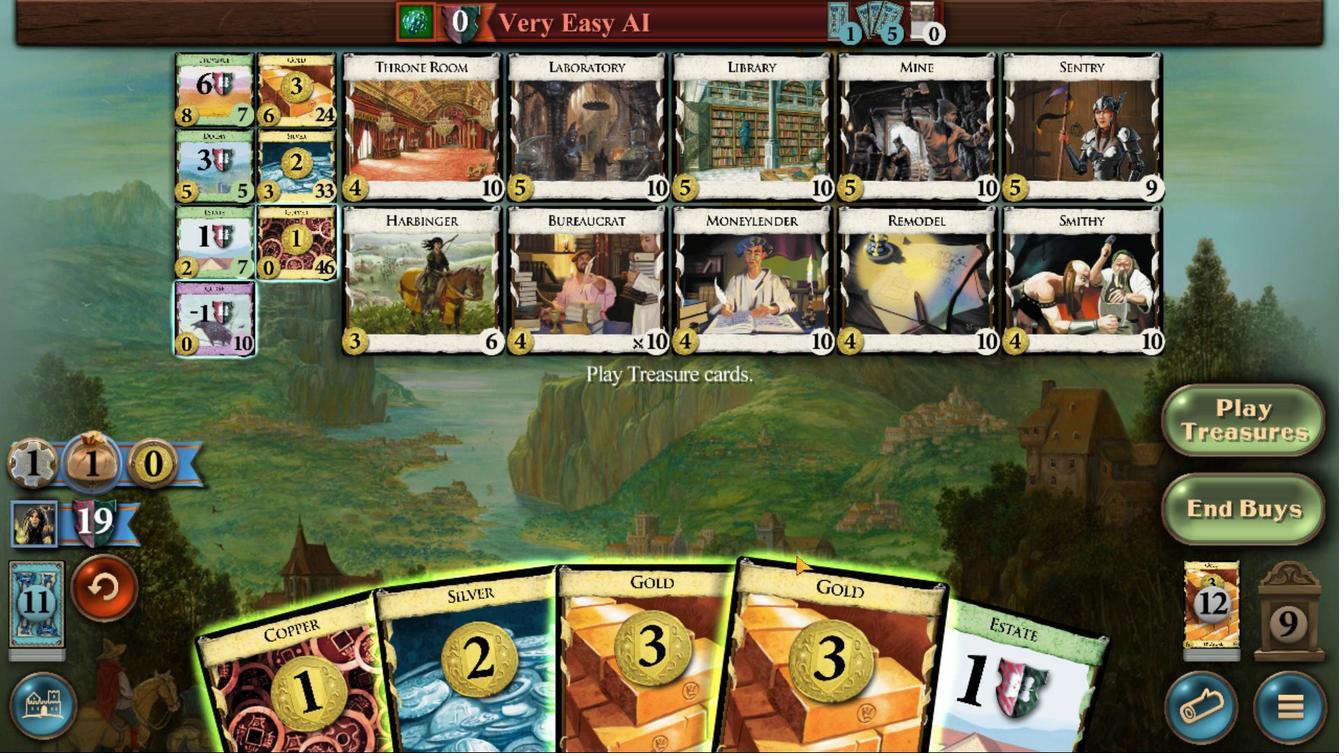
Action: Mouse pressed left at (702, 462)
Screenshot: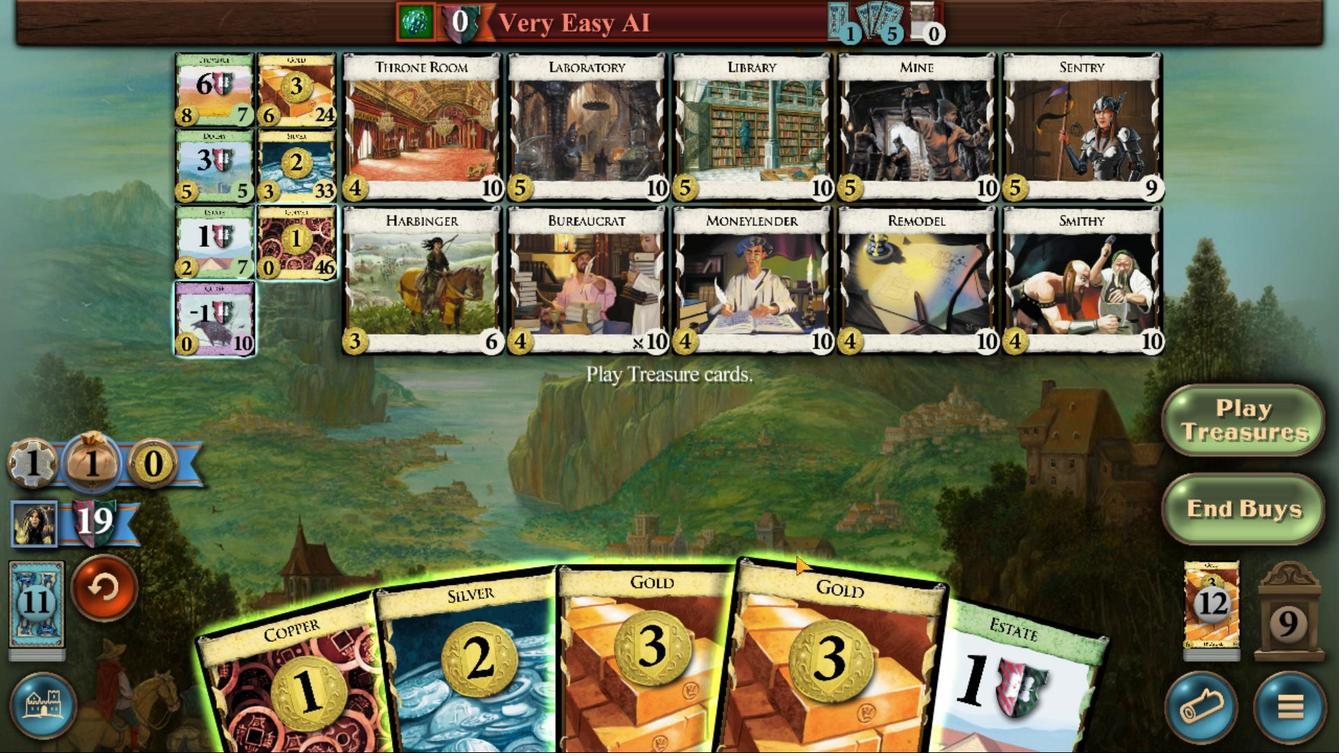 
Action: Mouse moved to (682, 460)
Screenshot: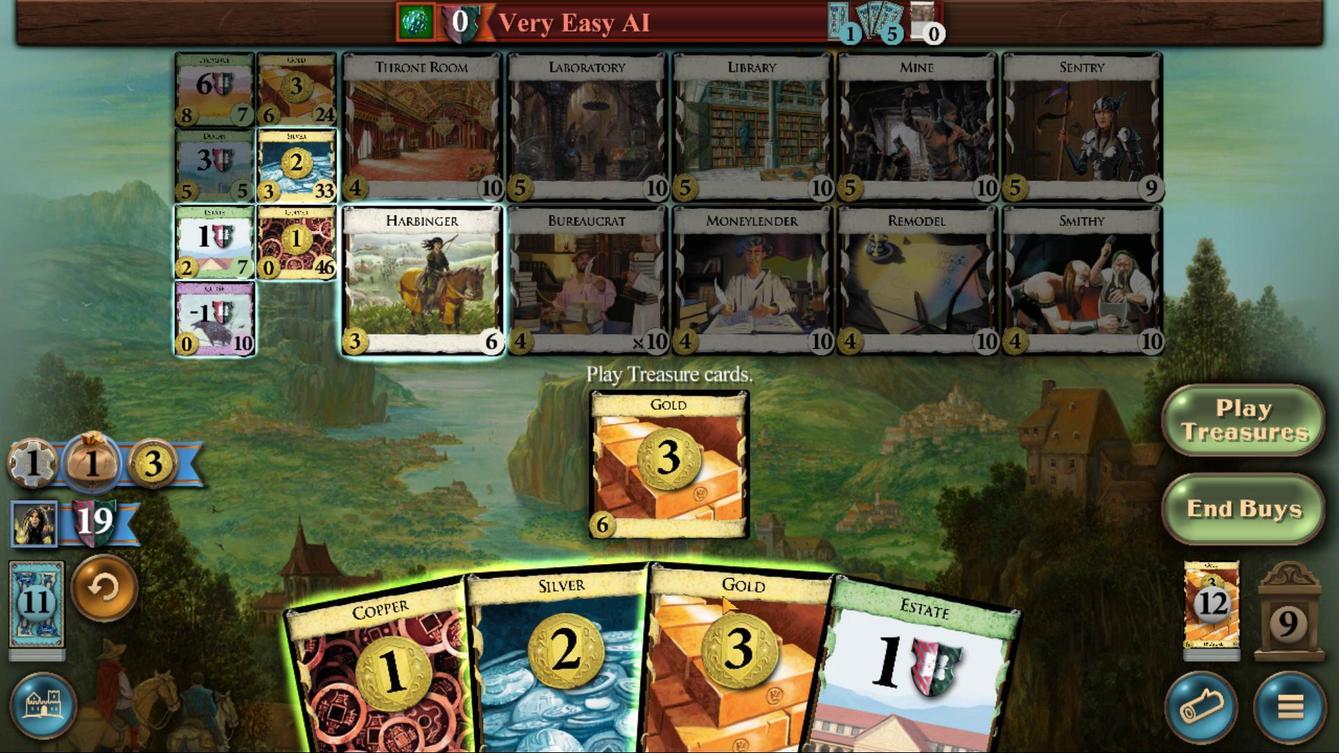 
Action: Mouse pressed left at (682, 460)
Screenshot: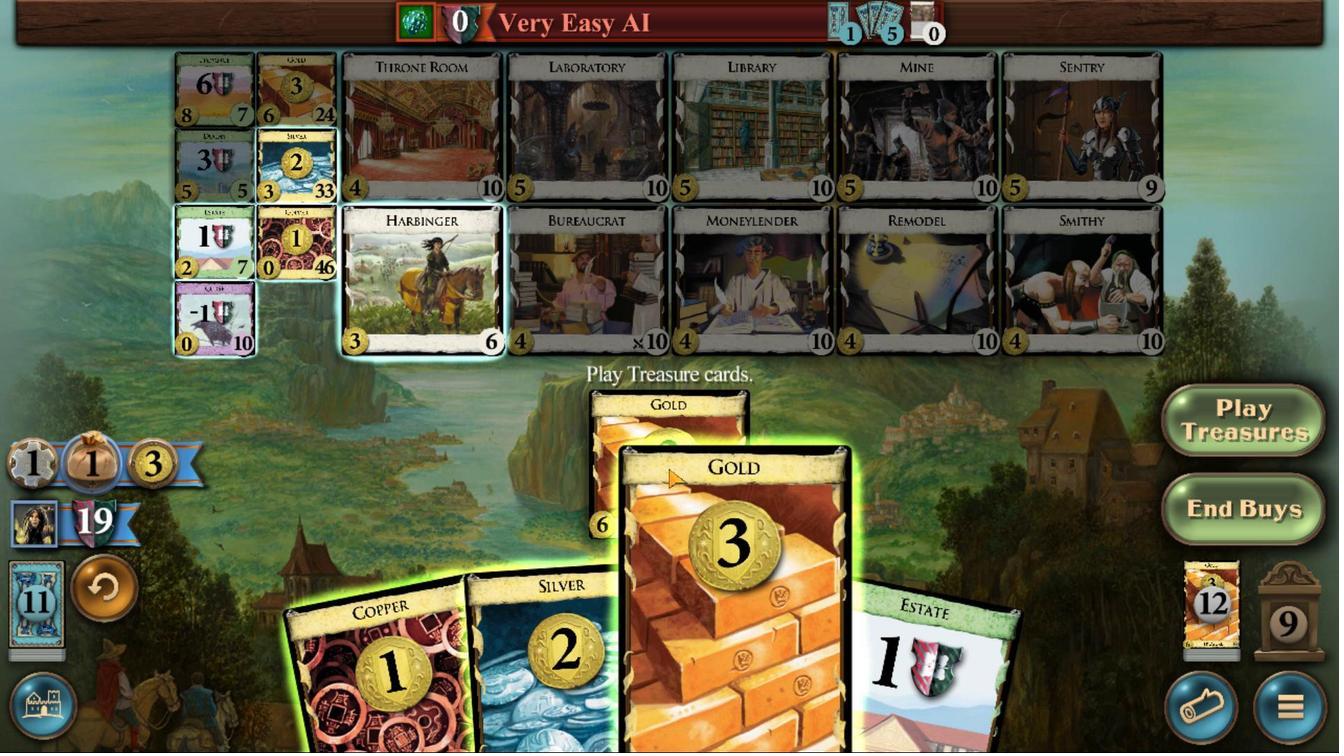 
Action: Mouse moved to (663, 462)
Screenshot: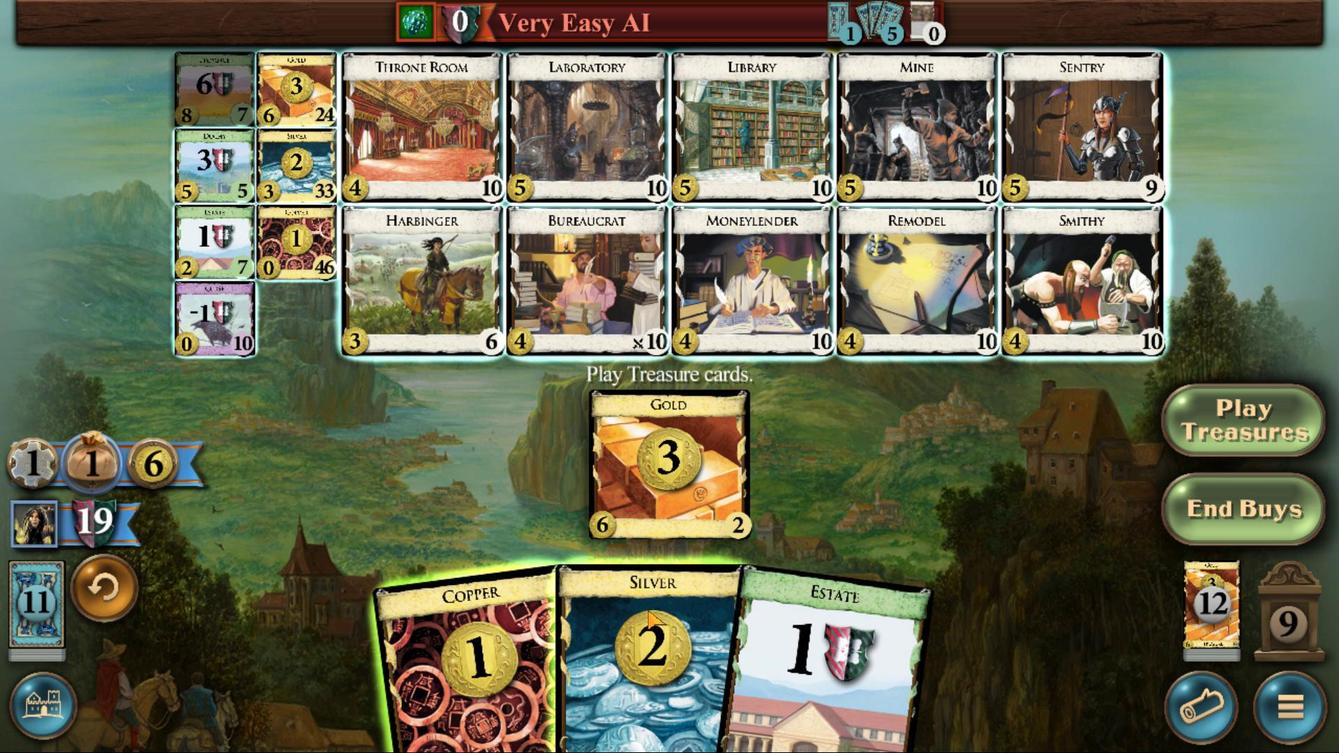 
Action: Mouse pressed left at (663, 462)
Screenshot: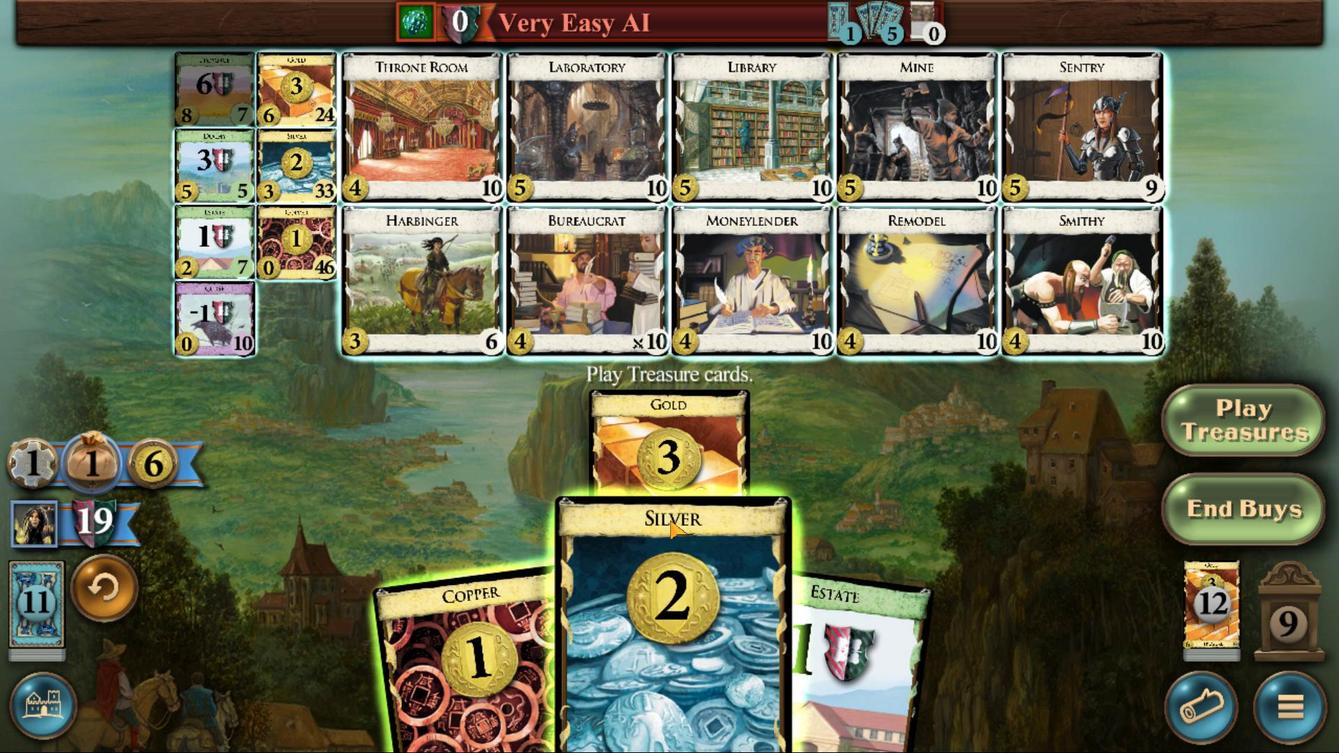 
Action: Mouse moved to (554, 384)
Screenshot: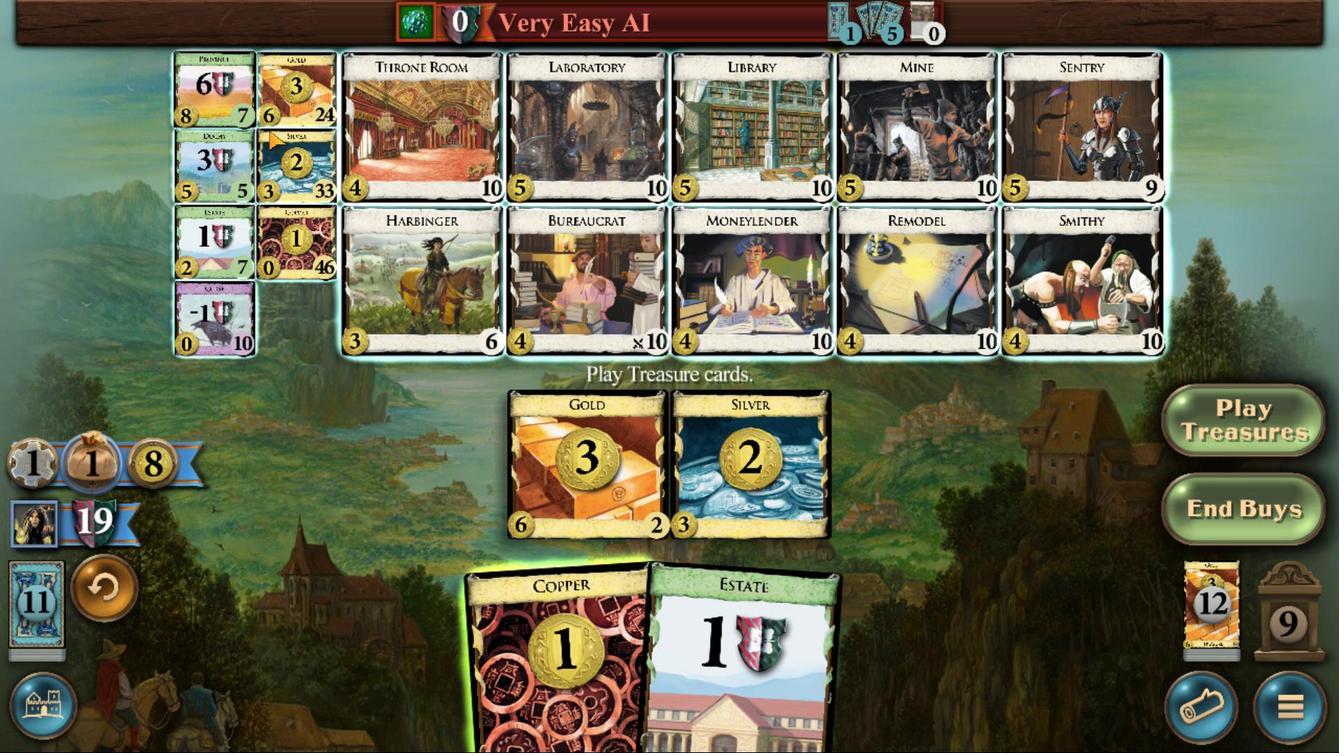 
Action: Mouse pressed left at (554, 384)
Screenshot: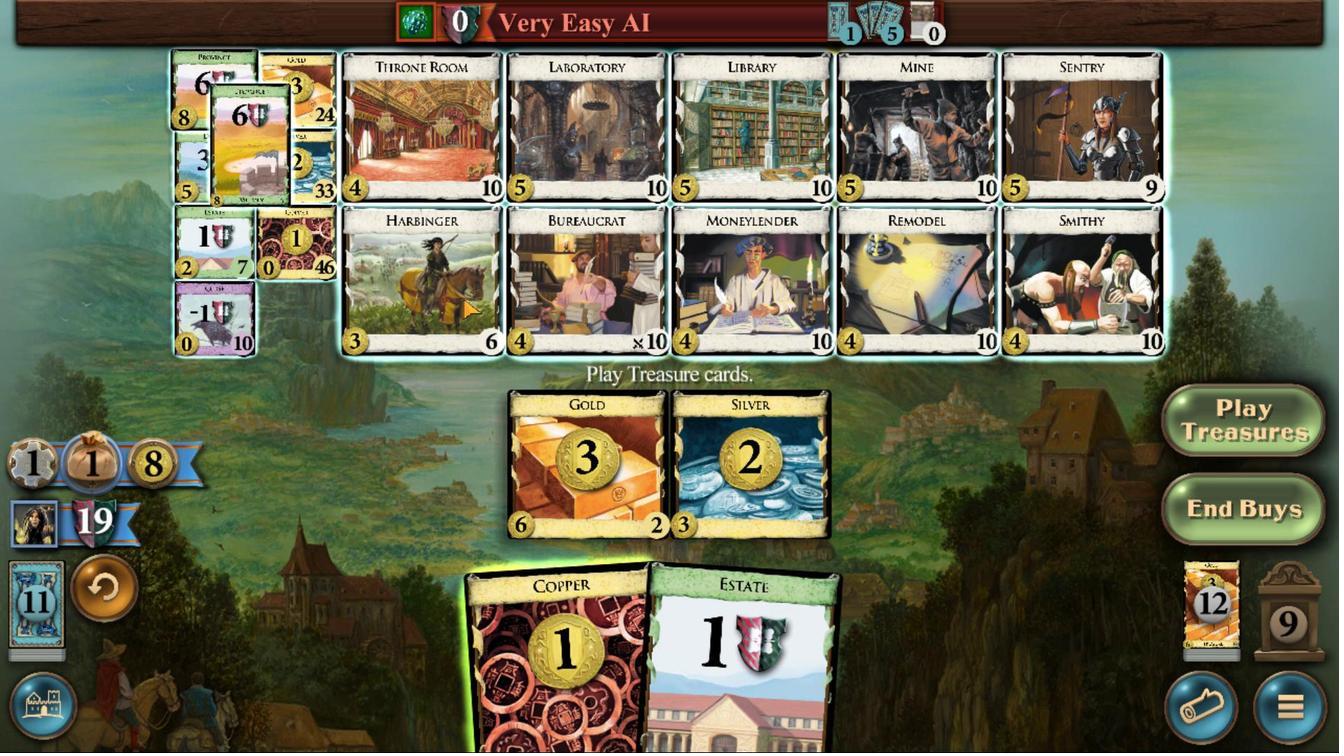 
Action: Mouse moved to (750, 468)
Screenshot: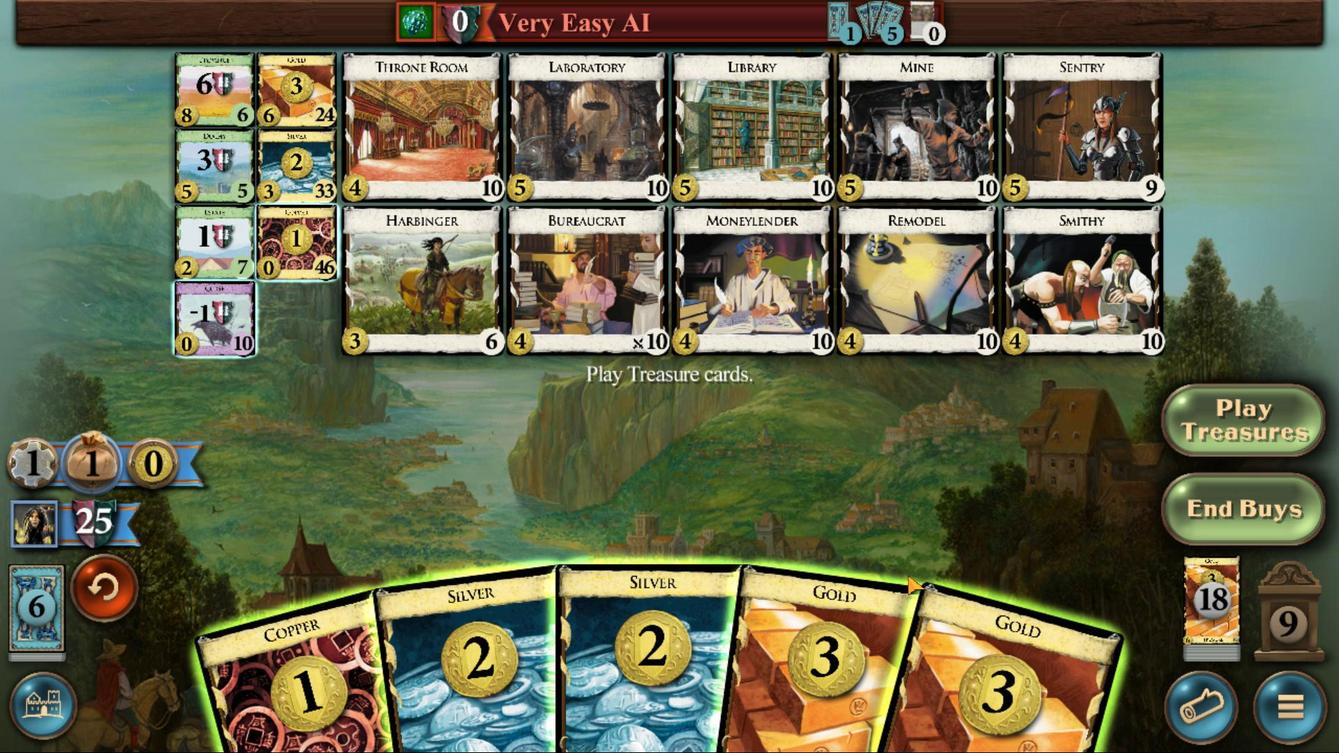 
Action: Mouse pressed left at (750, 468)
Screenshot: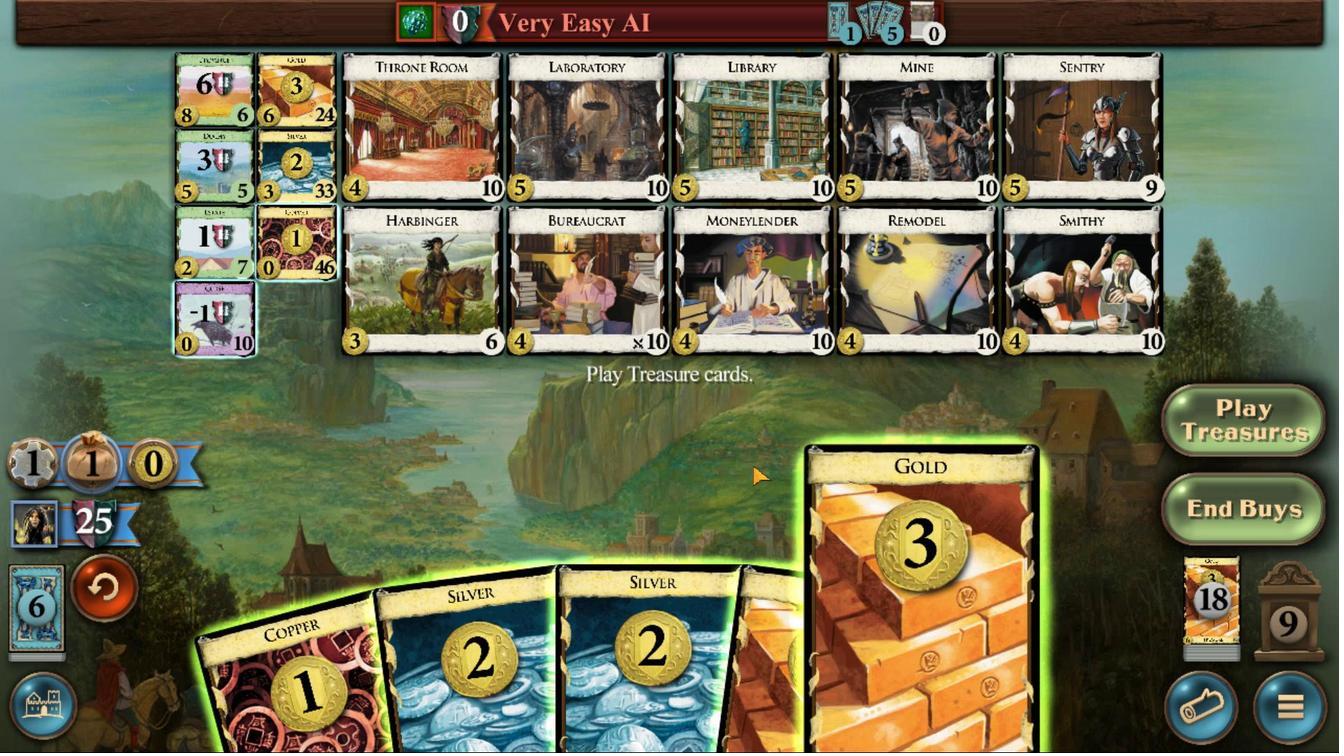 
Action: Mouse moved to (732, 463)
Screenshot: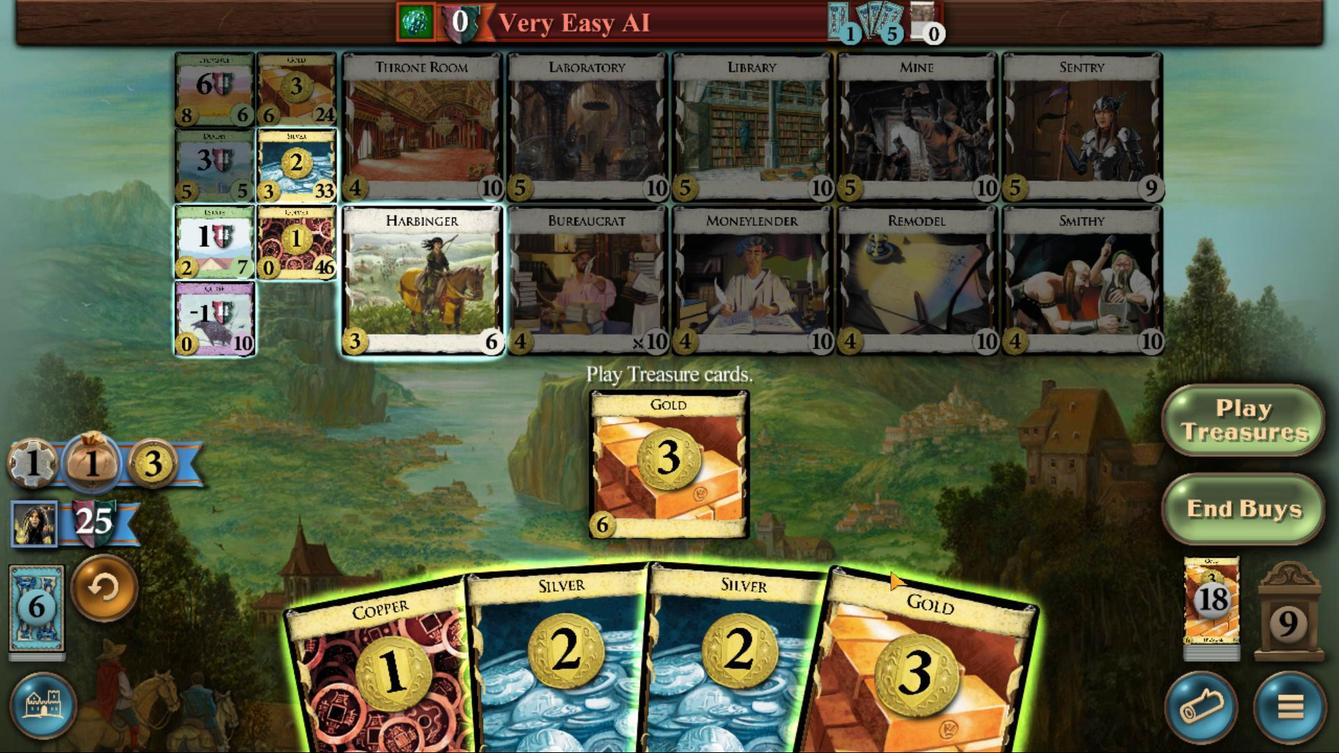 
Action: Mouse pressed left at (732, 463)
Screenshot: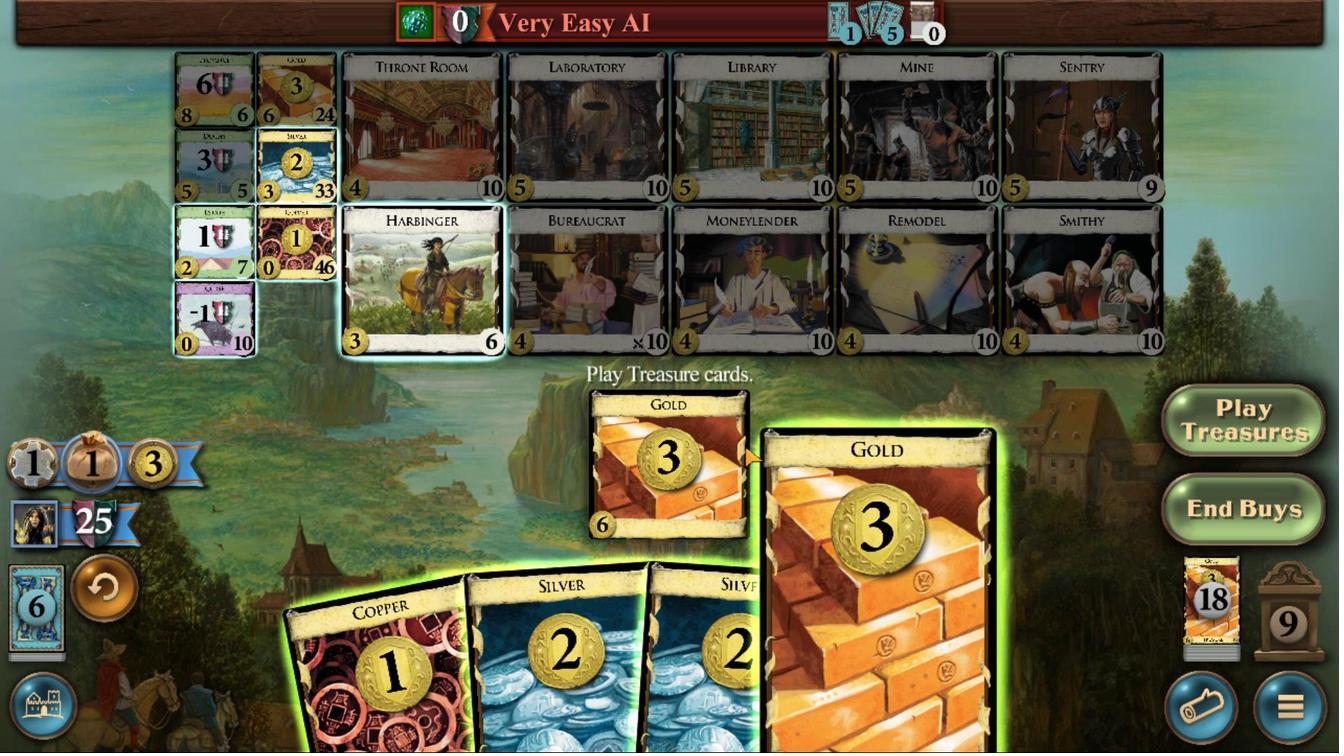 
Action: Mouse moved to (712, 464)
Screenshot: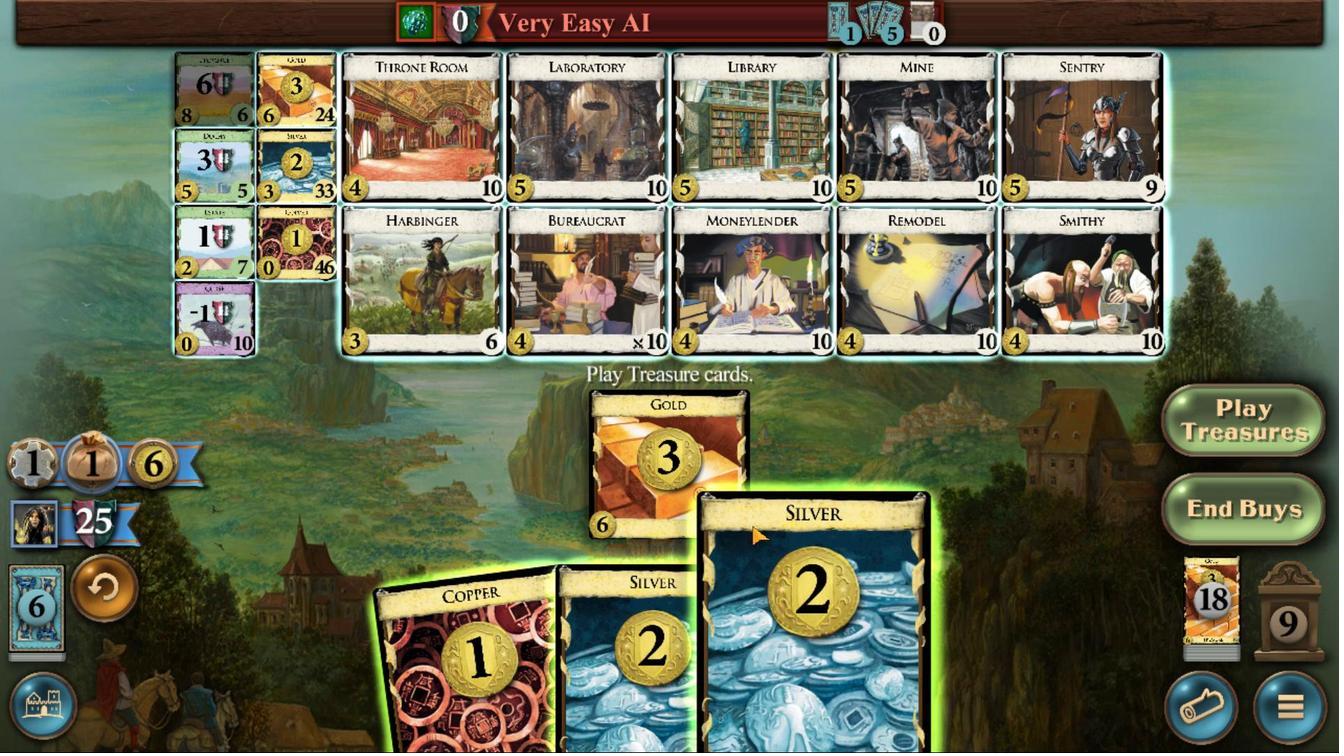 
Action: Mouse pressed left at (712, 464)
Screenshot: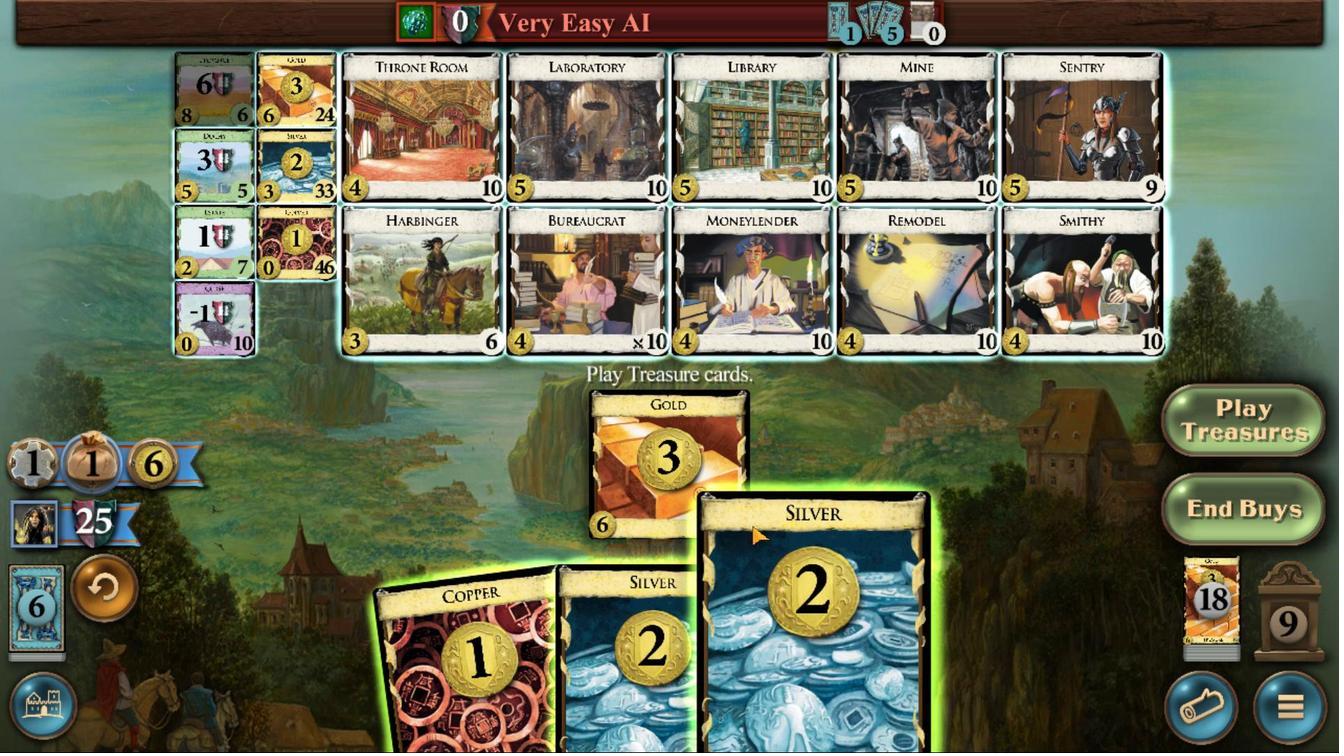
Action: Mouse moved to (558, 385)
Screenshot: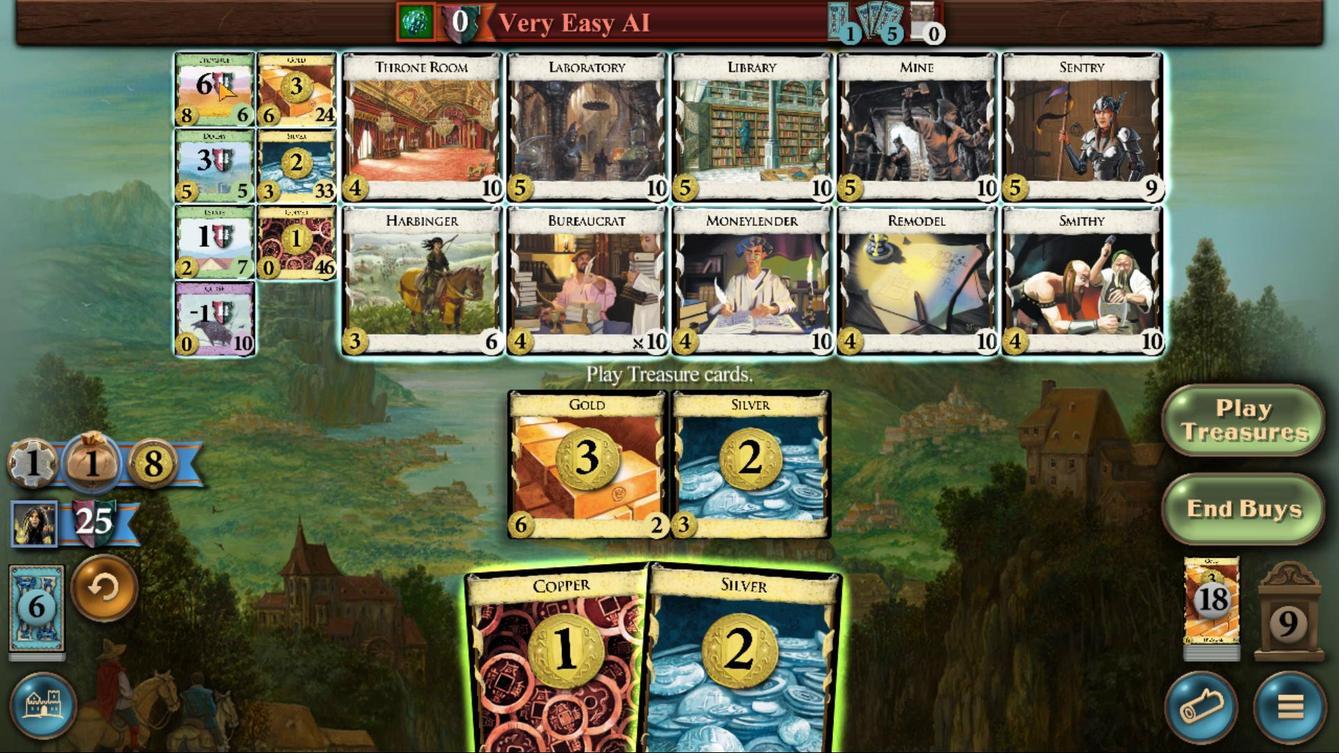 
Action: Mouse pressed left at (558, 385)
Screenshot: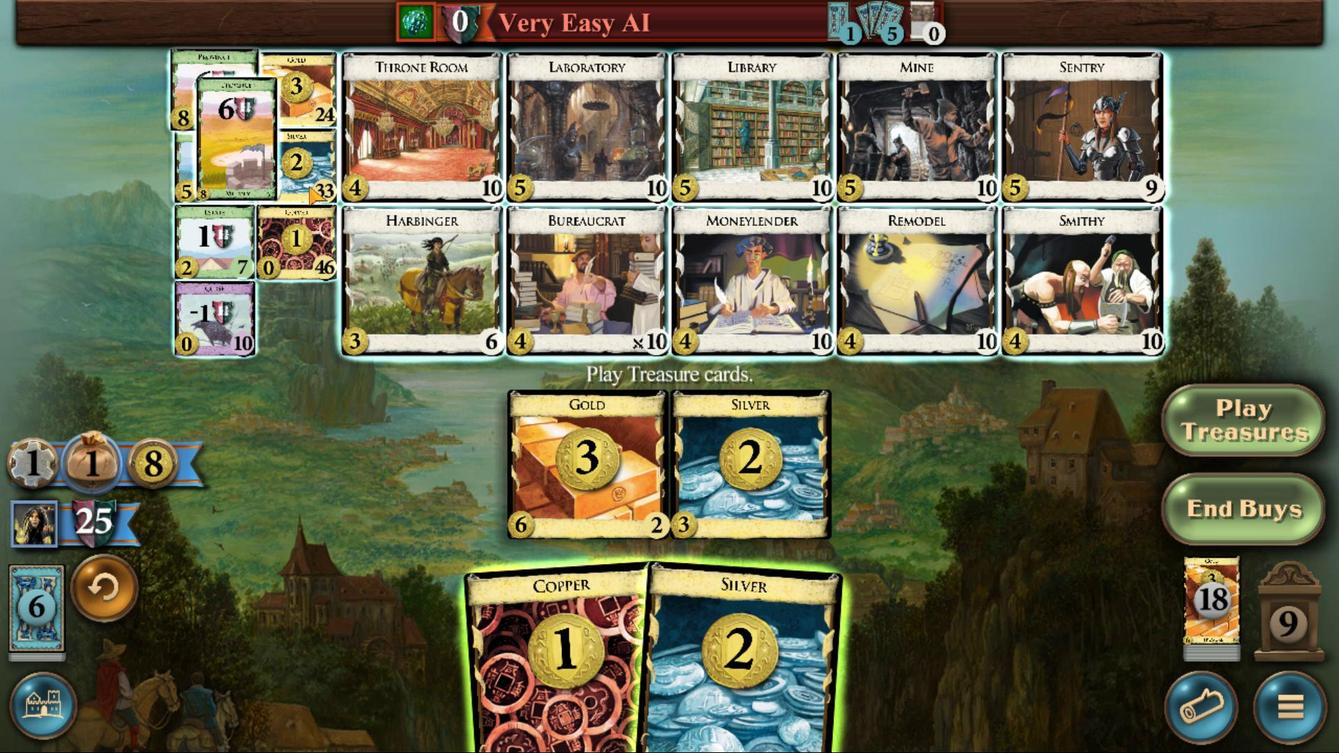 
Action: Mouse moved to (661, 461)
Screenshot: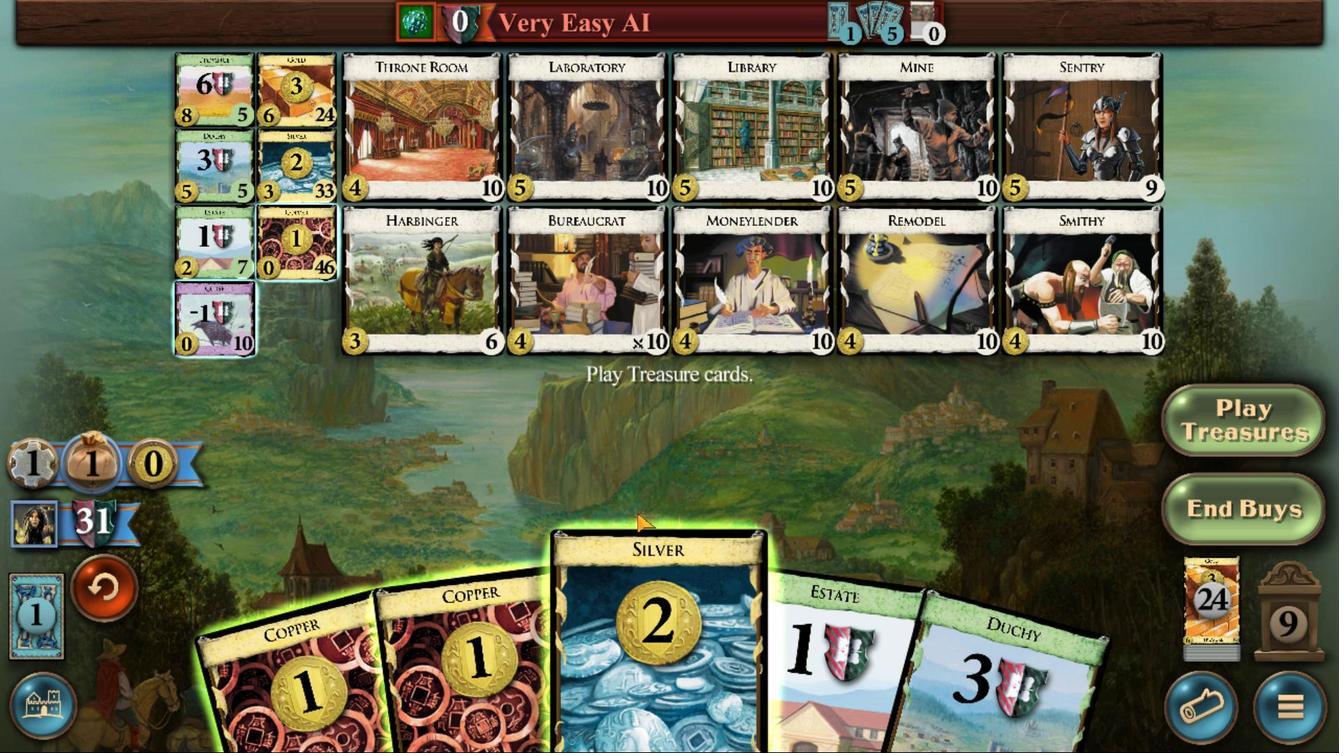 
Action: Mouse pressed left at (661, 461)
Screenshot: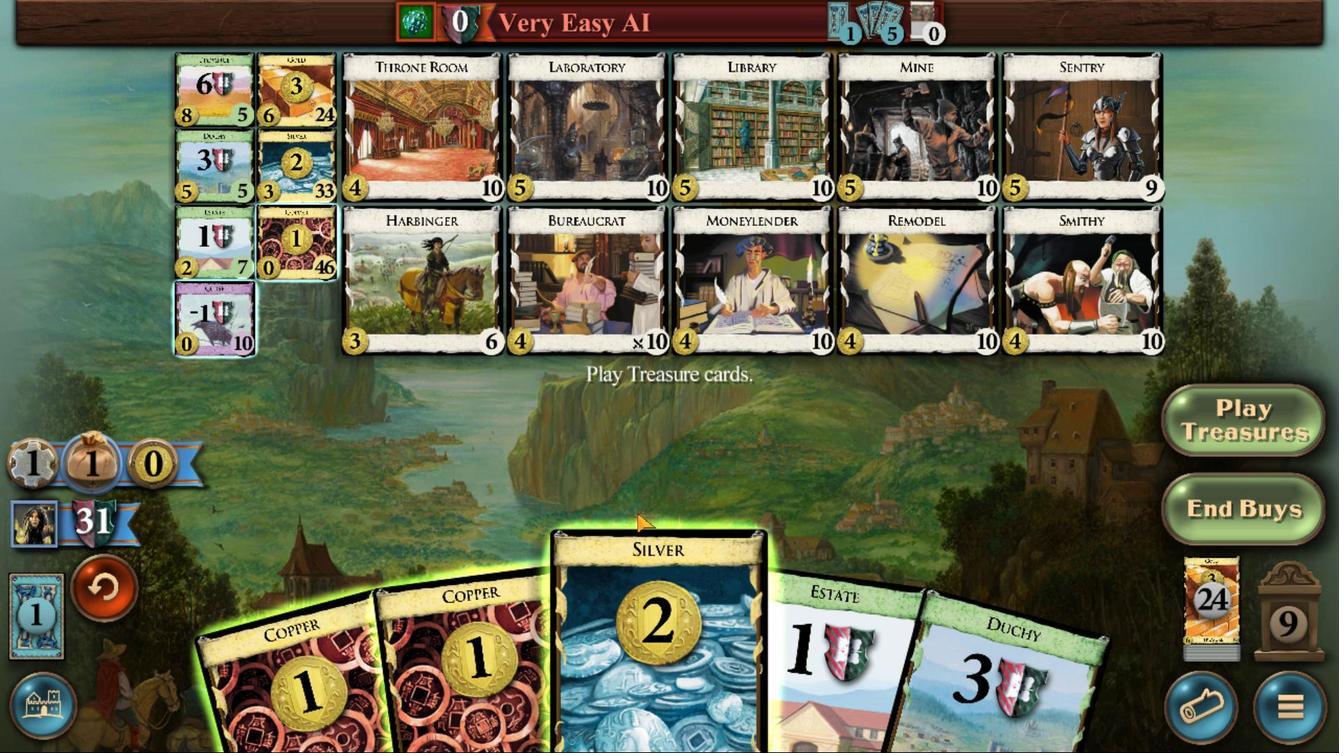 
Action: Mouse moved to (644, 461)
Screenshot: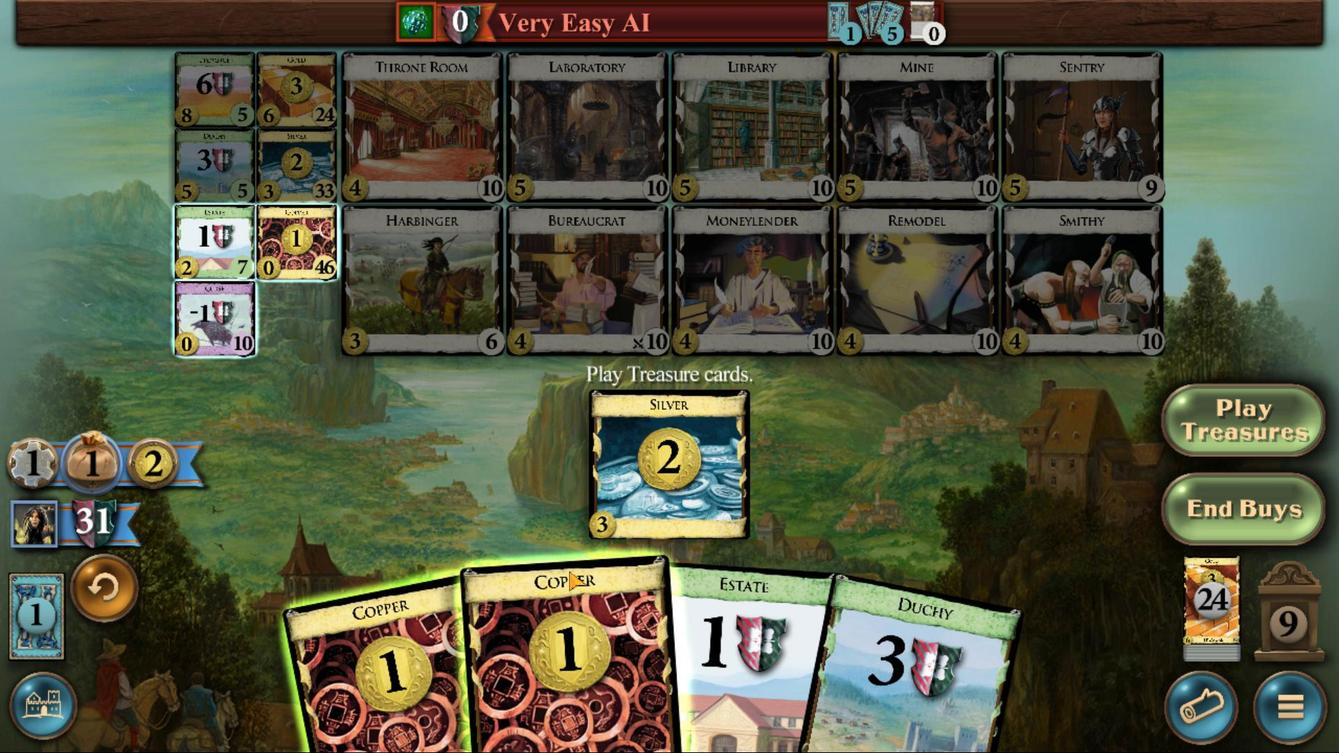 
Action: Mouse pressed left at (644, 461)
Screenshot: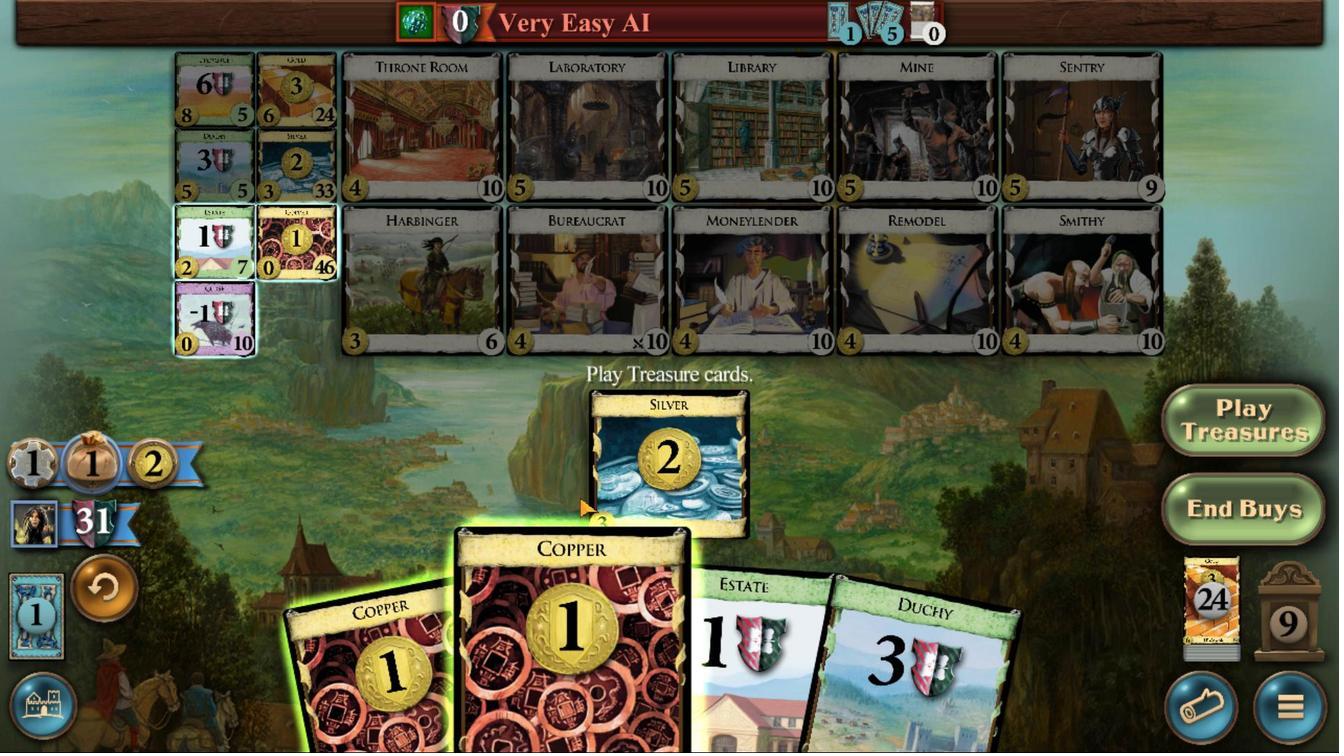 
Action: Mouse moved to (575, 393)
Screenshot: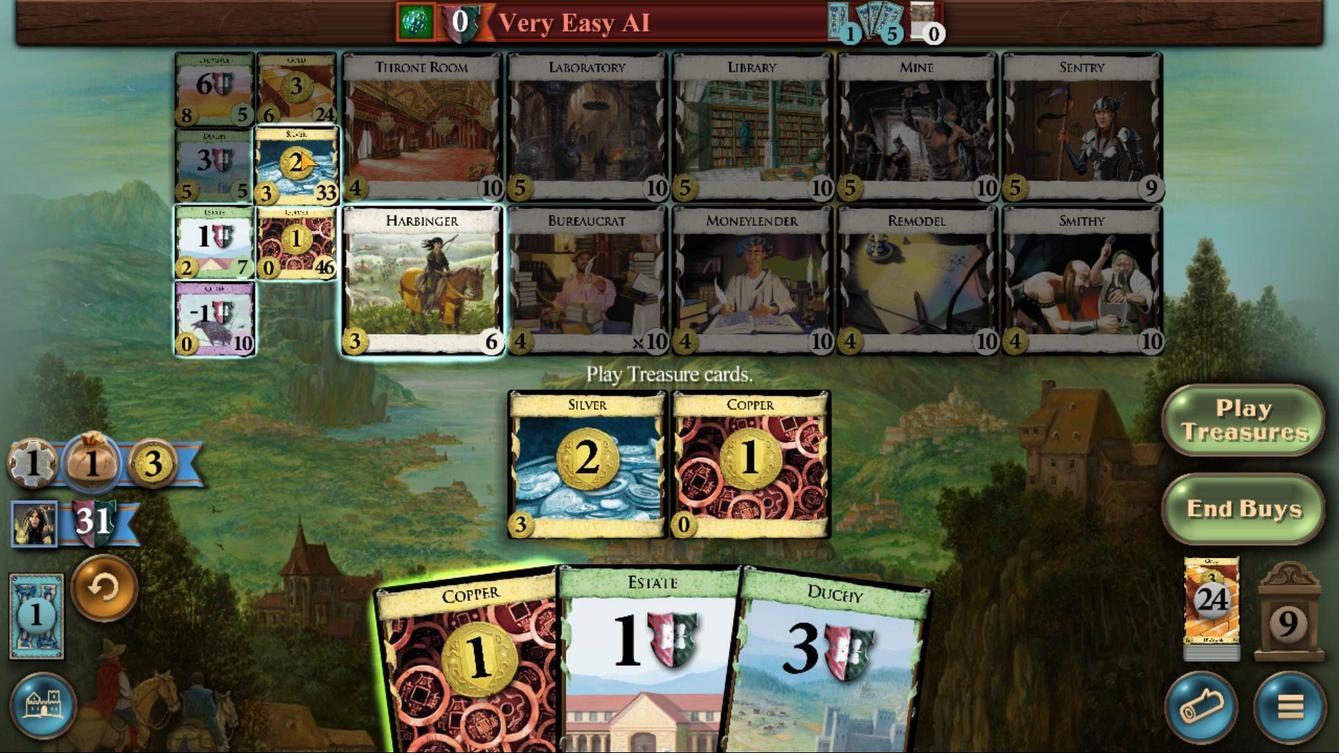 
Action: Mouse pressed left at (575, 393)
Screenshot: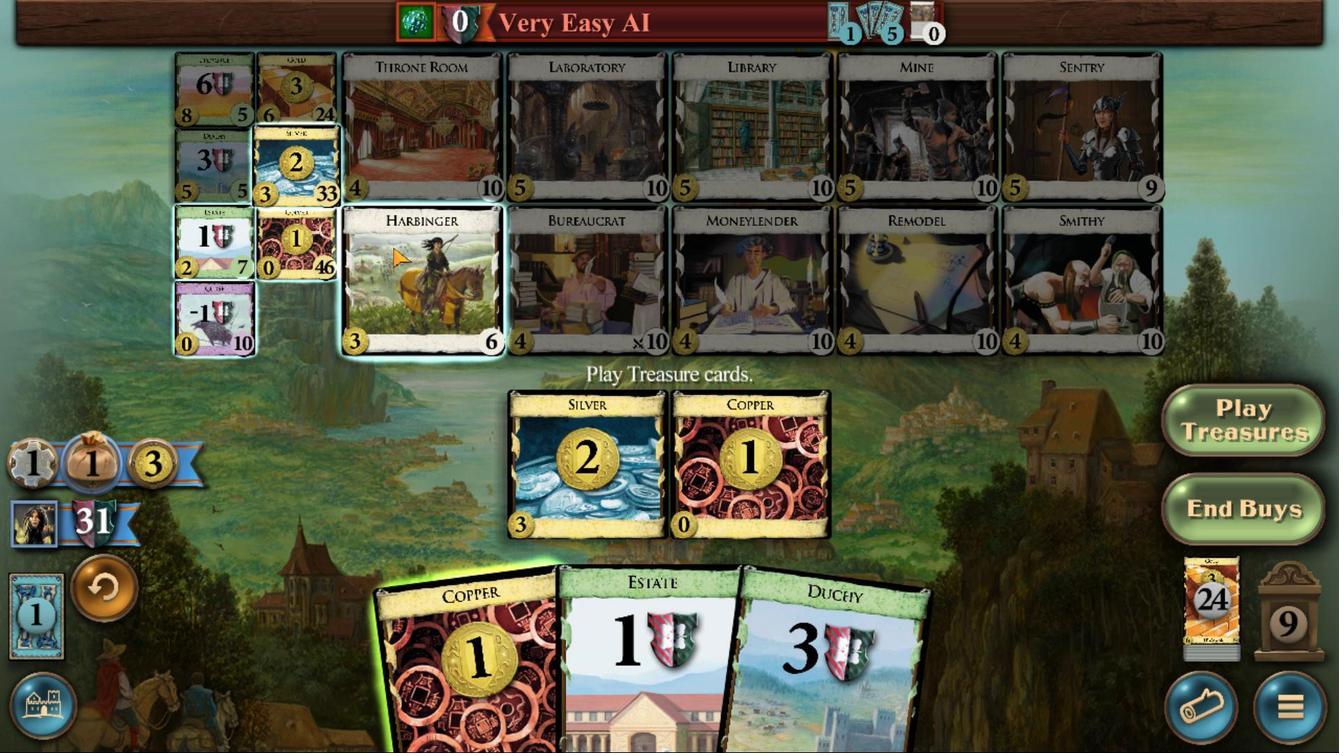 
Action: Mouse moved to (753, 465)
Screenshot: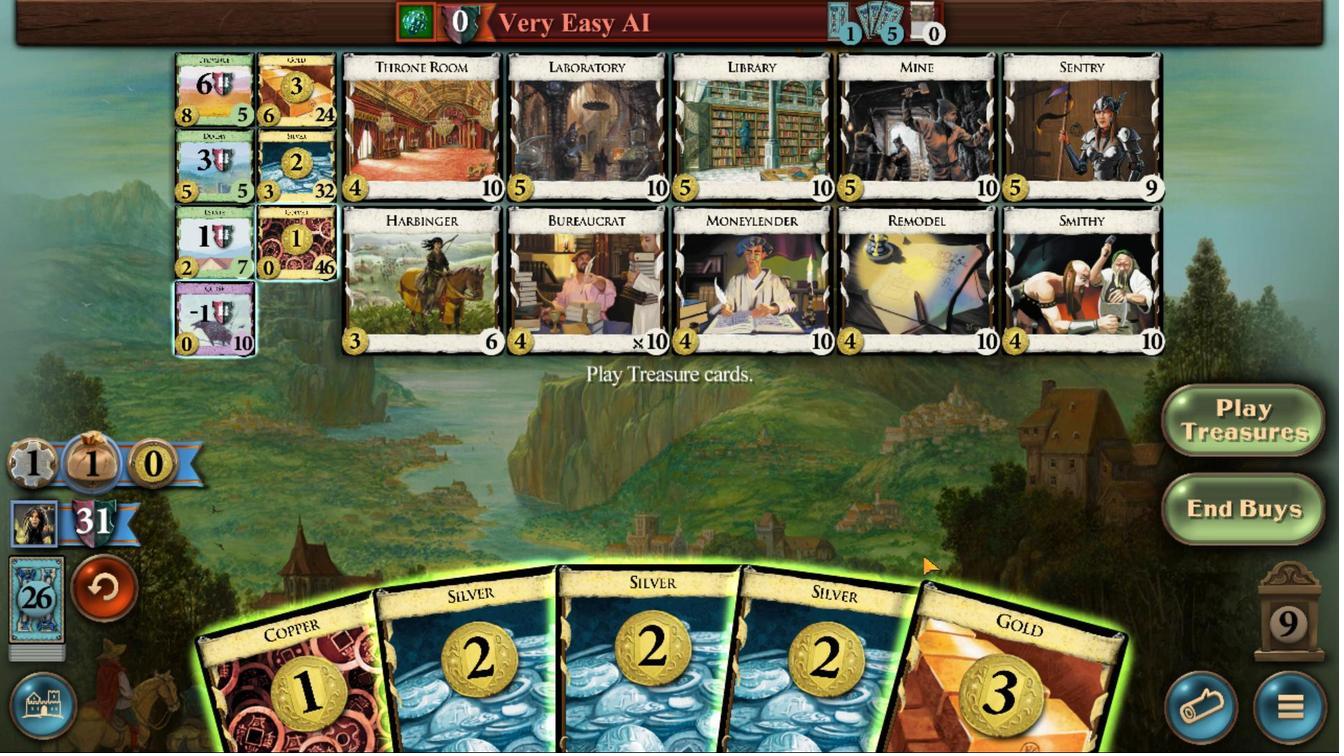 
Action: Mouse pressed left at (753, 465)
Screenshot: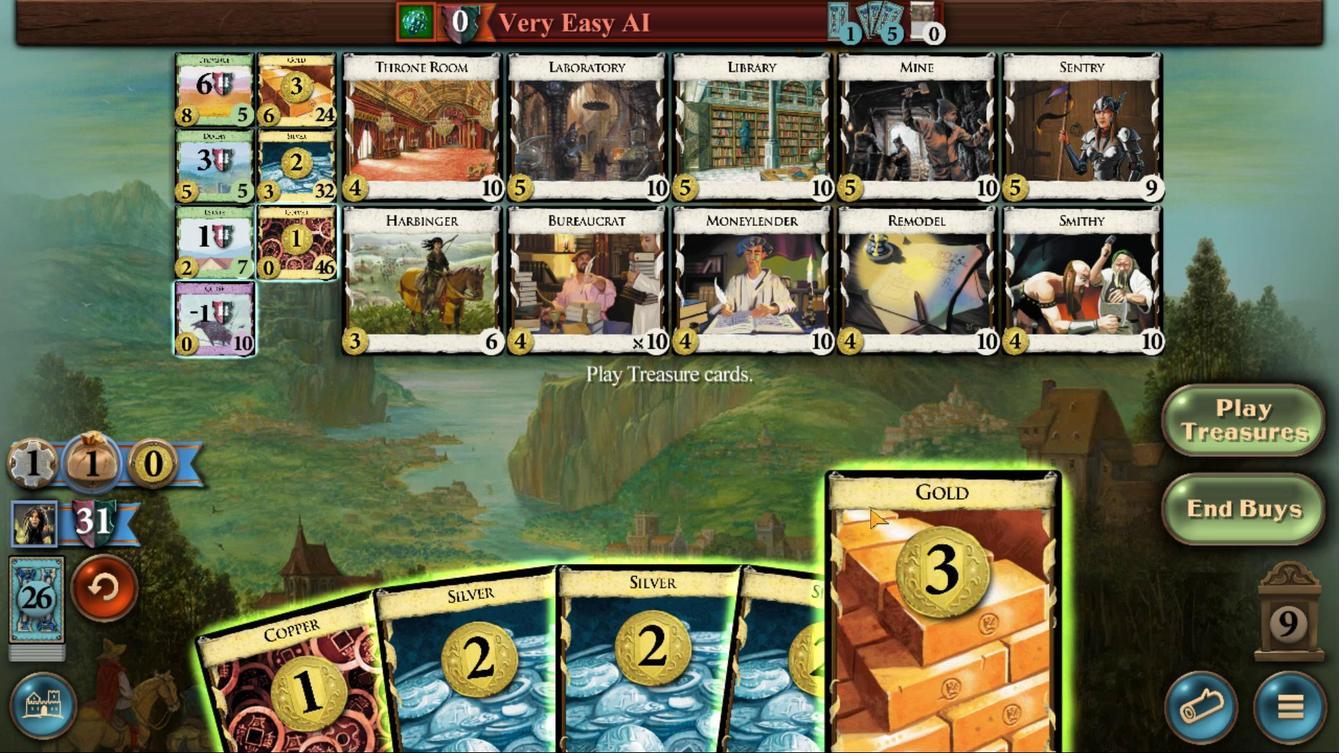 
Action: Mouse moved to (730, 473)
Screenshot: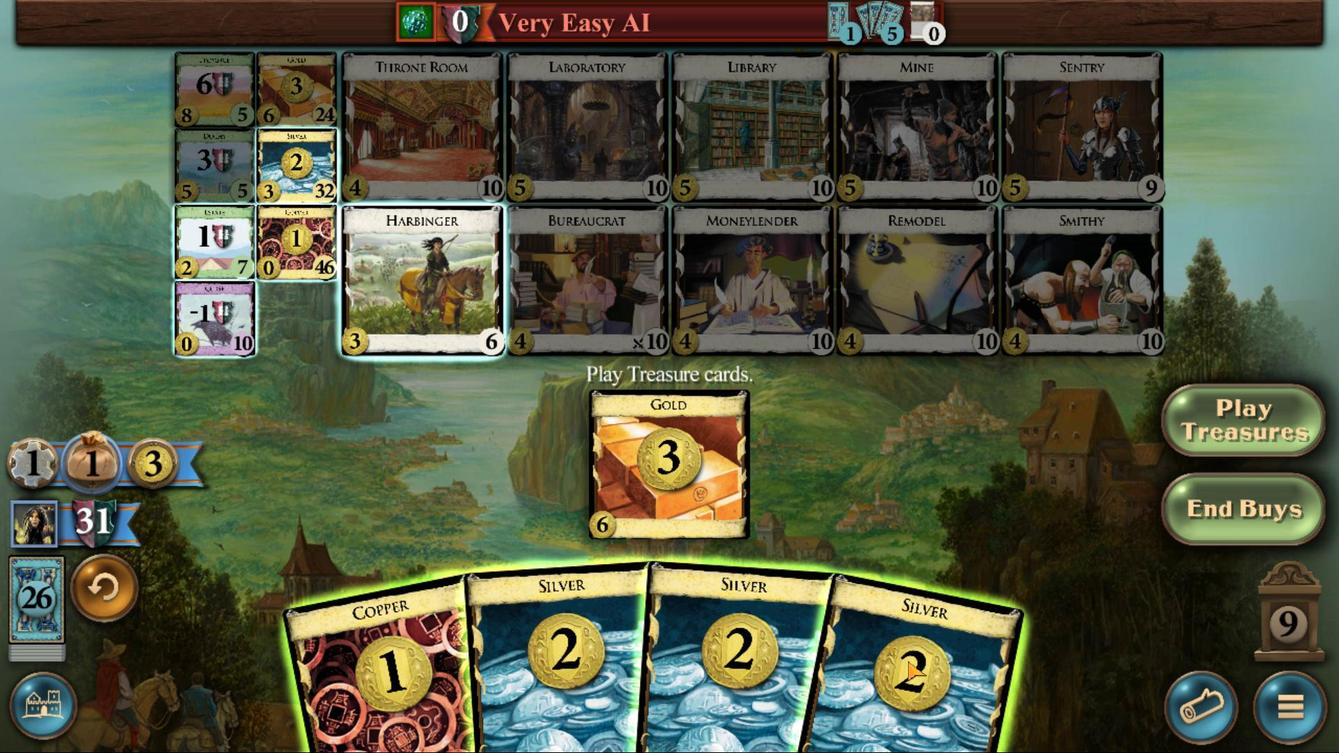 
Action: Mouse pressed left at (730, 473)
Screenshot: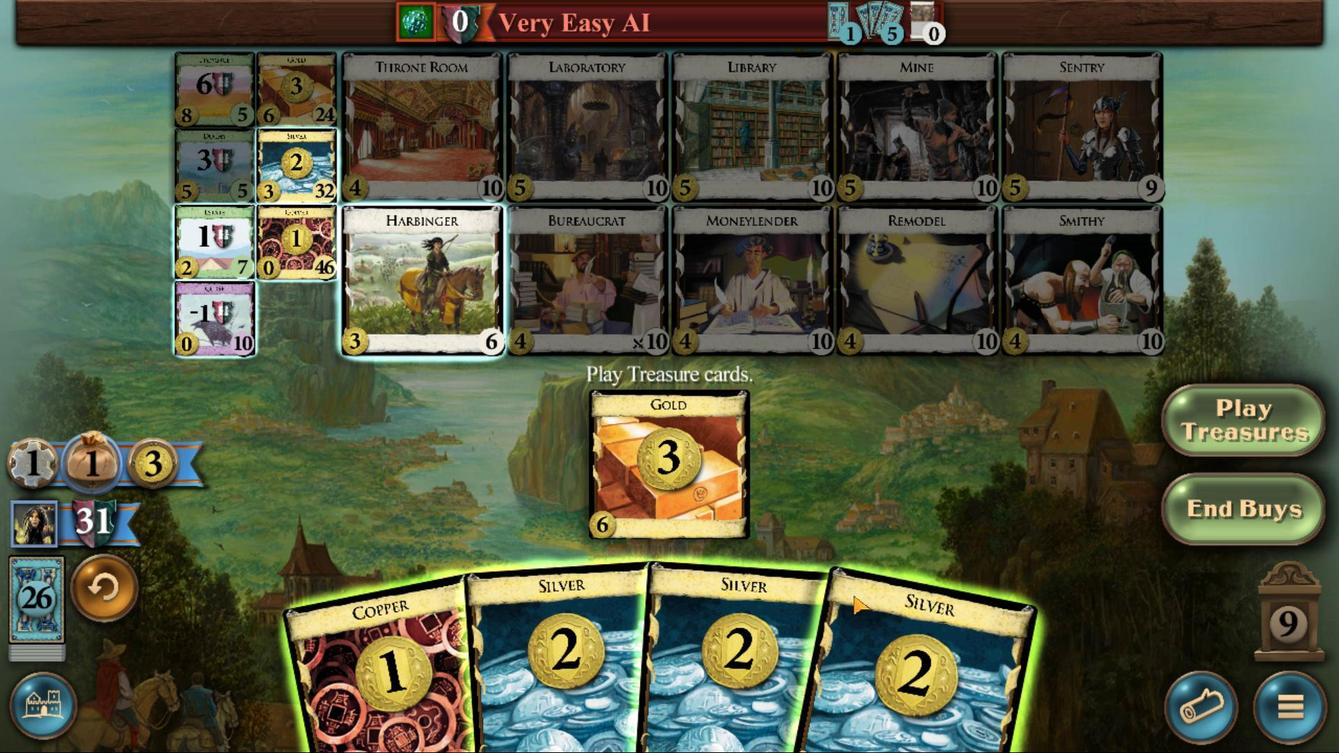 
Action: Mouse moved to (698, 466)
Screenshot: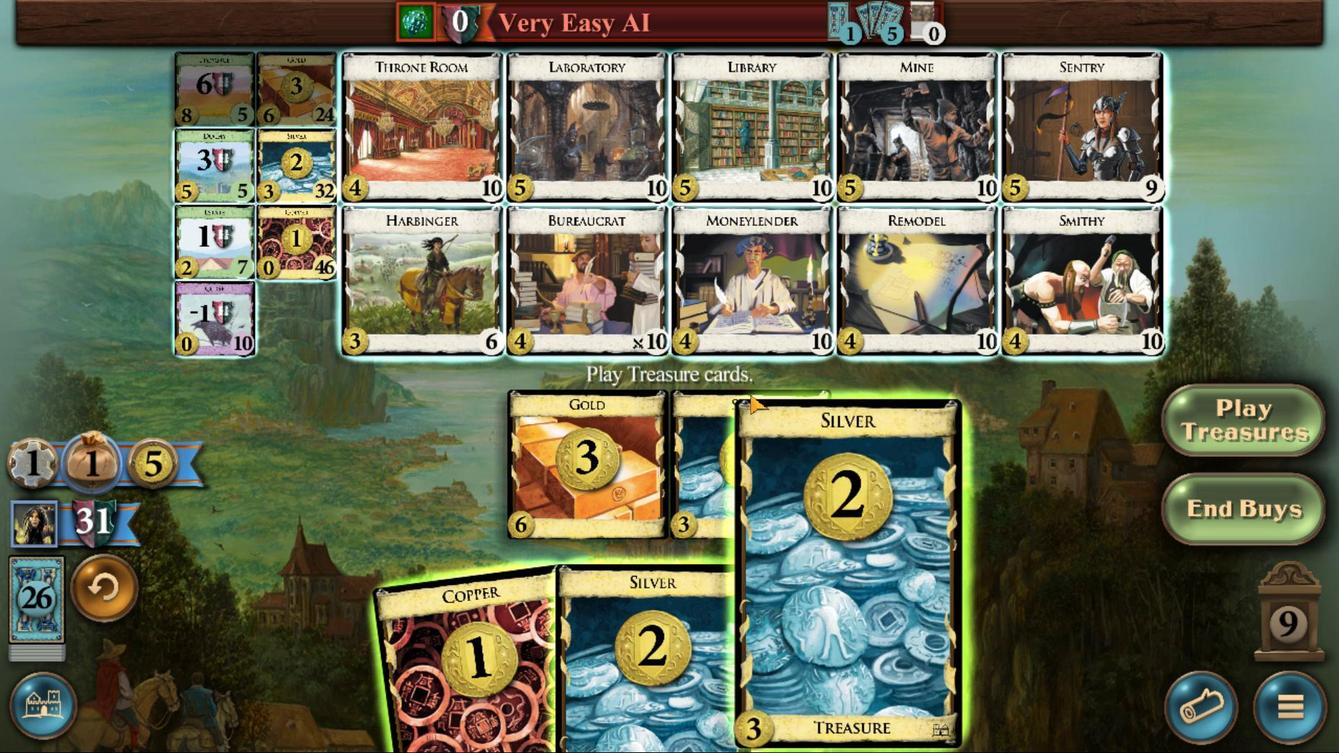 
Action: Mouse pressed left at (698, 466)
Screenshot: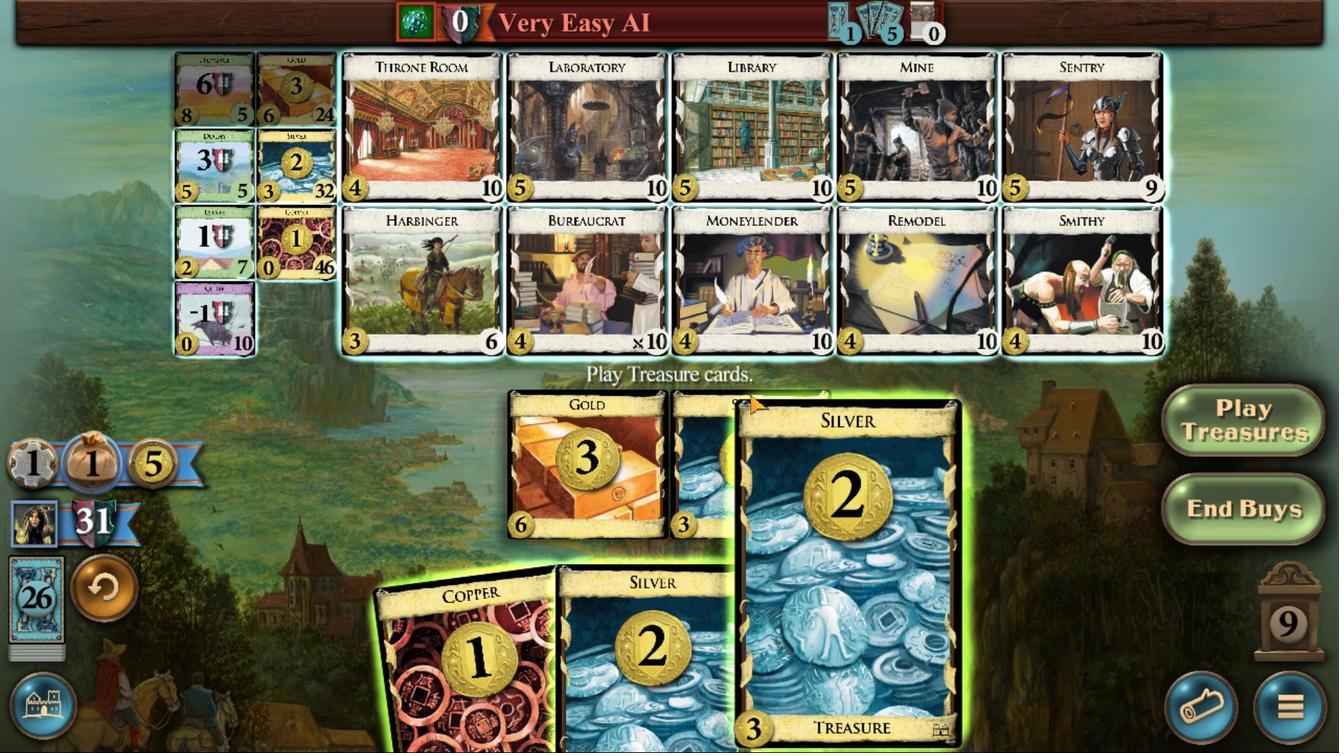 
Action: Mouse moved to (642, 460)
Screenshot: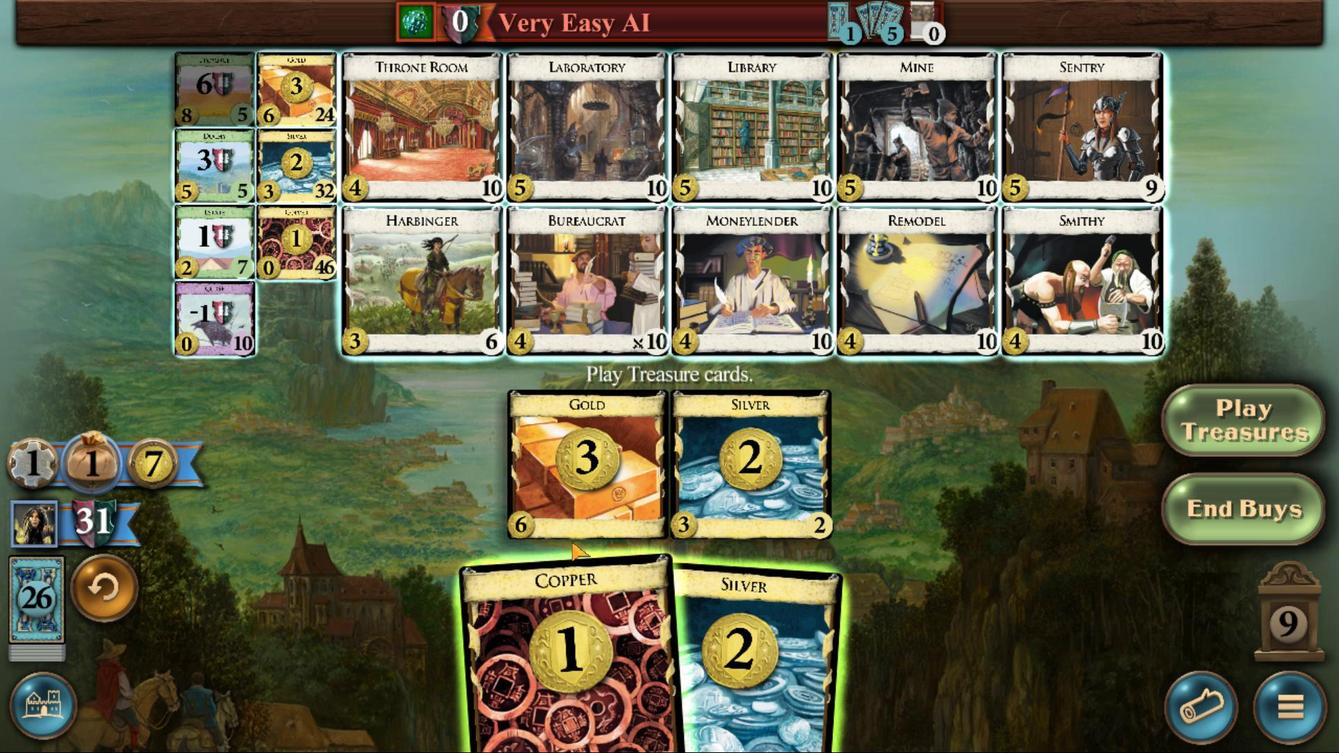 
Action: Mouse pressed left at (642, 460)
Screenshot: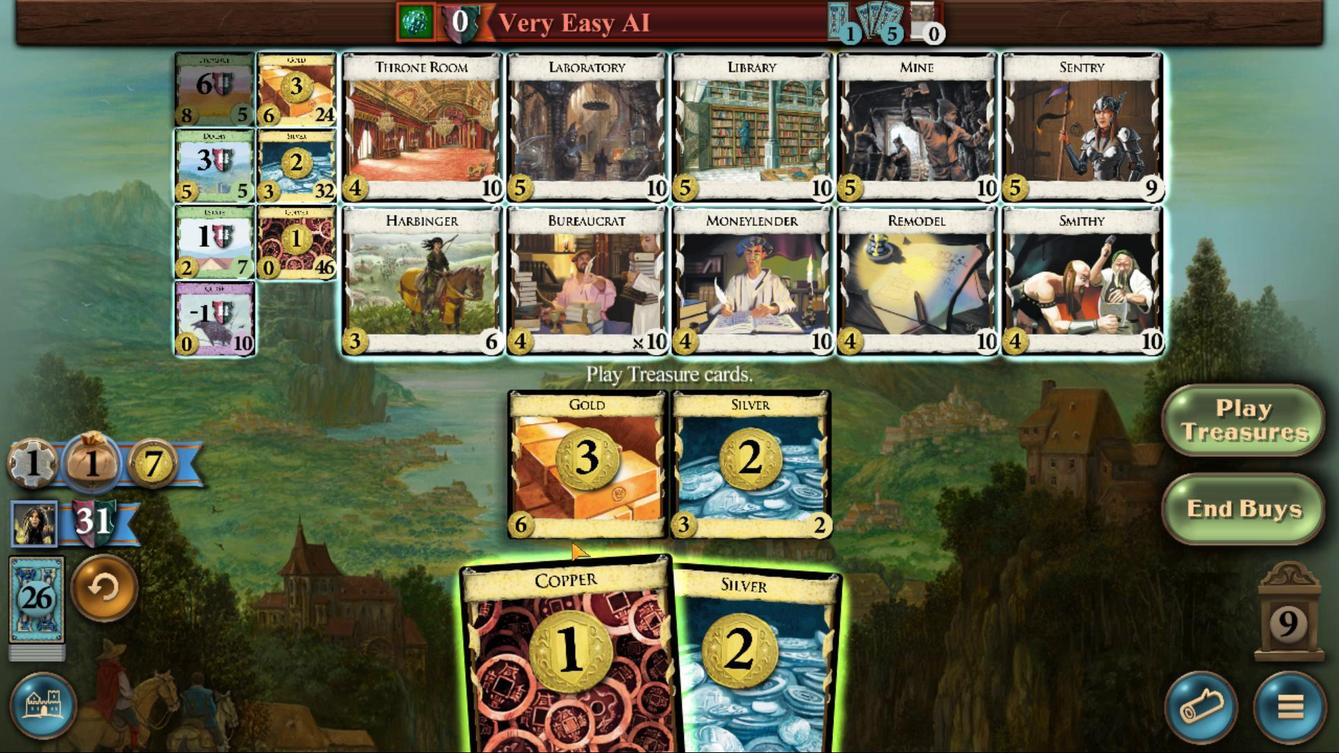 
Action: Mouse moved to (552, 386)
Screenshot: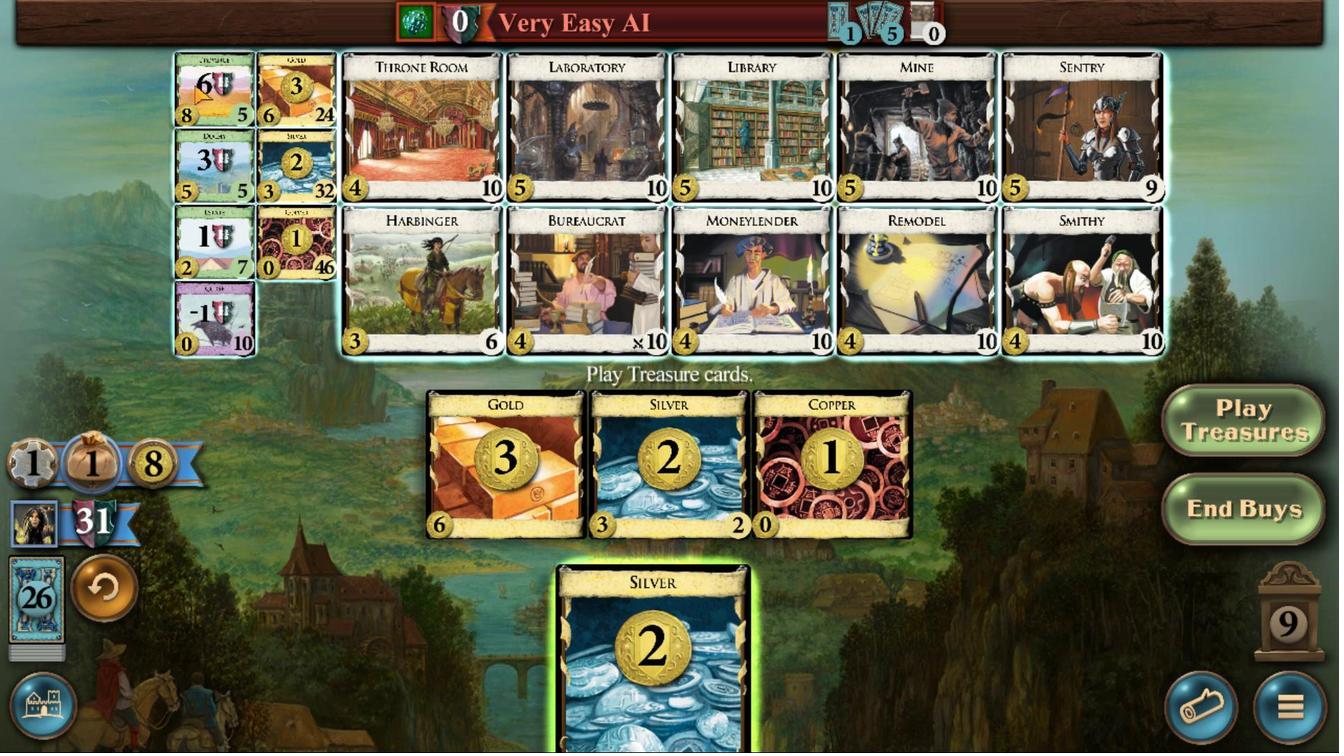 
Action: Mouse pressed left at (552, 386)
Screenshot: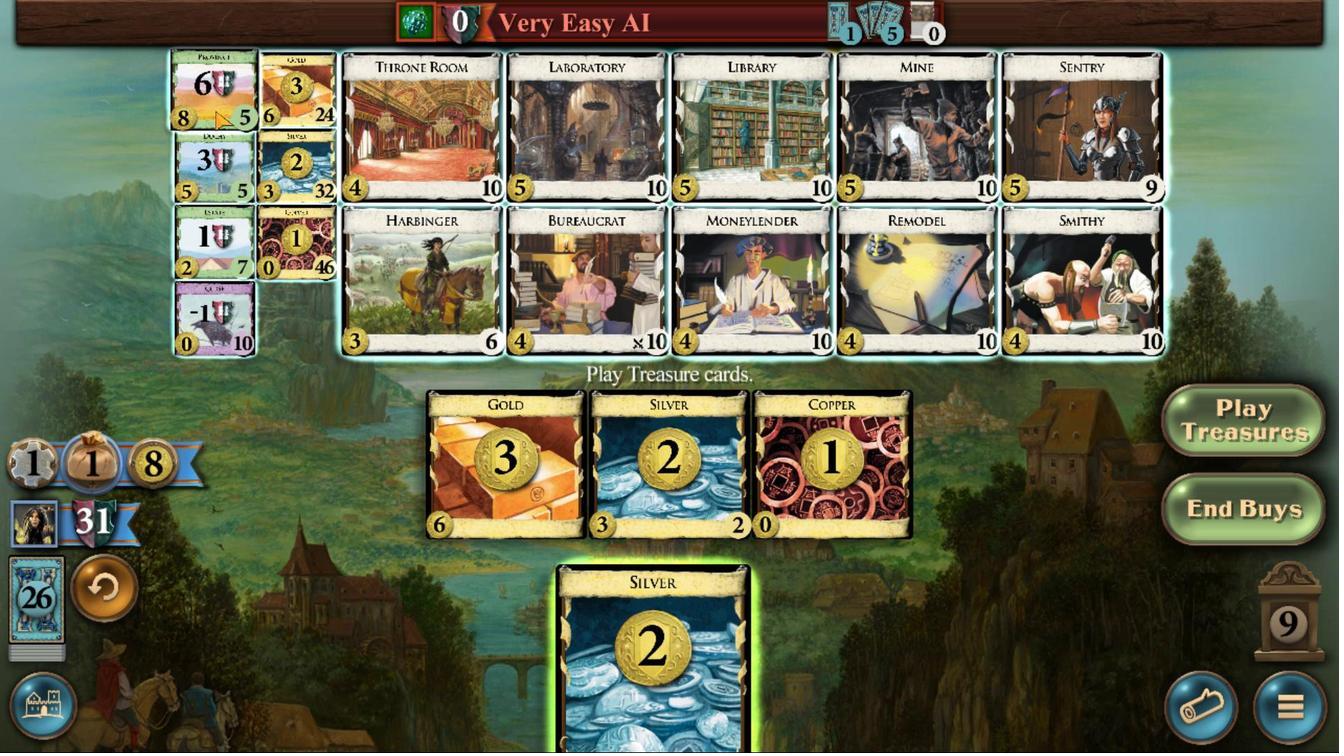 
Action: Mouse moved to (652, 461)
Screenshot: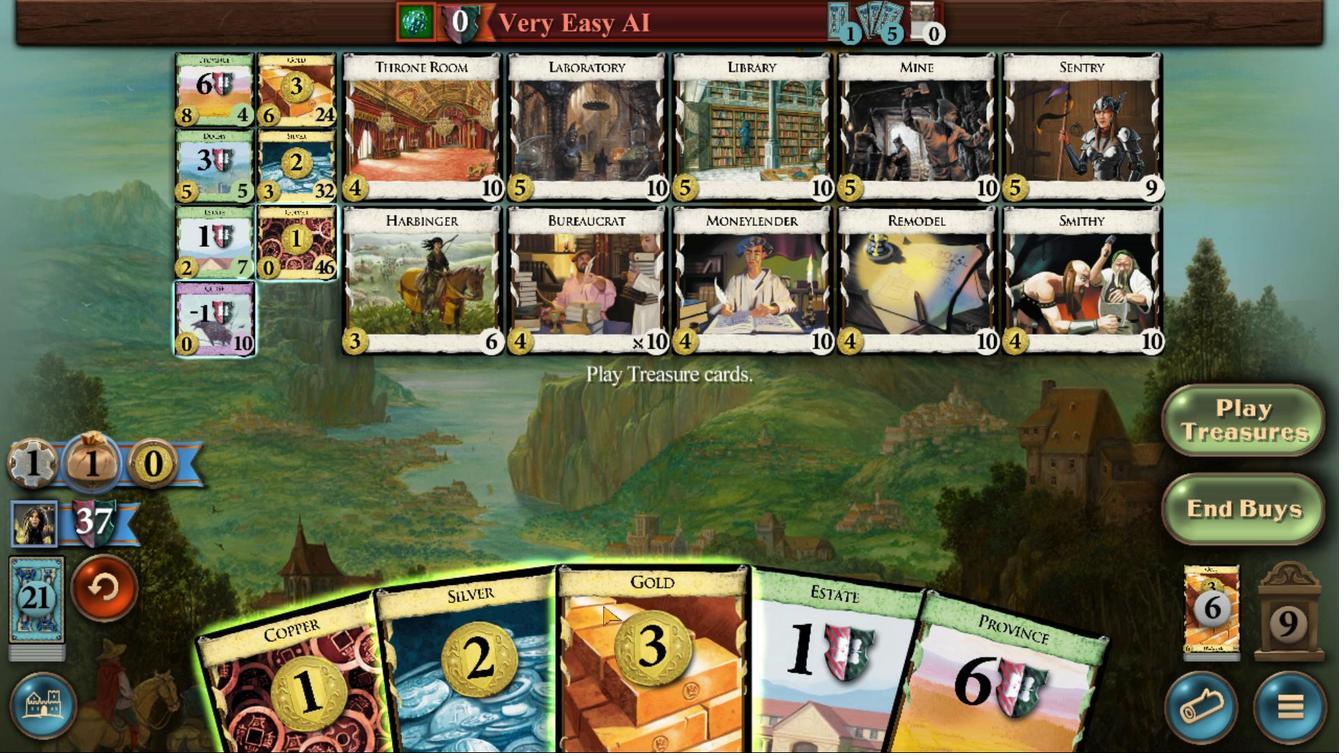 
Action: Mouse pressed left at (652, 461)
Screenshot: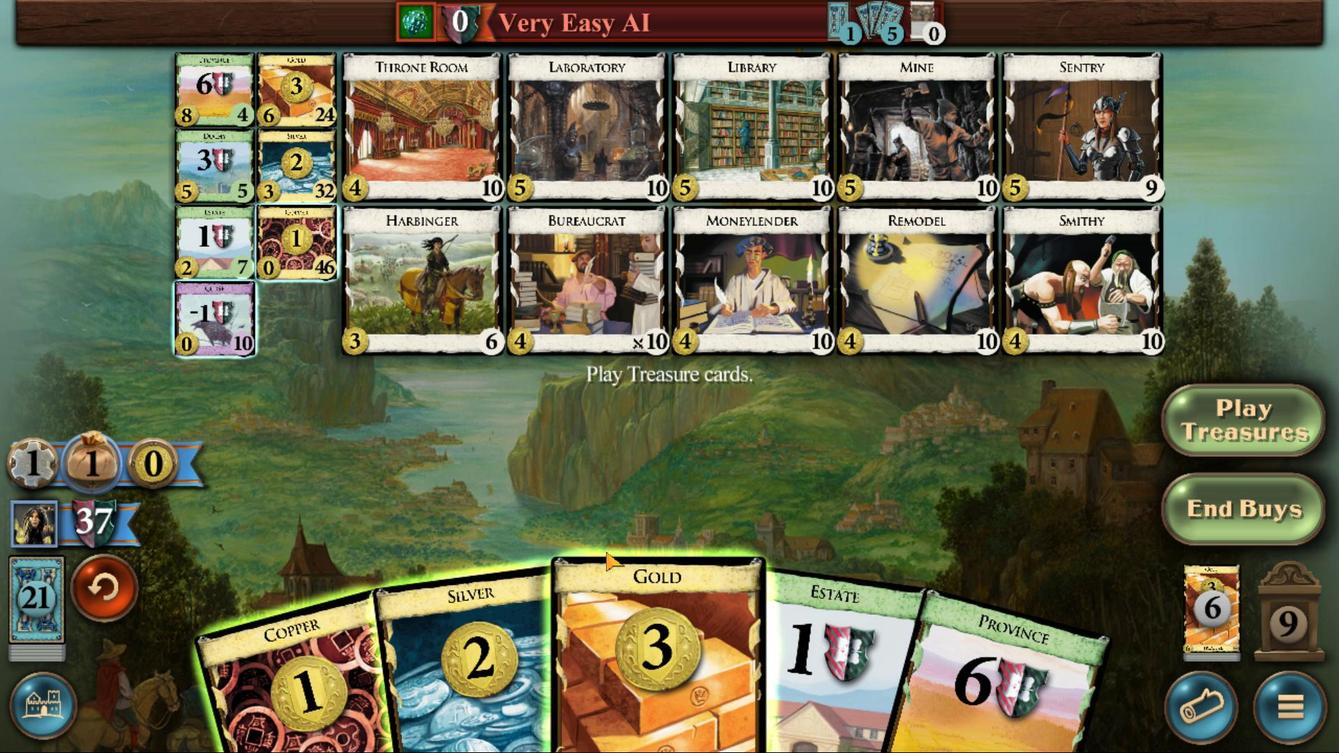 
Action: Mouse moved to (637, 466)
Screenshot: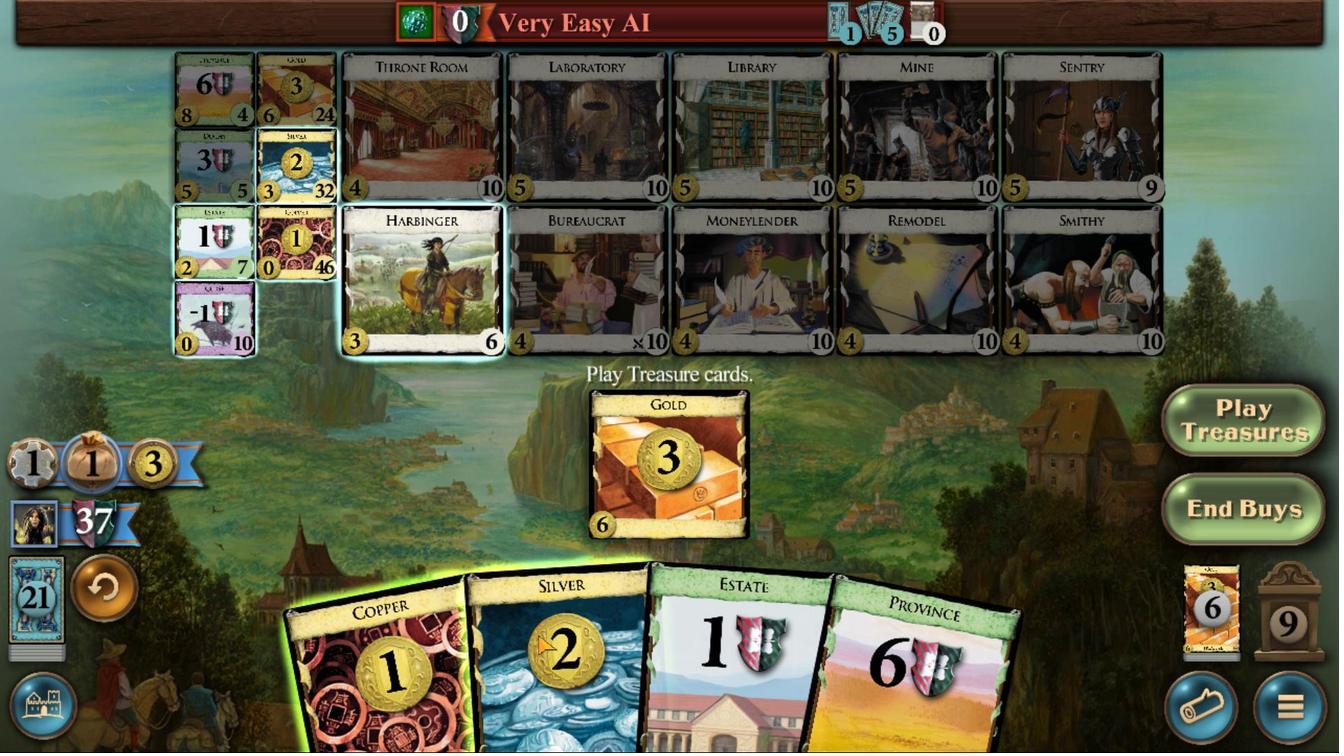 
Action: Mouse pressed left at (637, 466)
Screenshot: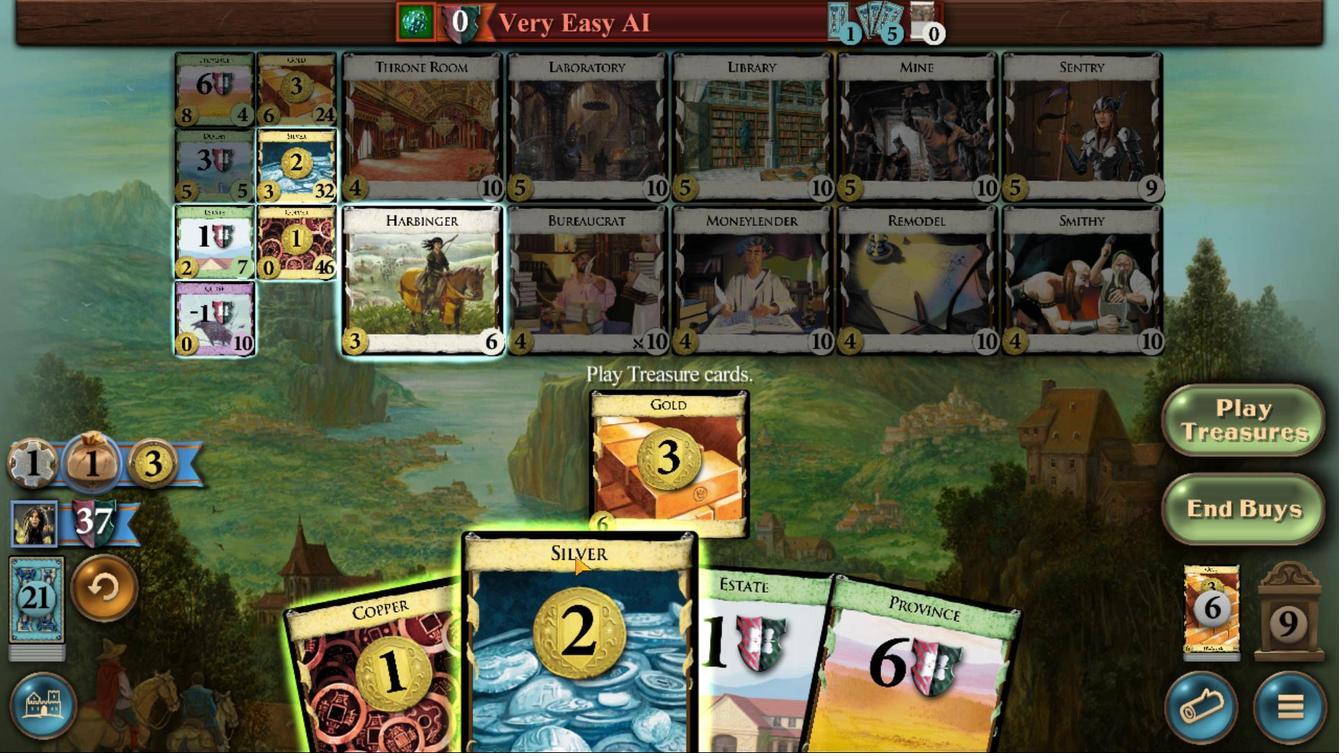 
Action: Mouse moved to (727, 392)
Screenshot: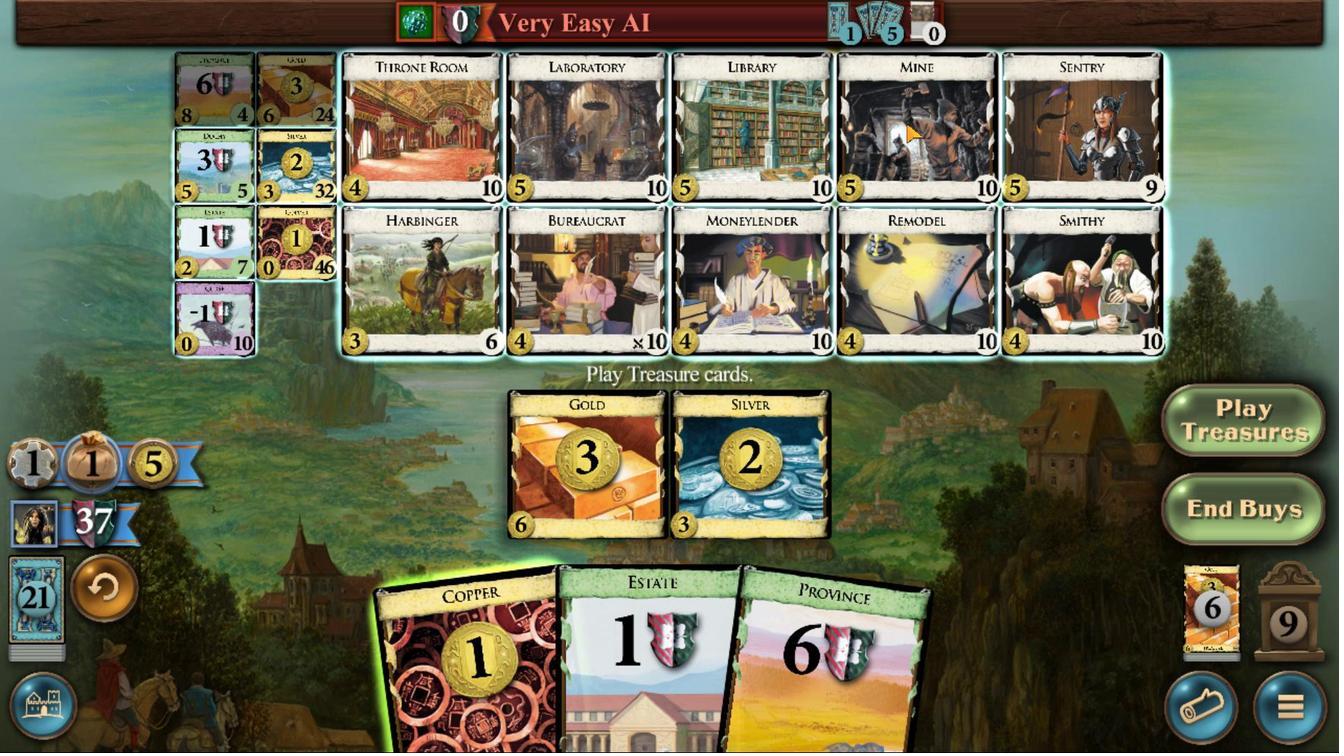 
Action: Mouse pressed left at (727, 392)
Screenshot: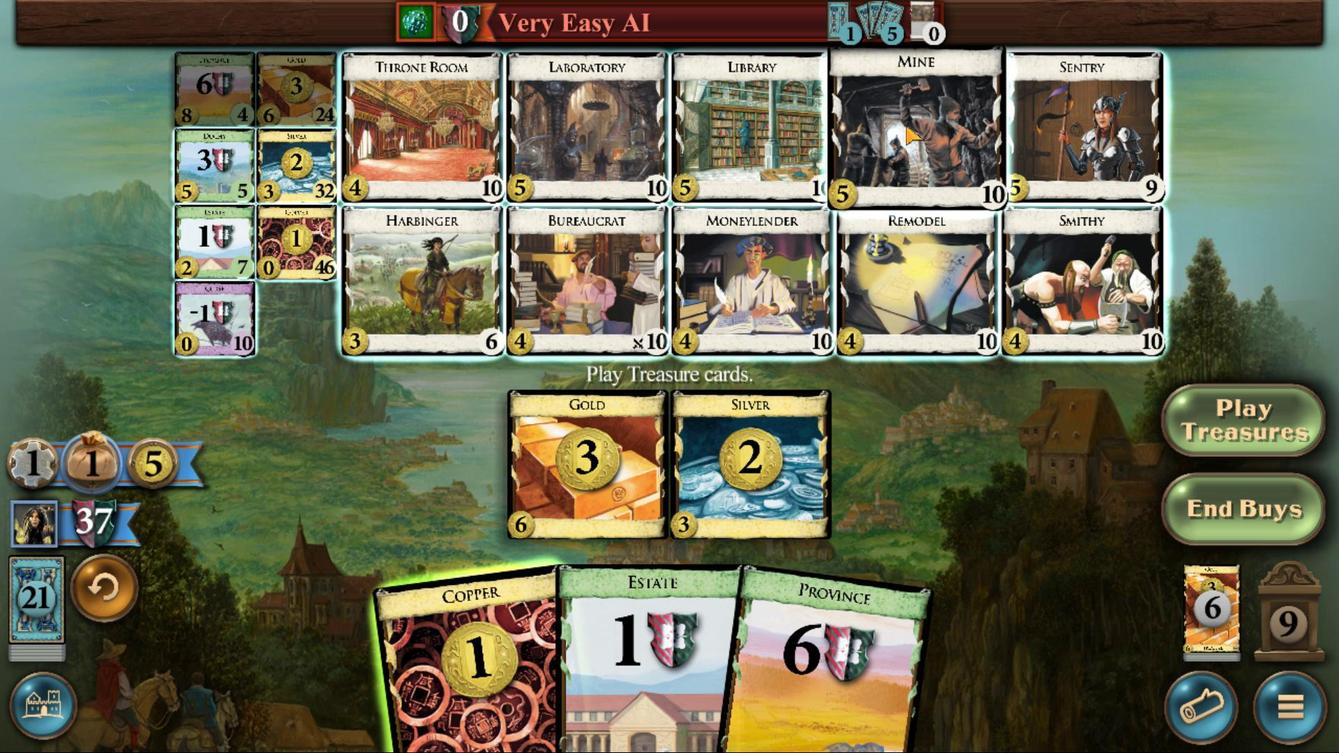 
Action: Mouse moved to (670, 461)
Screenshot: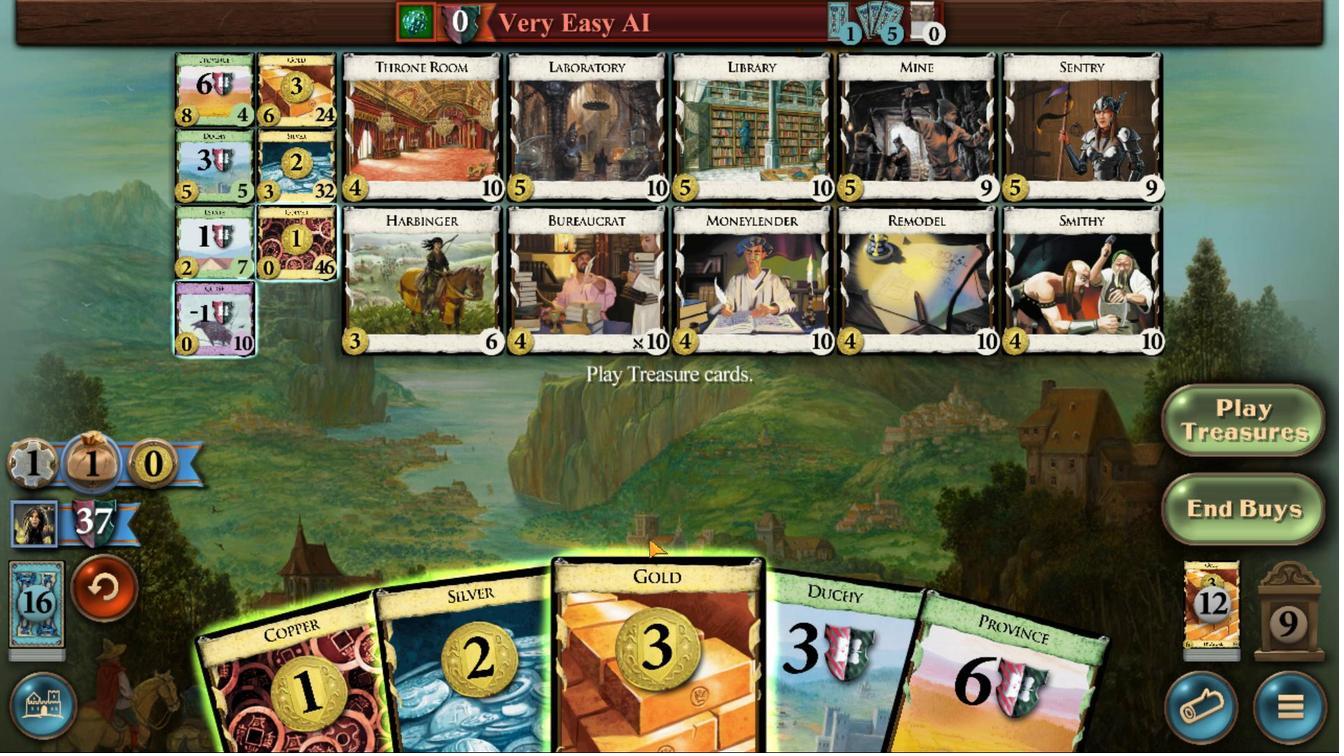 
Action: Mouse pressed left at (670, 461)
Screenshot: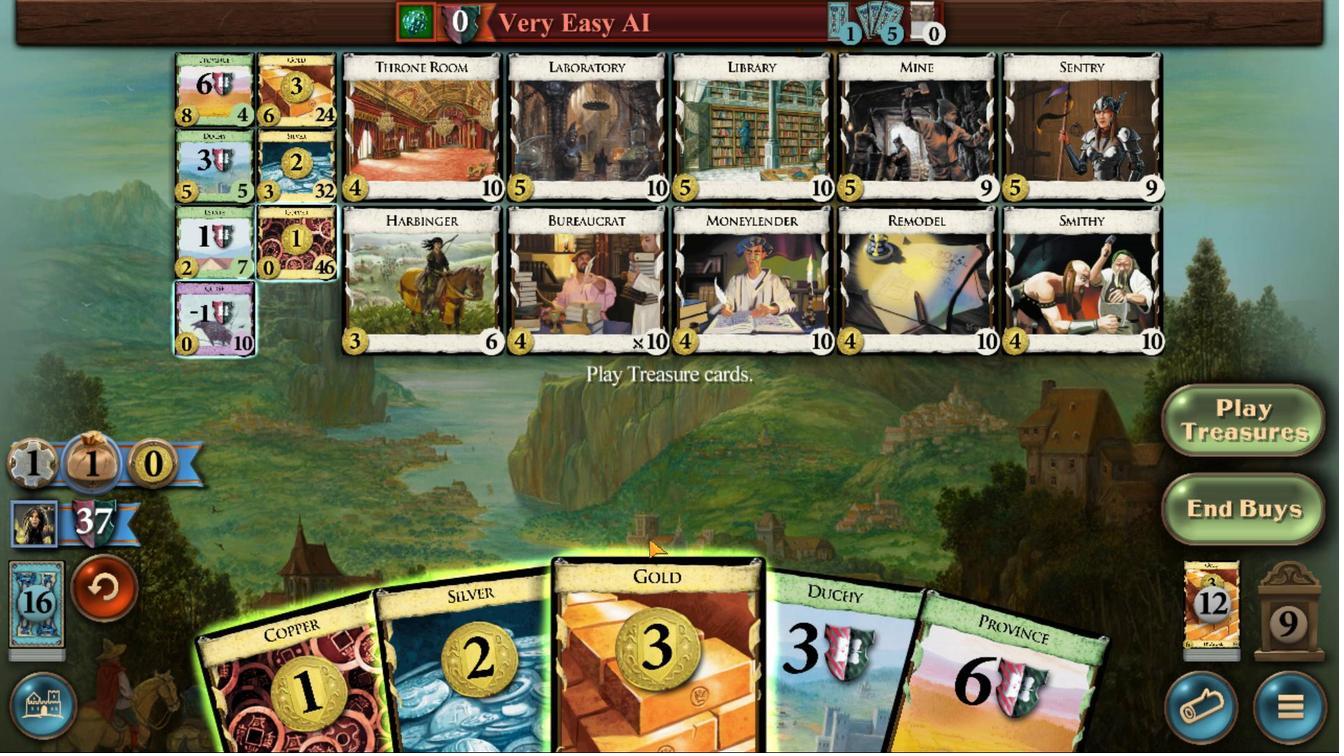 
Action: Mouse moved to (642, 462)
Screenshot: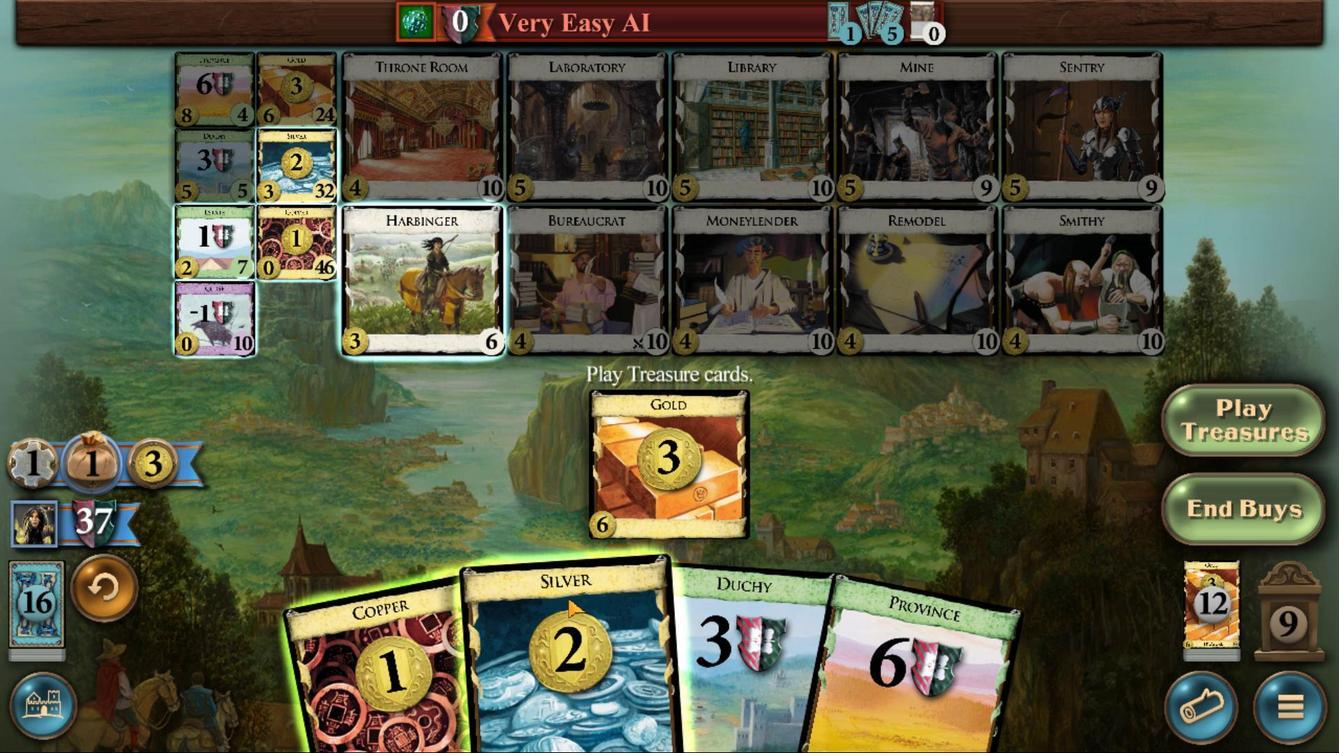 
Action: Mouse pressed left at (642, 462)
Screenshot: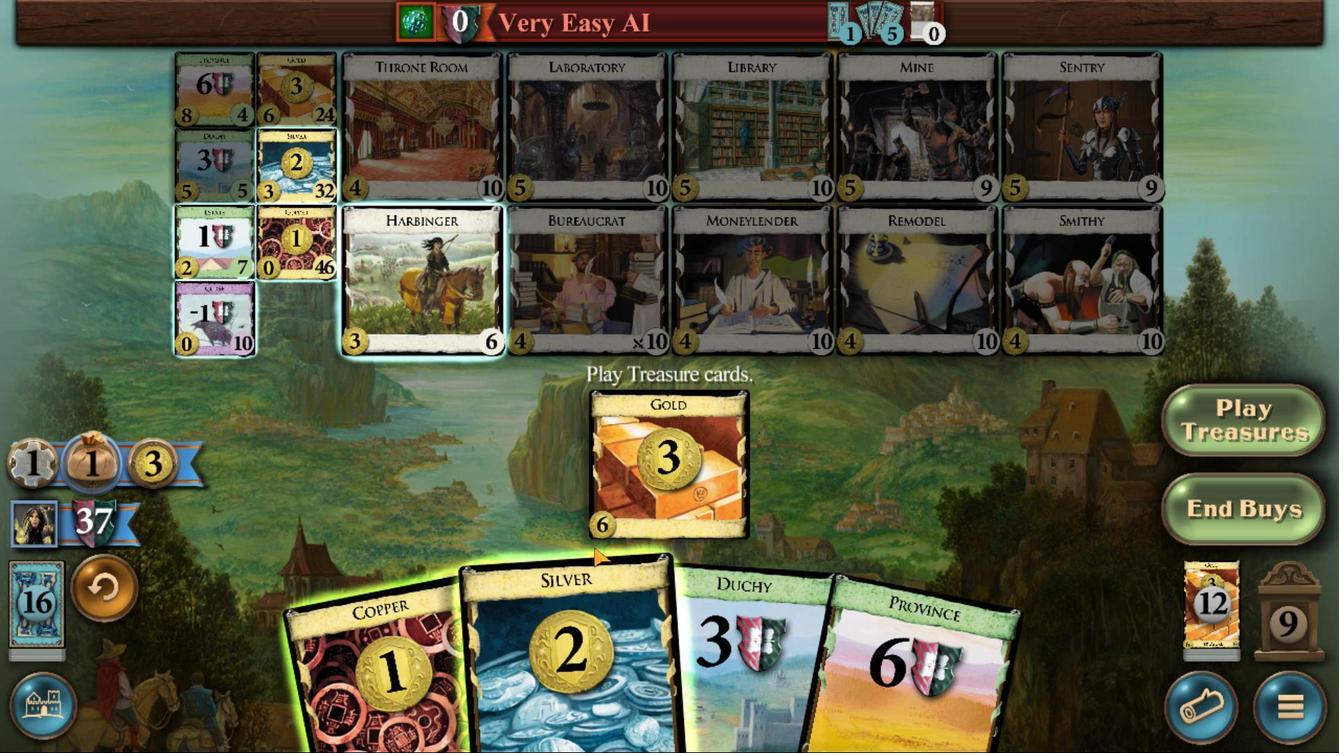 
Action: Mouse moved to (621, 461)
Screenshot: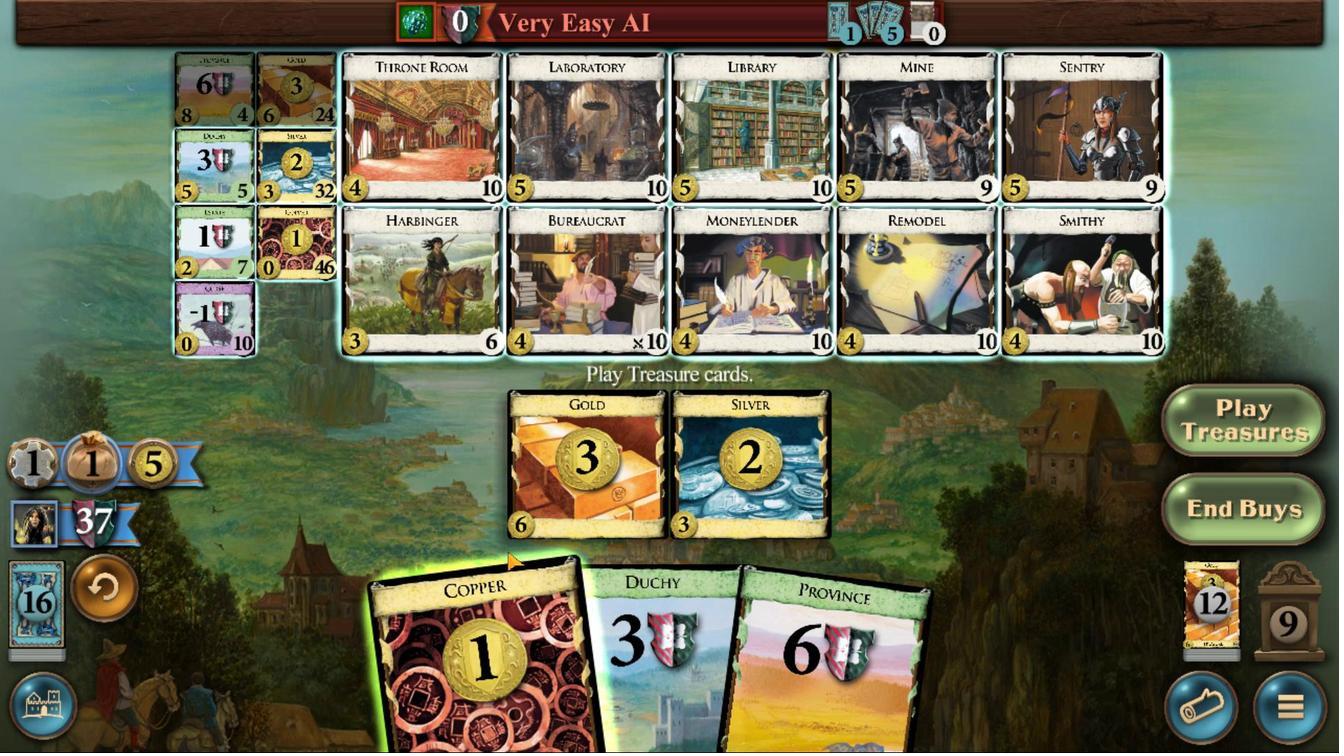 
Action: Mouse pressed left at (621, 461)
Screenshot: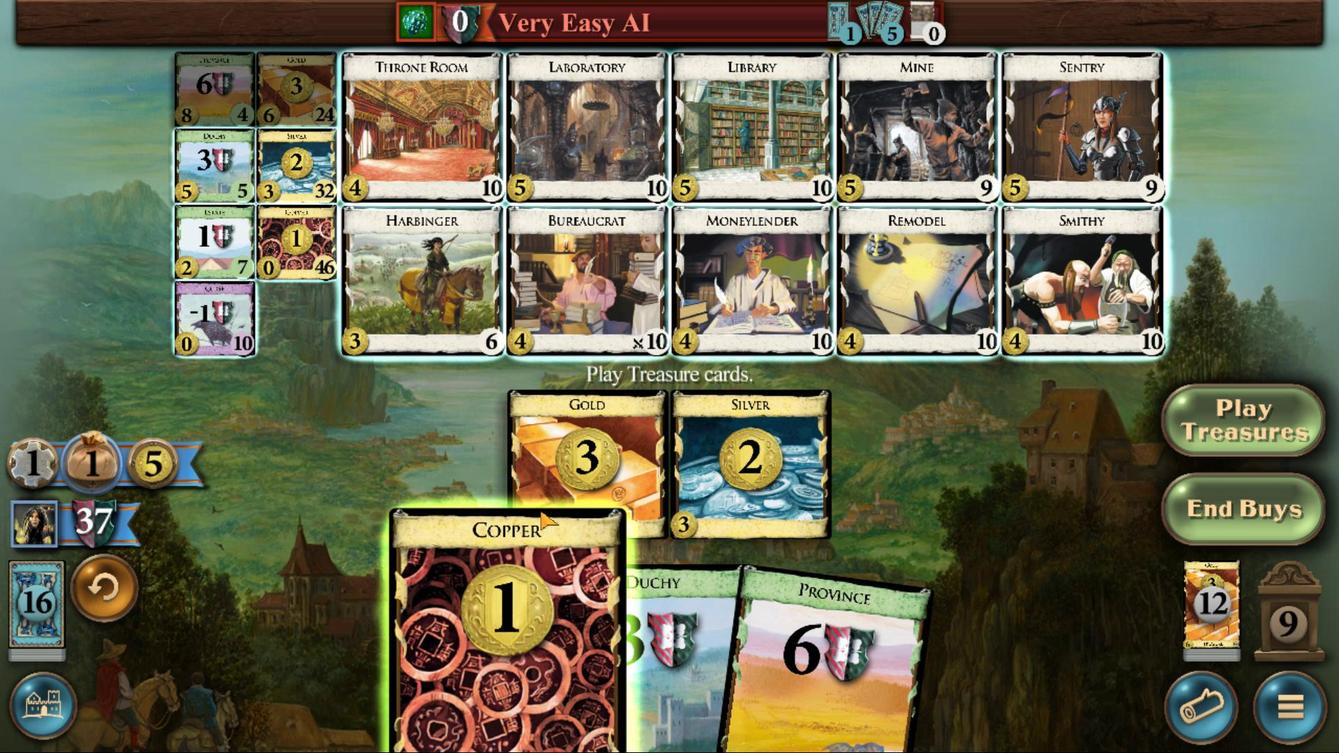 
Action: Mouse moved to (576, 382)
Screenshot: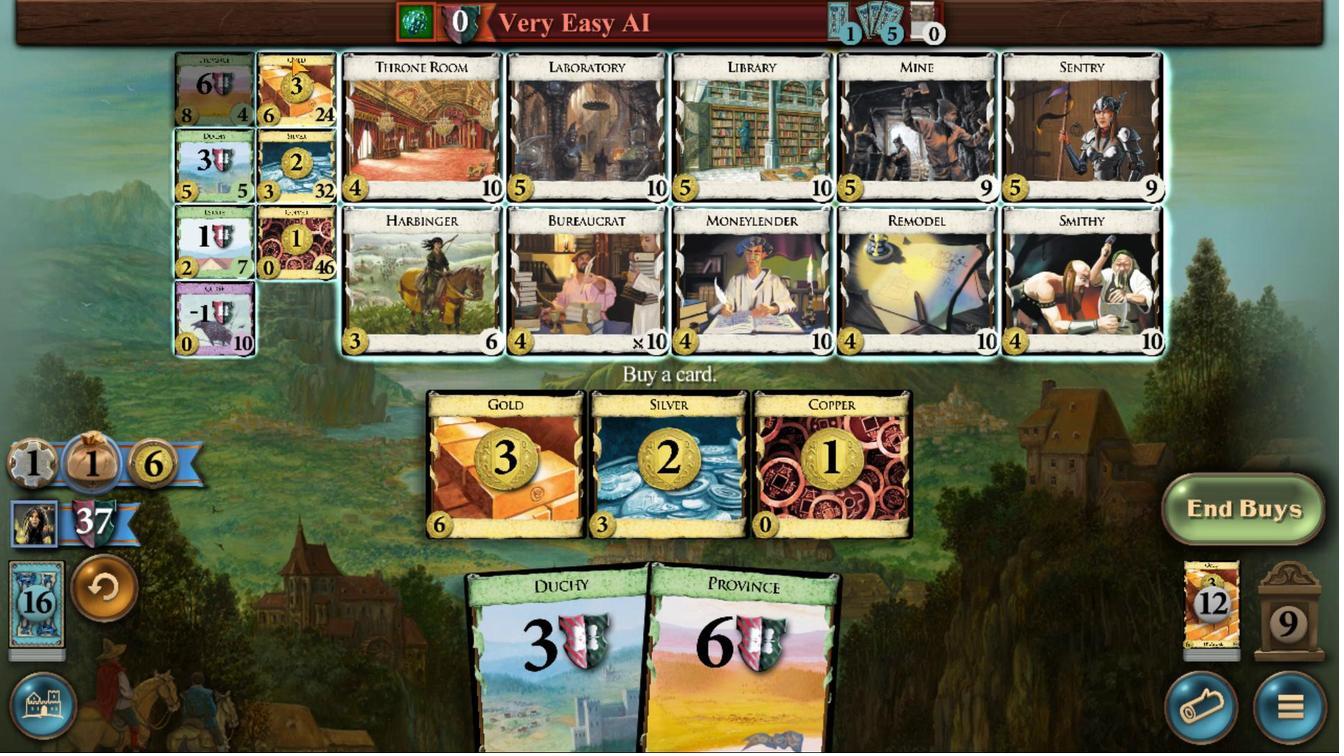 
Action: Mouse pressed left at (576, 382)
Screenshot: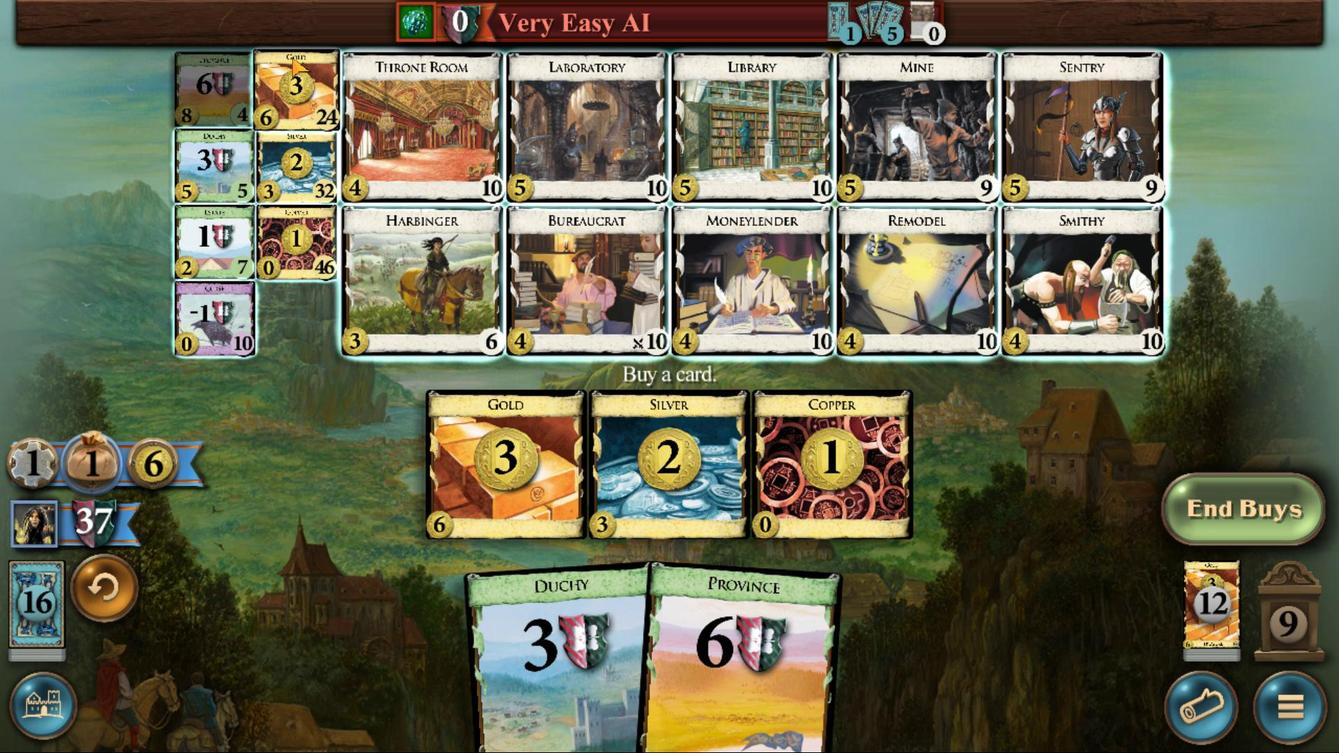 
Action: Mouse moved to (658, 459)
Screenshot: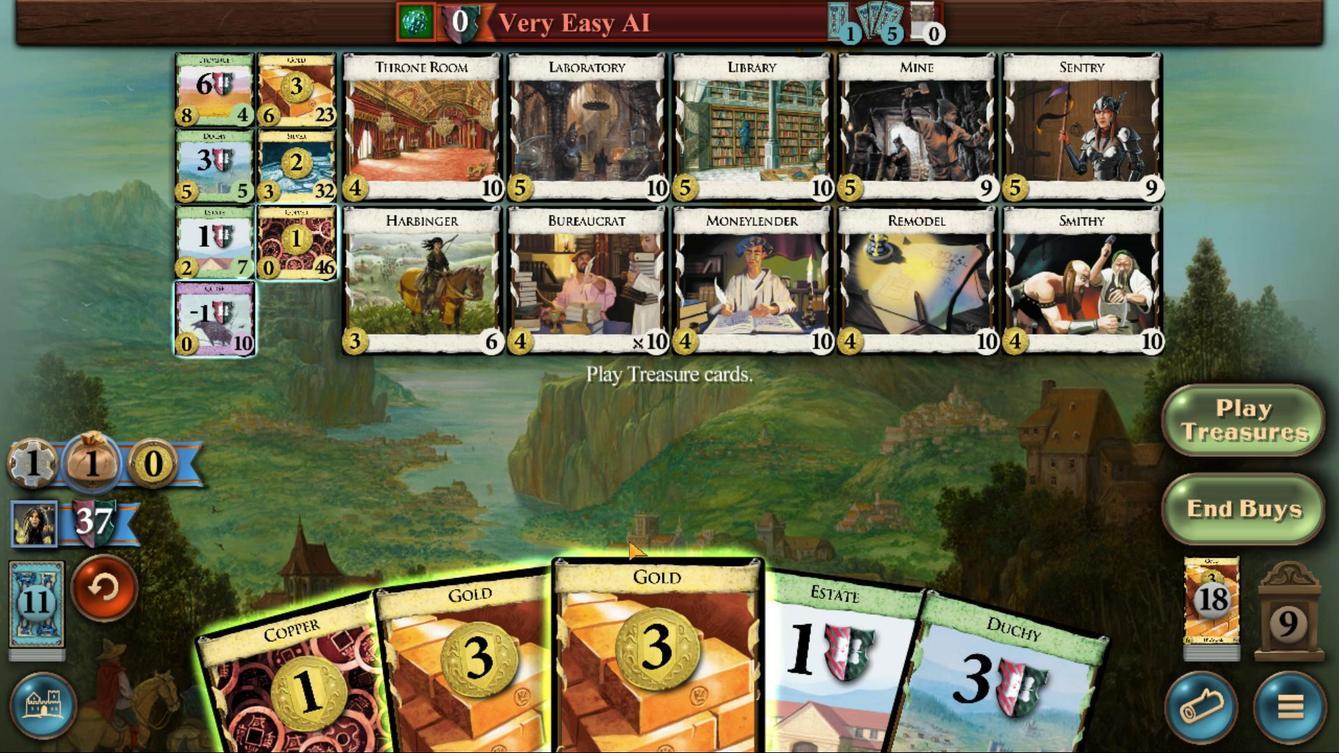 
Action: Mouse pressed left at (658, 459)
Screenshot: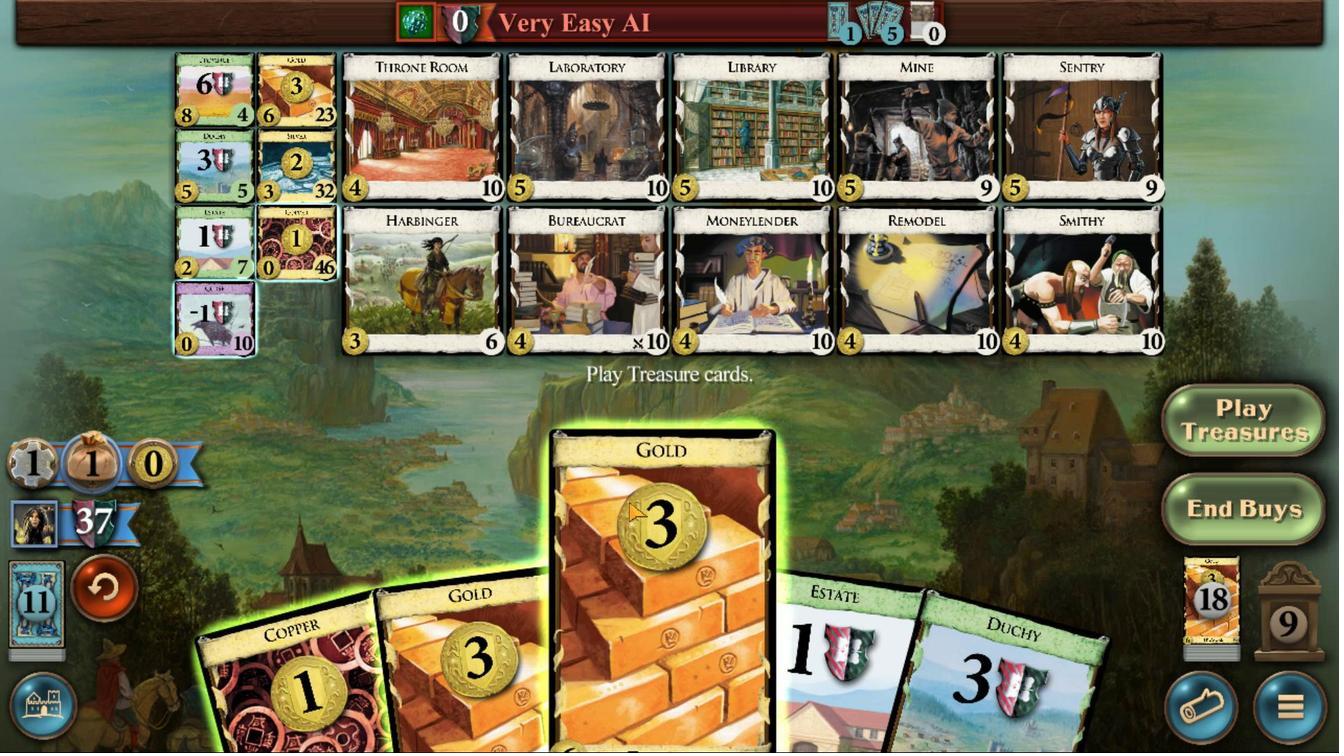 
Action: Mouse moved to (641, 458)
Screenshot: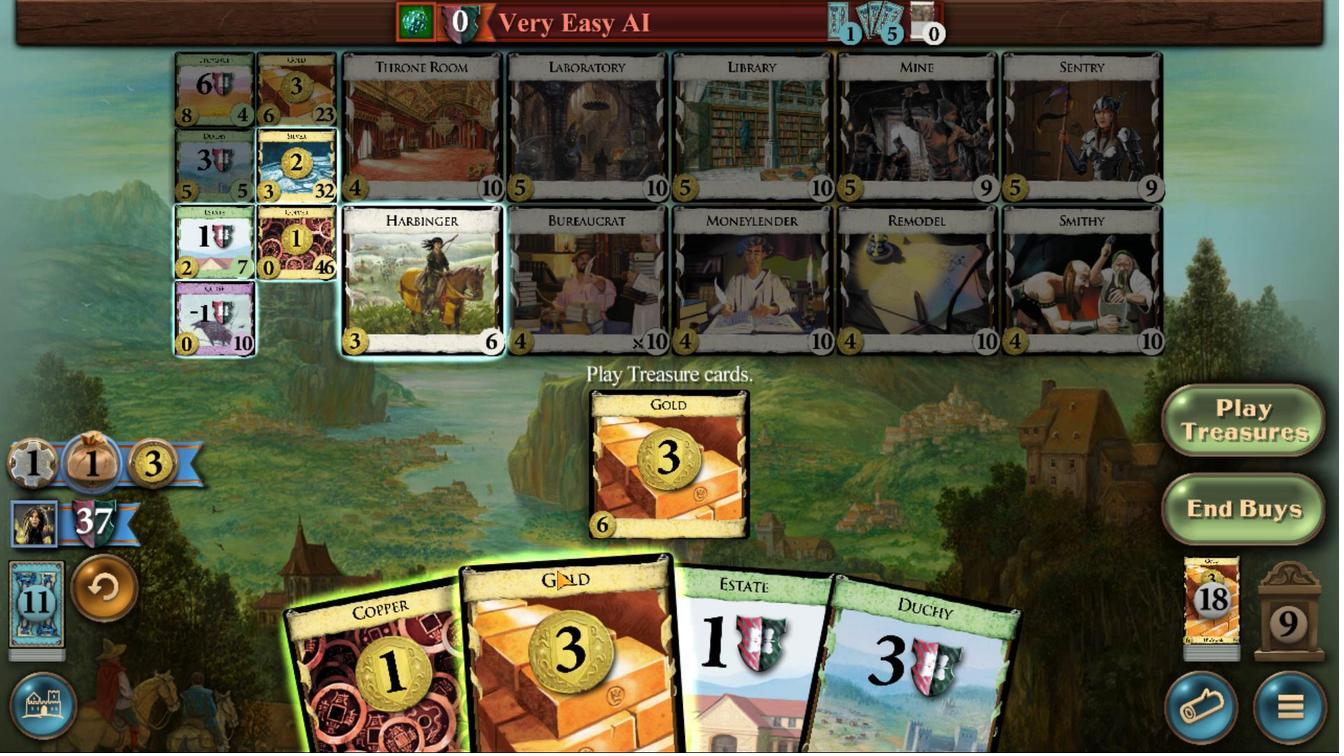 
Action: Mouse pressed left at (641, 458)
Screenshot: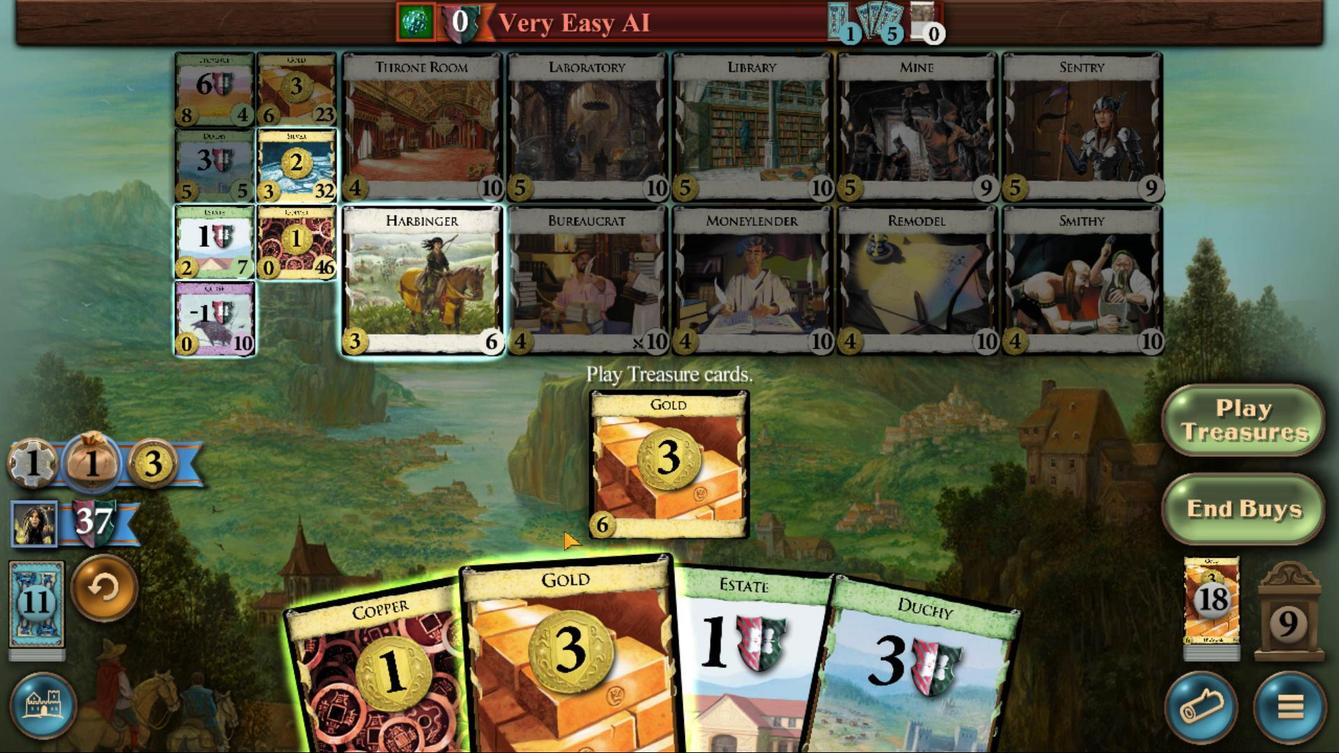 
Action: Mouse moved to (578, 385)
Screenshot: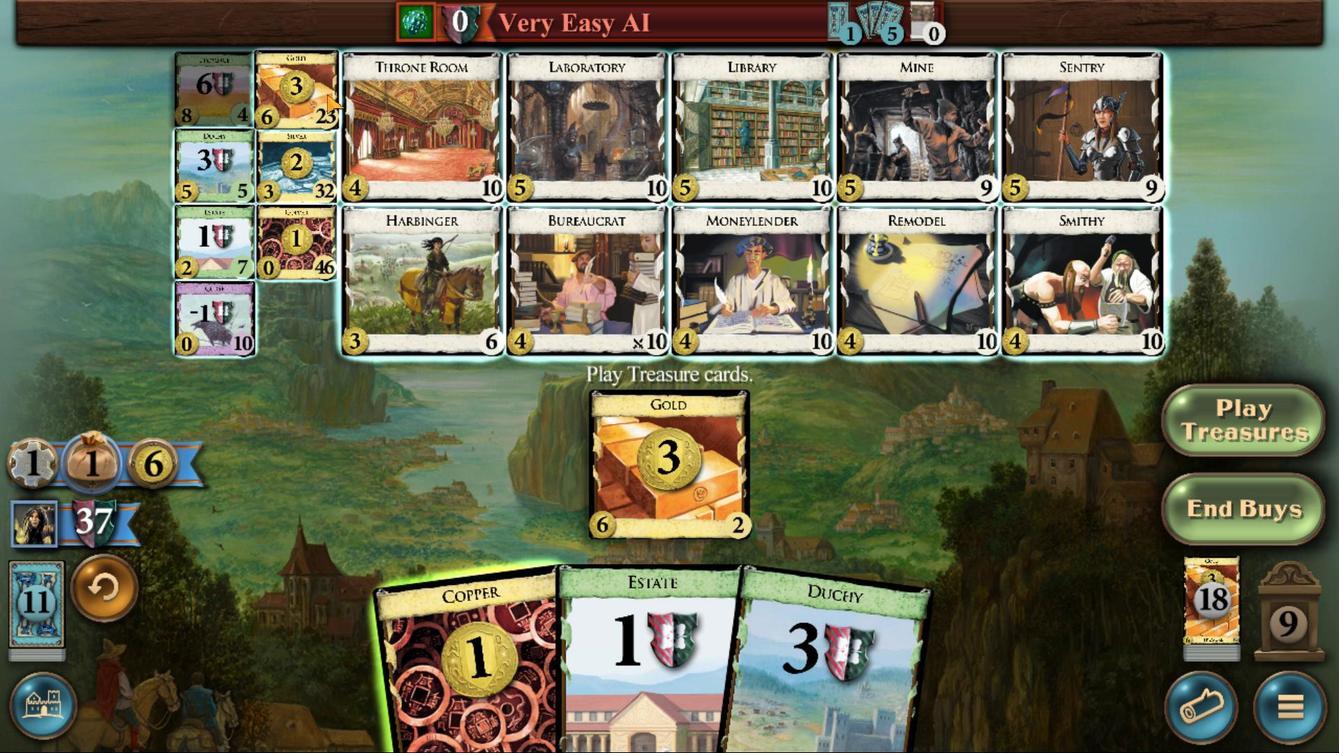 
Action: Mouse pressed left at (578, 385)
Screenshot: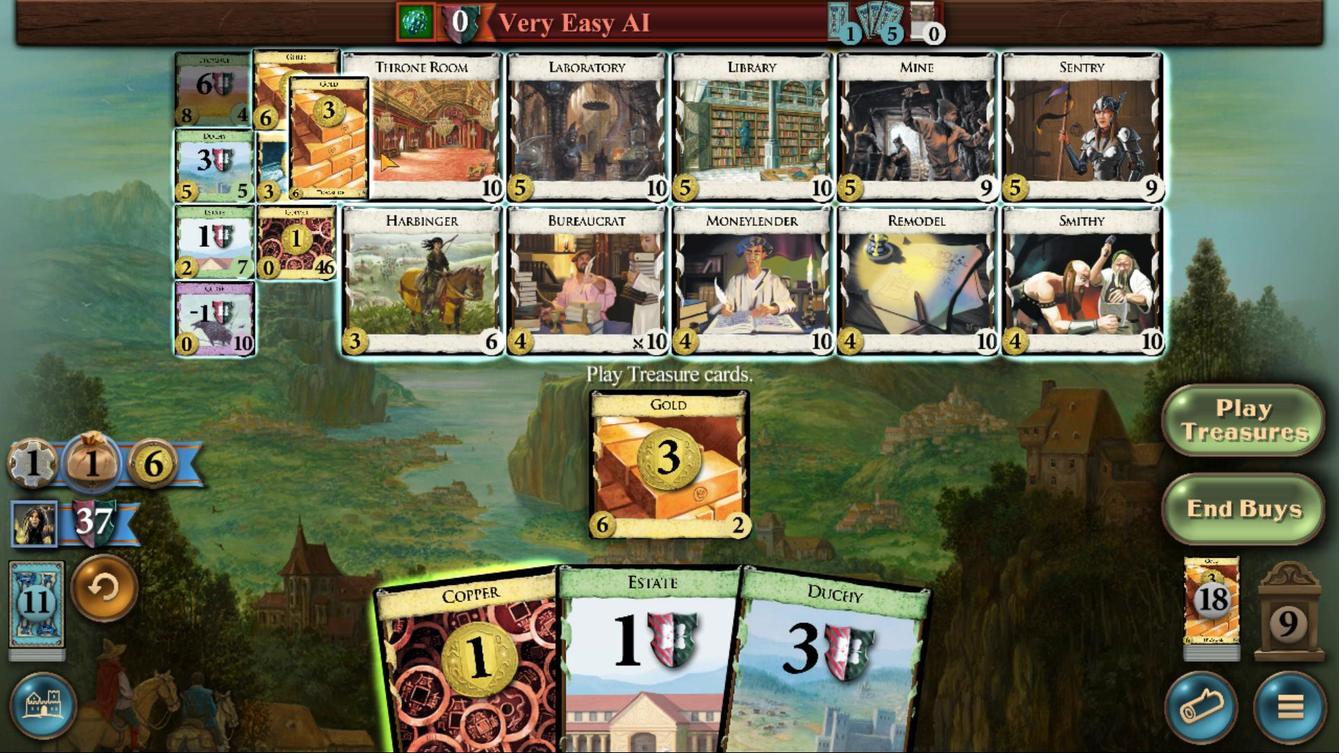 
Action: Mouse moved to (709, 459)
Screenshot: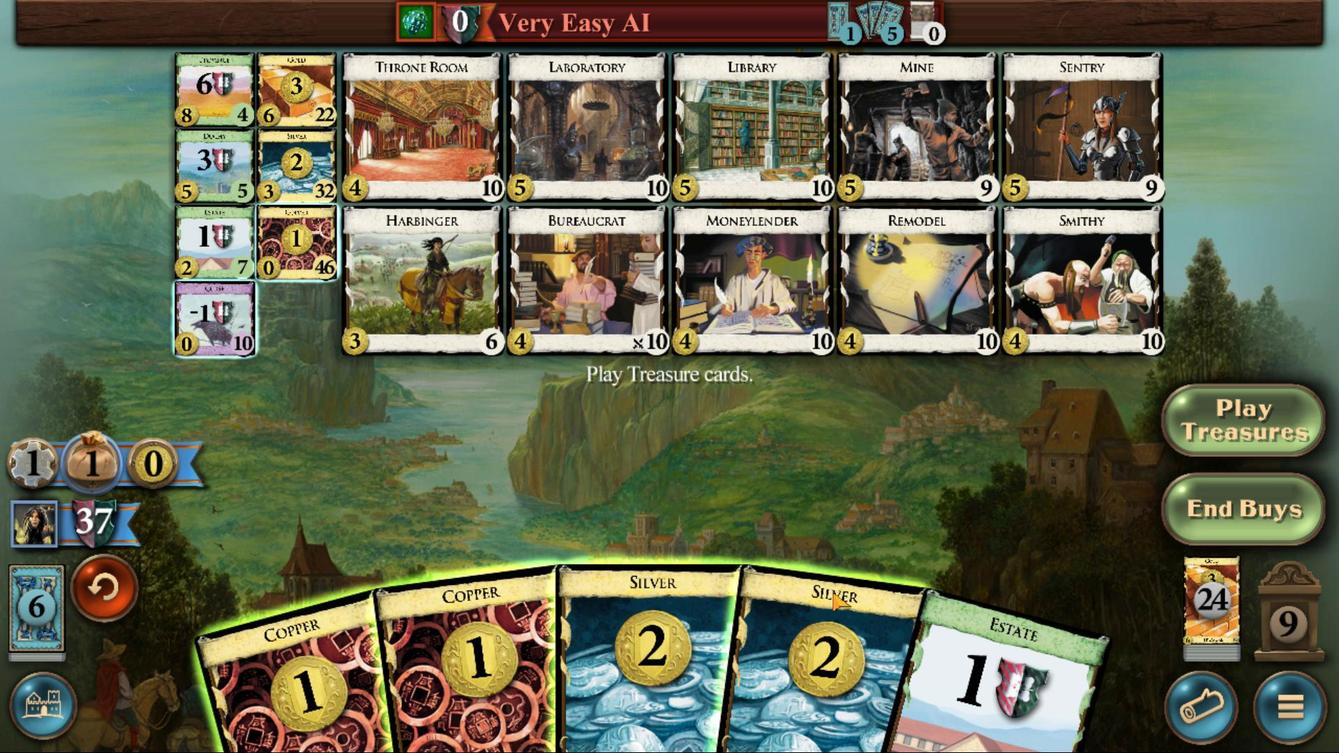 
Action: Mouse pressed left at (709, 459)
Screenshot: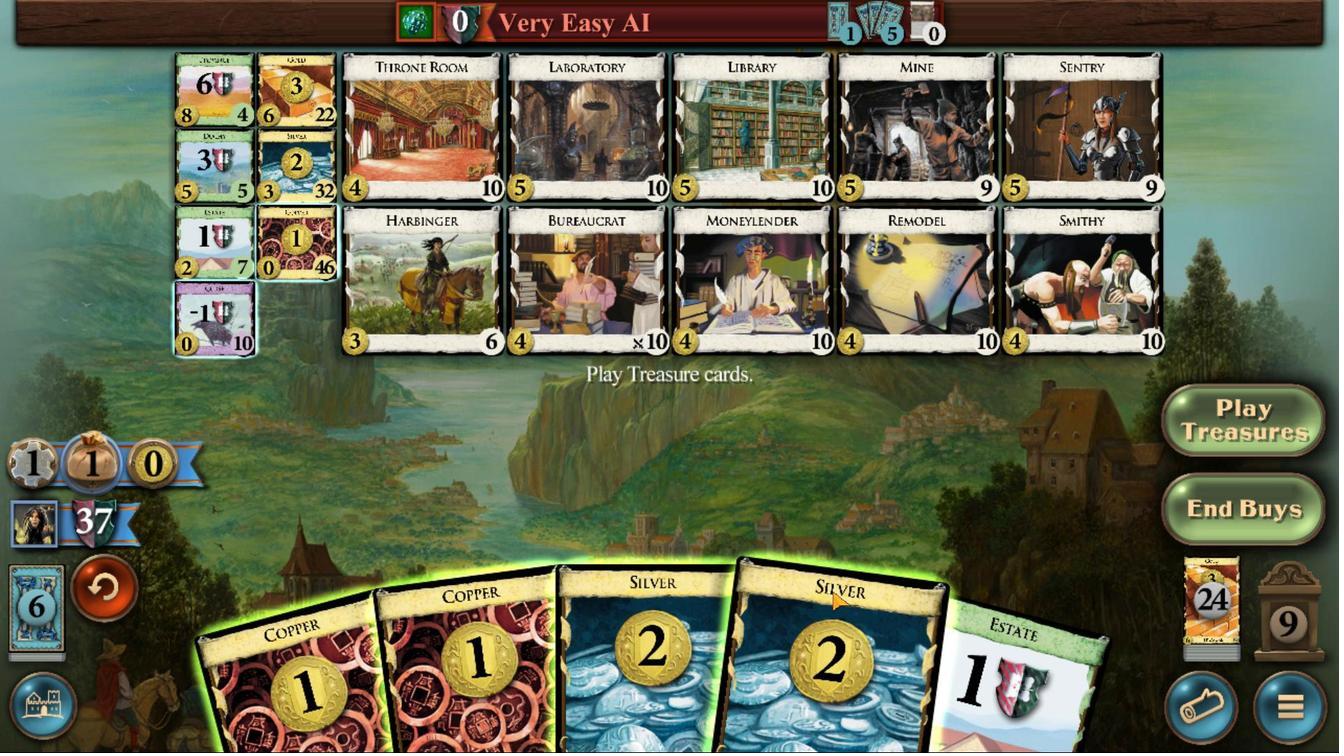 
Action: Mouse moved to (687, 457)
Screenshot: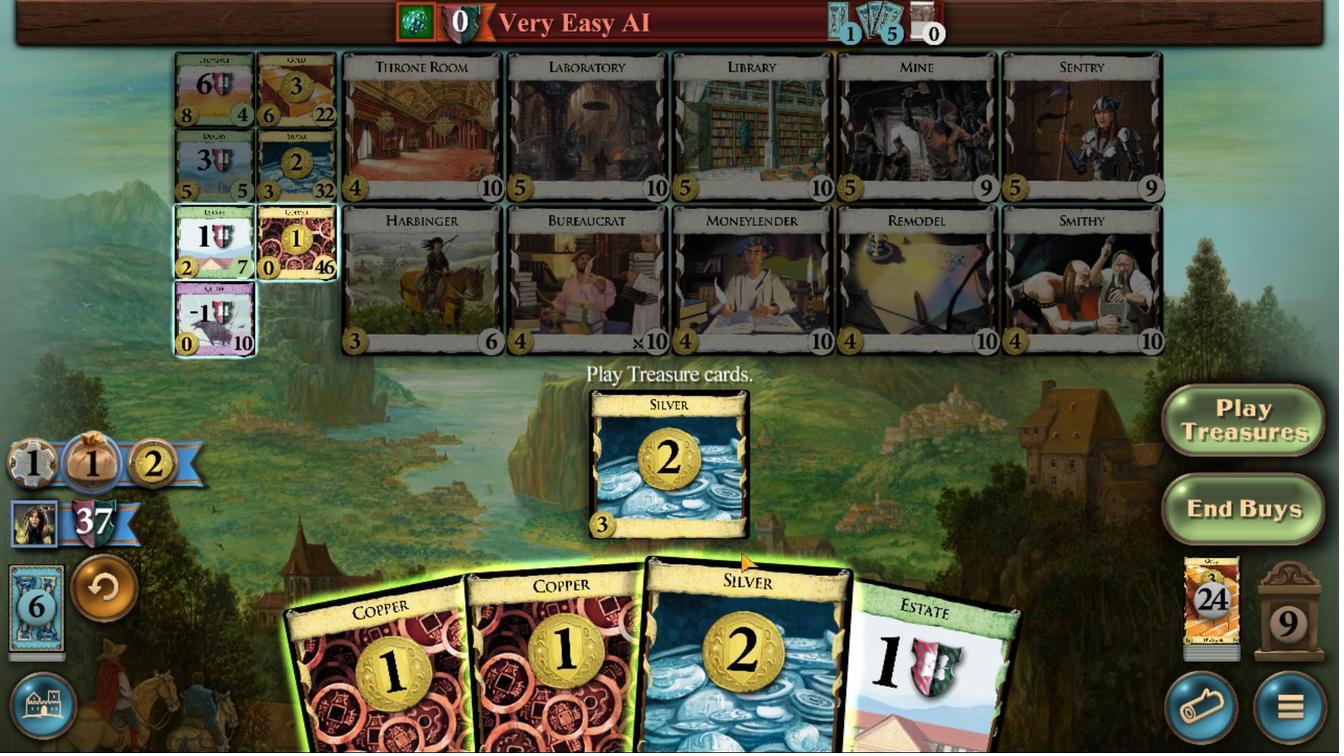 
Action: Mouse pressed left at (687, 457)
Screenshot: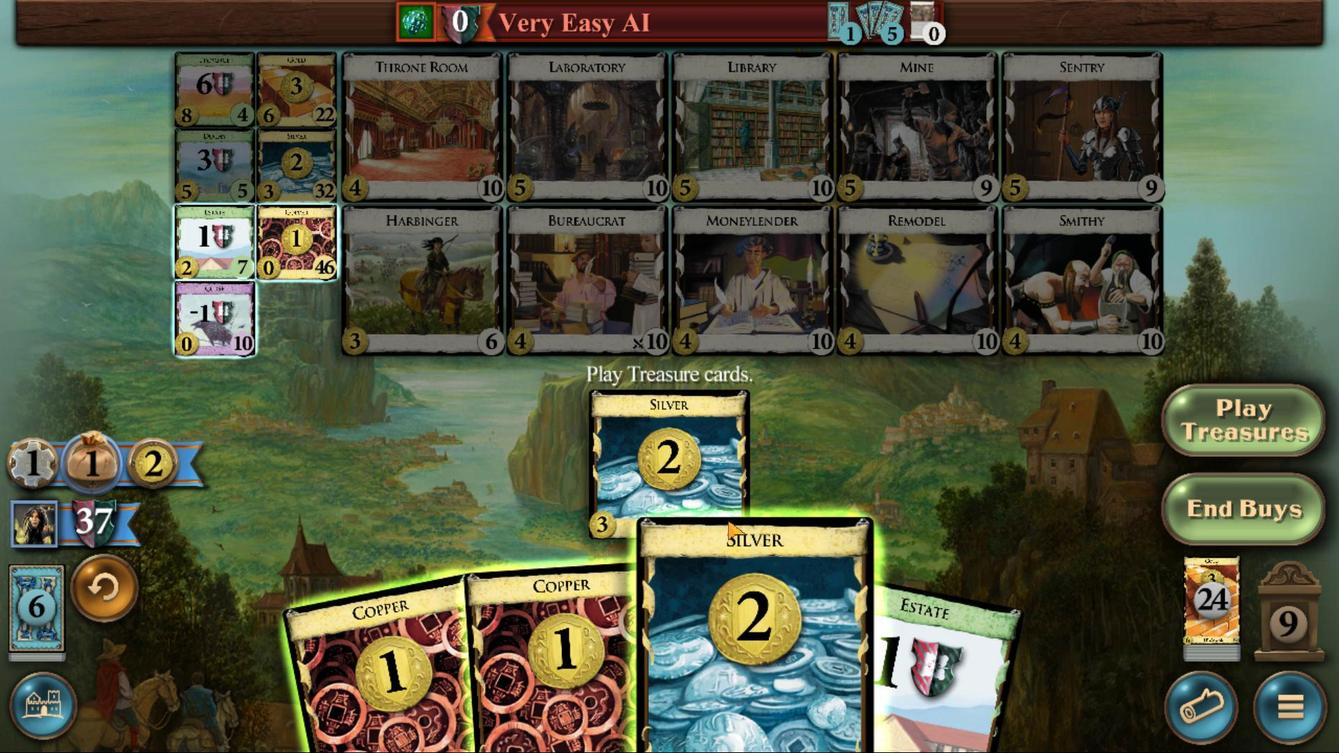 
Action: Mouse moved to (666, 457)
Screenshot: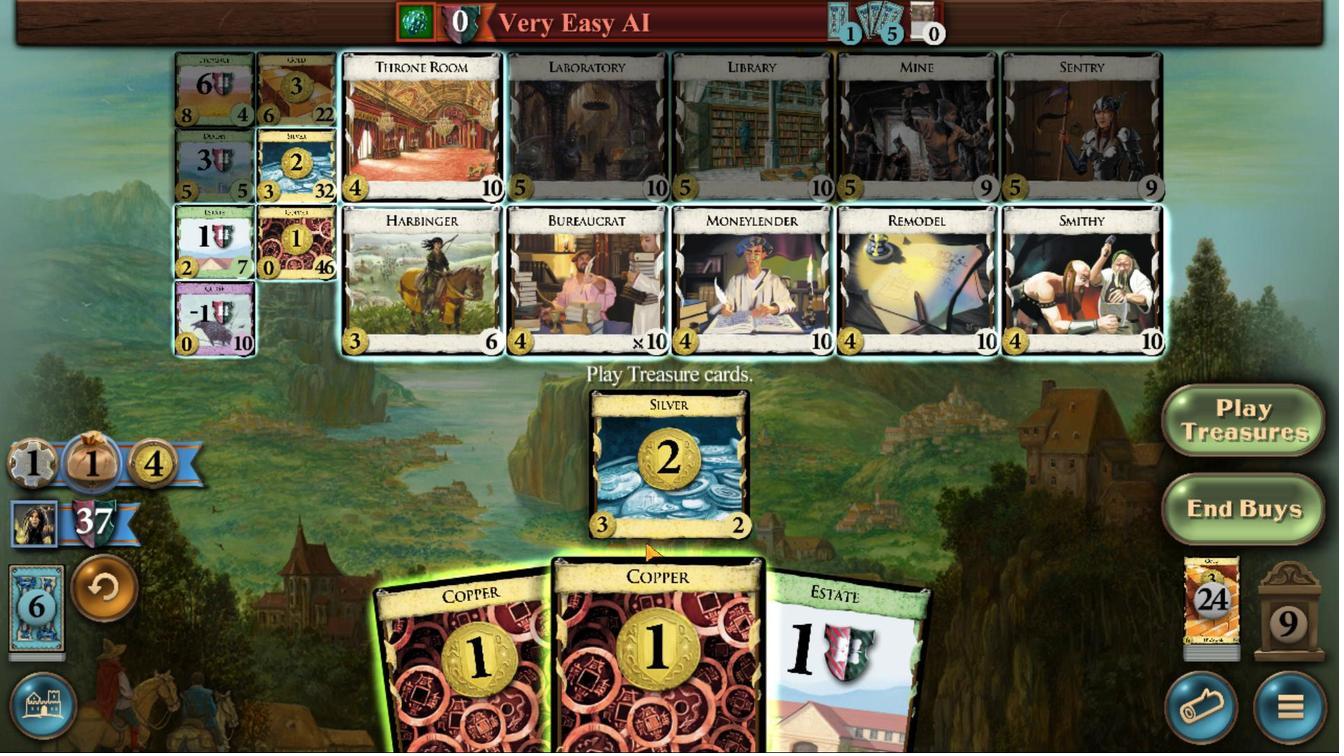 
Action: Mouse pressed left at (666, 457)
Screenshot: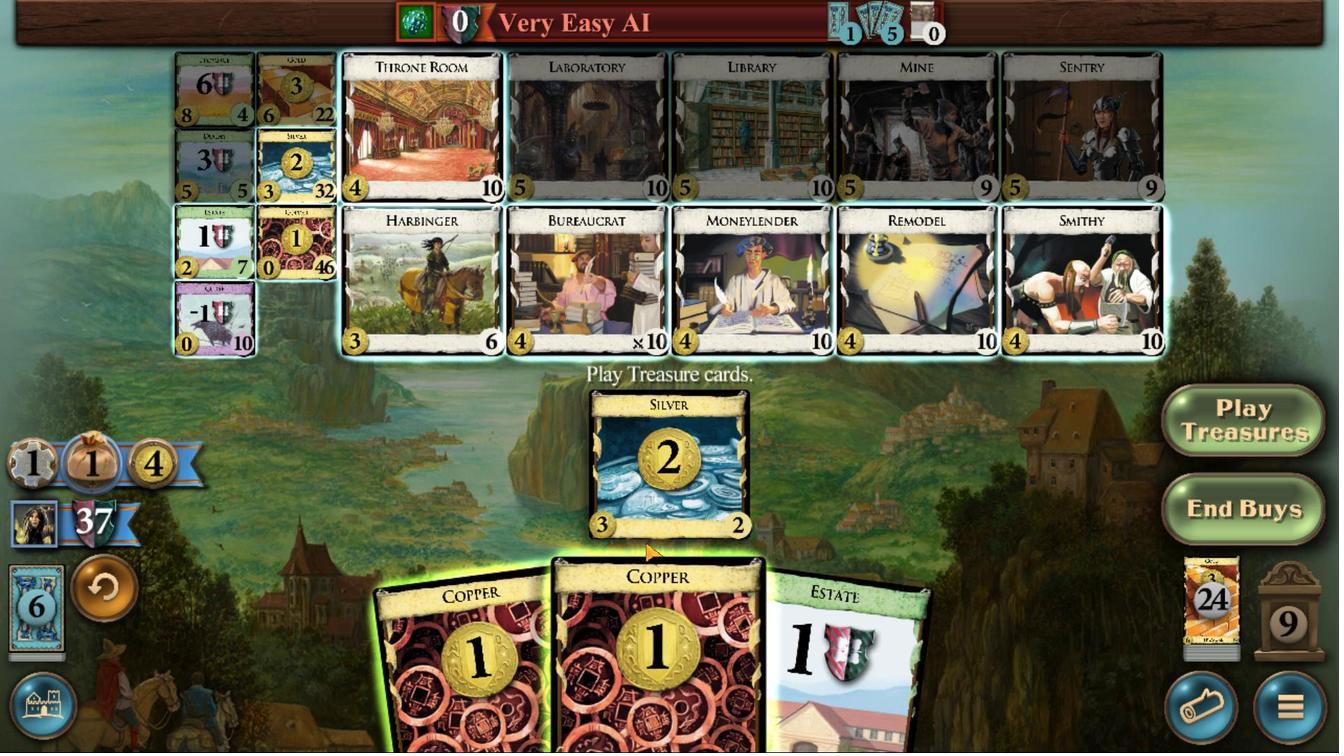 
Action: Mouse moved to (642, 458)
Screenshot: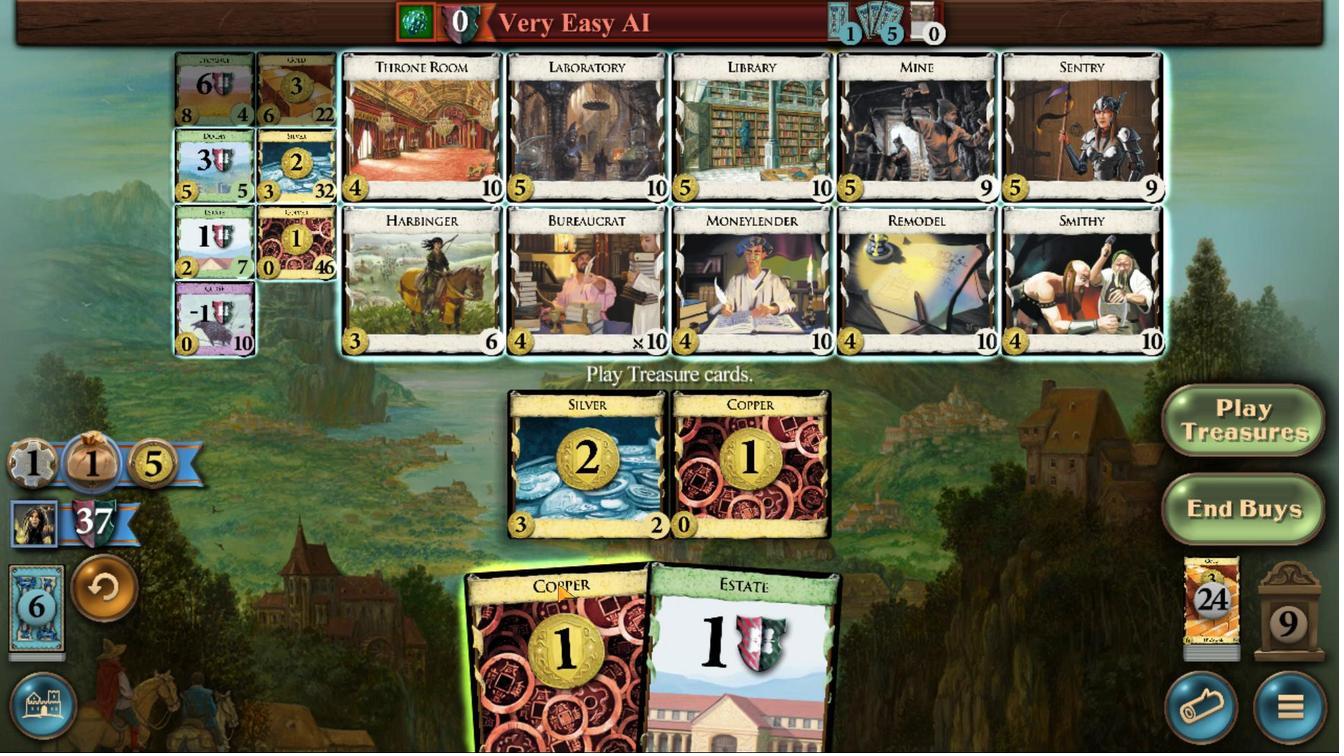 
Action: Mouse pressed left at (642, 458)
Screenshot: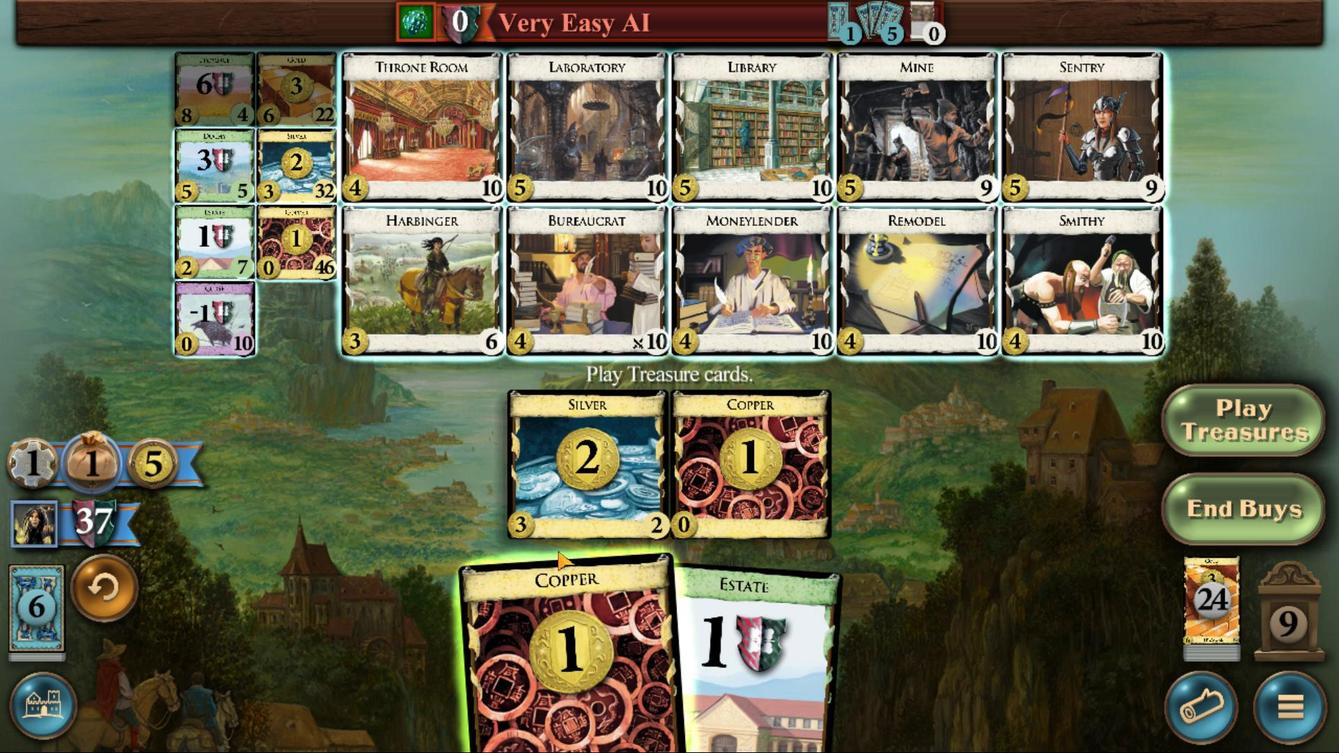 
Action: Mouse moved to (575, 385)
Screenshot: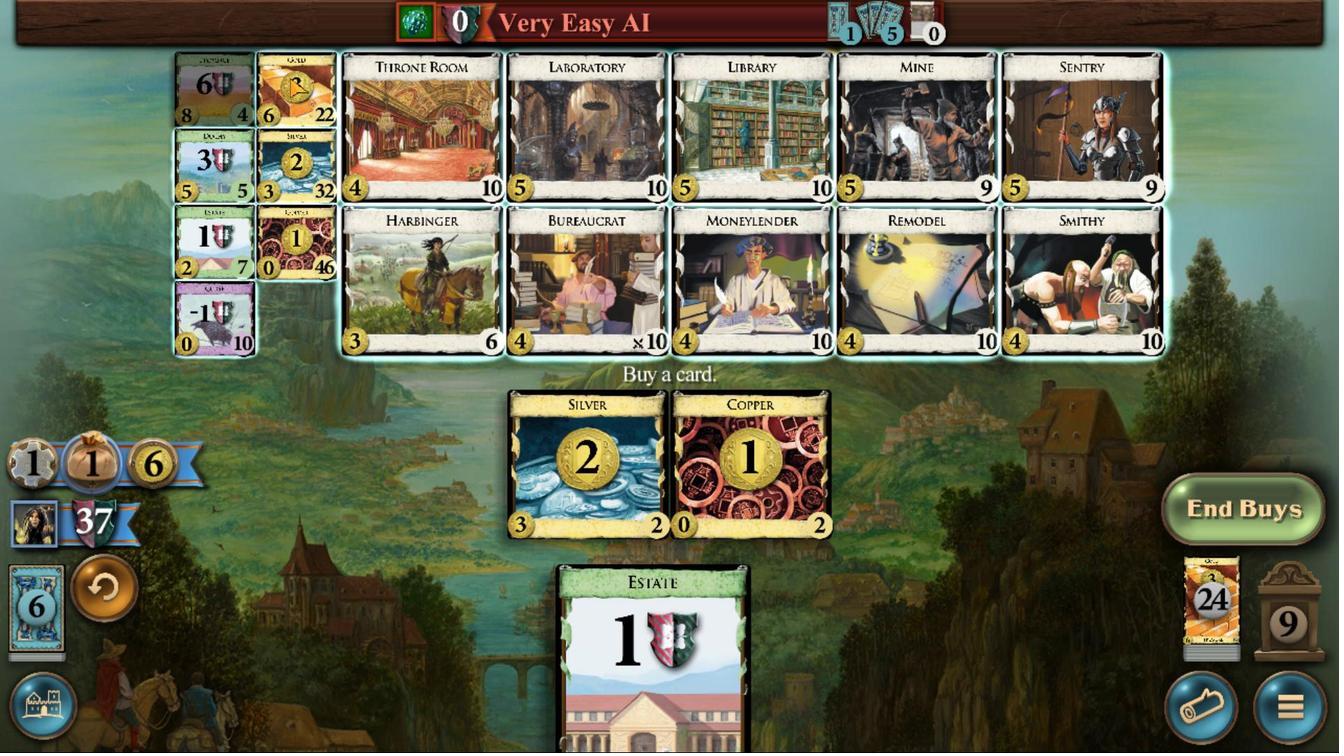 
Action: Mouse pressed left at (575, 385)
Screenshot: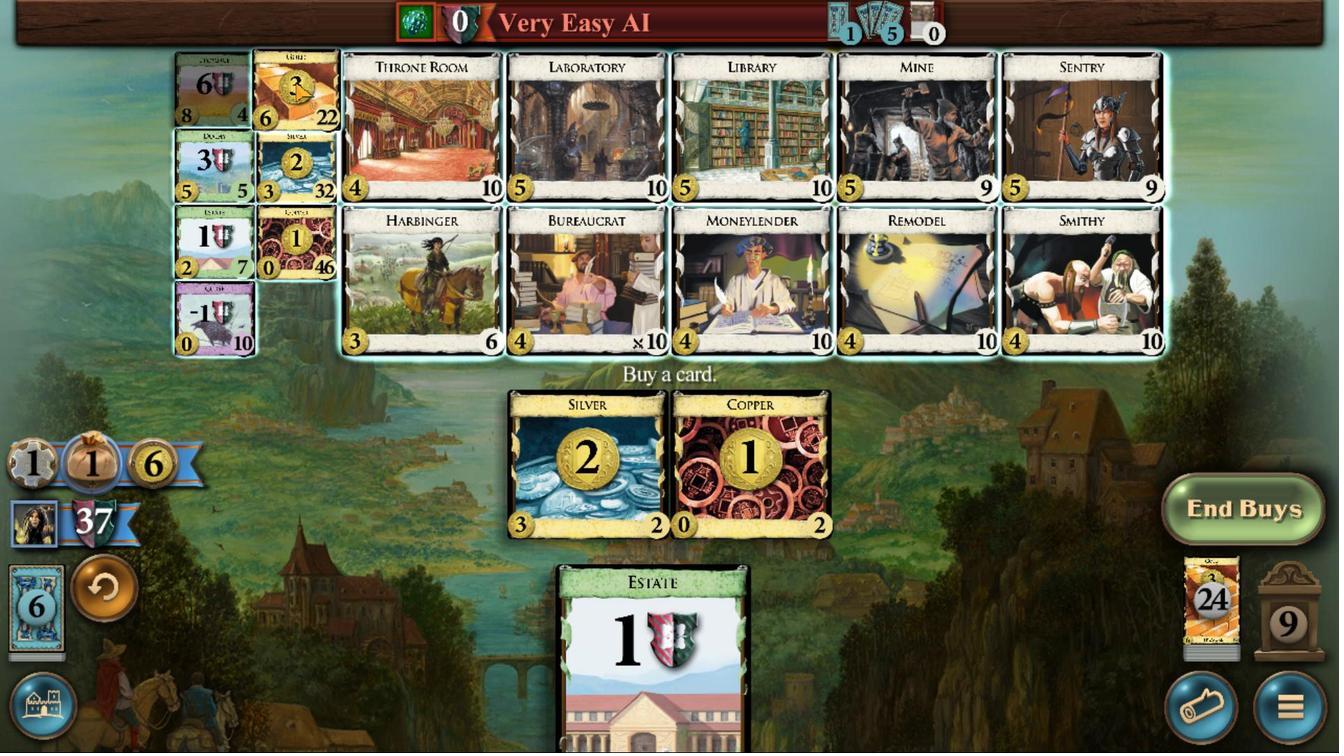 
Action: Mouse moved to (616, 459)
Screenshot: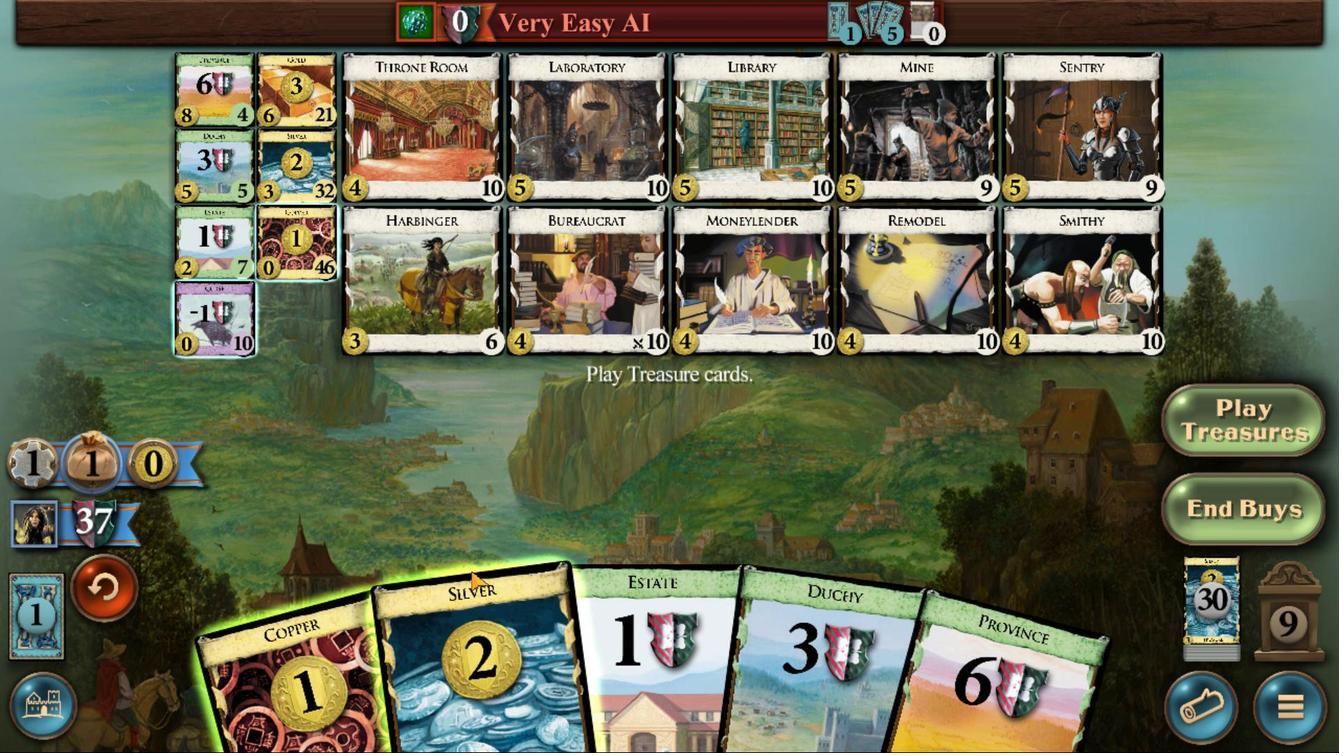 
Action: Mouse pressed left at (616, 459)
Screenshot: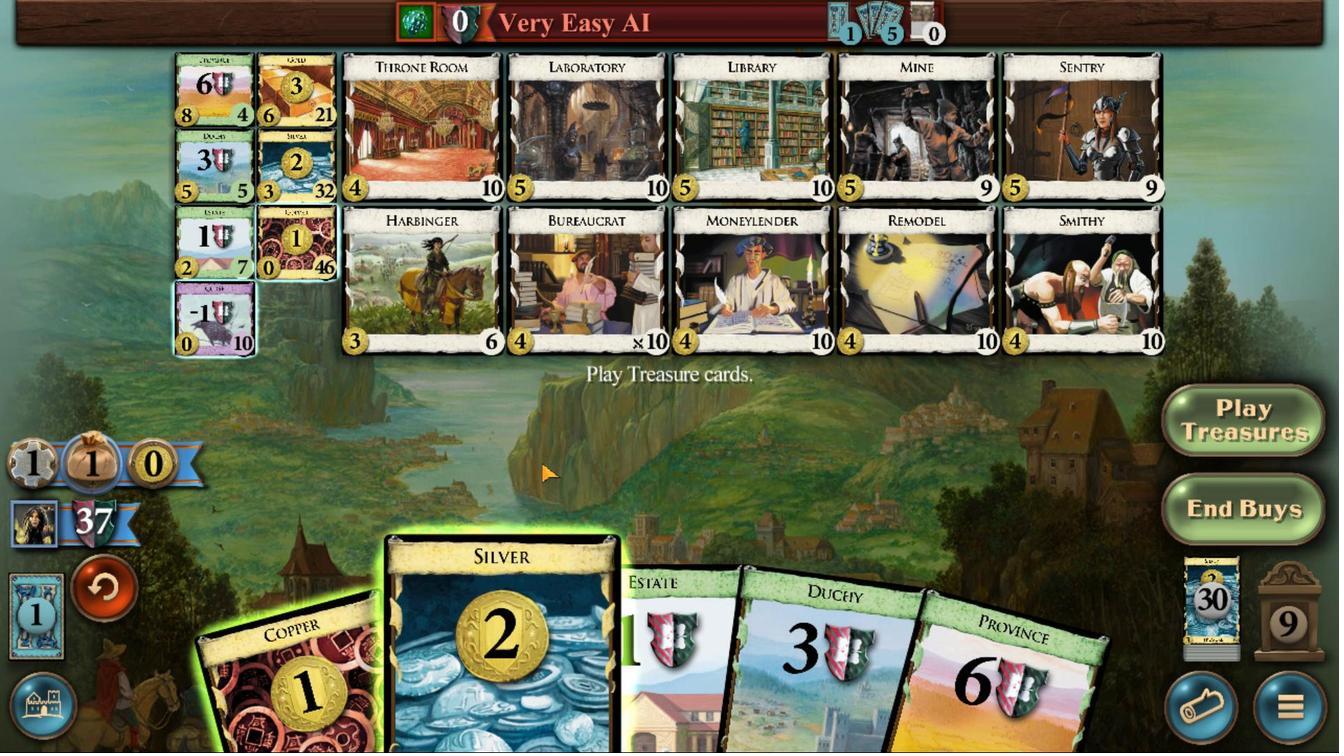 
Action: Mouse moved to (597, 462)
Screenshot: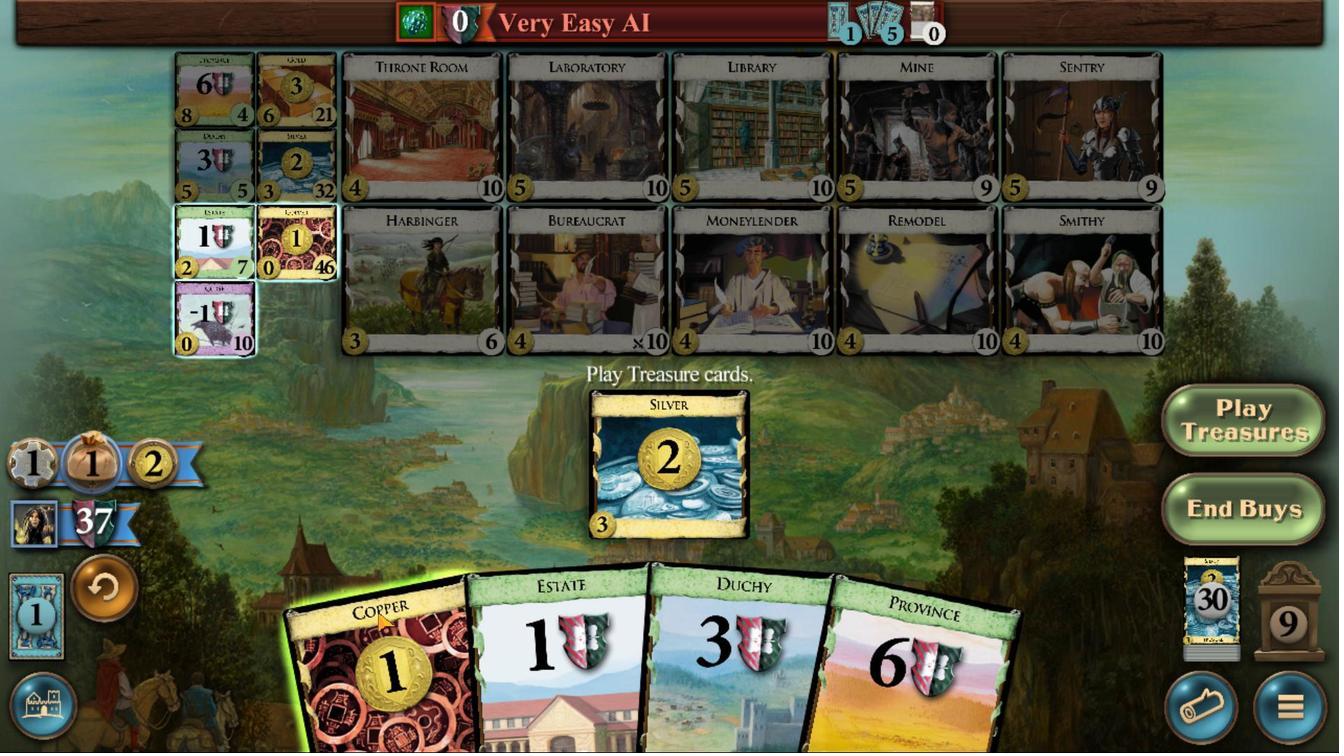 
Action: Mouse pressed left at (597, 462)
Screenshot: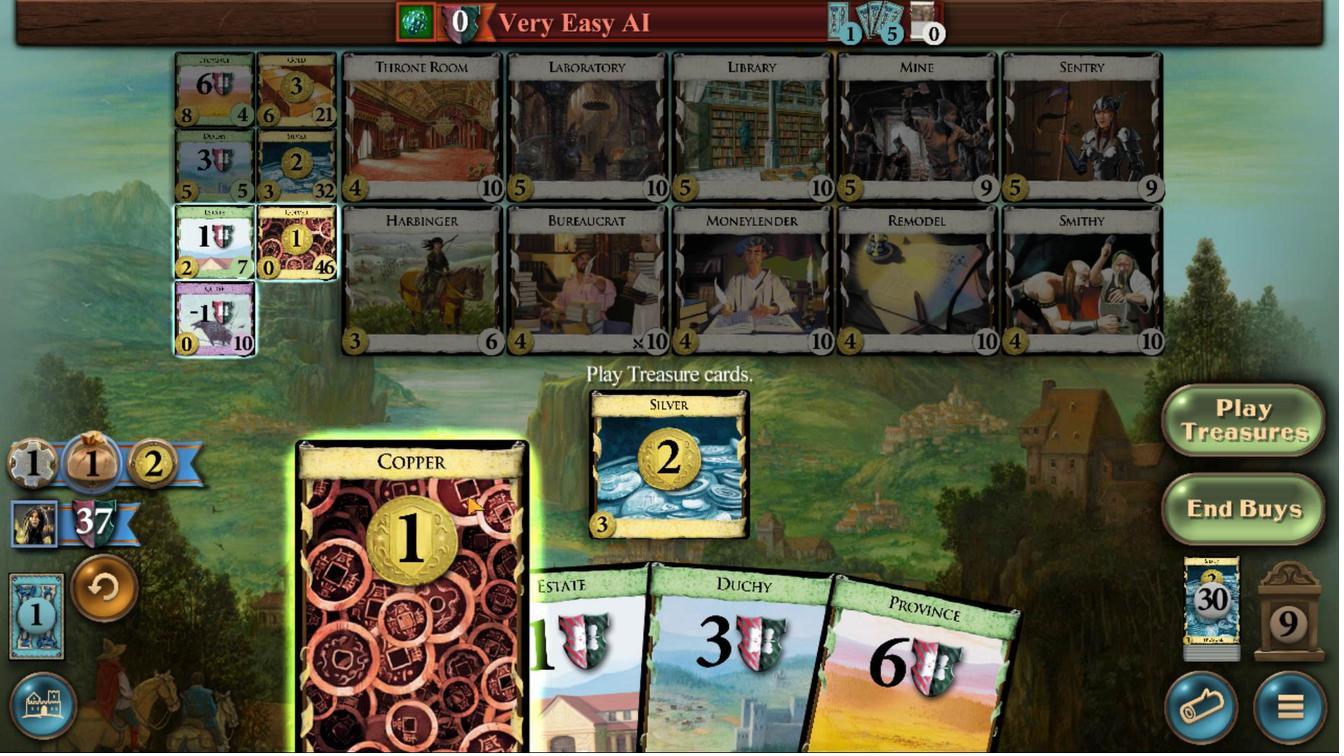 
Action: Mouse moved to (576, 394)
Screenshot: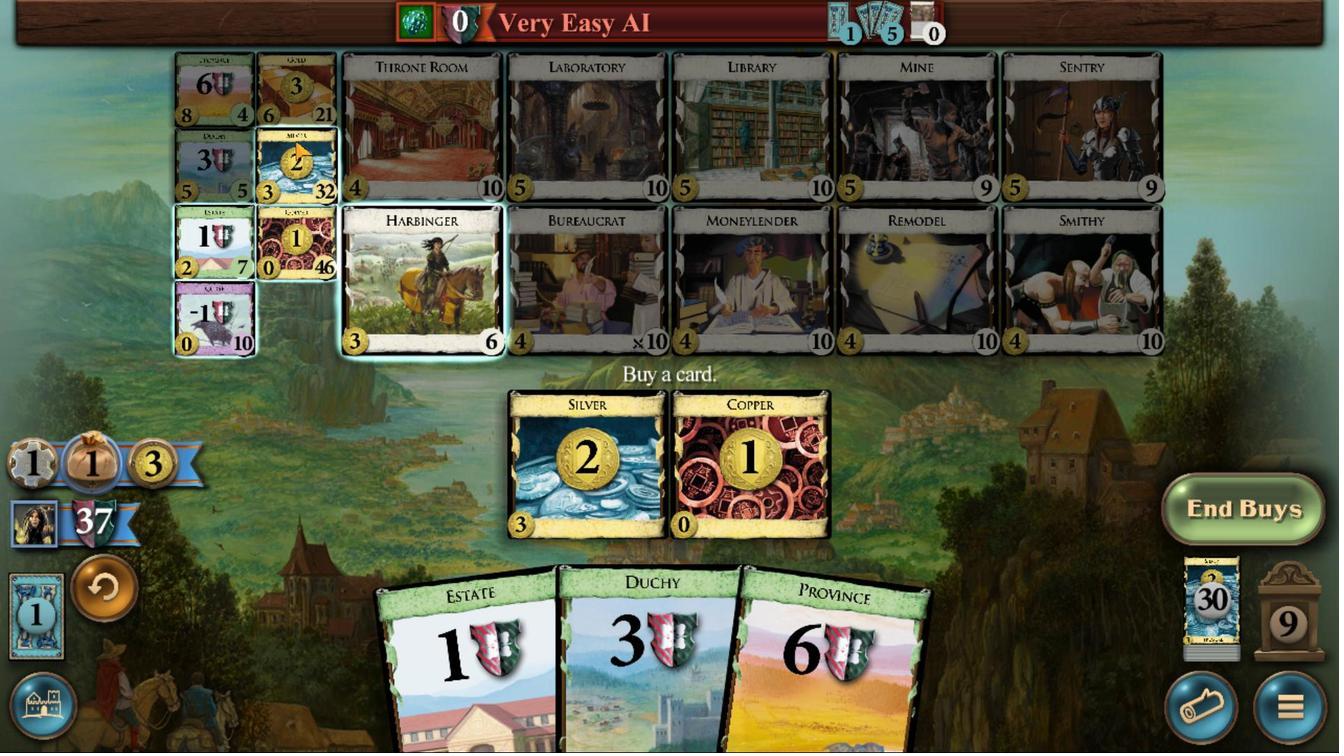 
Action: Mouse pressed left at (576, 394)
Screenshot: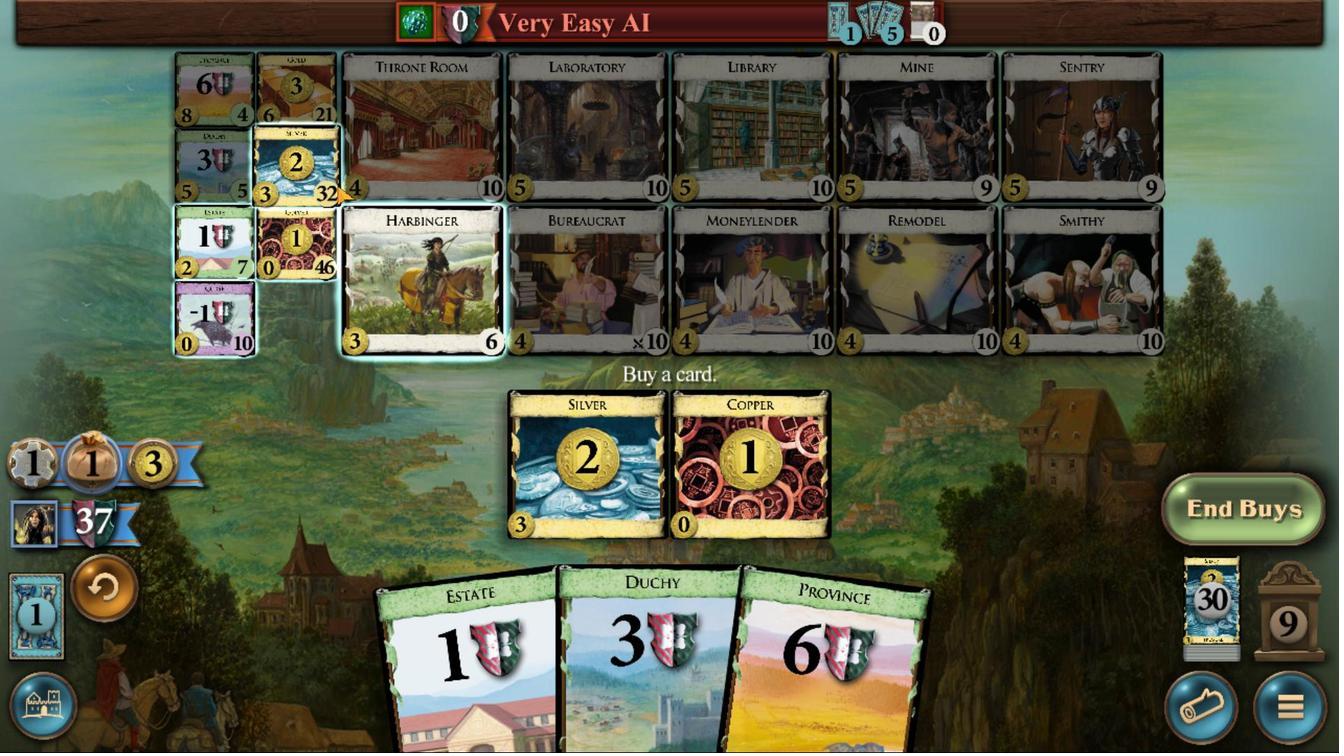 
Action: Mouse moved to (709, 459)
Screenshot: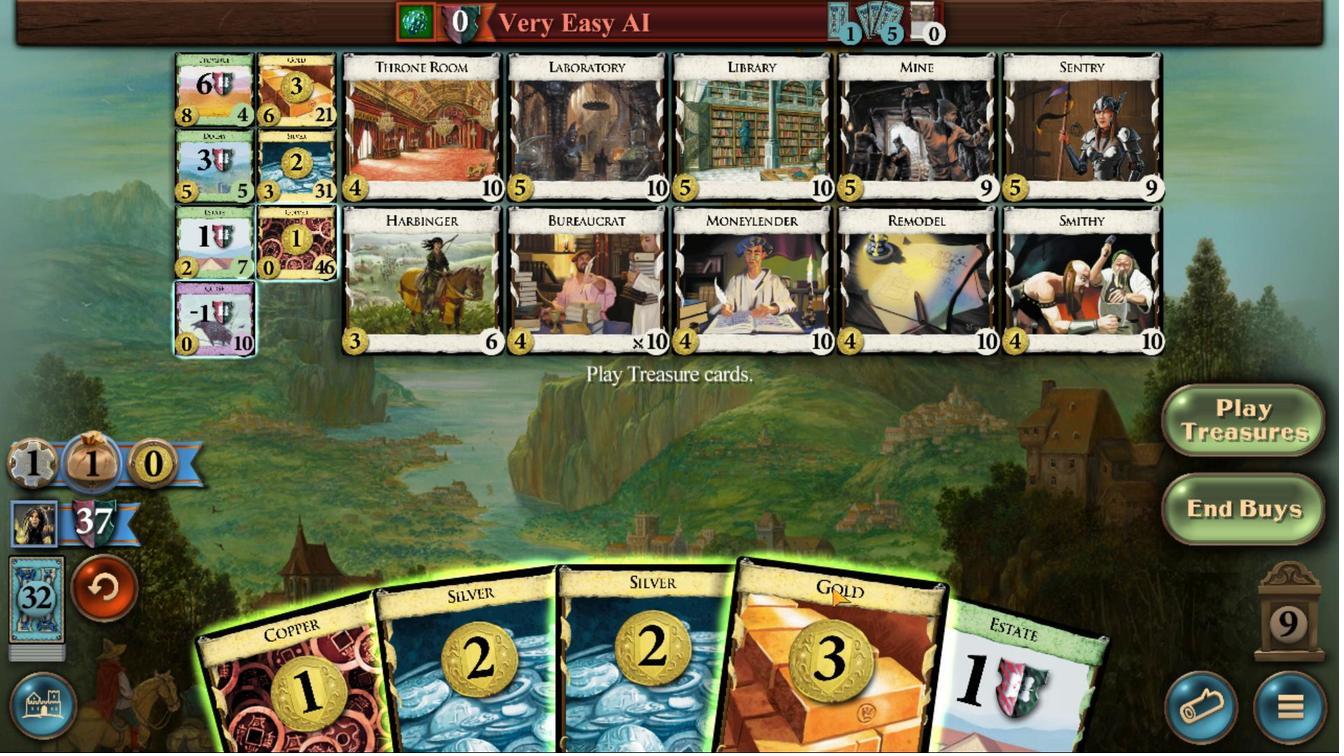 
Action: Mouse pressed left at (709, 459)
Screenshot: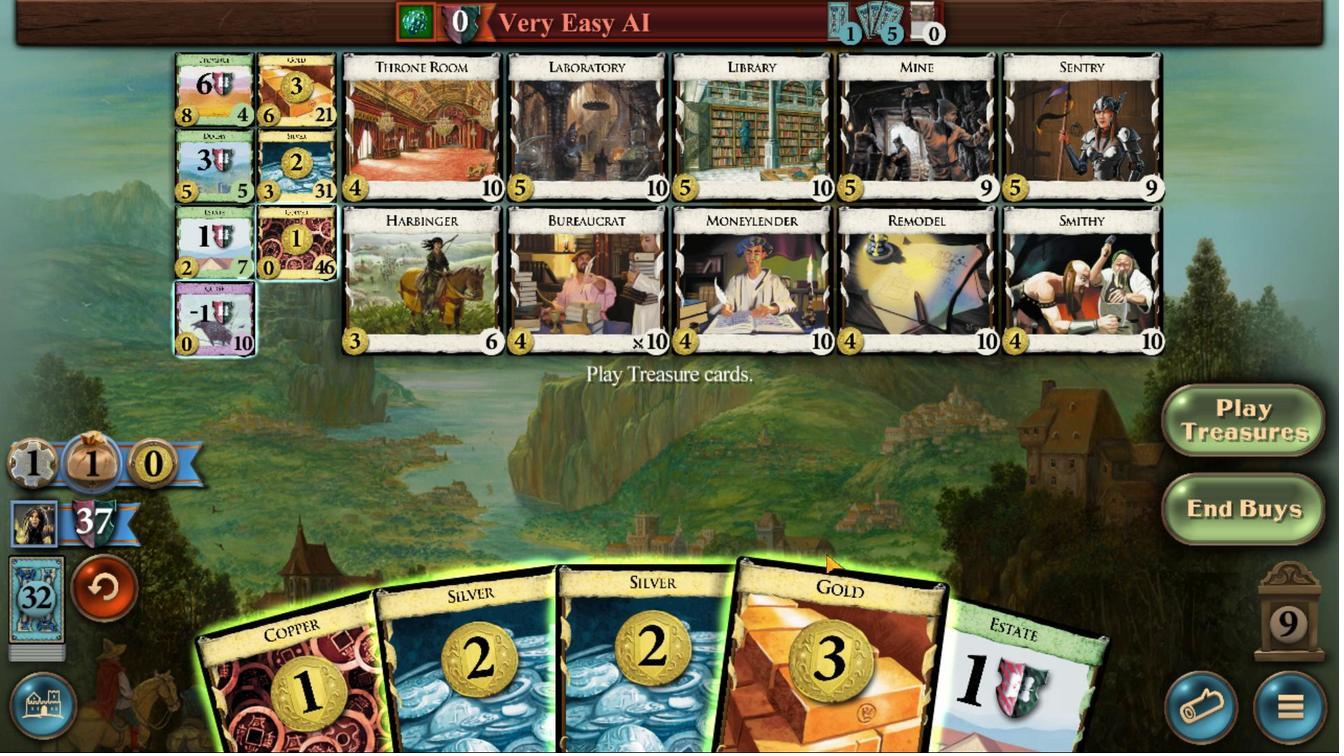 
Action: Mouse moved to (687, 459)
Screenshot: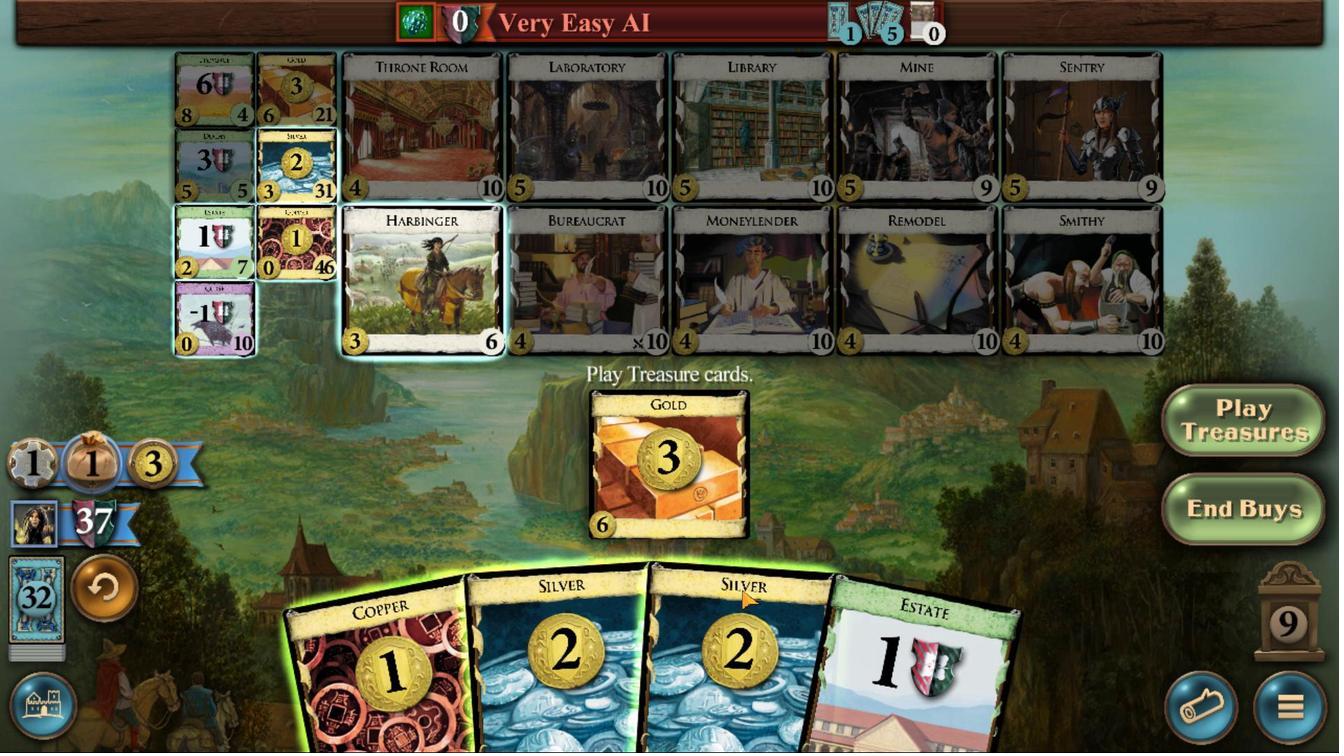 
Action: Mouse pressed left at (687, 459)
Screenshot: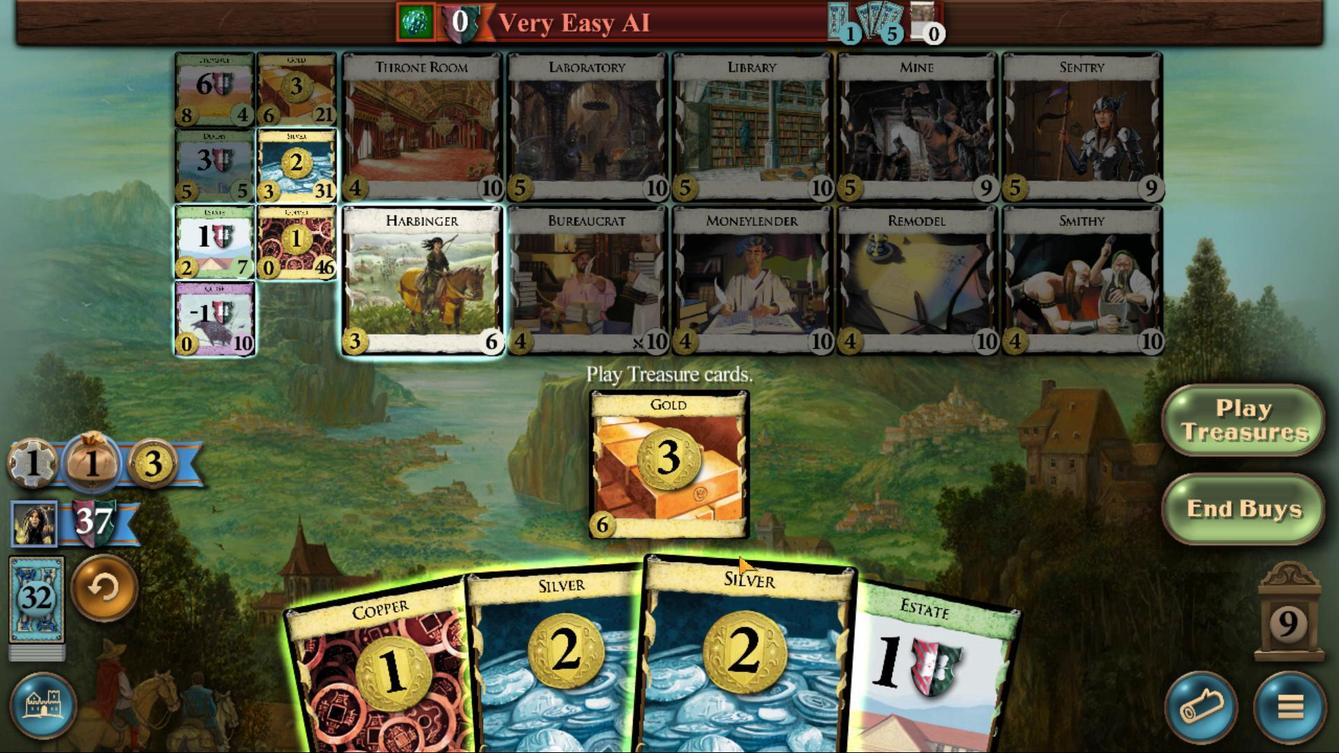 
Action: Mouse moved to (665, 457)
Screenshot: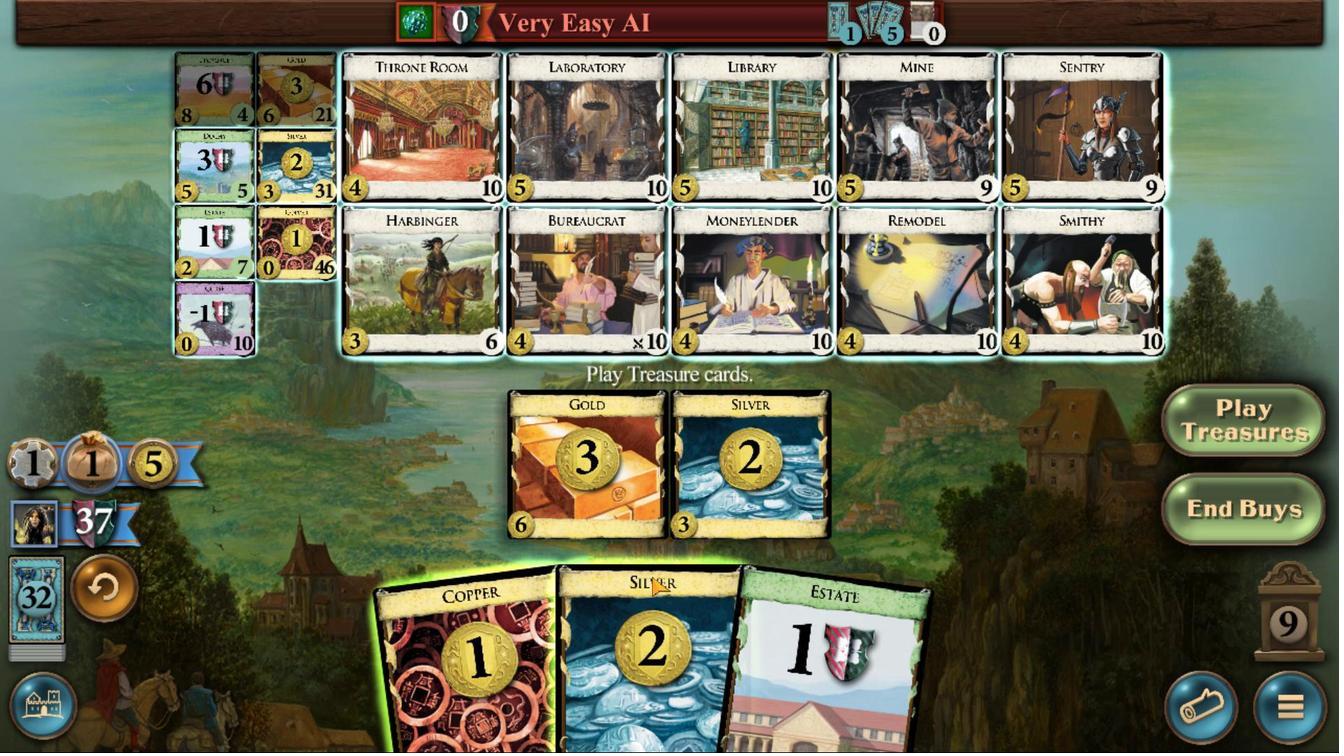
Action: Mouse pressed left at (665, 457)
Screenshot: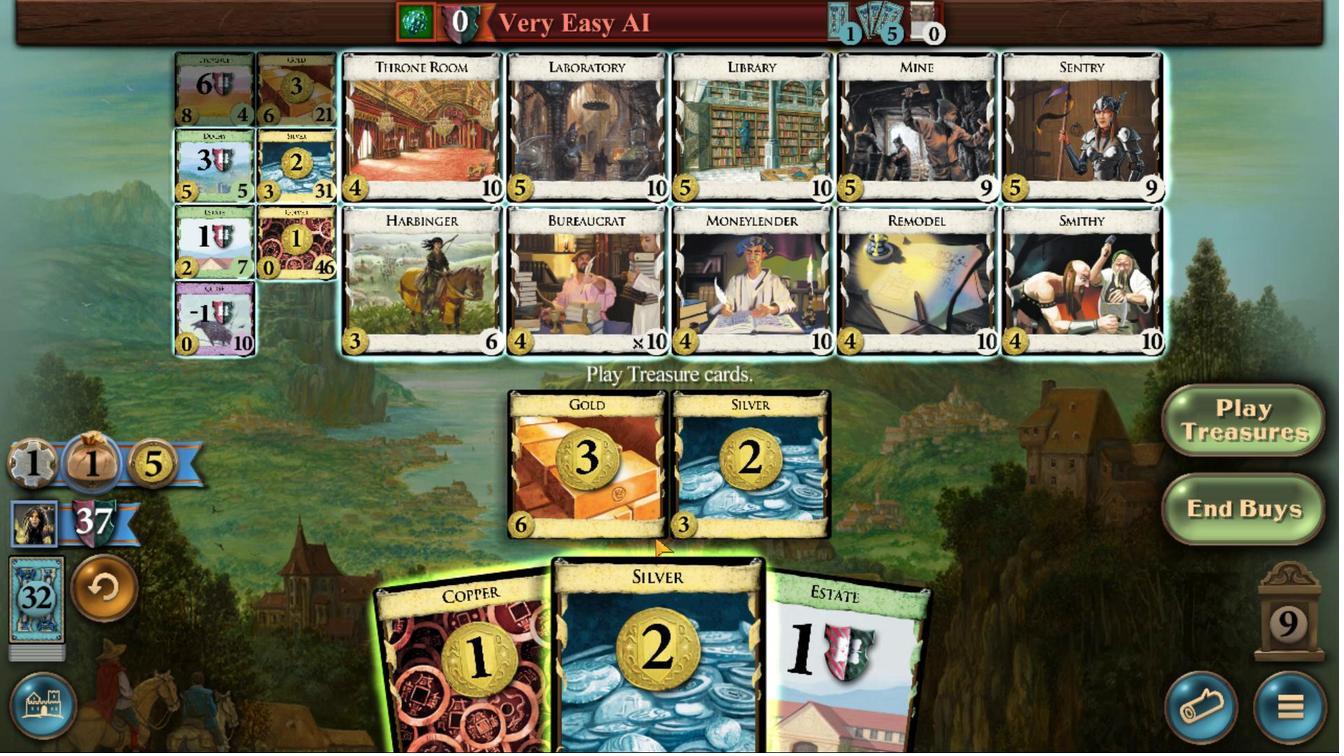 
Action: Mouse moved to (642, 457)
Screenshot: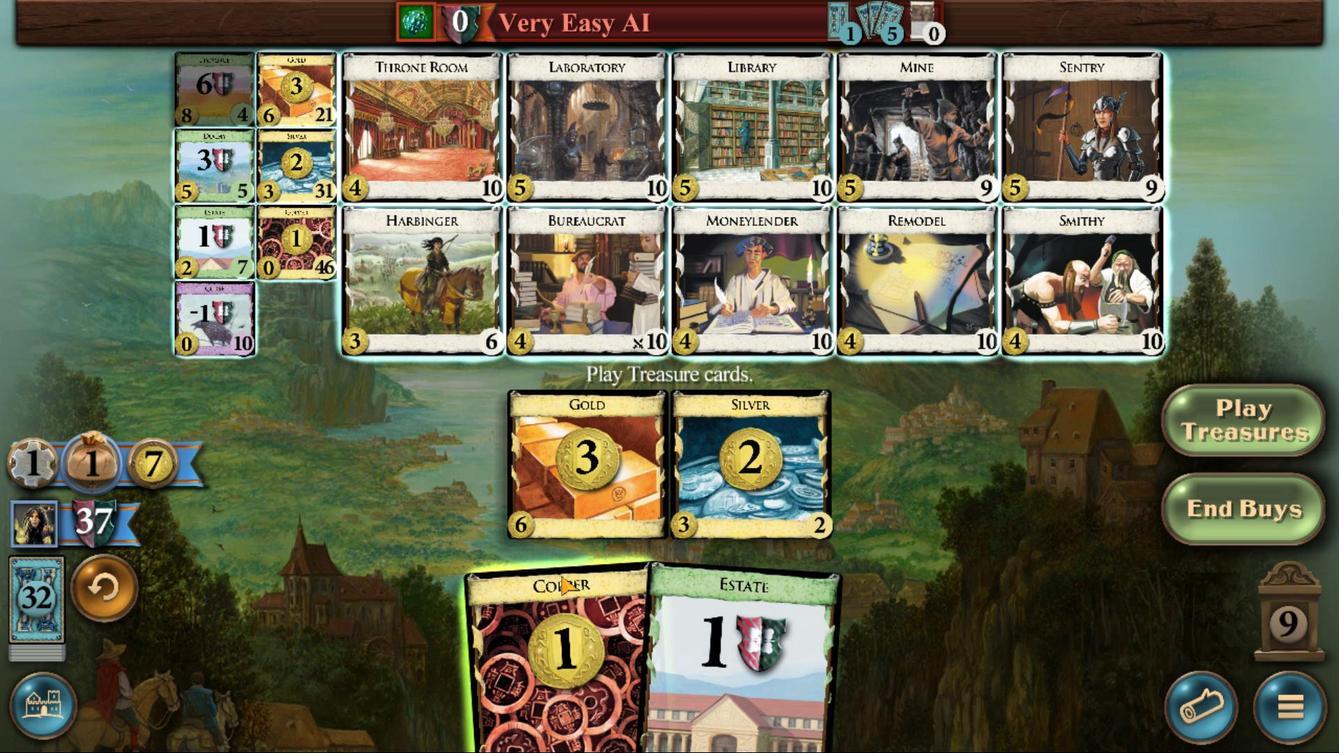
Action: Mouse pressed left at (642, 457)
Screenshot: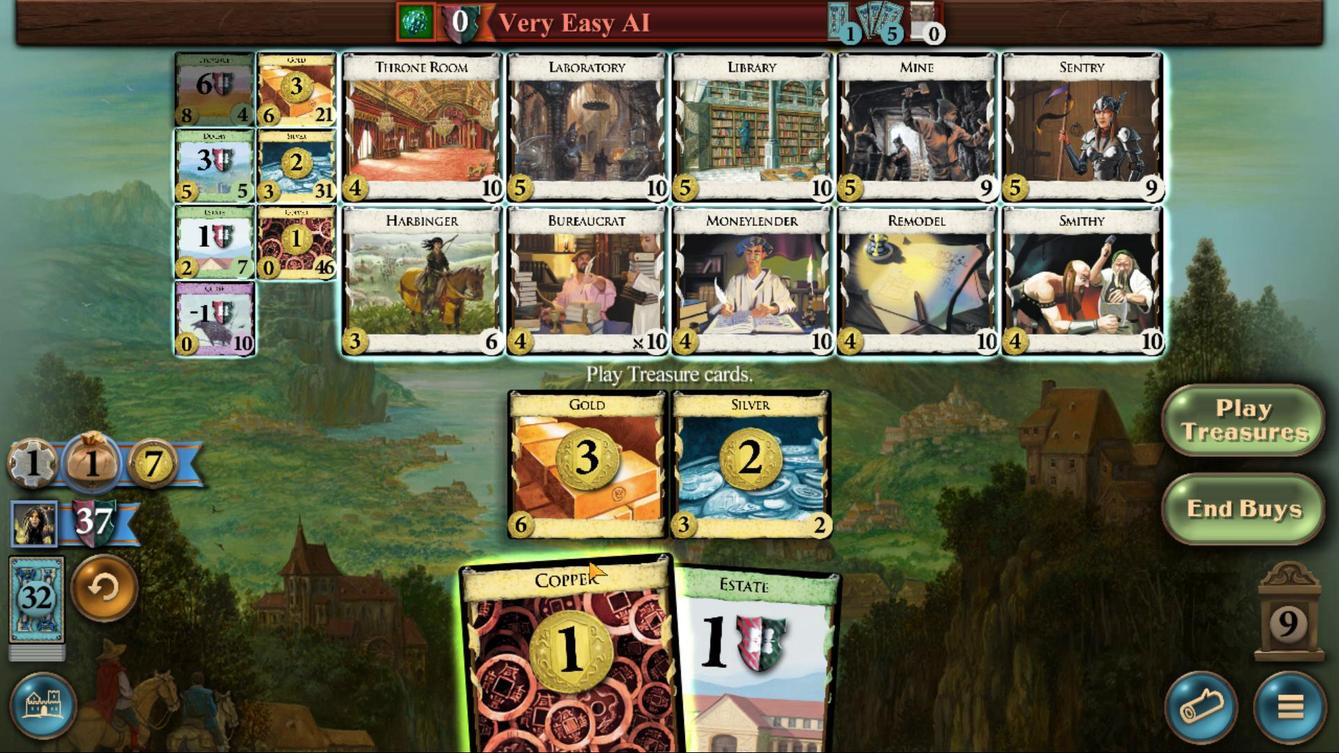 
Action: Mouse moved to (556, 382)
Screenshot: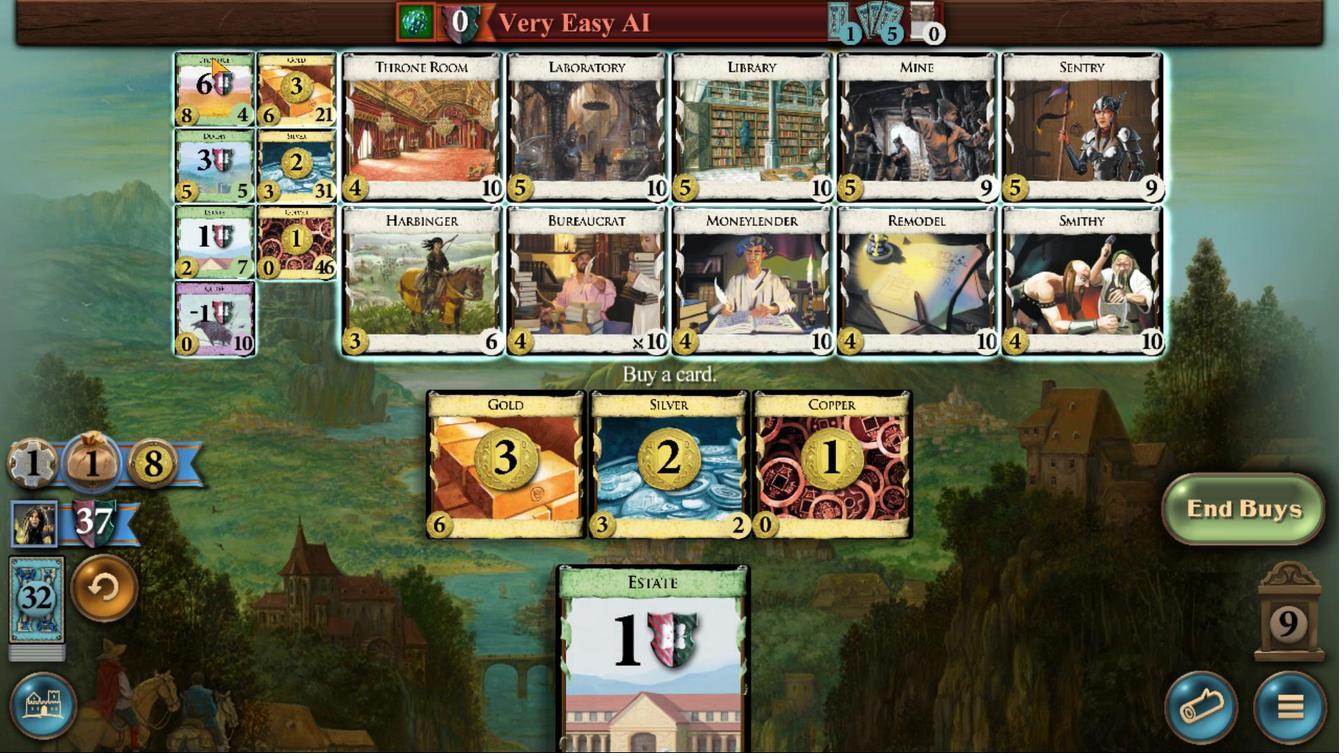 
Action: Mouse pressed left at (556, 382)
Screenshot: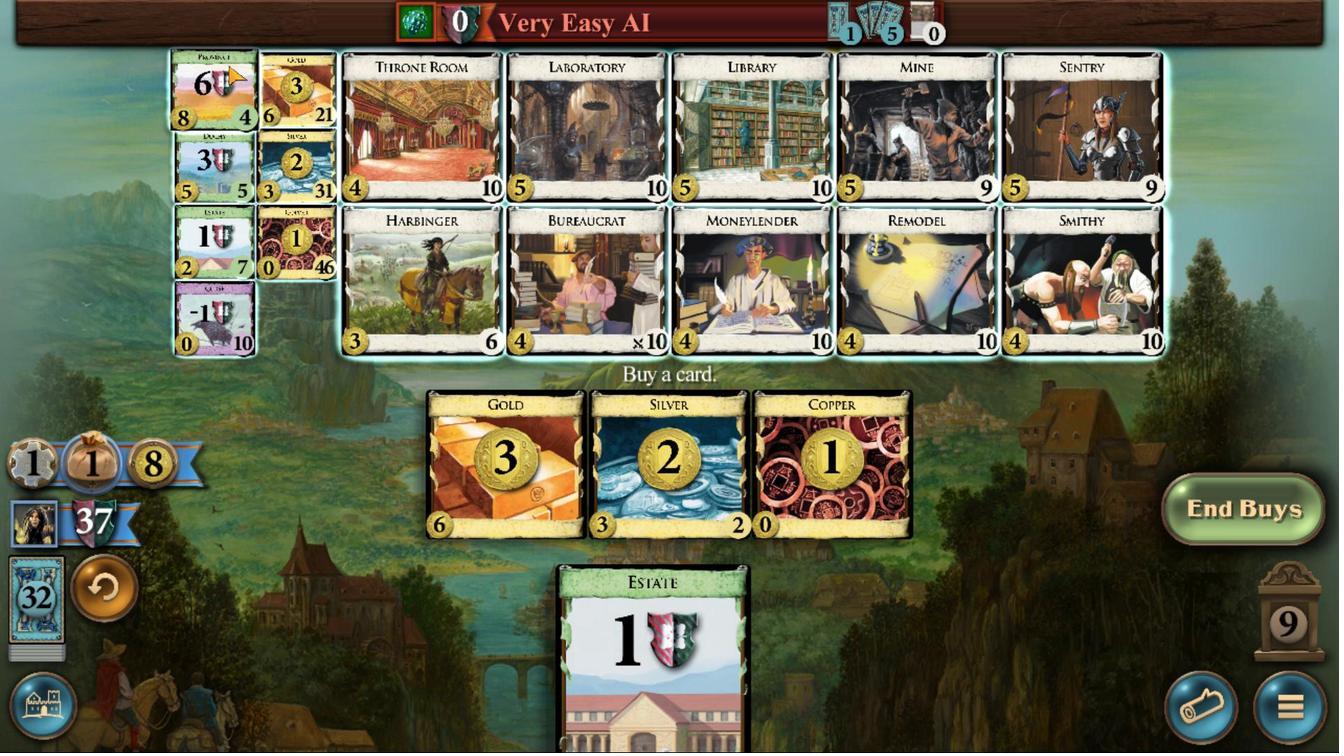 
Action: Mouse moved to (754, 465)
Screenshot: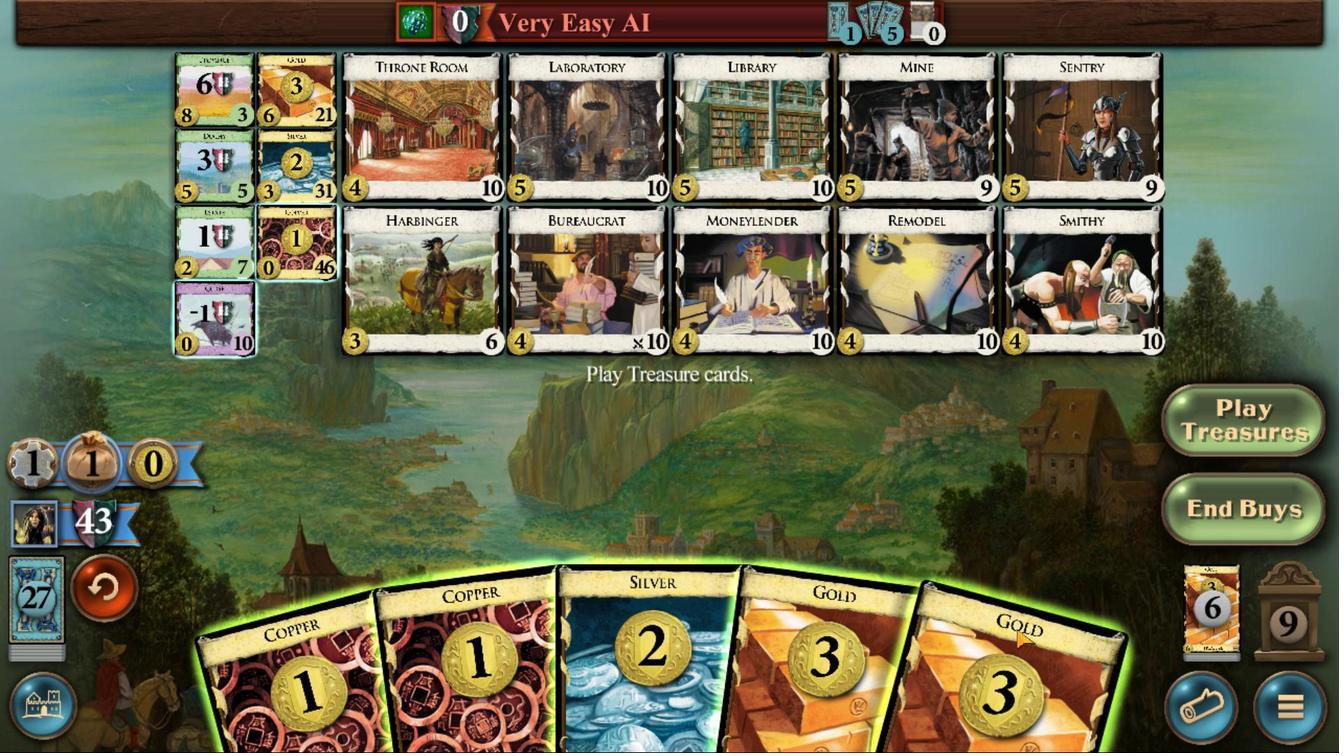 
Action: Mouse pressed left at (754, 465)
Screenshot: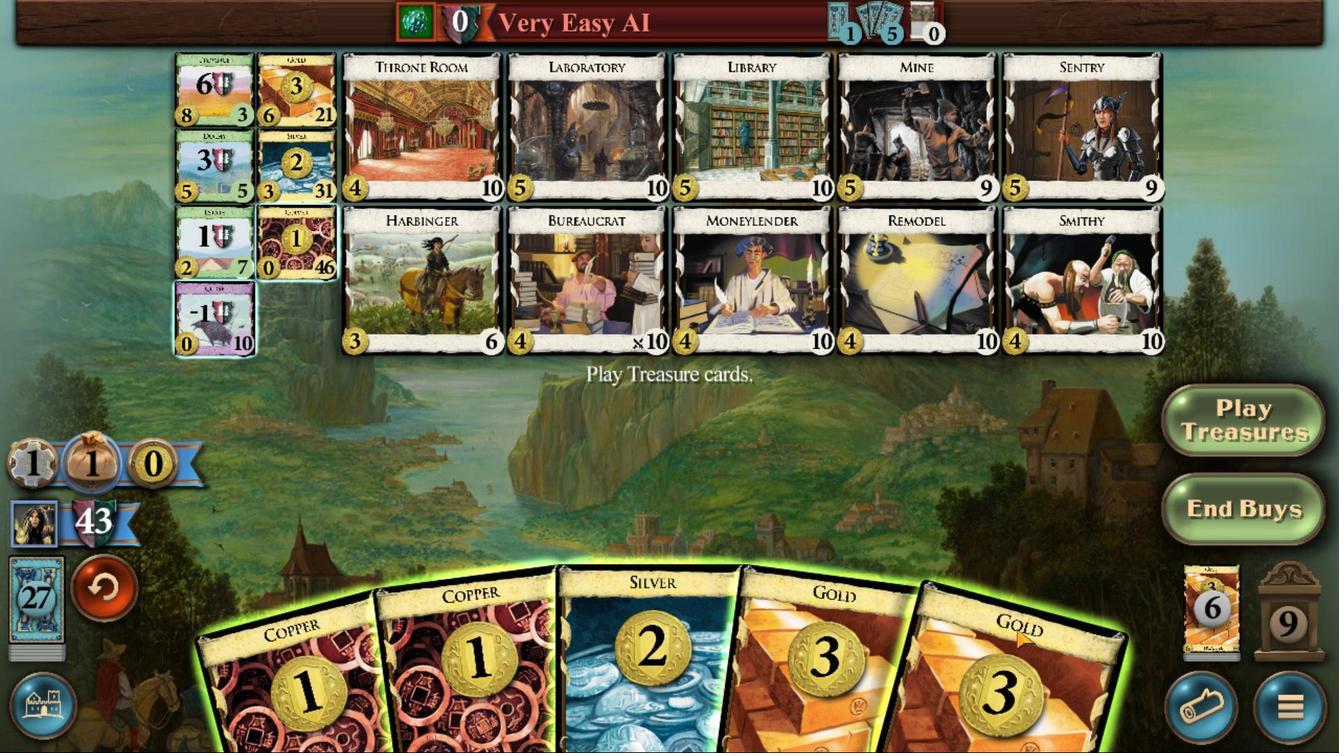 
Action: Mouse moved to (734, 460)
Screenshot: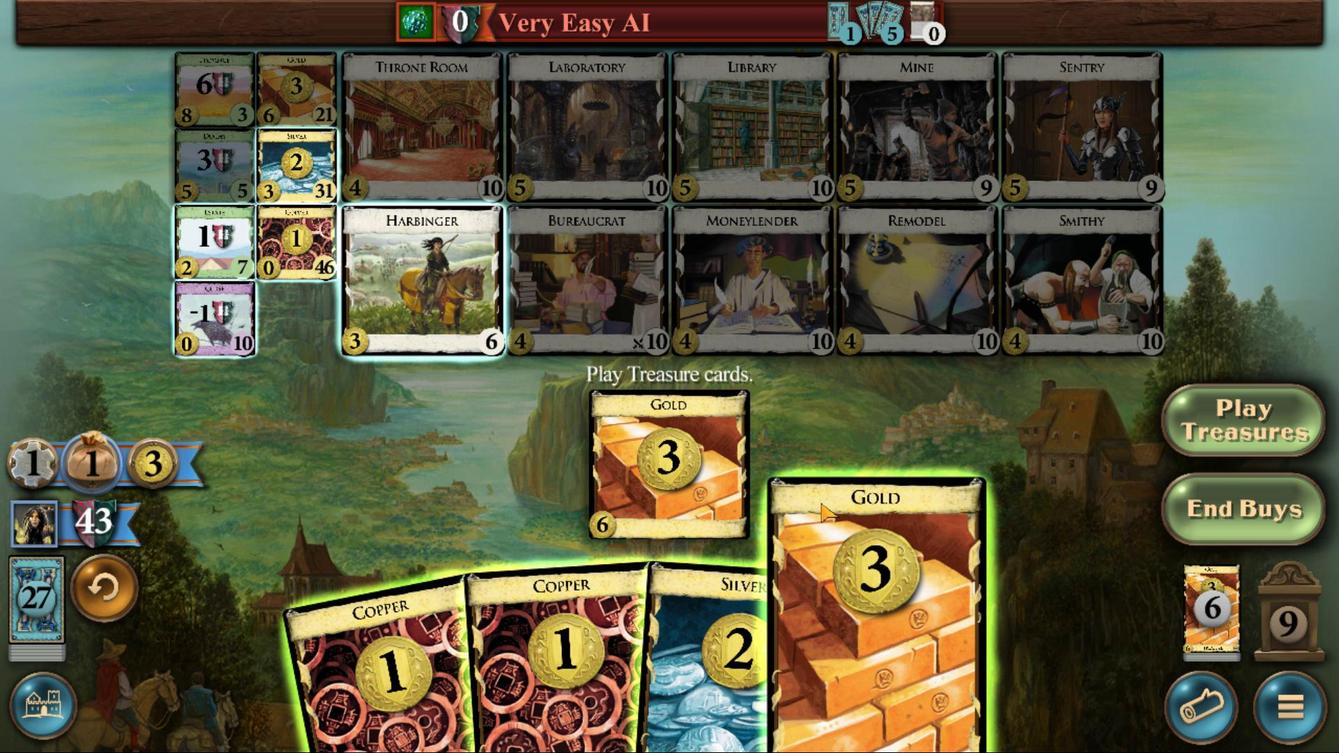 
Action: Mouse pressed left at (734, 460)
Screenshot: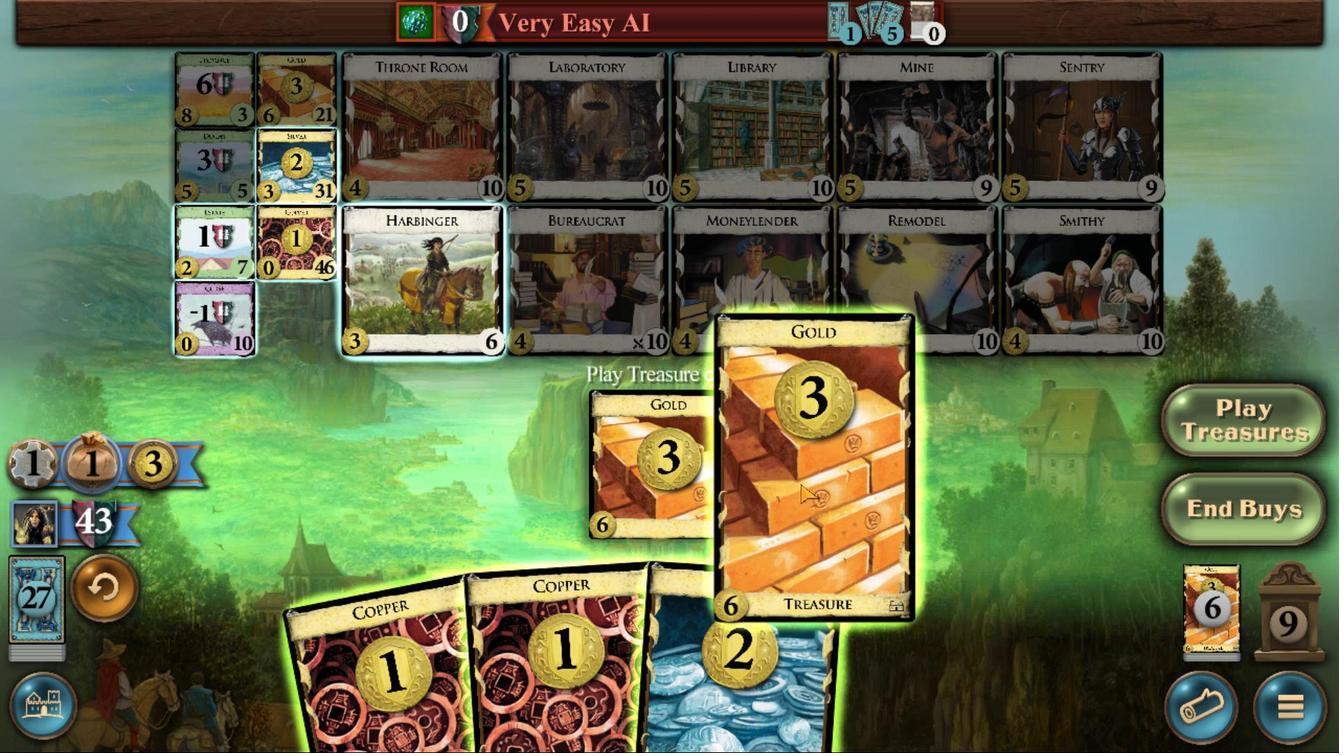 
Action: Mouse moved to (710, 459)
Screenshot: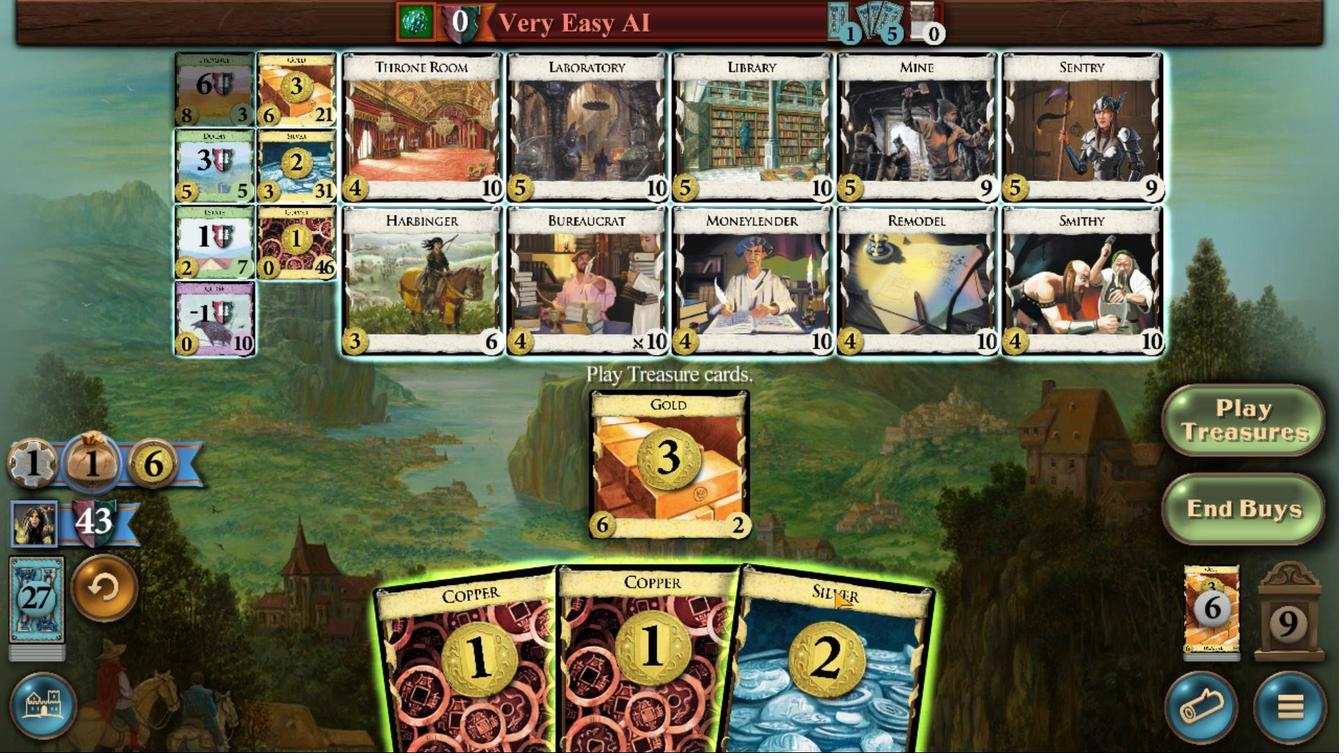 
Action: Mouse pressed left at (710, 459)
Screenshot: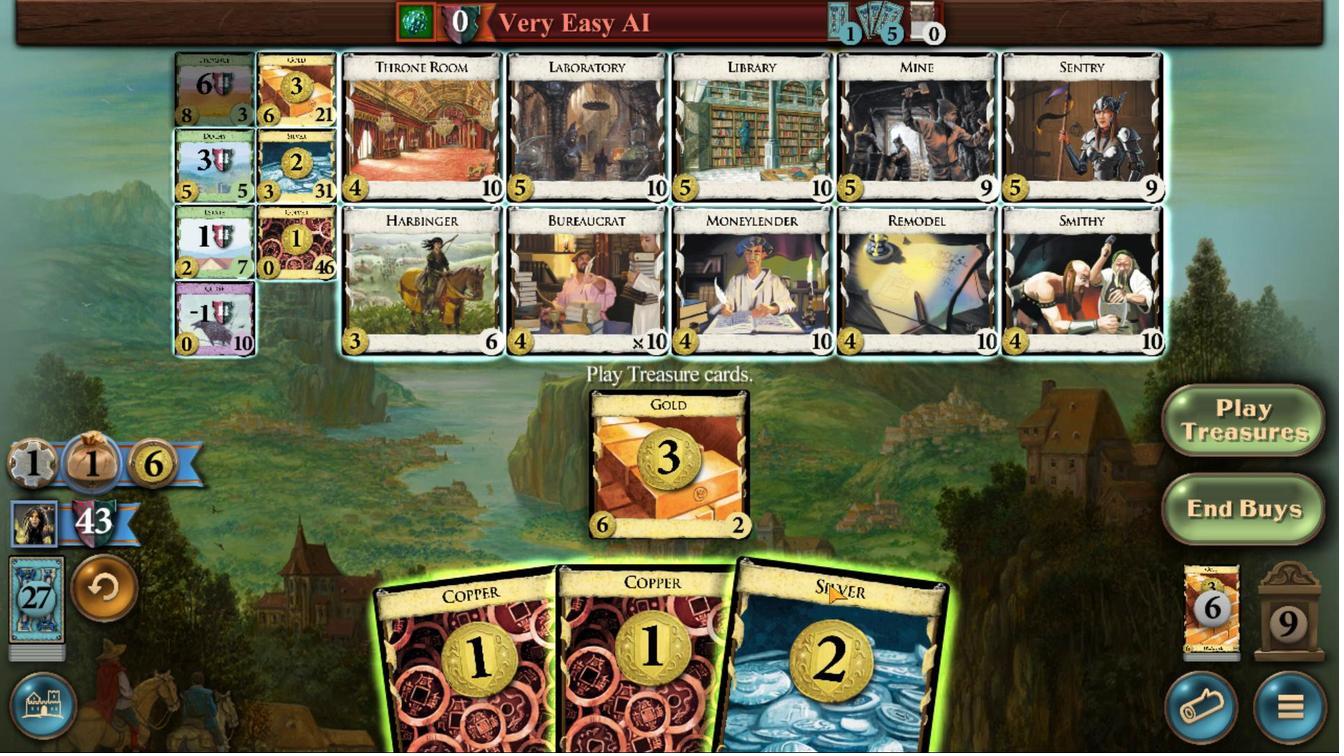 
Action: Mouse moved to (557, 383)
Screenshot: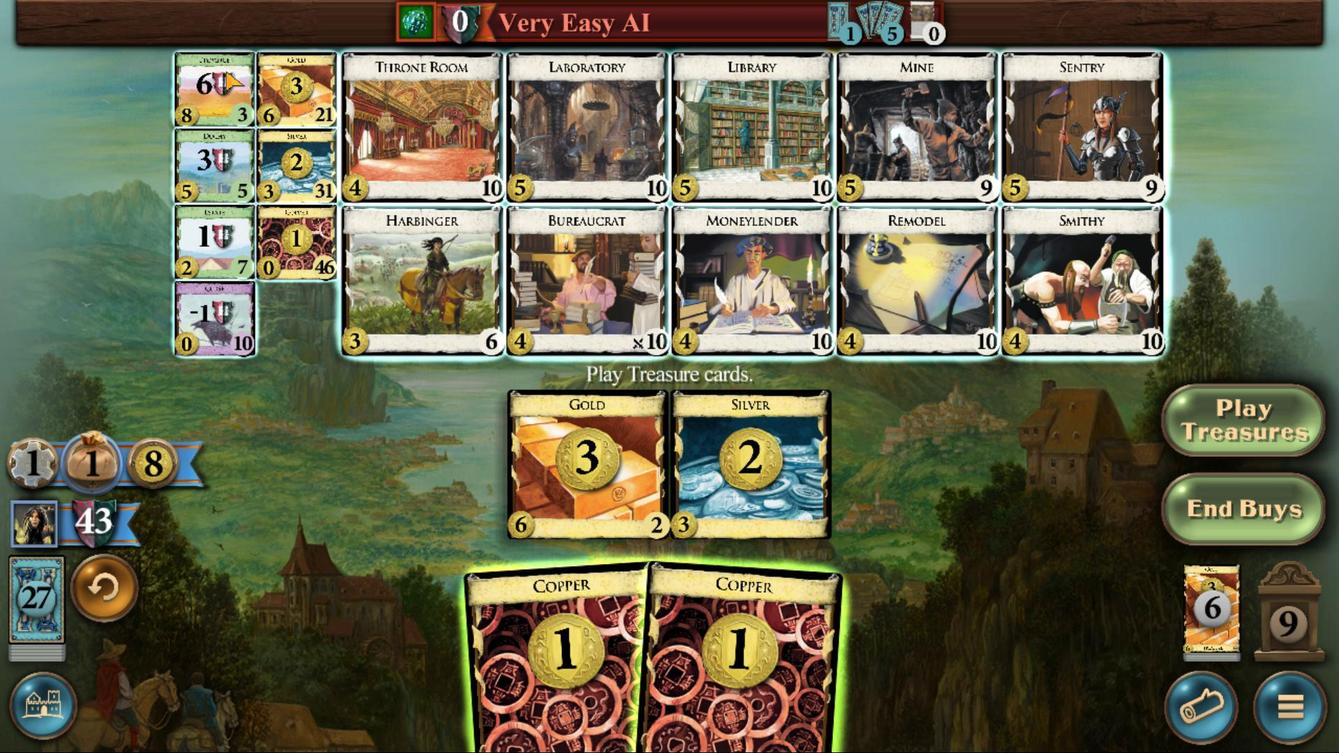 
Action: Mouse pressed left at (557, 383)
Screenshot: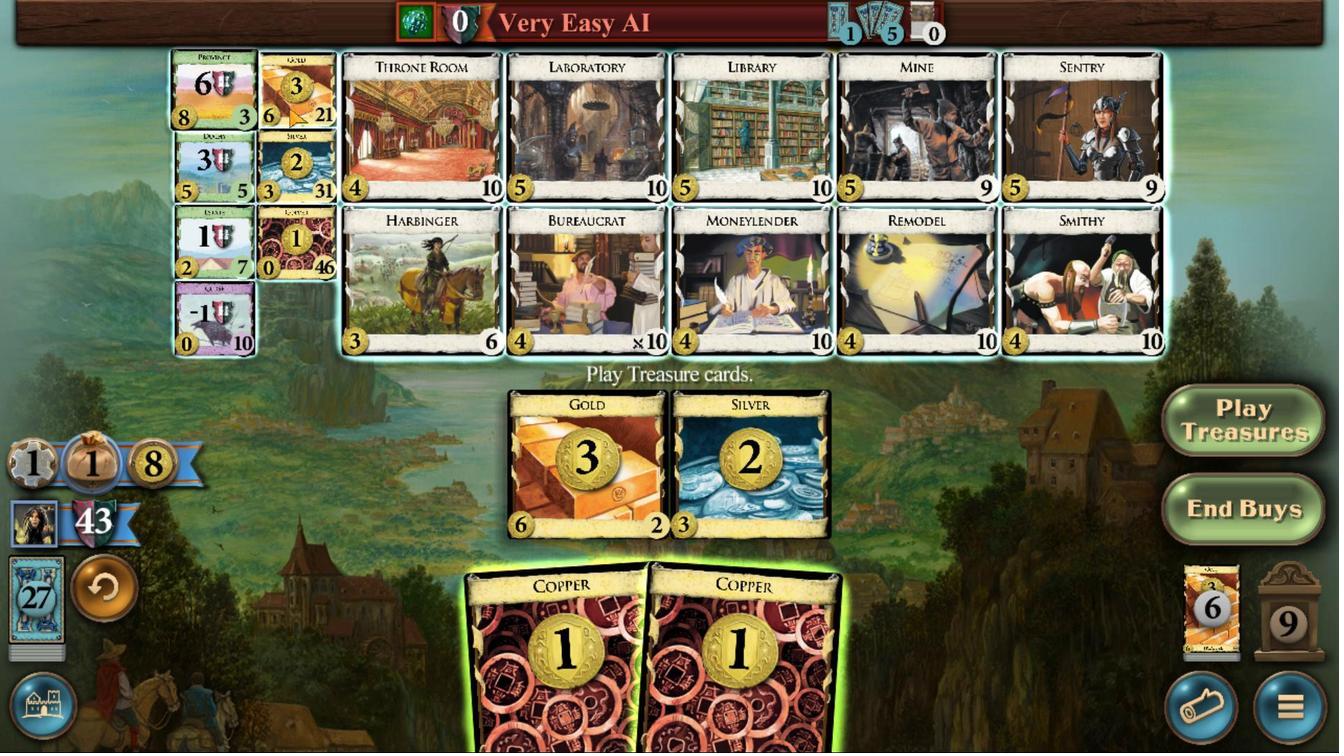 
Action: Mouse moved to (712, 462)
Screenshot: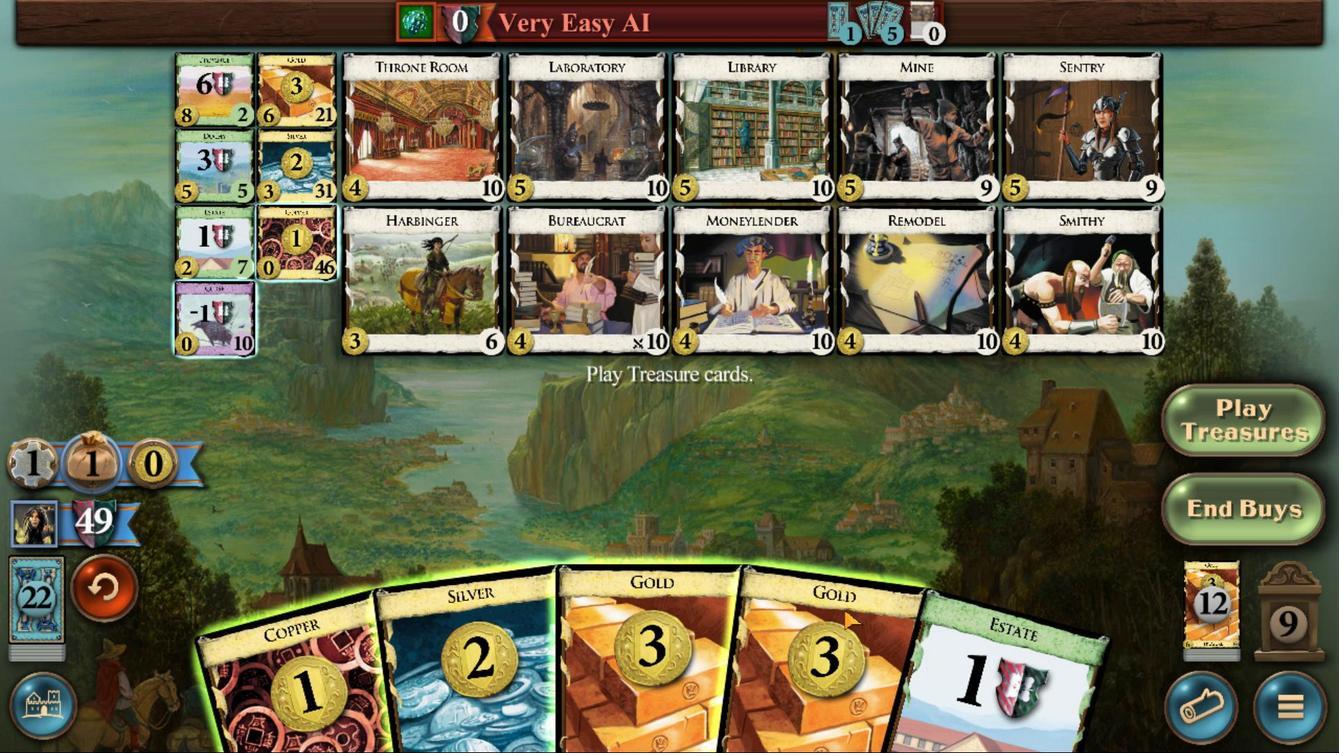 
Action: Mouse pressed left at (712, 462)
Screenshot: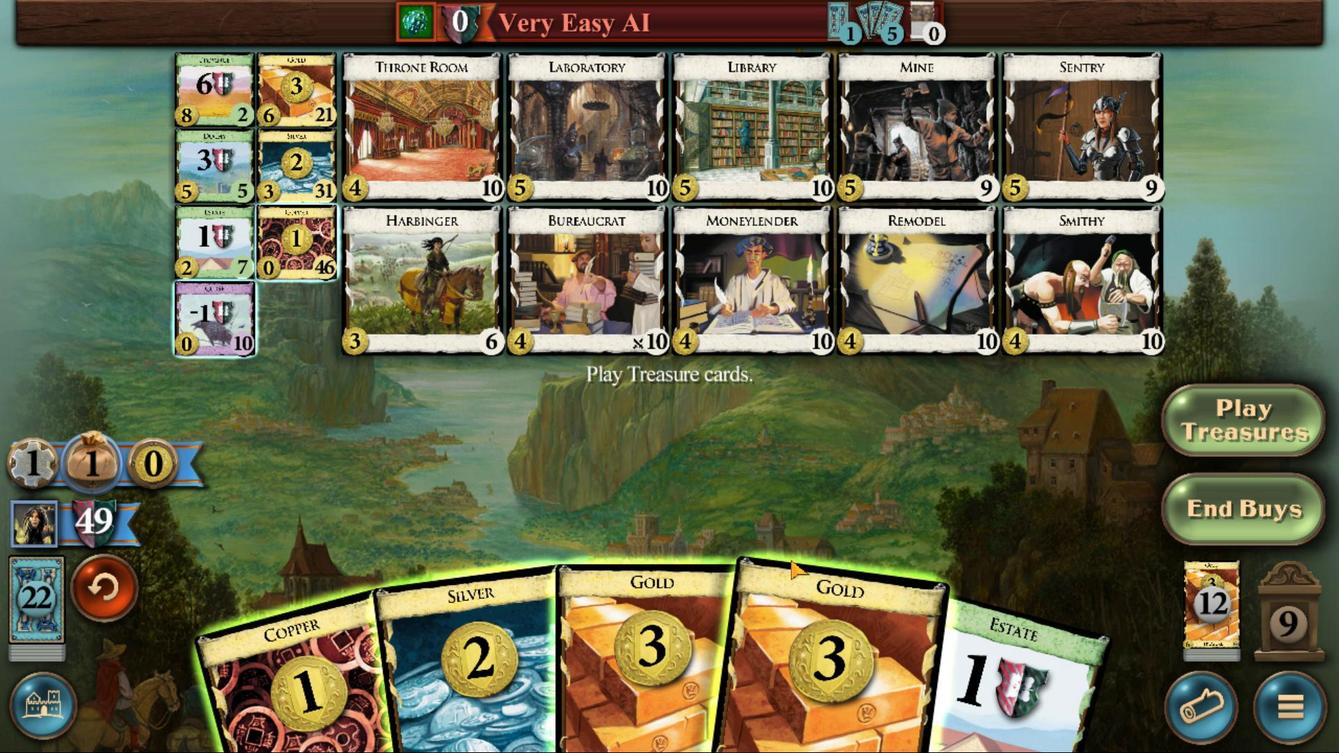 
Action: Mouse moved to (702, 461)
Screenshot: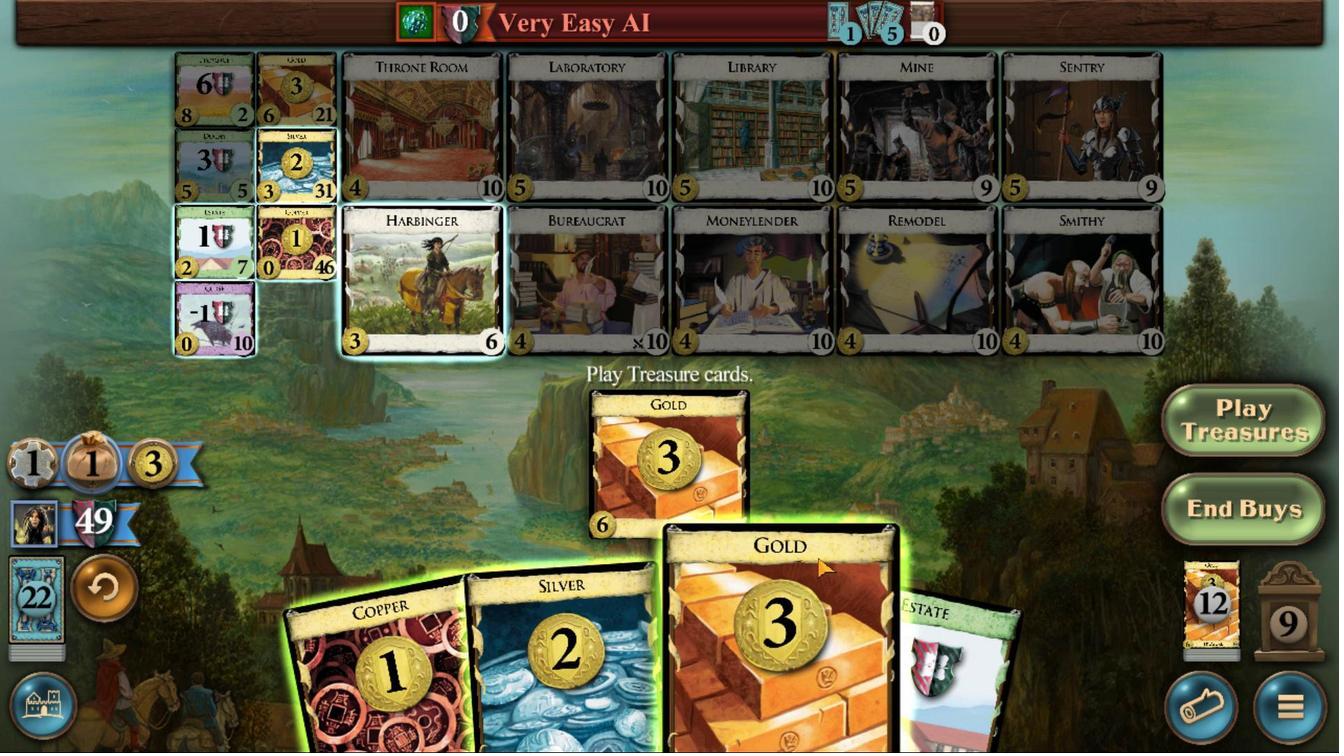 
Action: Mouse pressed left at (702, 461)
Screenshot: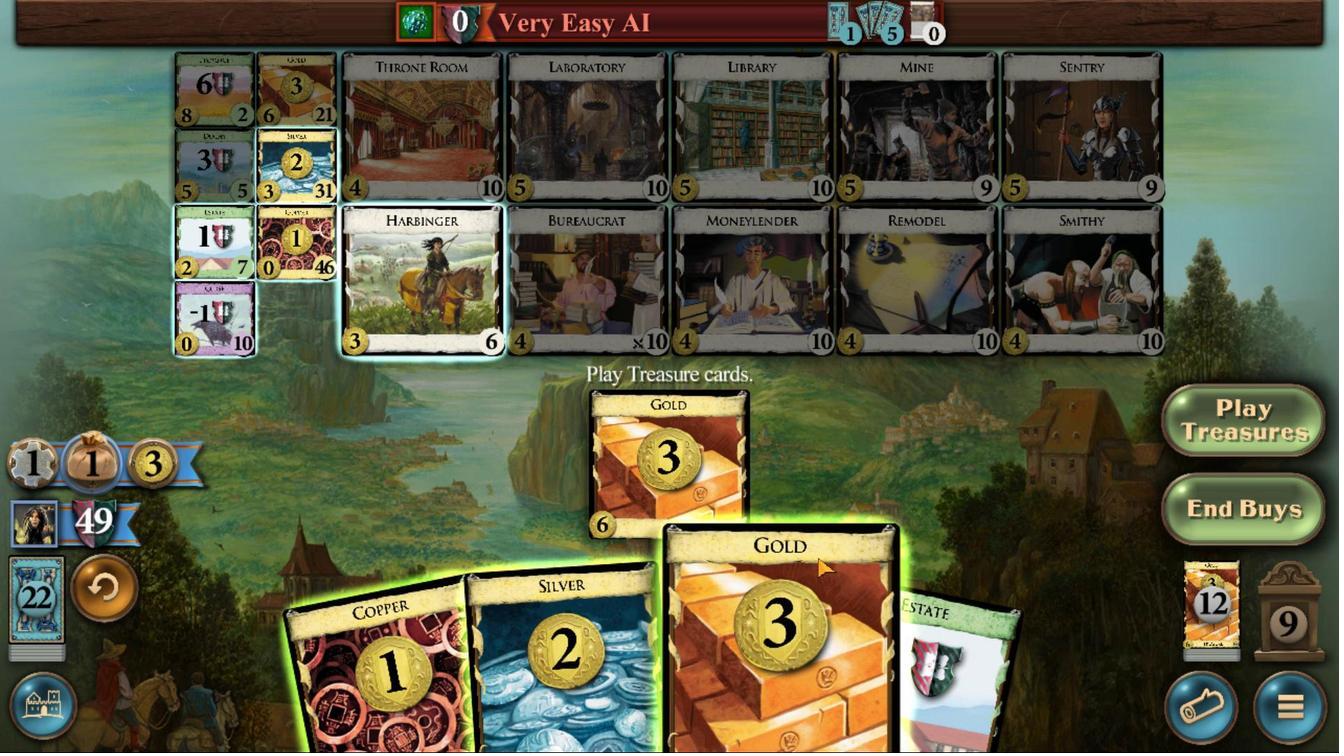 
Action: Mouse moved to (672, 465)
Screenshot: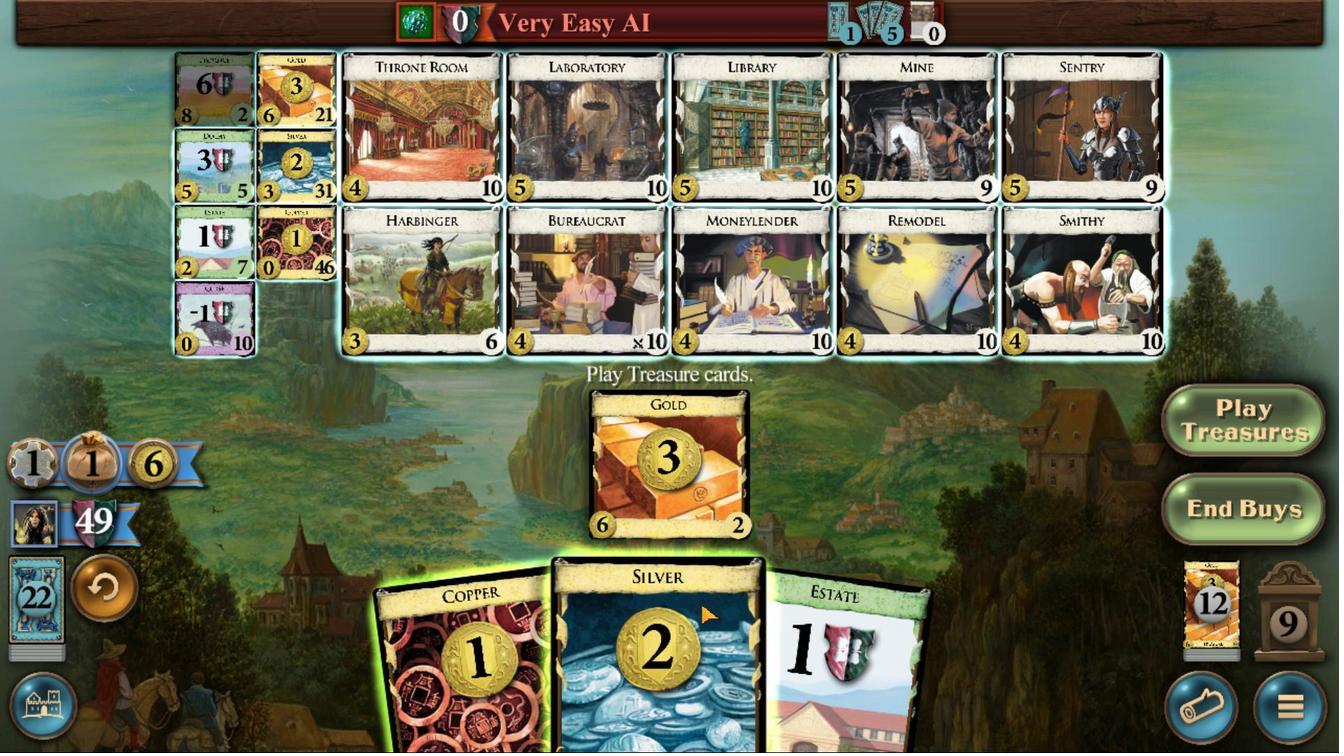 
Action: Mouse pressed left at (672, 465)
